 Task: Research Airbnb options in Panagyurishte, Bulgaria from 1st December, 2023 to 3rd December, 2023 for 1 adult.1  bedroom having 1 bed and 1 bathroom. Property type can be hotel. Amenities needed are: wifi. Look for 4 properties as per requirement.
Action: Mouse moved to (506, 108)
Screenshot: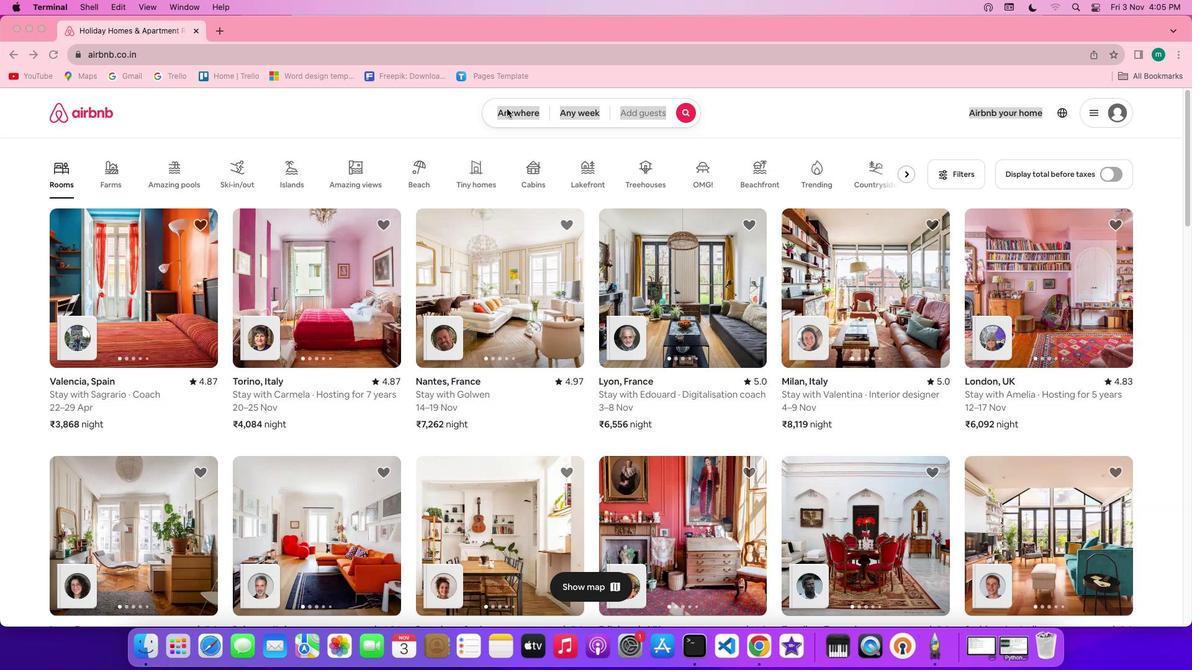 
Action: Mouse pressed left at (506, 108)
Screenshot: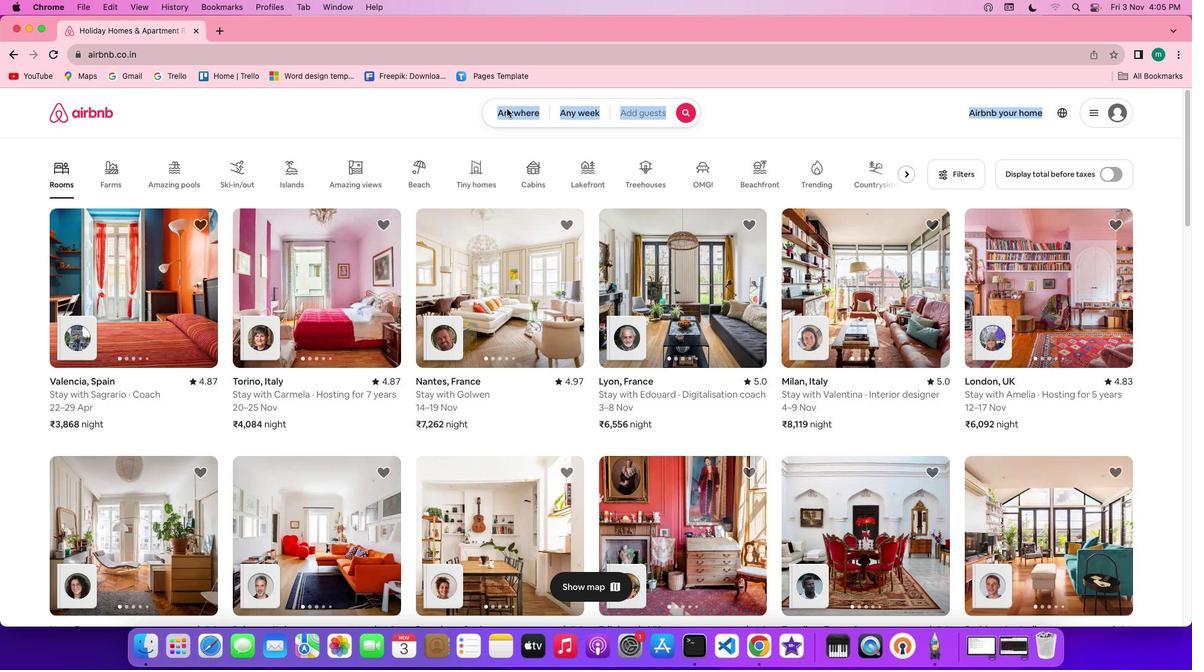 
Action: Mouse pressed left at (506, 108)
Screenshot: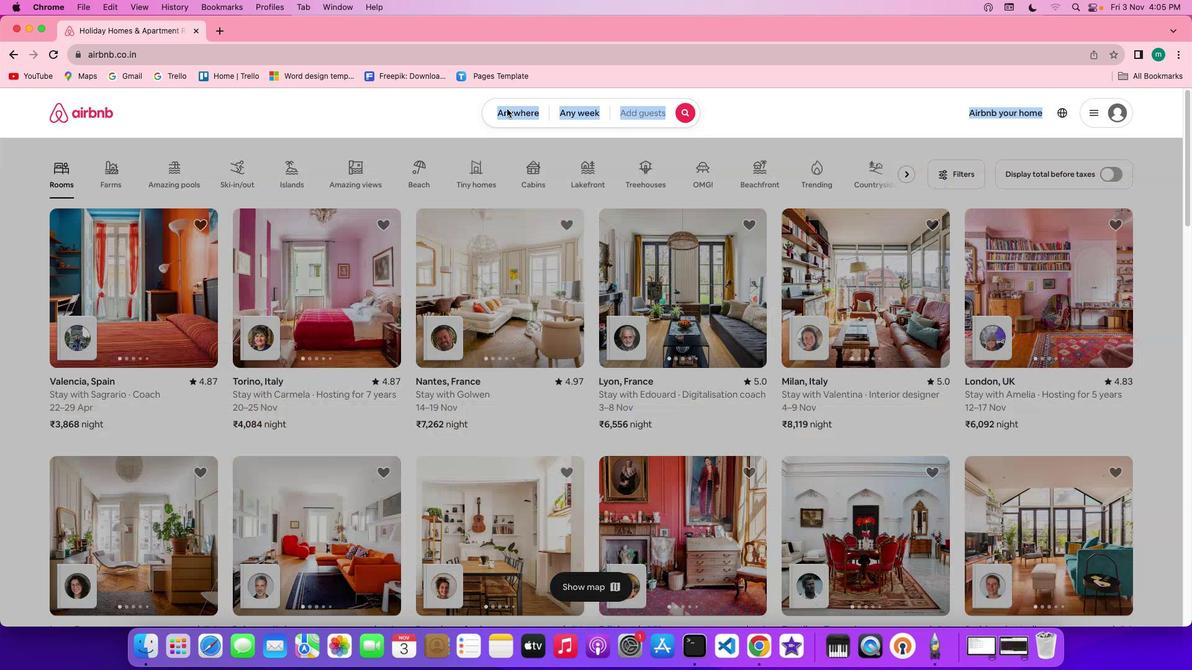 
Action: Mouse moved to (450, 160)
Screenshot: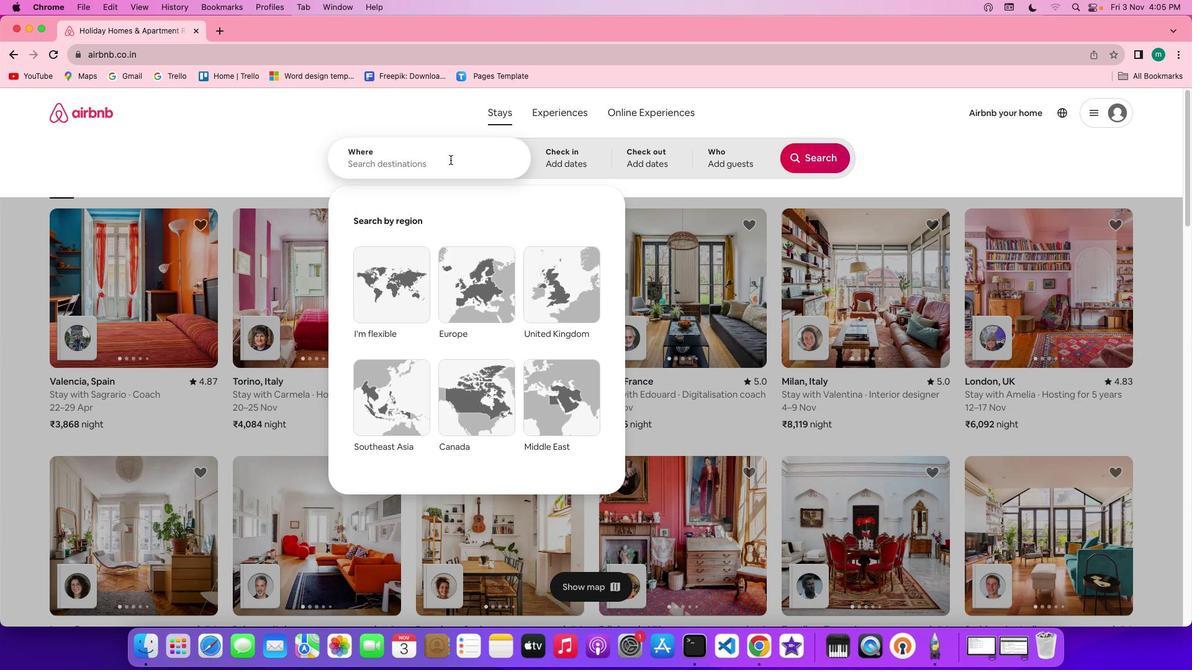 
Action: Key pressed Key.shift'p''a''n''a''g''y''u''r''i''s''h''t''e'','Key.spaceKey.shift'B''u''l''g''a''r''i''a'
Screenshot: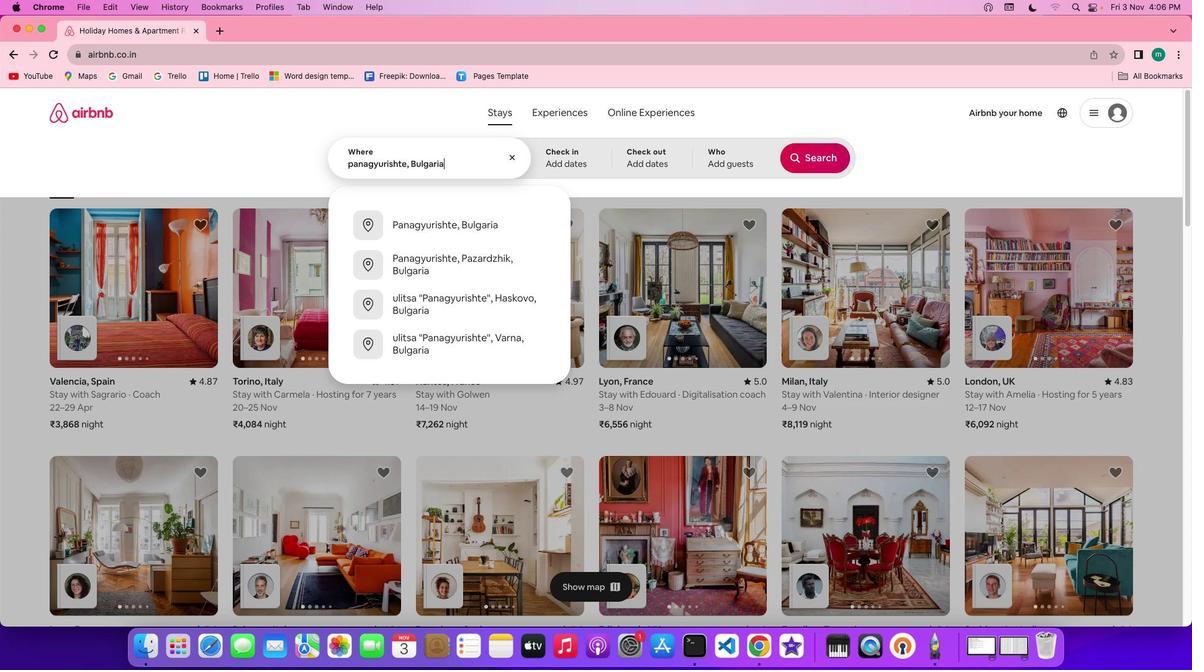 
Action: Mouse moved to (572, 156)
Screenshot: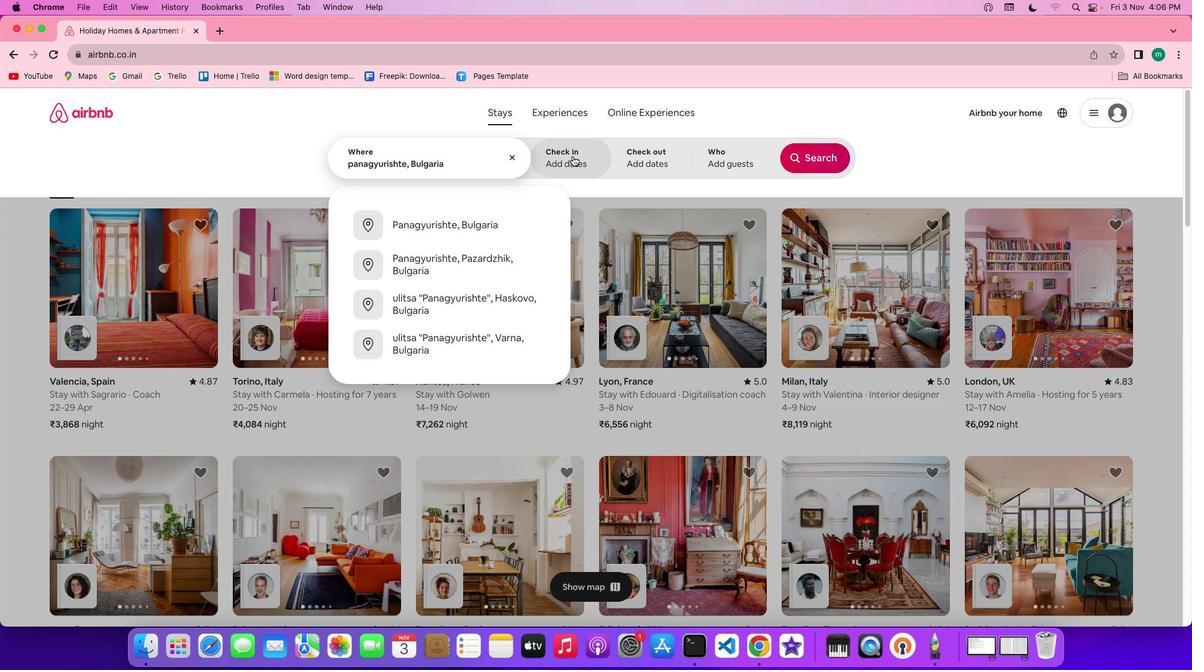 
Action: Mouse pressed left at (572, 156)
Screenshot: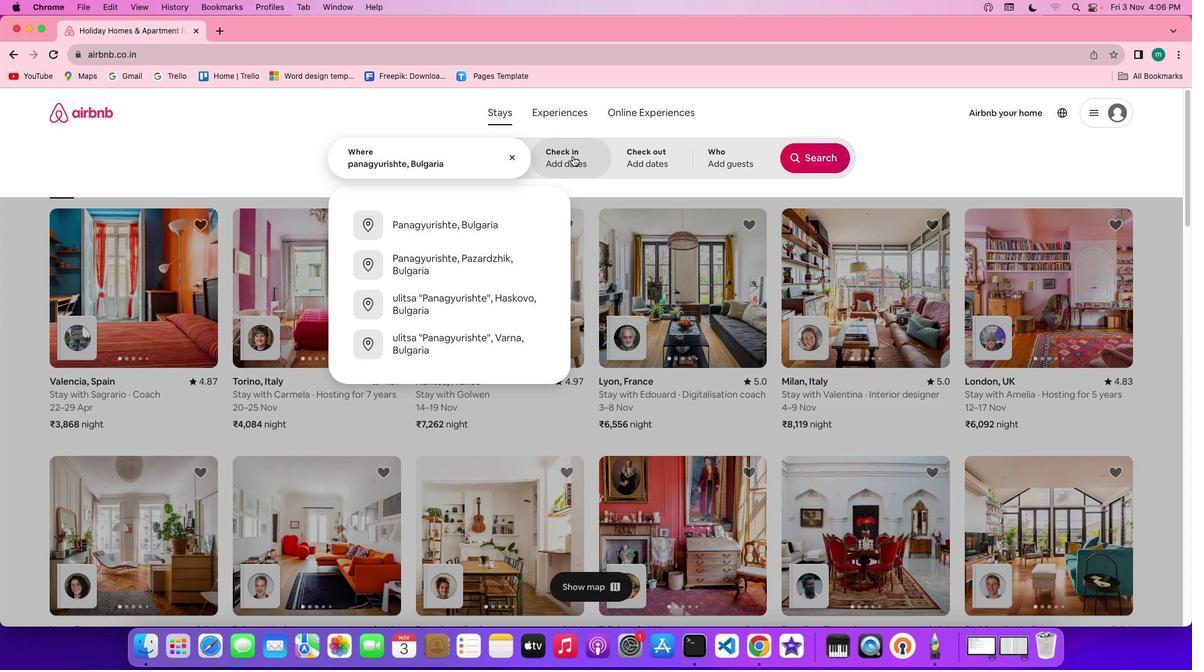 
Action: Mouse moved to (779, 301)
Screenshot: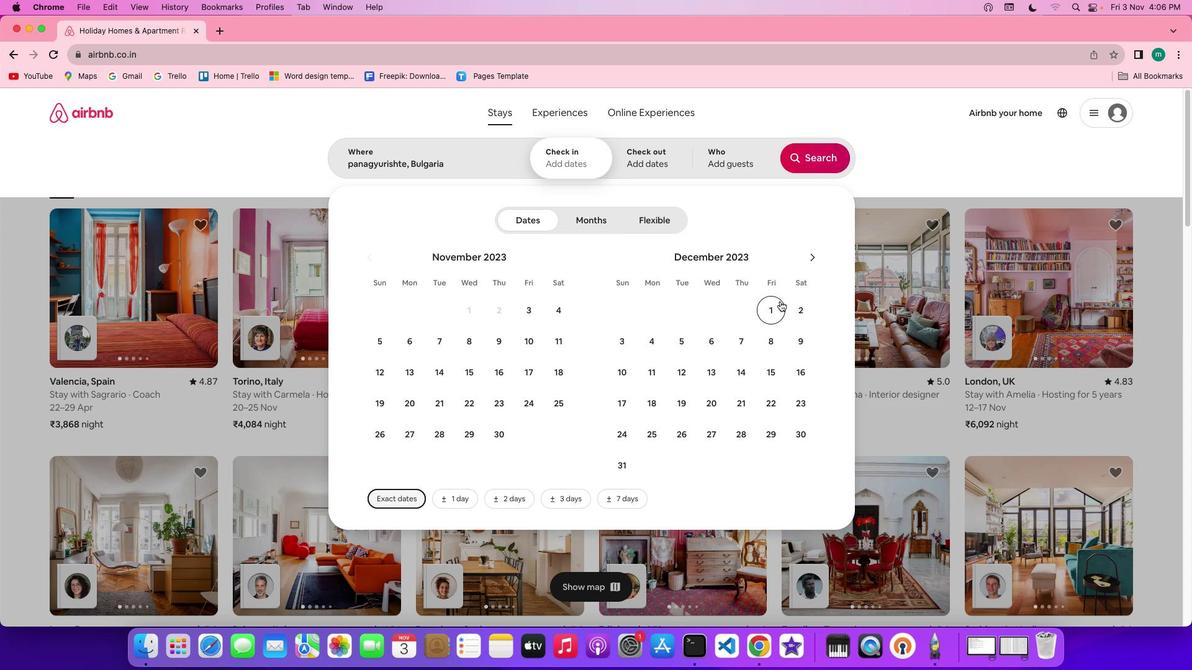 
Action: Mouse pressed left at (779, 301)
Screenshot: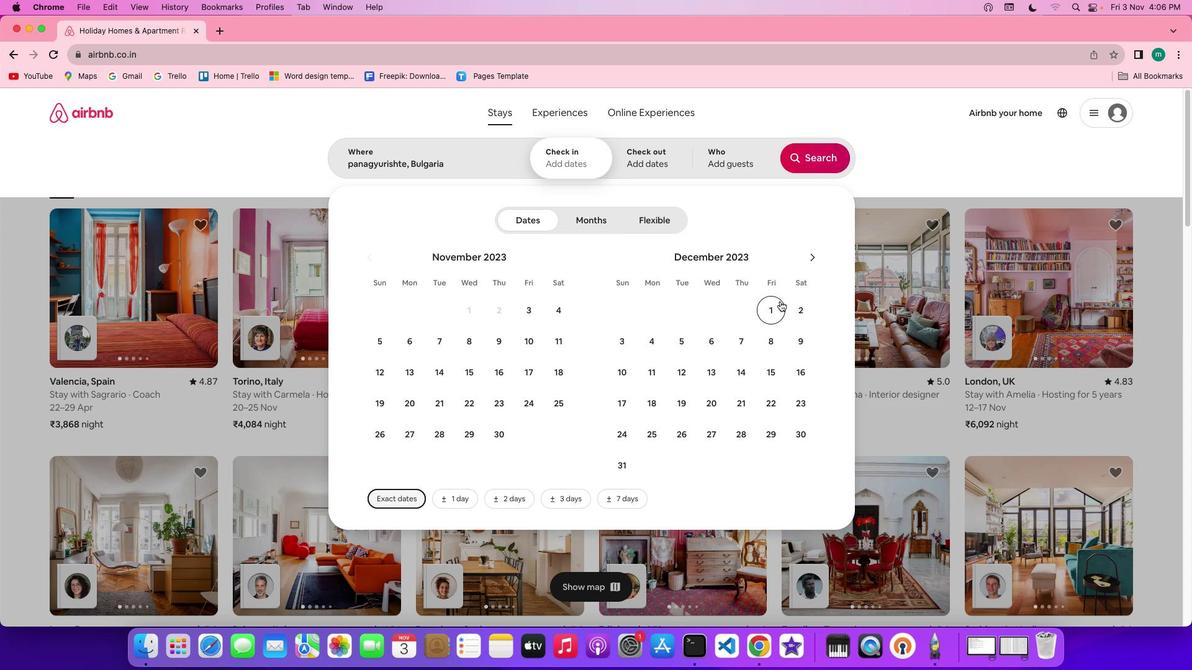 
Action: Mouse moved to (609, 338)
Screenshot: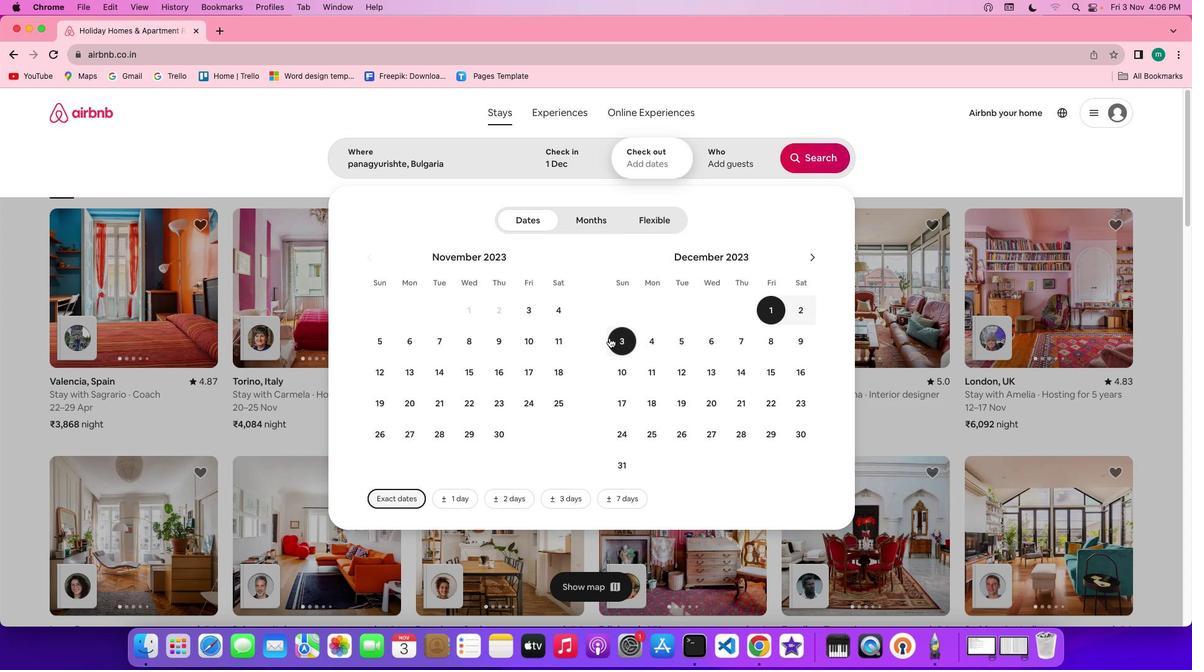 
Action: Mouse pressed left at (609, 338)
Screenshot: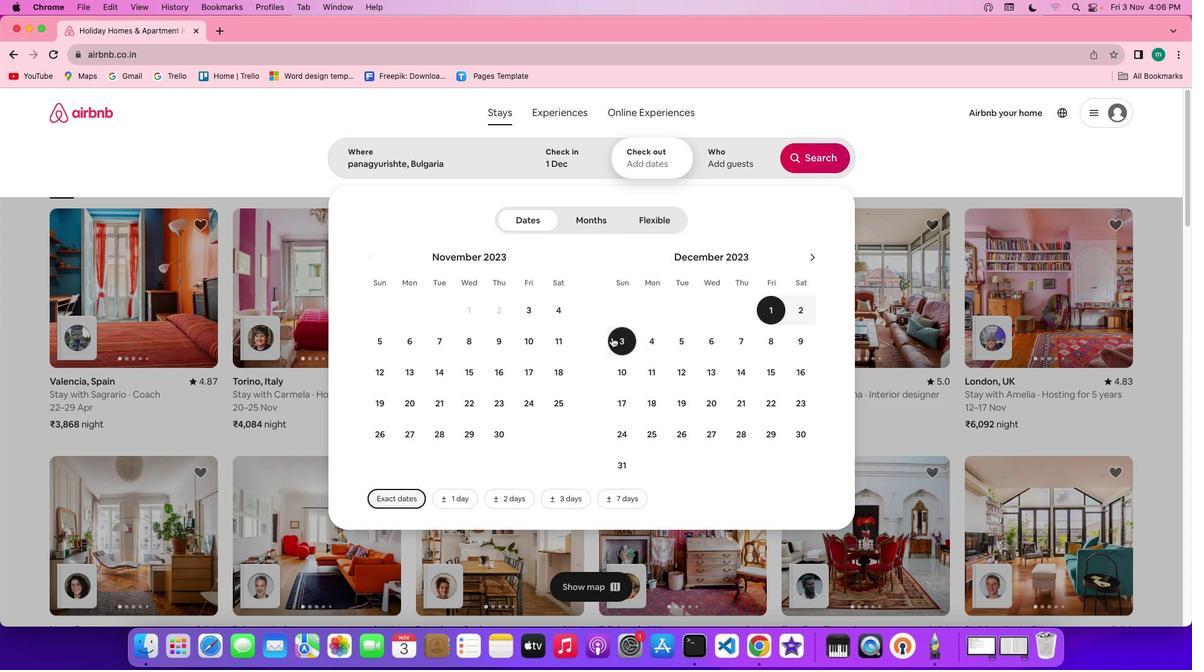 
Action: Mouse moved to (722, 149)
Screenshot: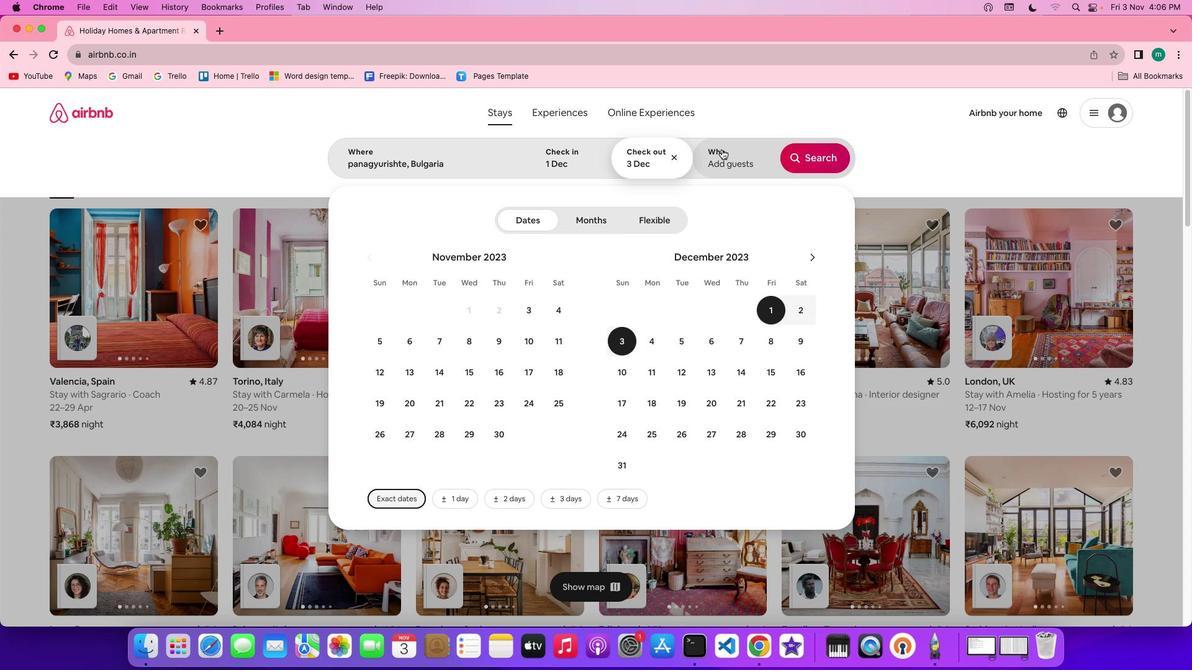 
Action: Mouse pressed left at (722, 149)
Screenshot: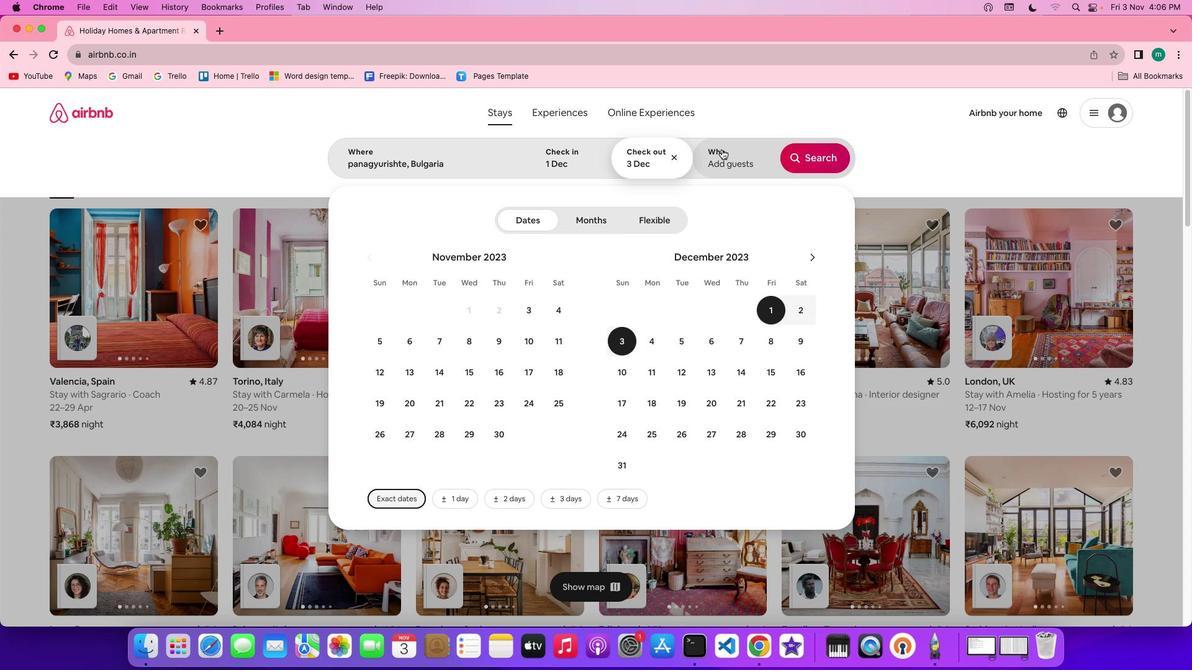 
Action: Mouse moved to (818, 227)
Screenshot: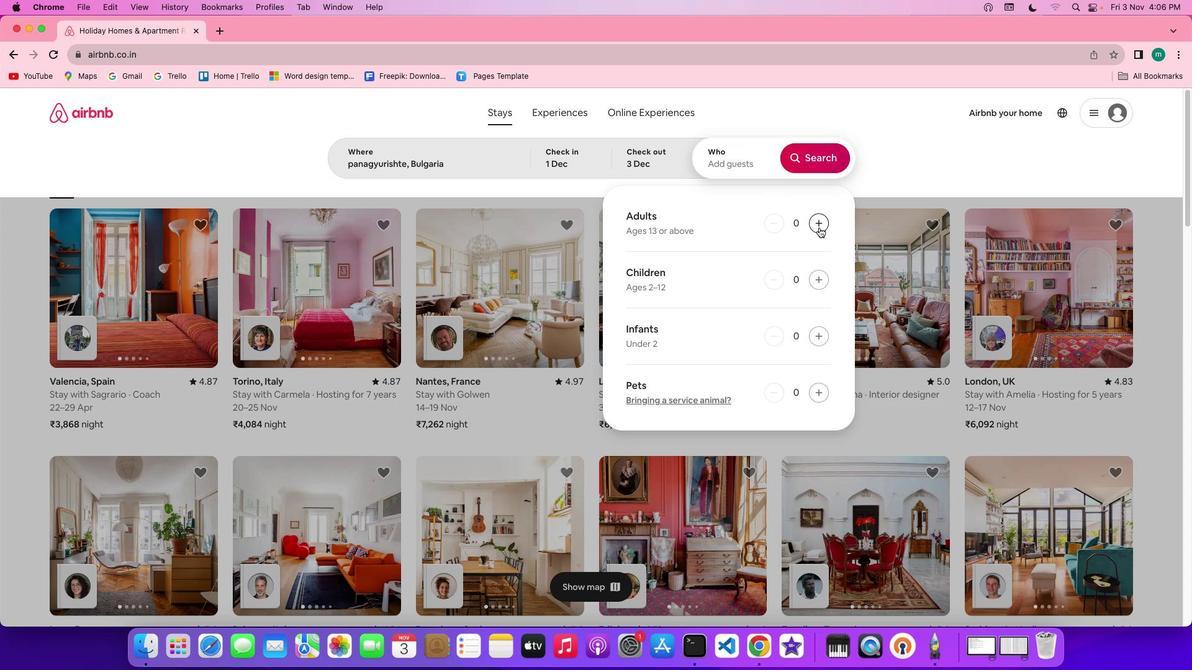 
Action: Mouse pressed left at (818, 227)
Screenshot: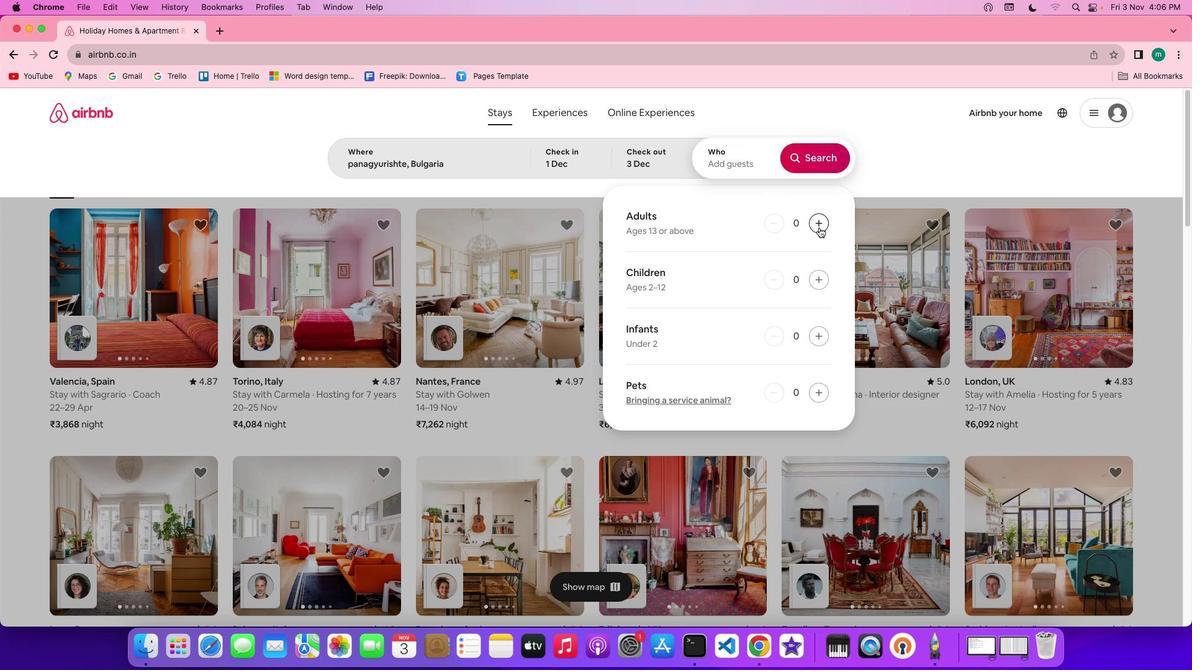
Action: Mouse moved to (826, 147)
Screenshot: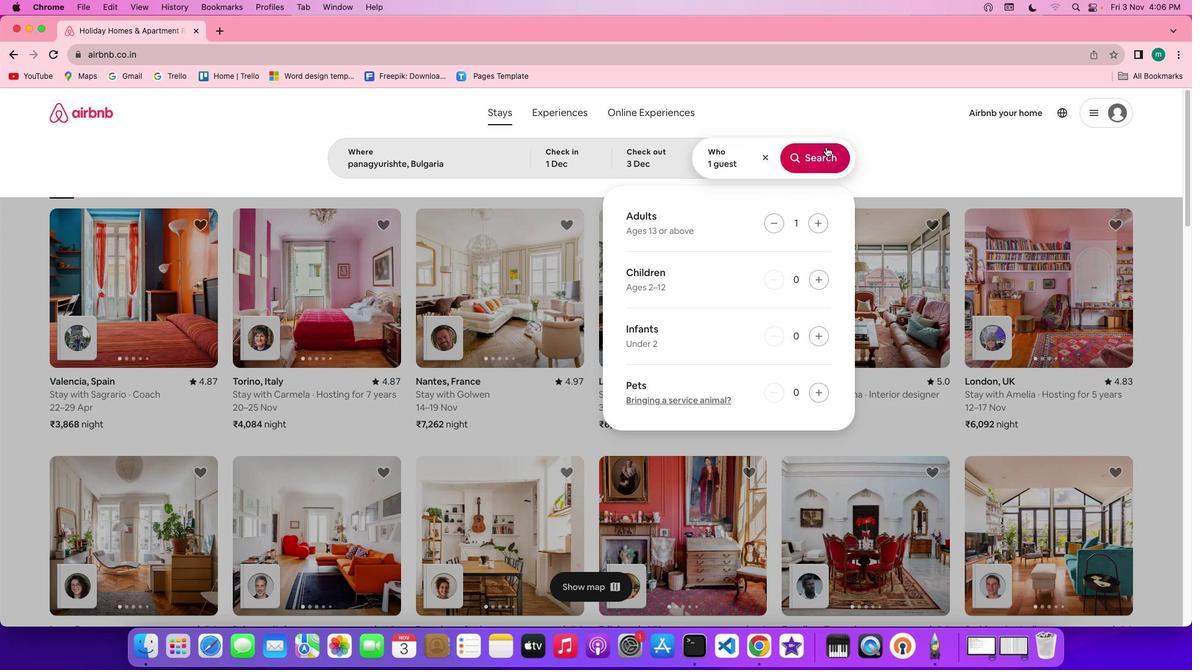 
Action: Mouse pressed left at (826, 147)
Screenshot: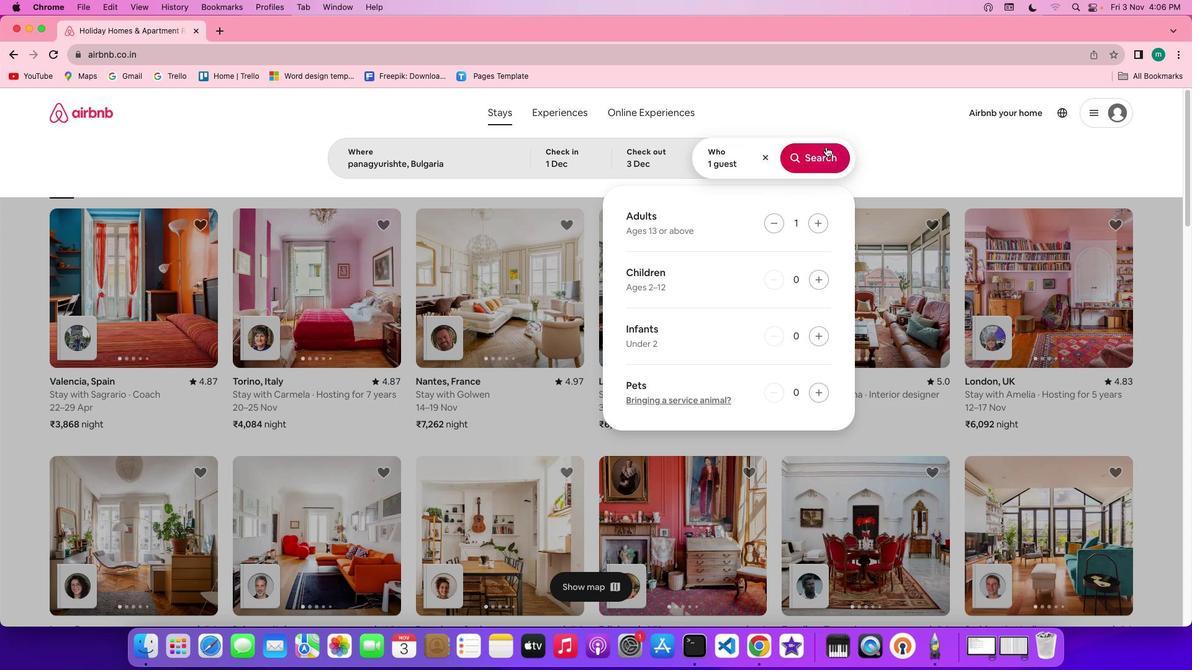 
Action: Mouse moved to (994, 163)
Screenshot: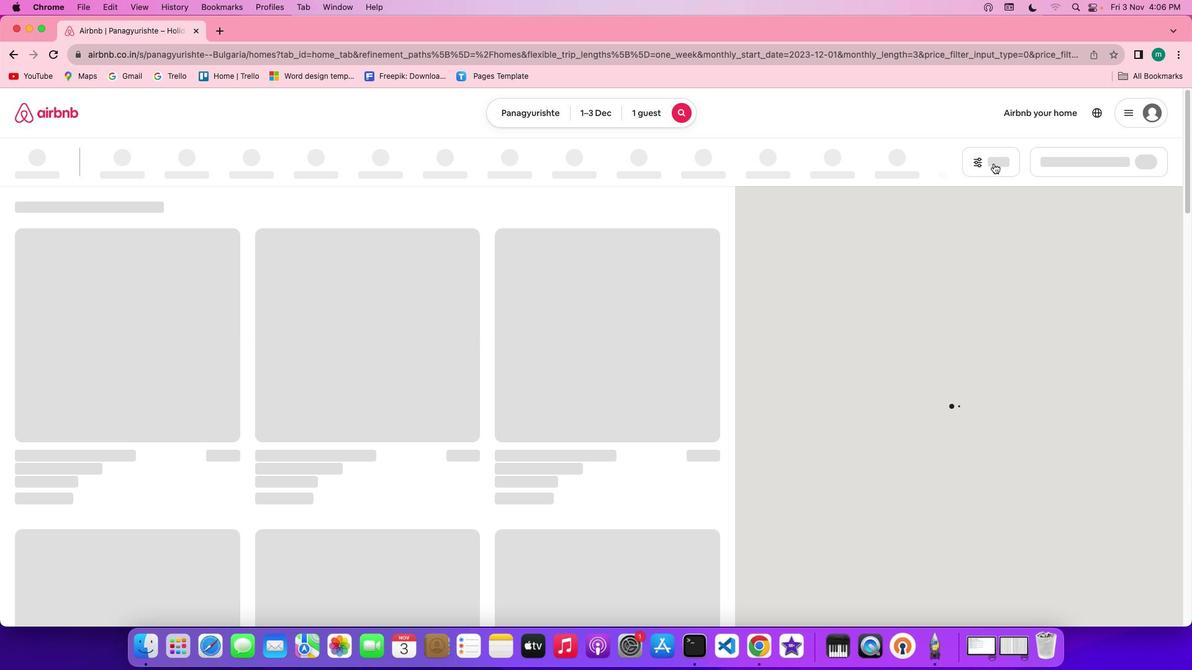 
Action: Mouse pressed left at (994, 163)
Screenshot: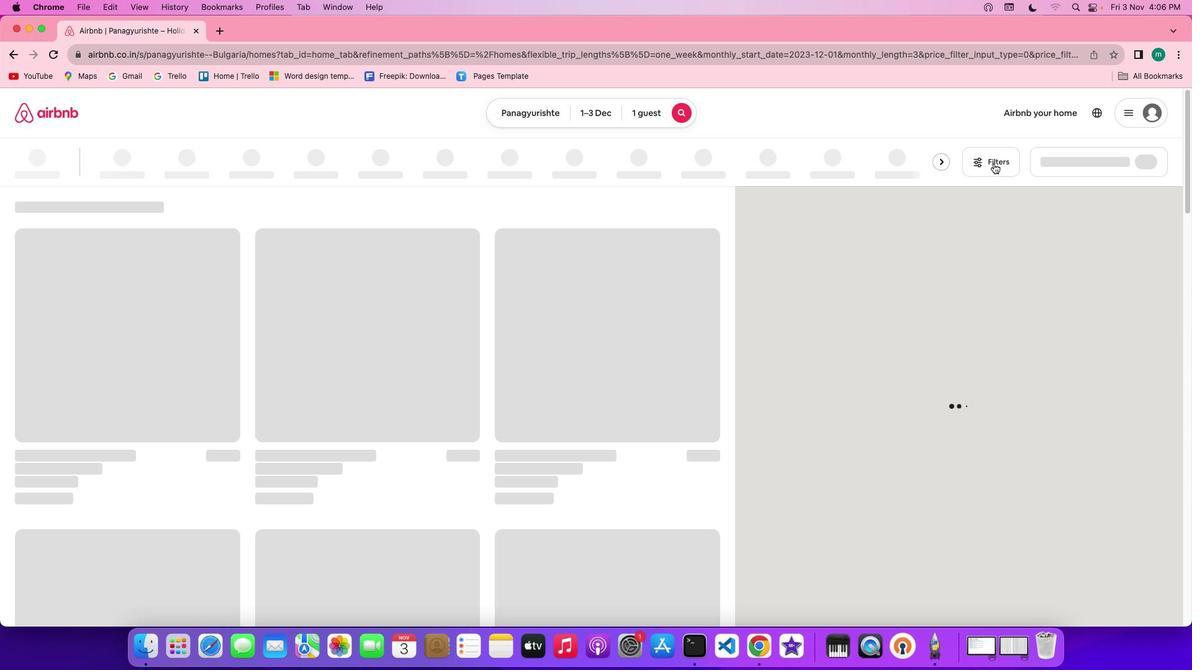 
Action: Mouse moved to (979, 160)
Screenshot: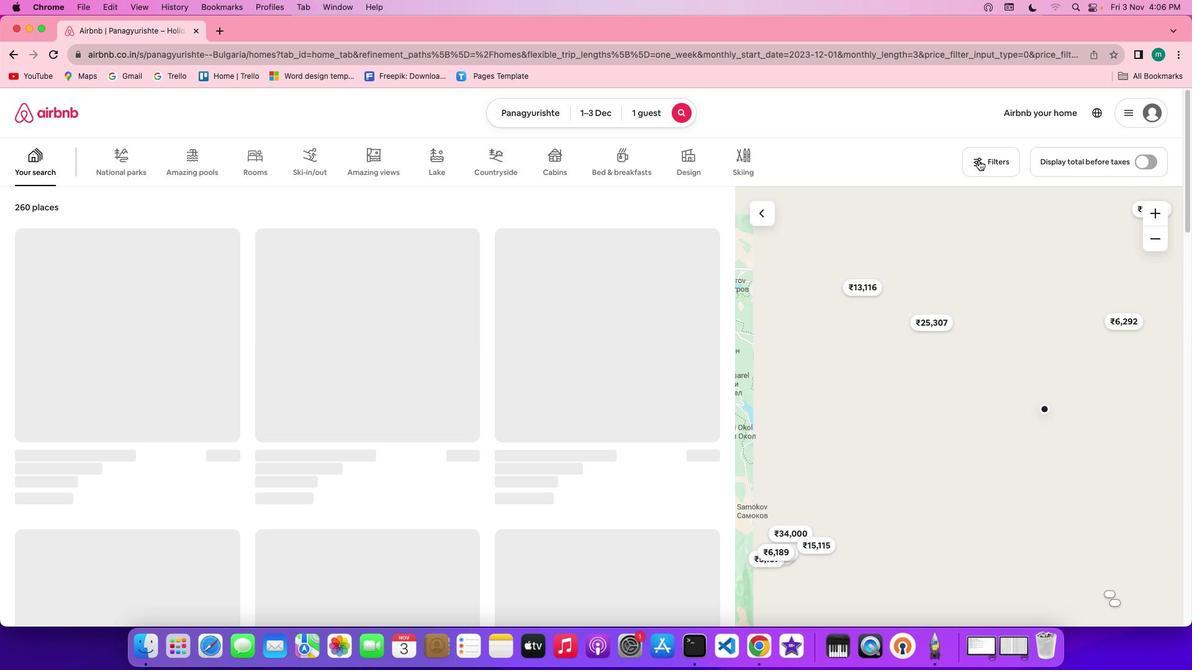 
Action: Mouse pressed left at (979, 160)
Screenshot: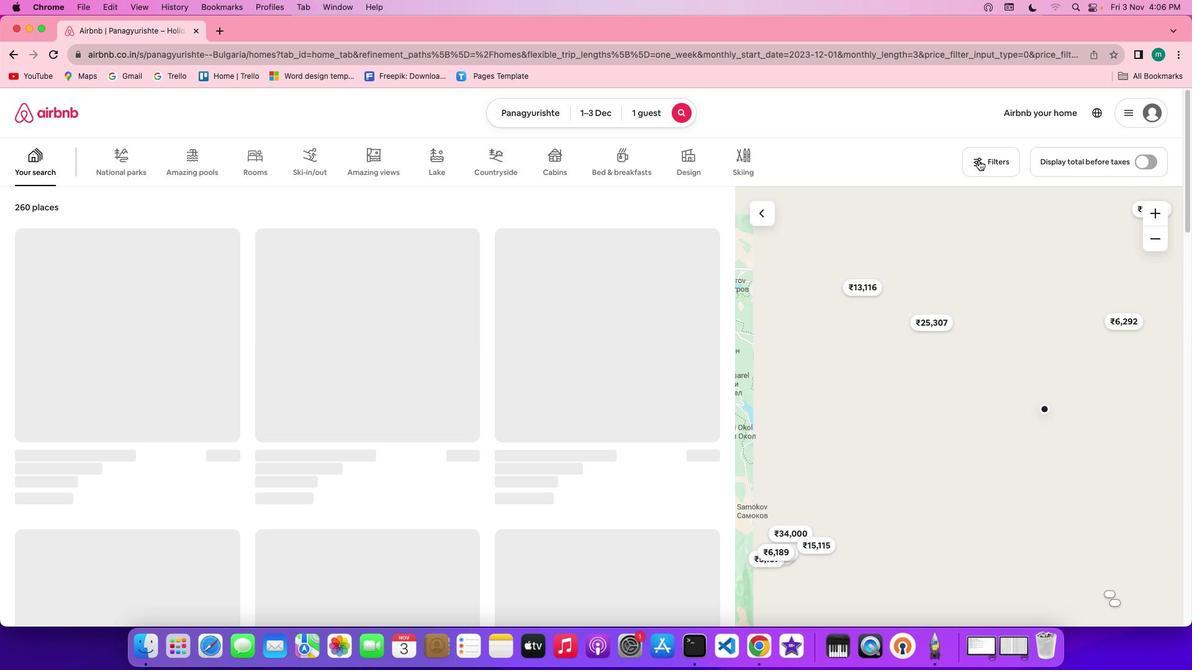 
Action: Mouse moved to (990, 160)
Screenshot: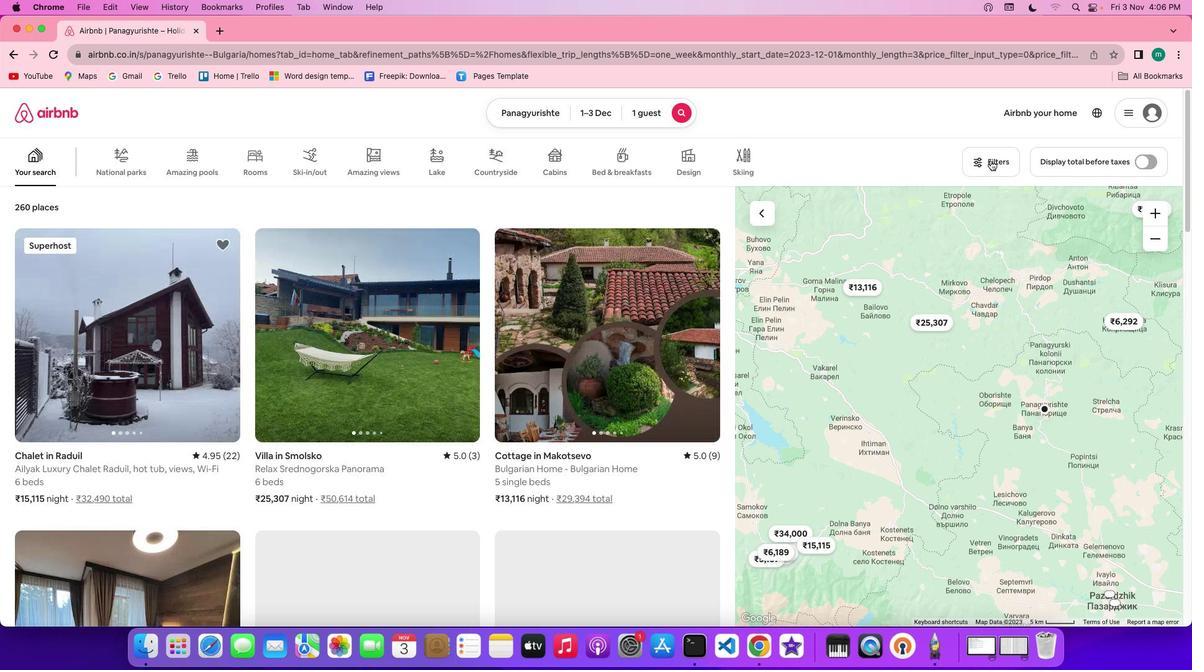 
Action: Mouse pressed left at (990, 160)
Screenshot: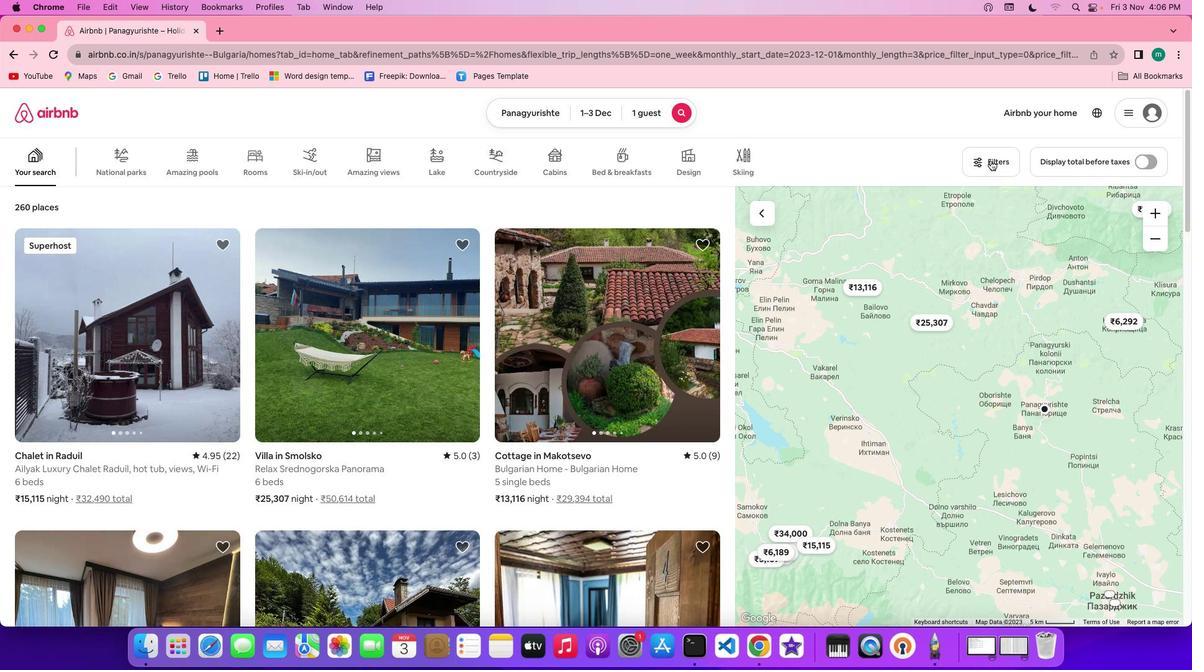 
Action: Mouse moved to (589, 390)
Screenshot: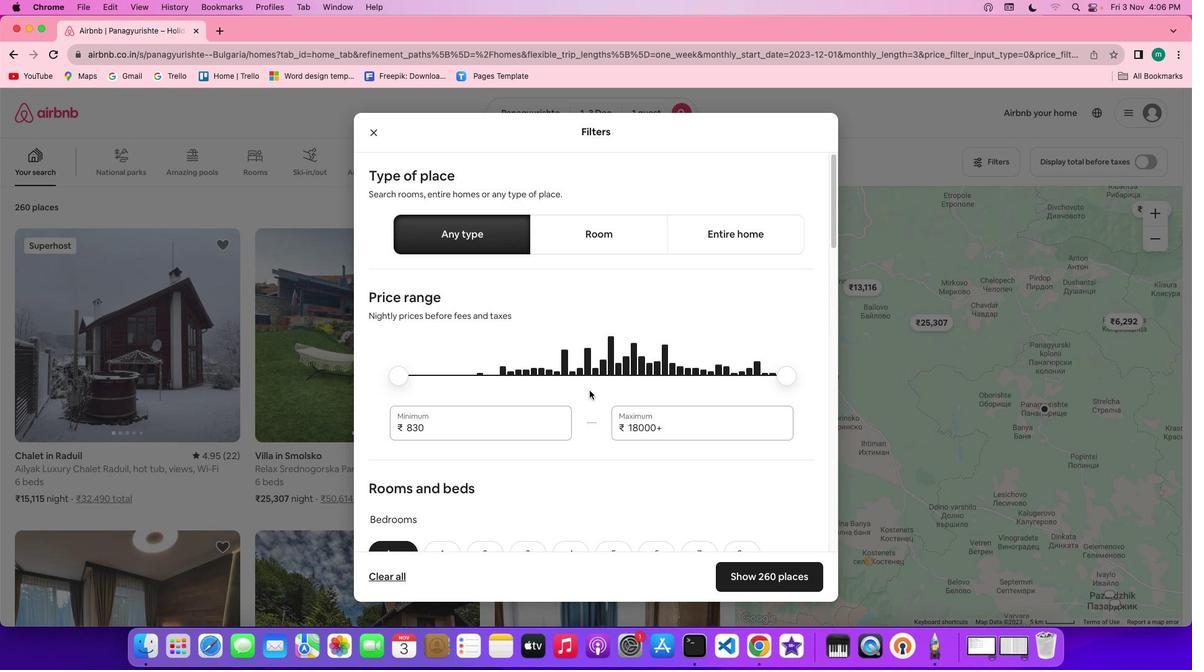 
Action: Mouse scrolled (589, 390) with delta (0, 0)
Screenshot: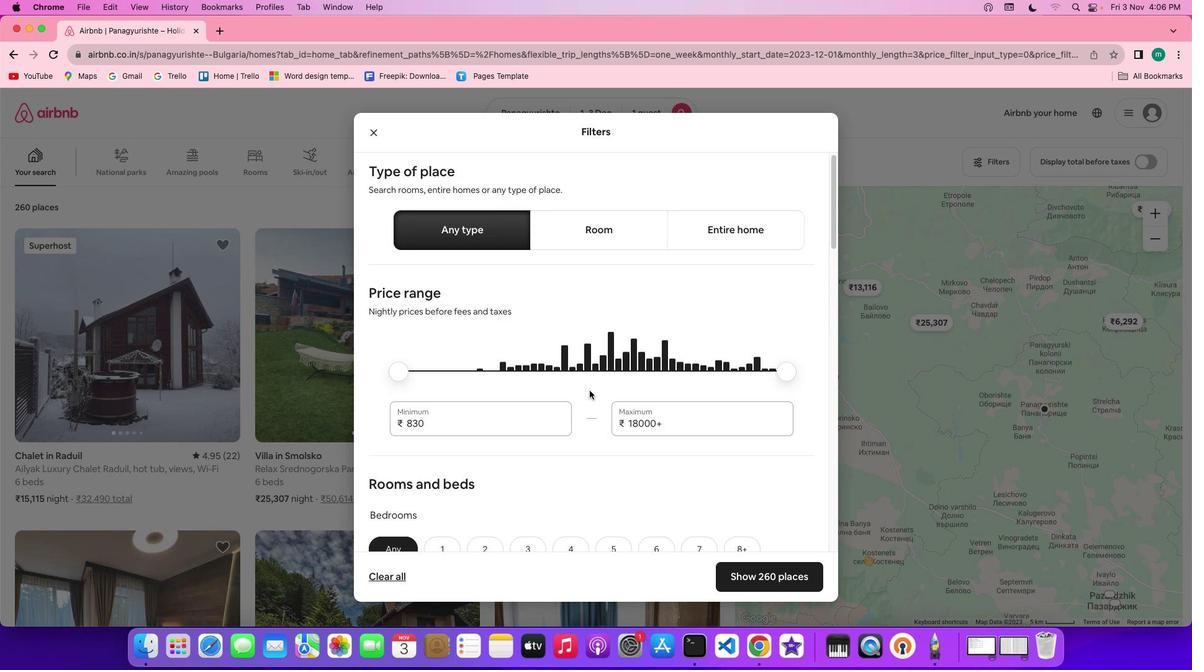 
Action: Mouse scrolled (589, 390) with delta (0, 0)
Screenshot: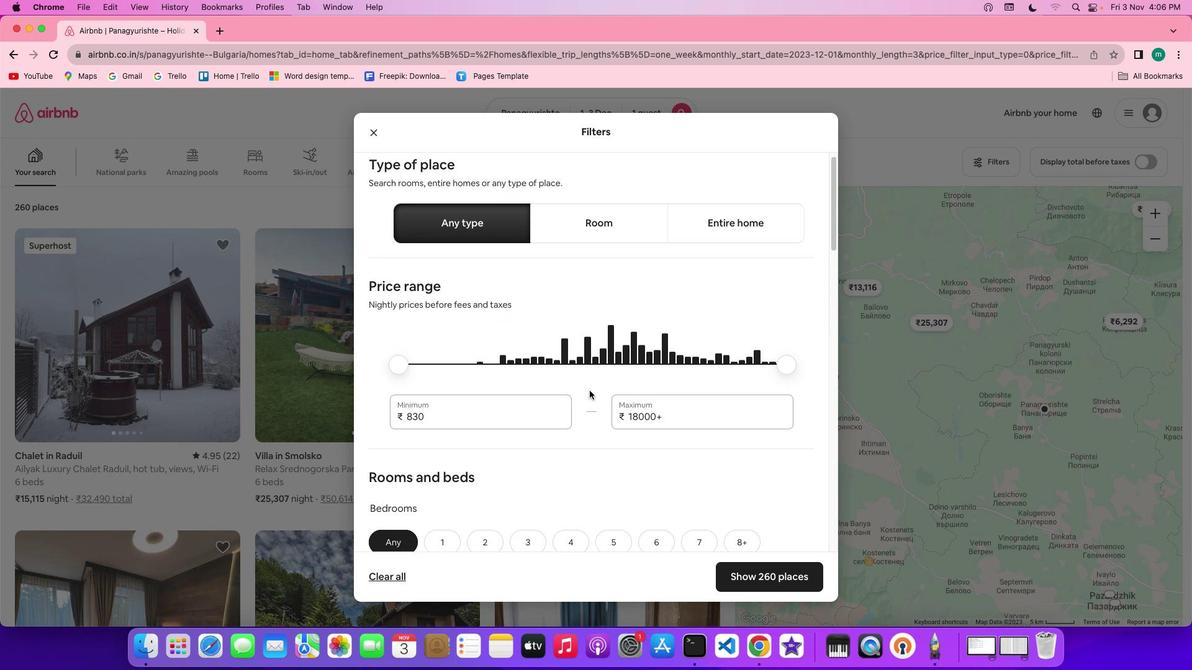 
Action: Mouse scrolled (589, 390) with delta (0, -1)
Screenshot: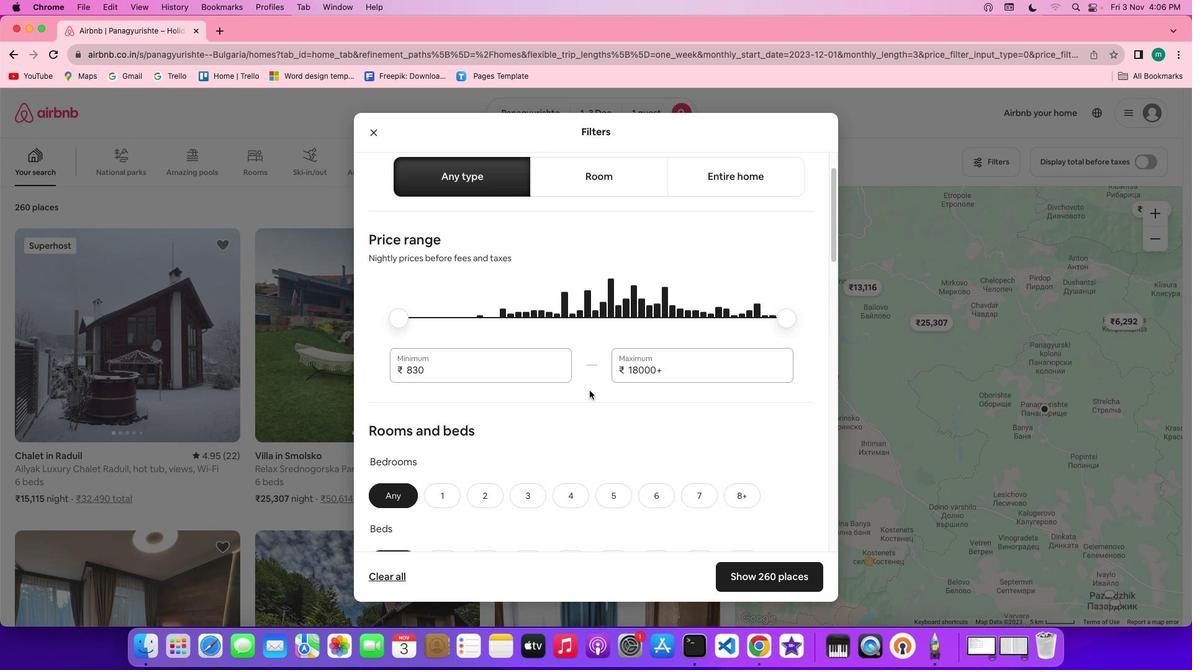 
Action: Mouse scrolled (589, 390) with delta (0, -2)
Screenshot: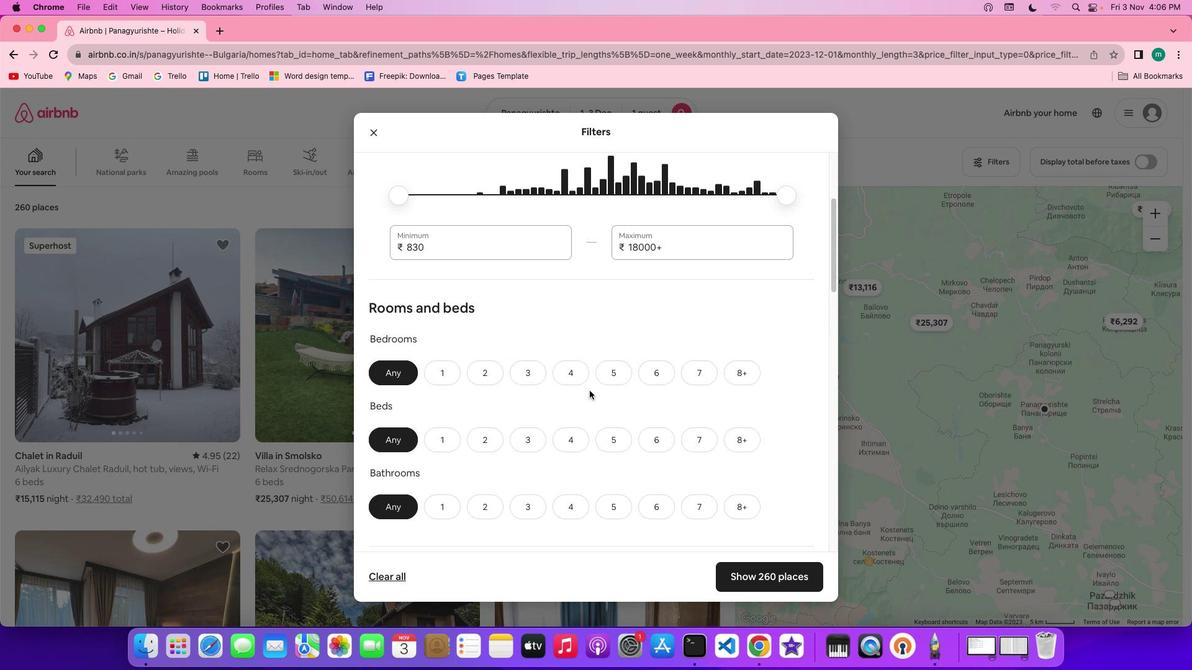 
Action: Mouse scrolled (589, 390) with delta (0, 0)
Screenshot: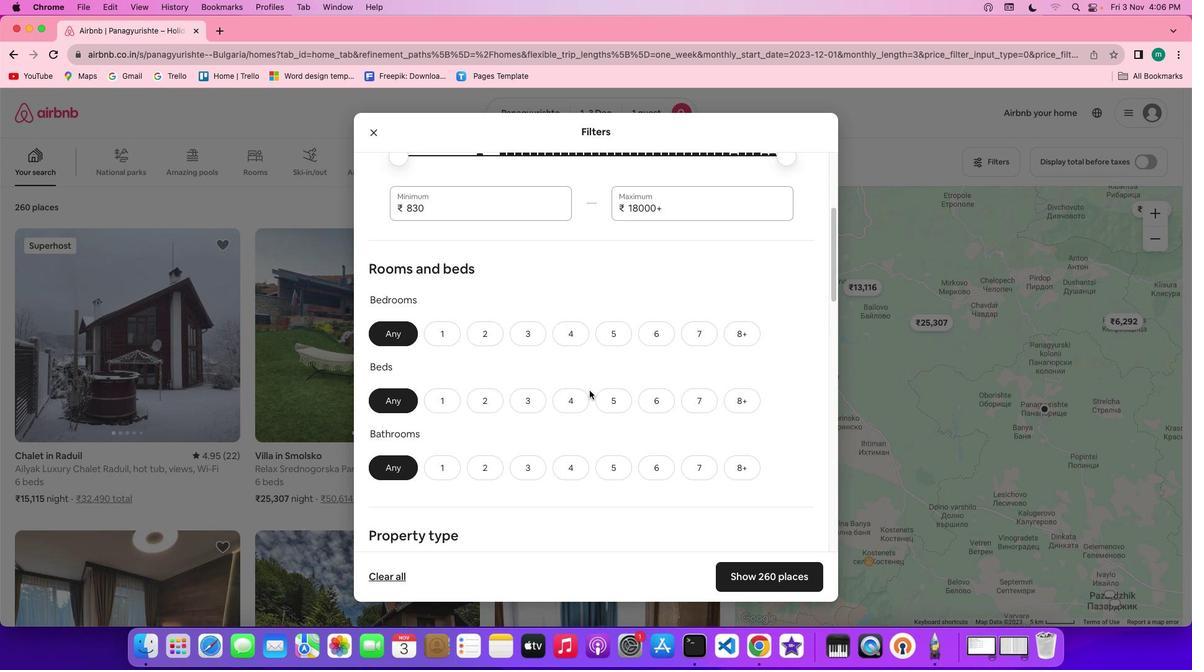 
Action: Mouse scrolled (589, 390) with delta (0, 0)
Screenshot: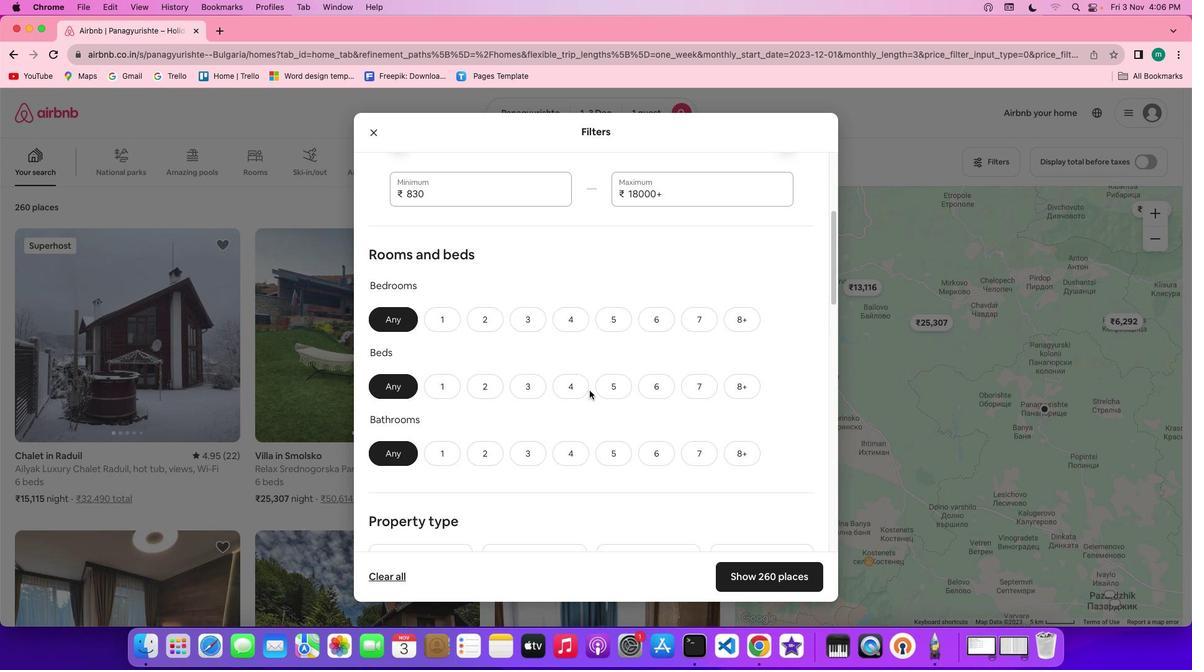 
Action: Mouse scrolled (589, 390) with delta (0, -1)
Screenshot: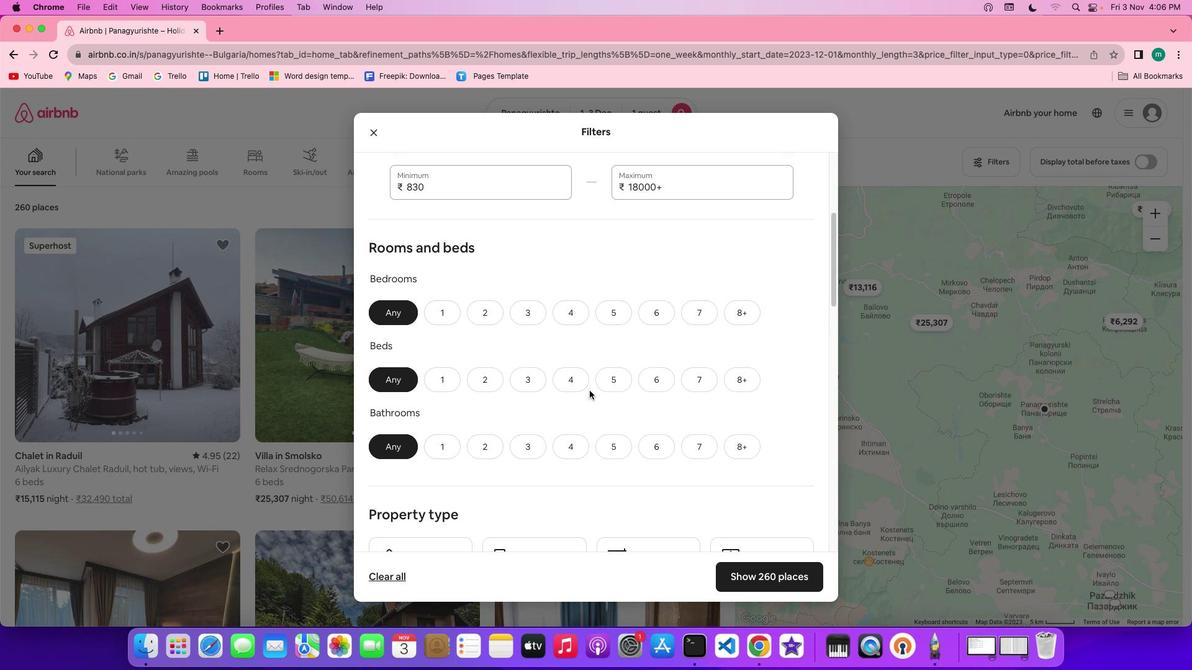 
Action: Mouse scrolled (589, 390) with delta (0, 0)
Screenshot: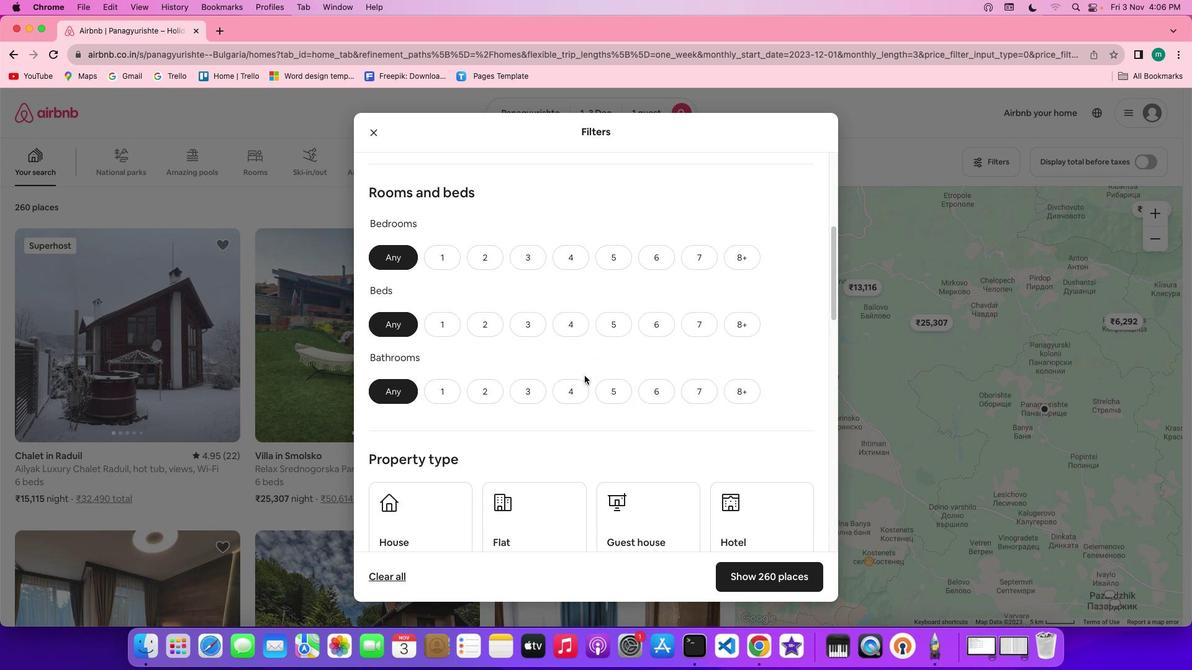 
Action: Mouse moved to (445, 262)
Screenshot: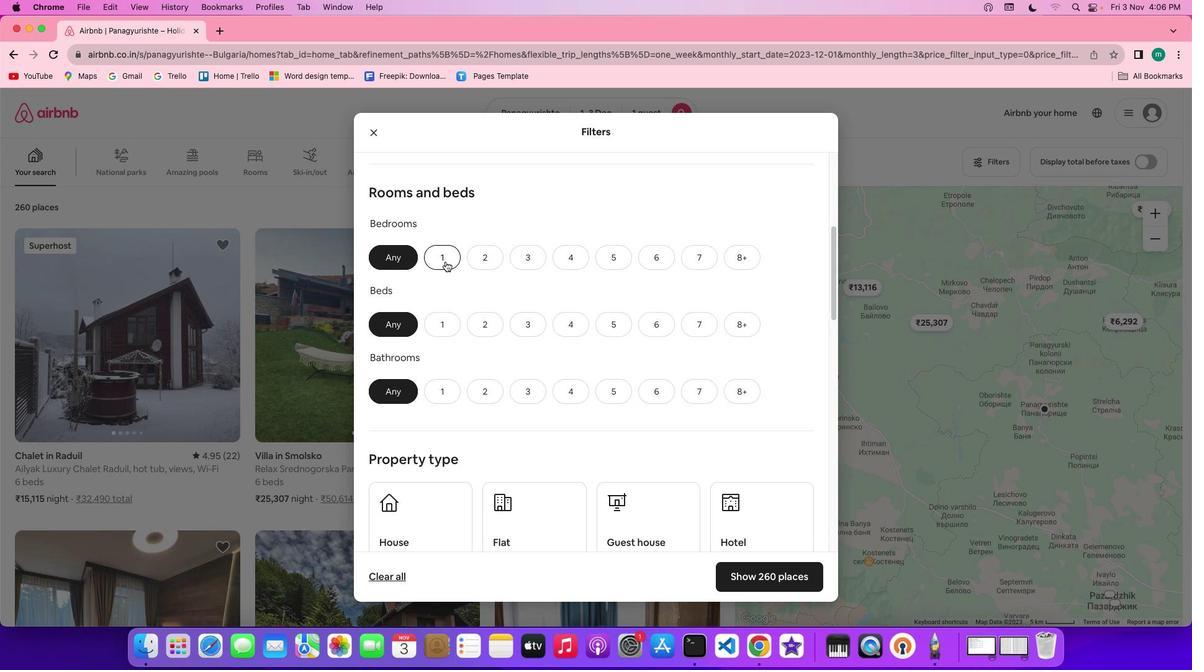 
Action: Mouse pressed left at (445, 262)
Screenshot: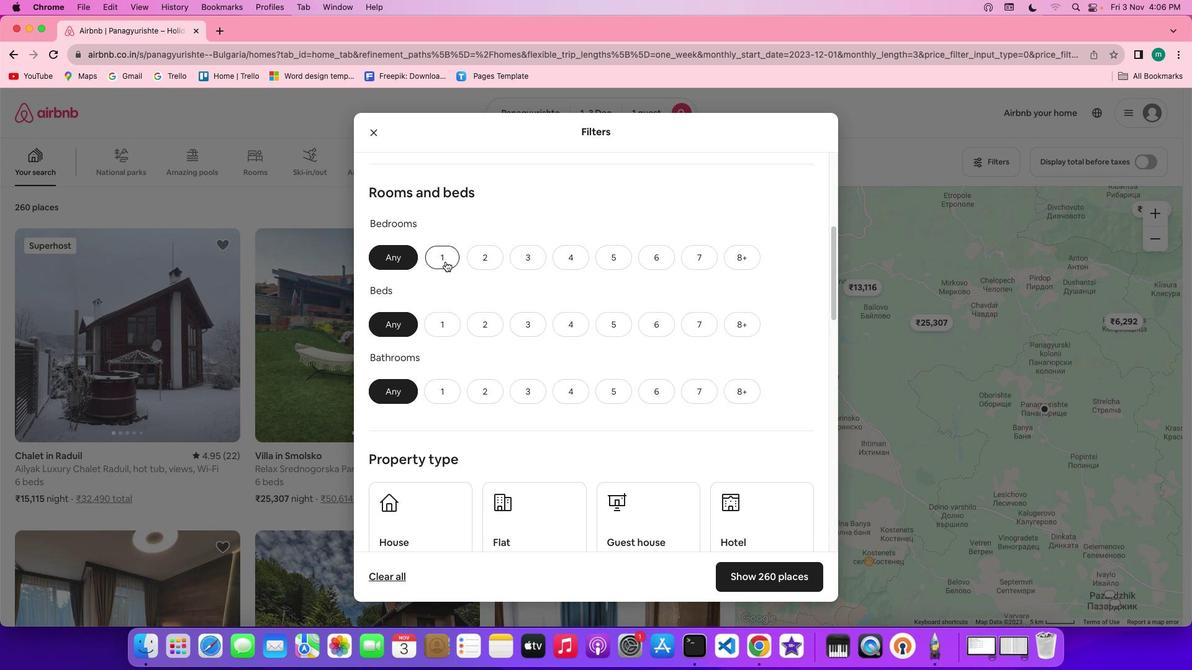 
Action: Mouse moved to (453, 317)
Screenshot: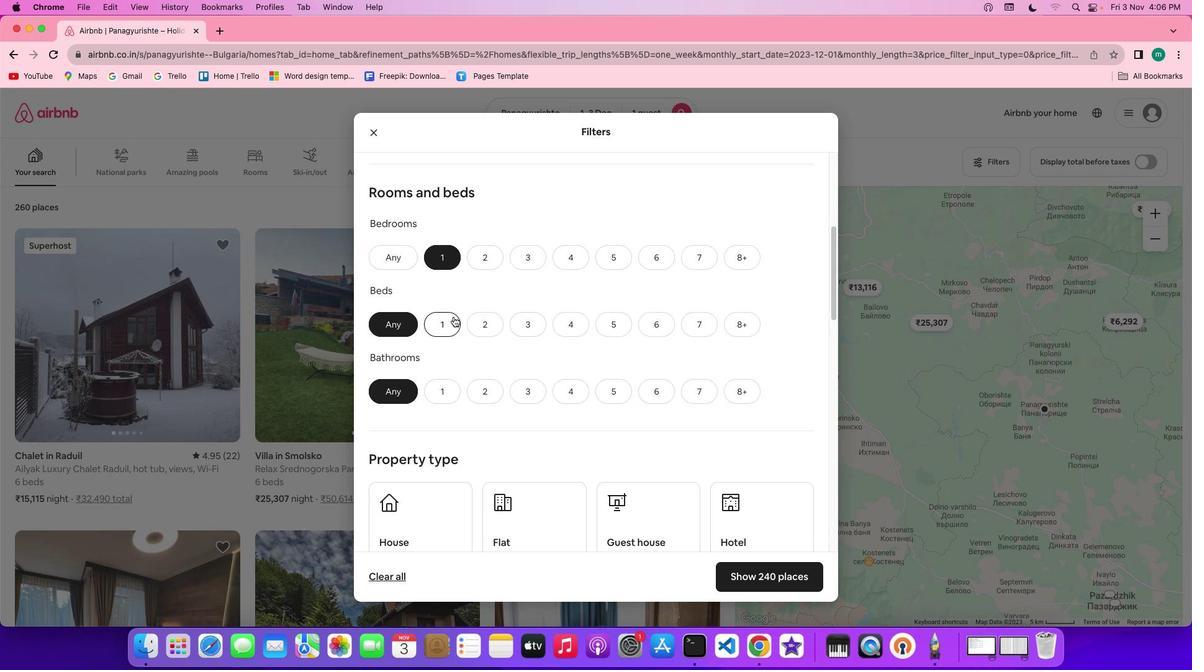 
Action: Mouse pressed left at (453, 317)
Screenshot: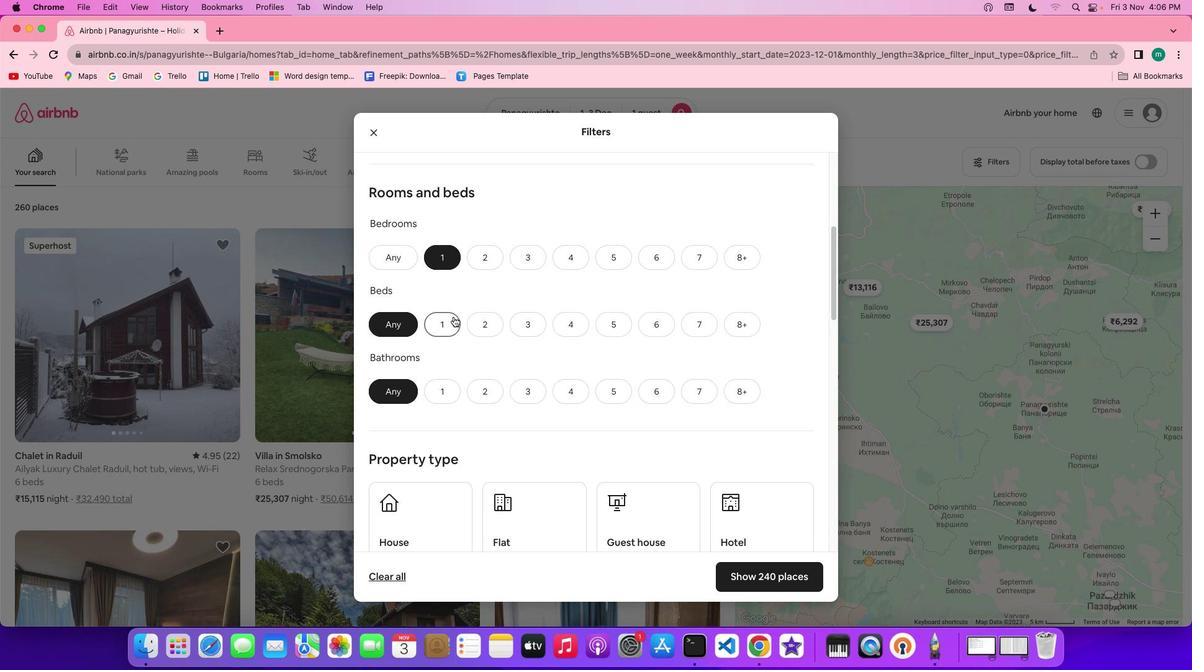 
Action: Mouse moved to (454, 396)
Screenshot: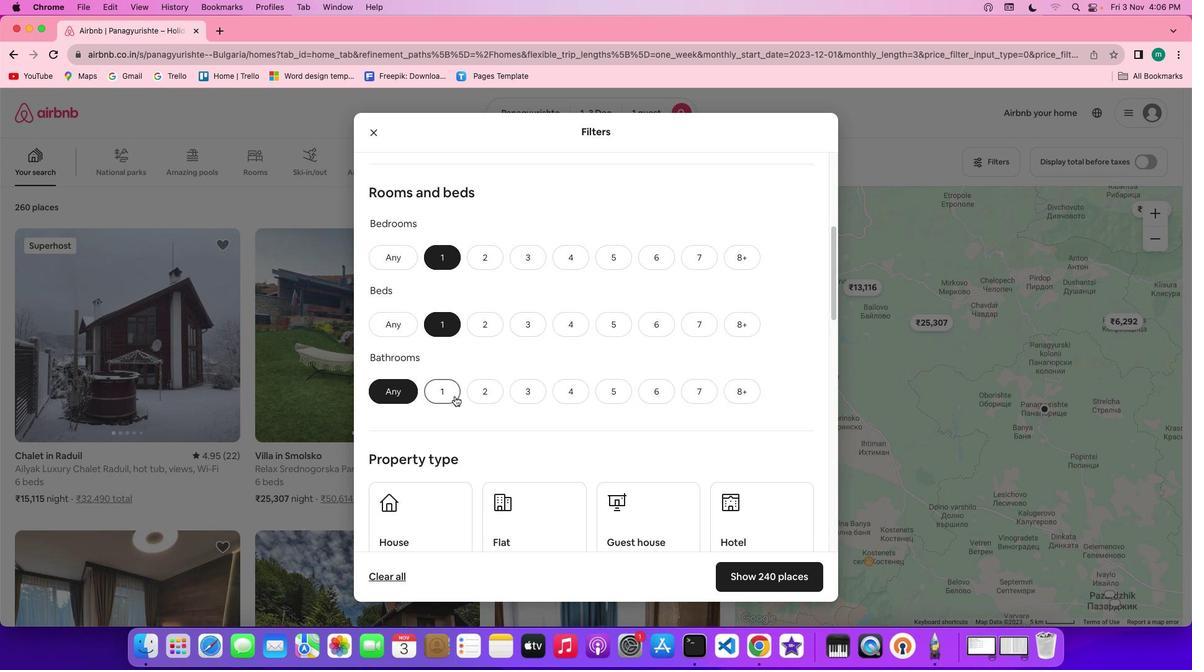 
Action: Mouse pressed left at (454, 396)
Screenshot: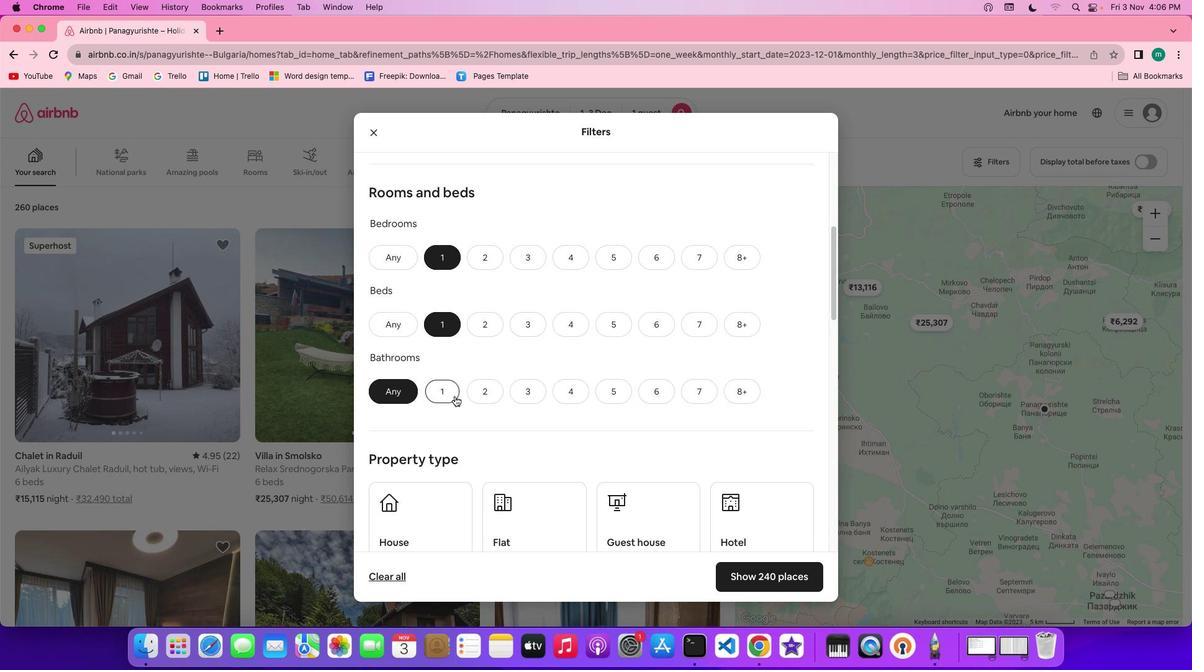 
Action: Mouse moved to (669, 381)
Screenshot: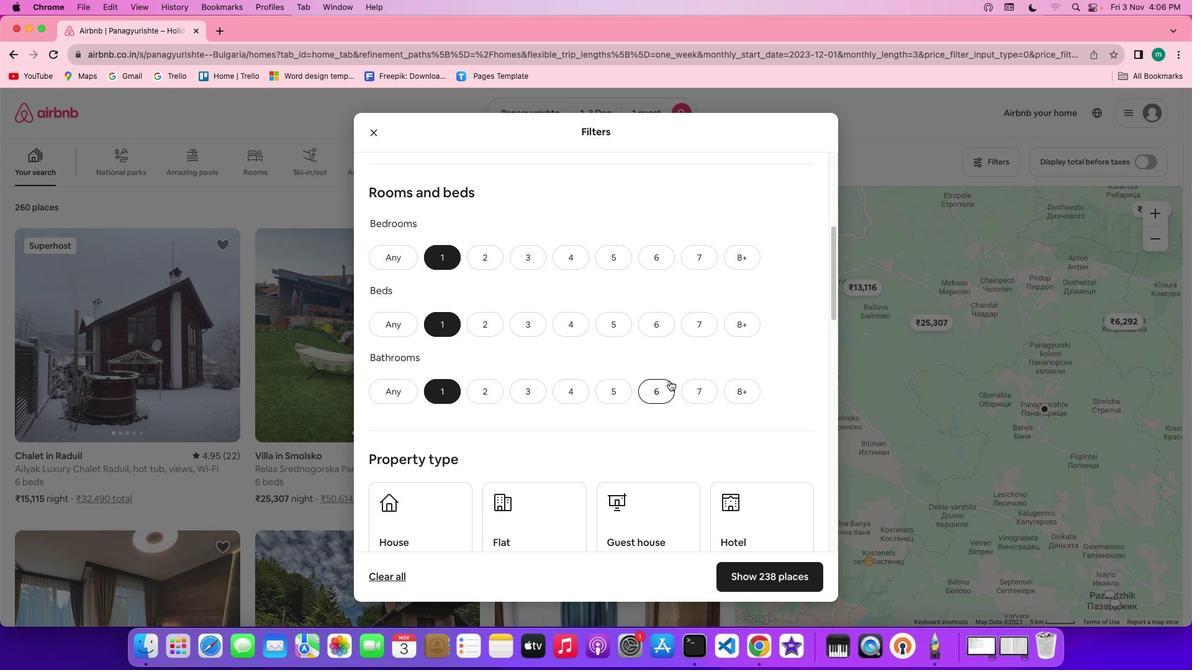 
Action: Mouse scrolled (669, 381) with delta (0, 0)
Screenshot: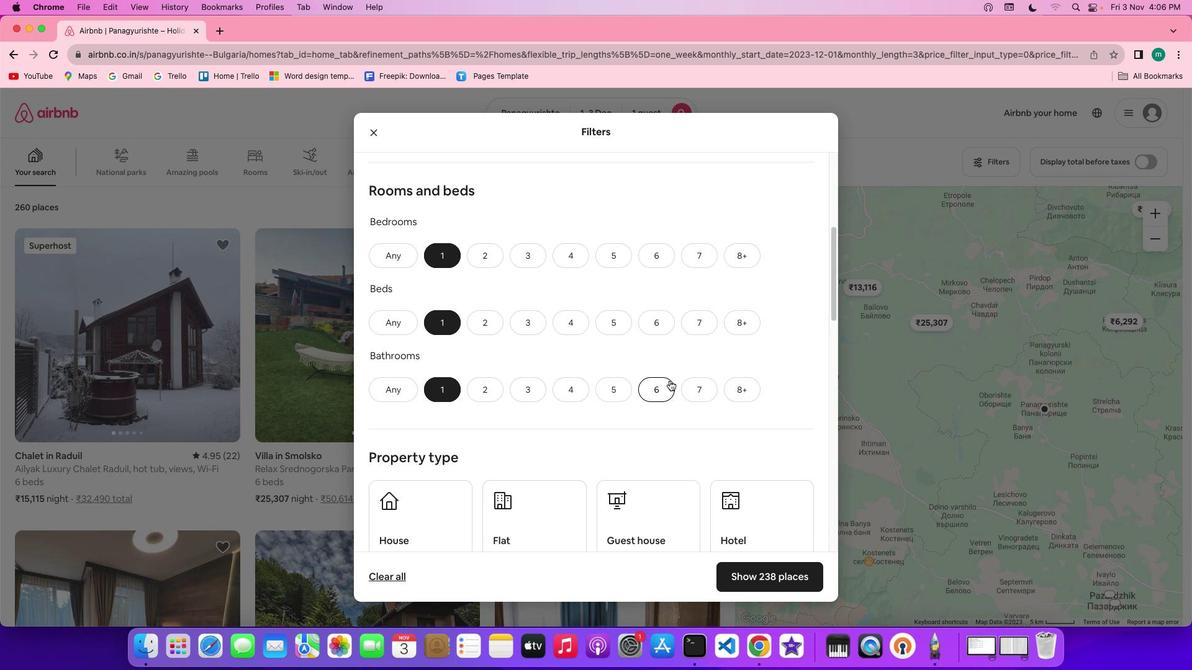 
Action: Mouse scrolled (669, 381) with delta (0, 0)
Screenshot: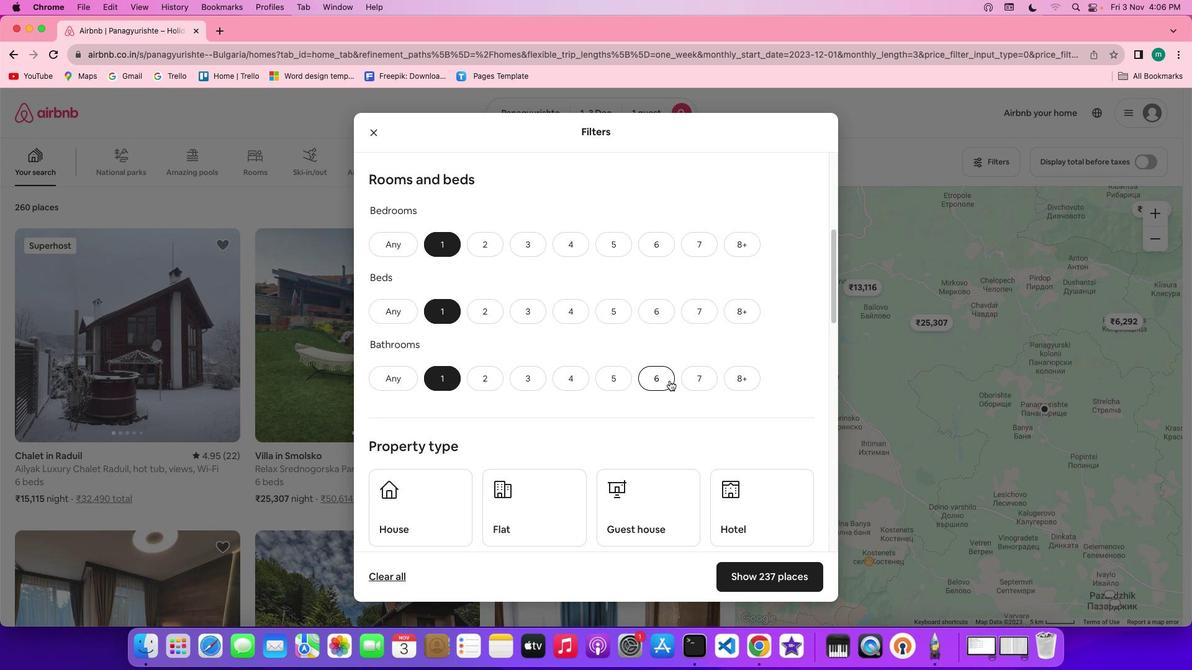 
Action: Mouse scrolled (669, 381) with delta (0, -1)
Screenshot: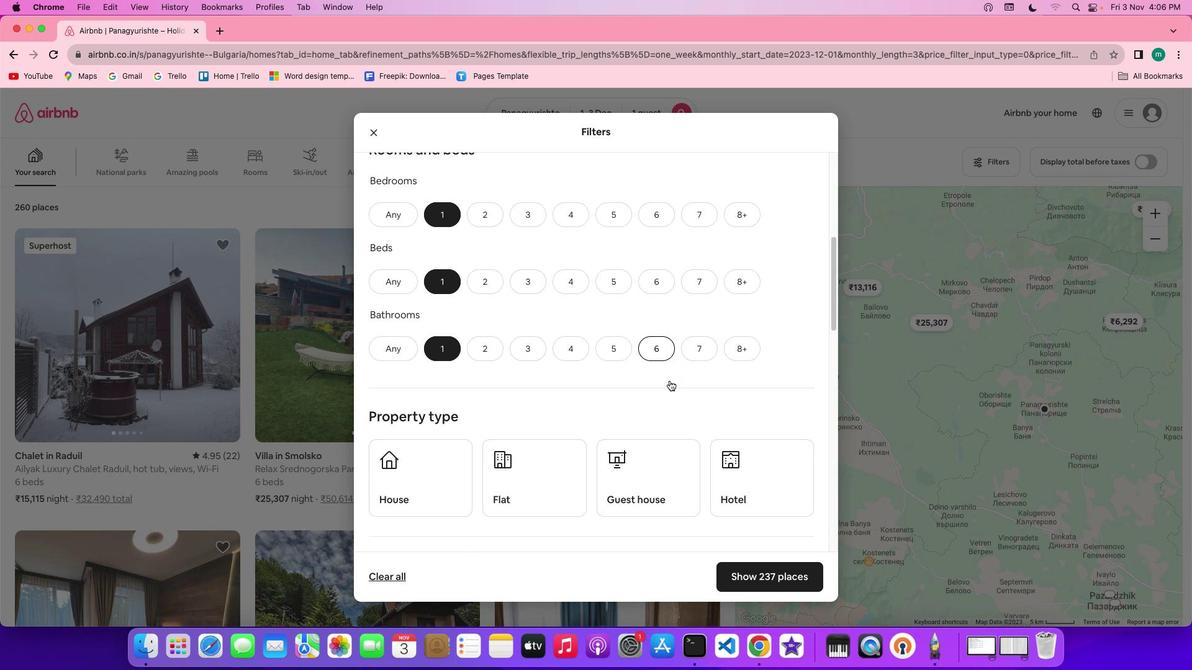 
Action: Mouse scrolled (669, 381) with delta (0, 0)
Screenshot: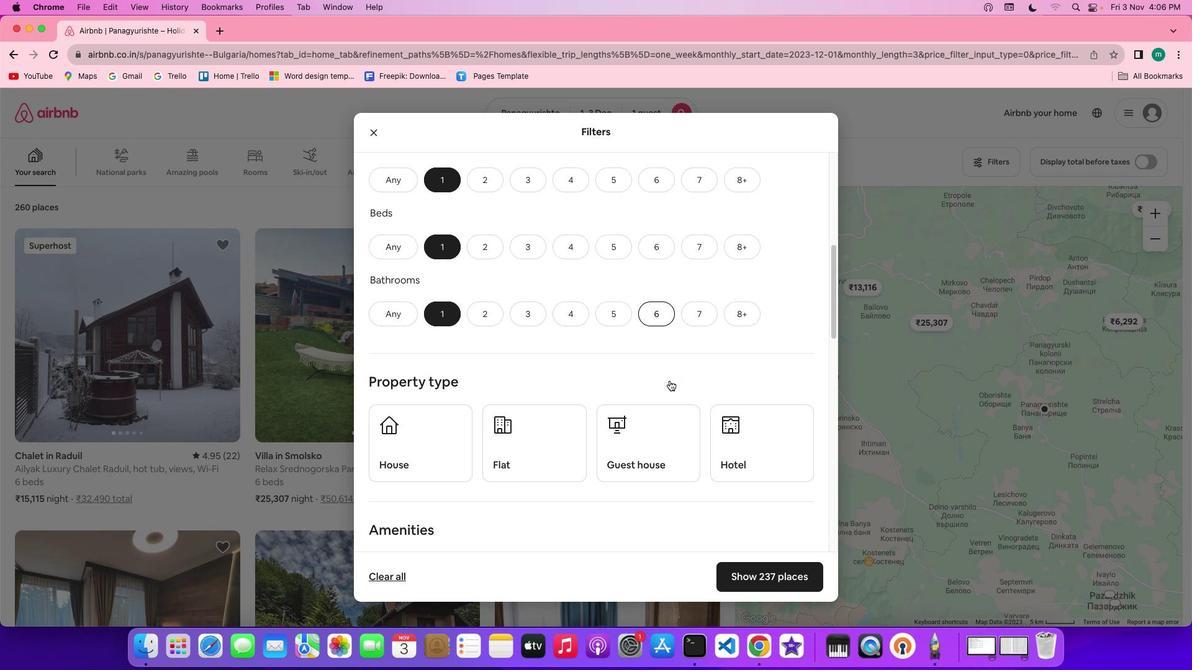 
Action: Mouse scrolled (669, 381) with delta (0, 0)
Screenshot: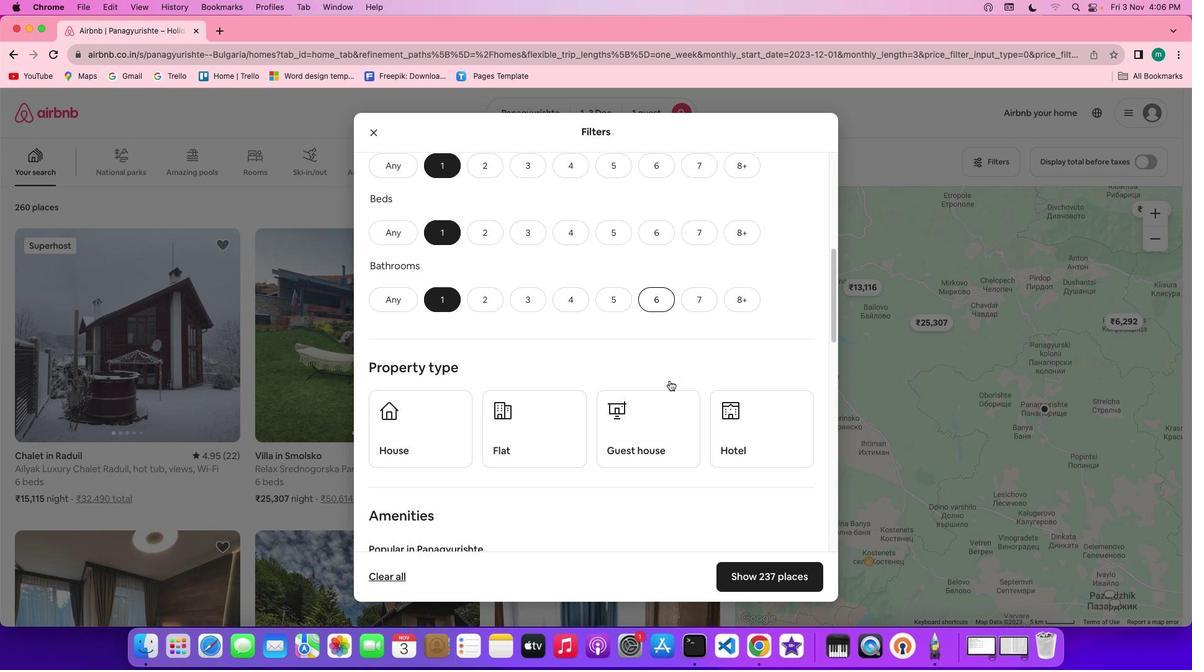 
Action: Mouse scrolled (669, 381) with delta (0, -1)
Screenshot: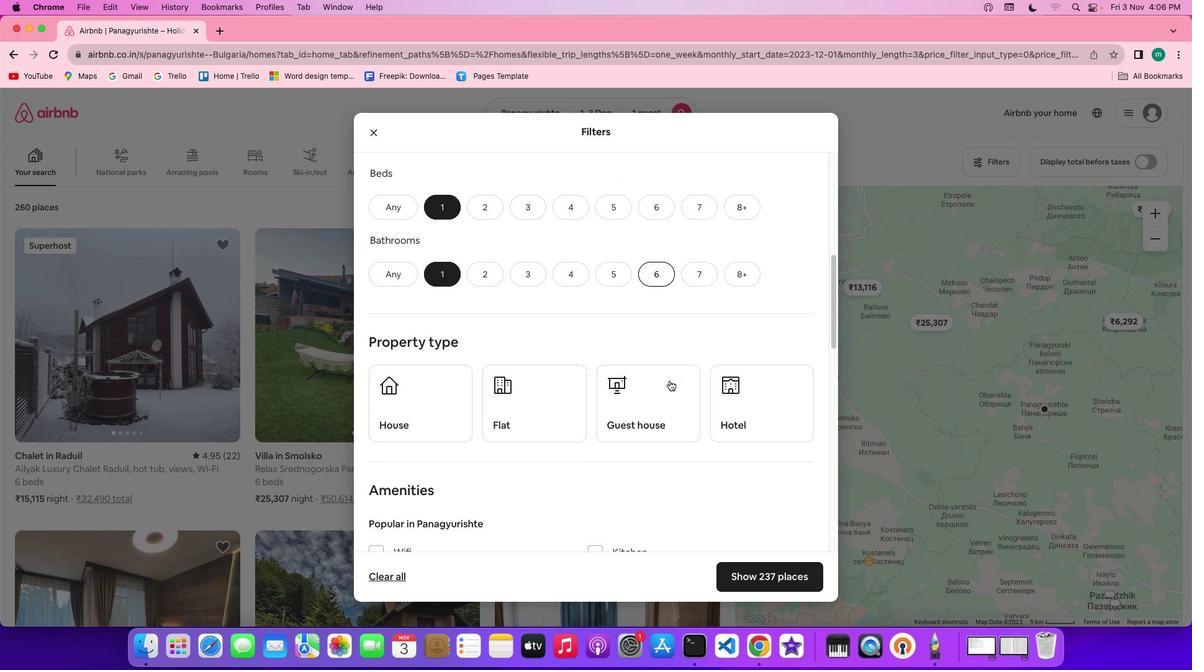 
Action: Mouse scrolled (669, 381) with delta (0, -1)
Screenshot: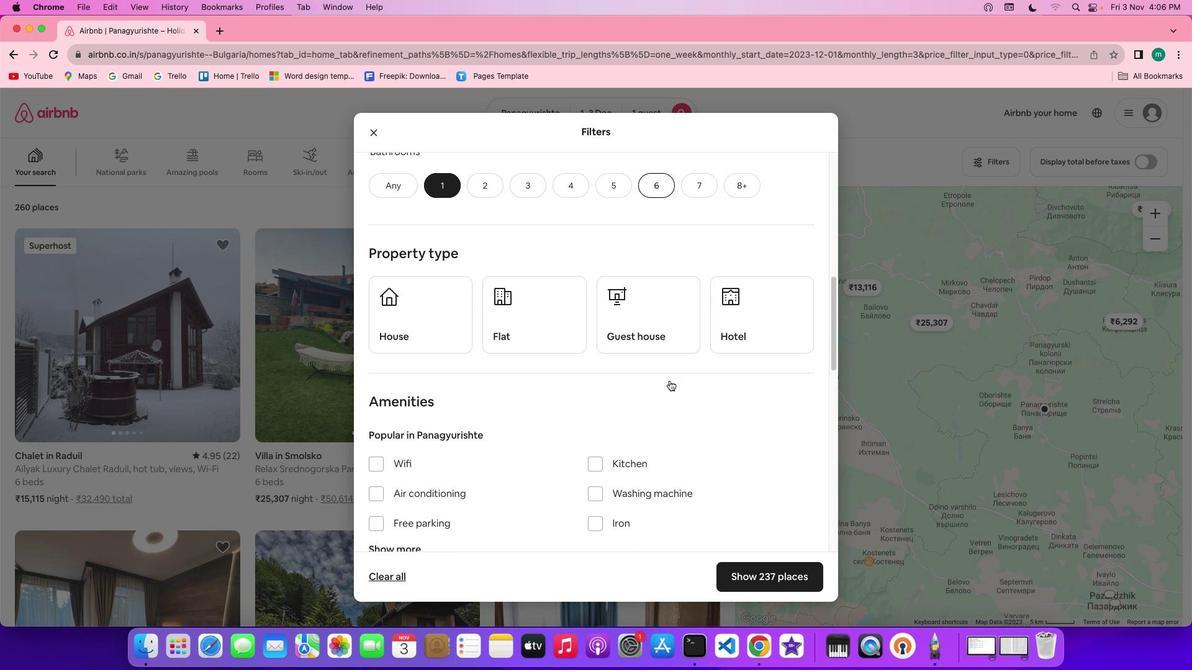 
Action: Mouse moved to (774, 262)
Screenshot: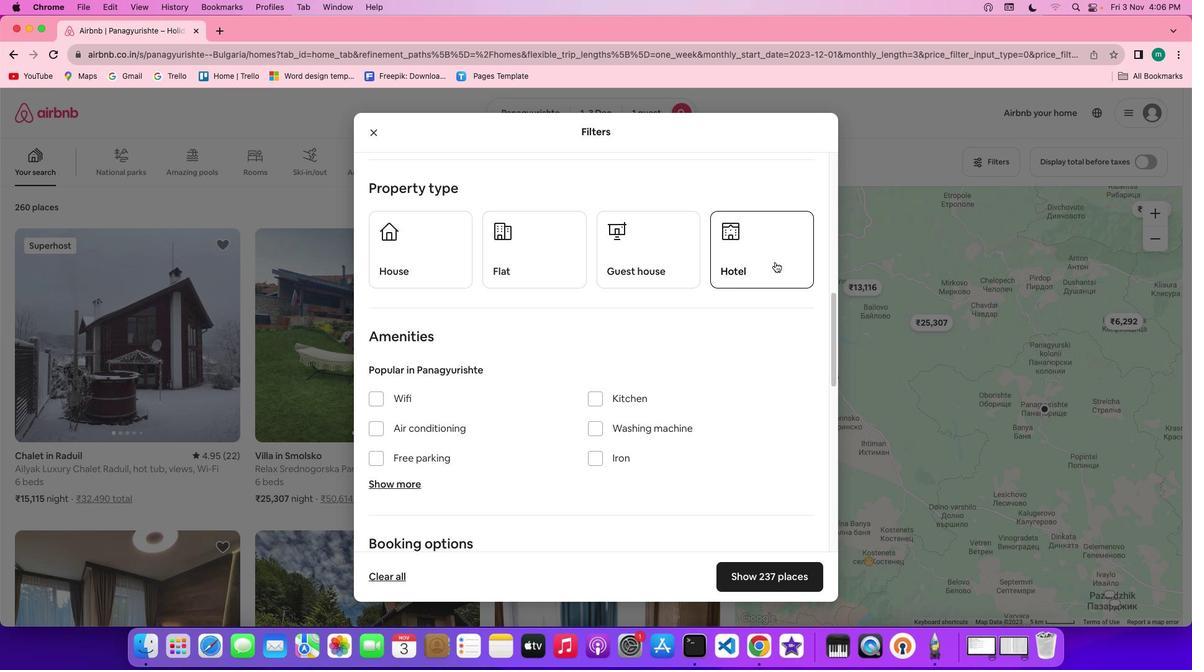 
Action: Mouse pressed left at (774, 262)
Screenshot: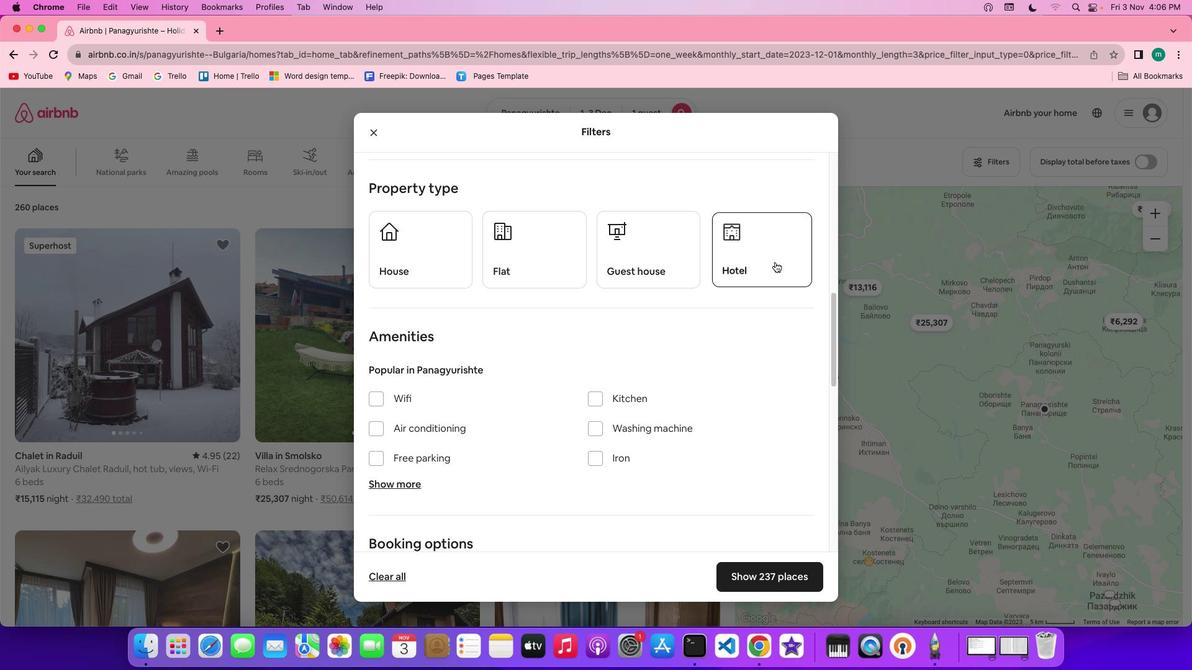 
Action: Mouse moved to (665, 335)
Screenshot: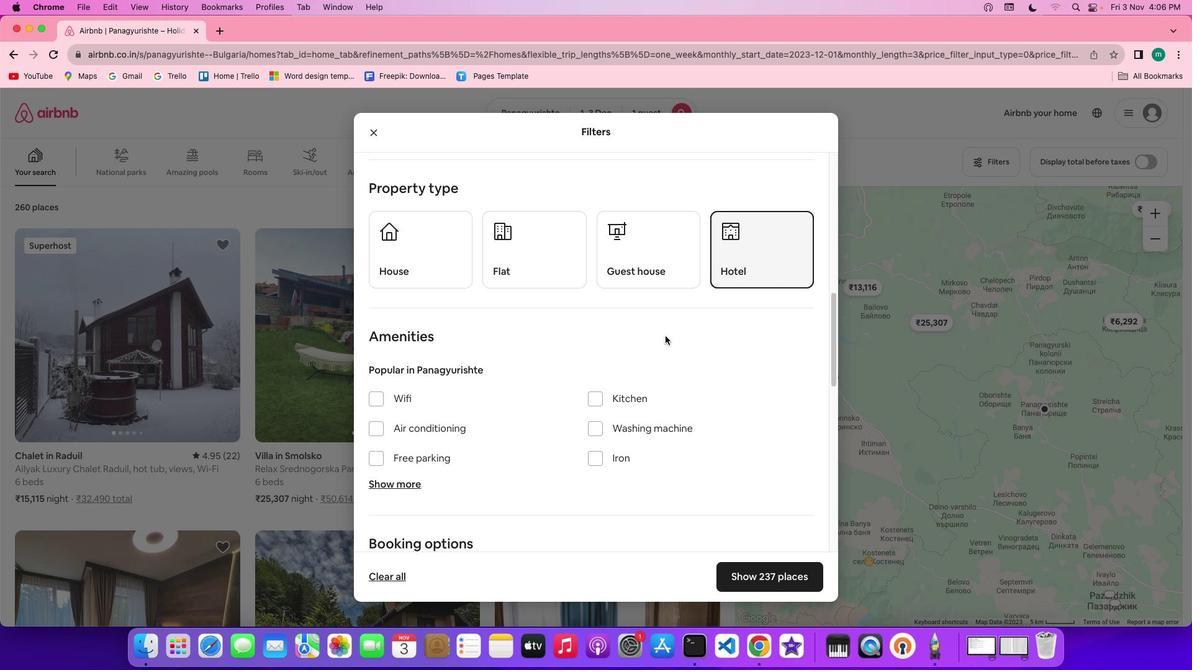 
Action: Mouse scrolled (665, 335) with delta (0, 0)
Screenshot: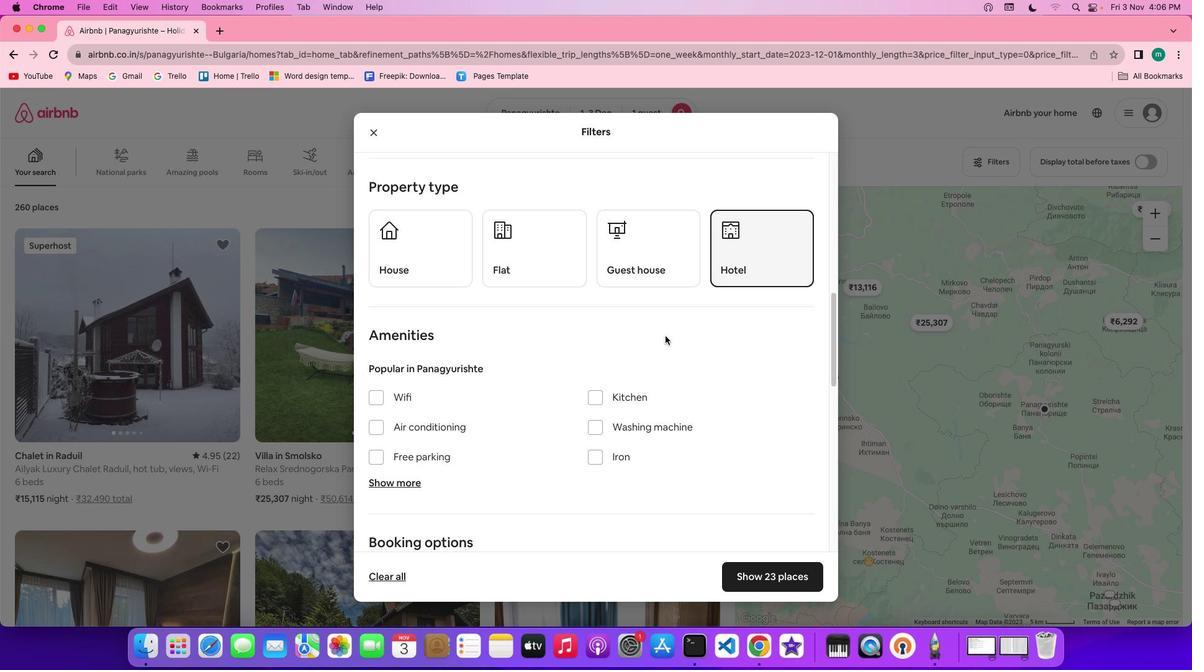 
Action: Mouse scrolled (665, 335) with delta (0, 0)
Screenshot: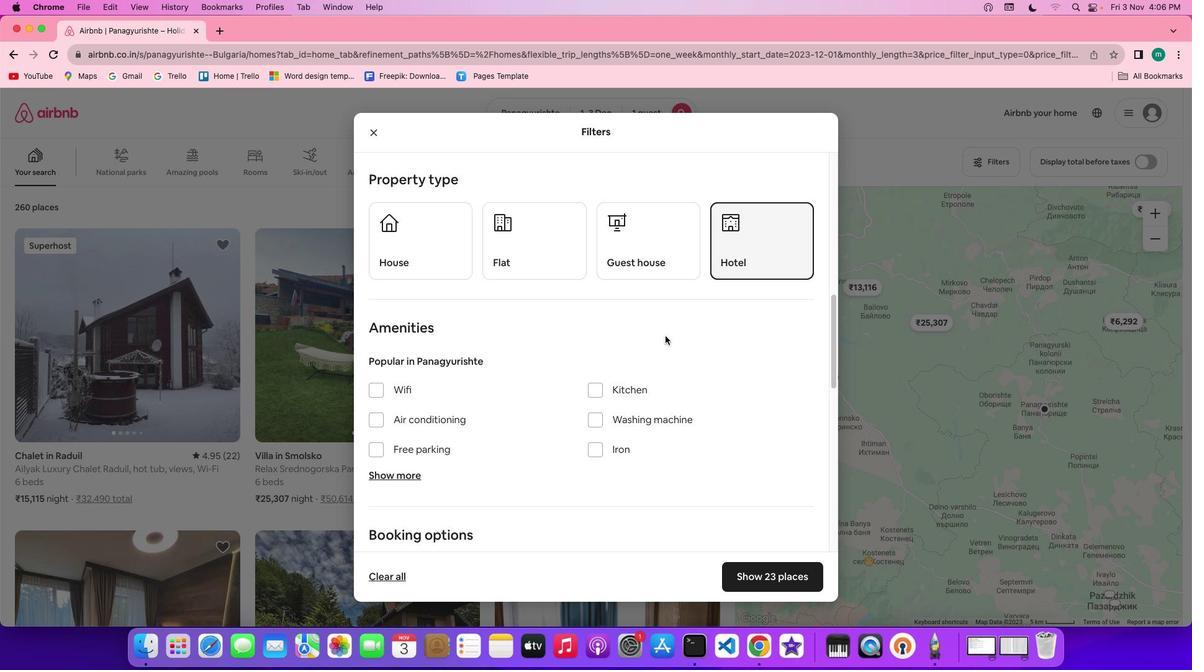 
Action: Mouse scrolled (665, 335) with delta (0, 0)
Screenshot: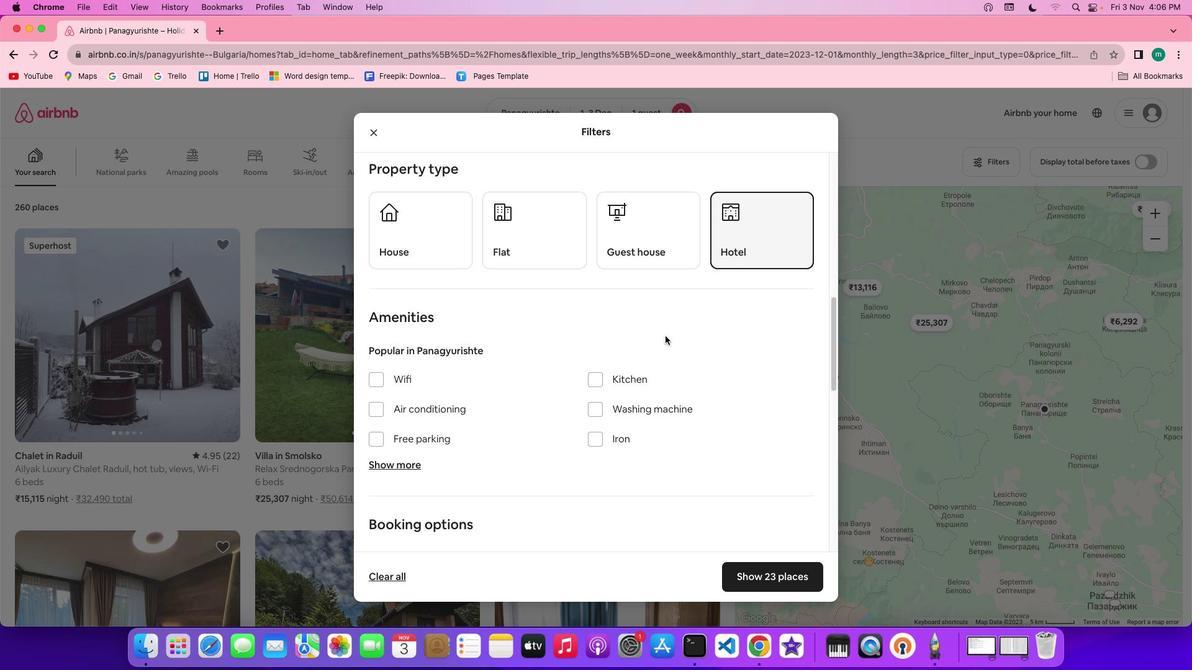 
Action: Mouse scrolled (665, 335) with delta (0, 0)
Screenshot: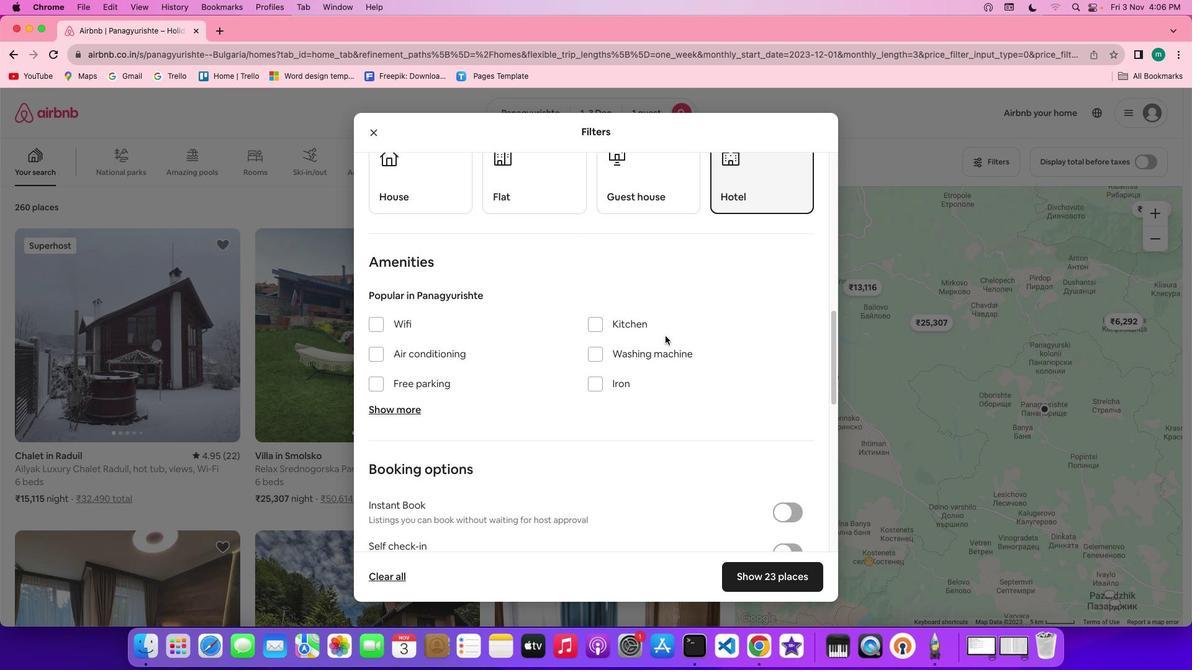 
Action: Mouse scrolled (665, 335) with delta (0, 0)
Screenshot: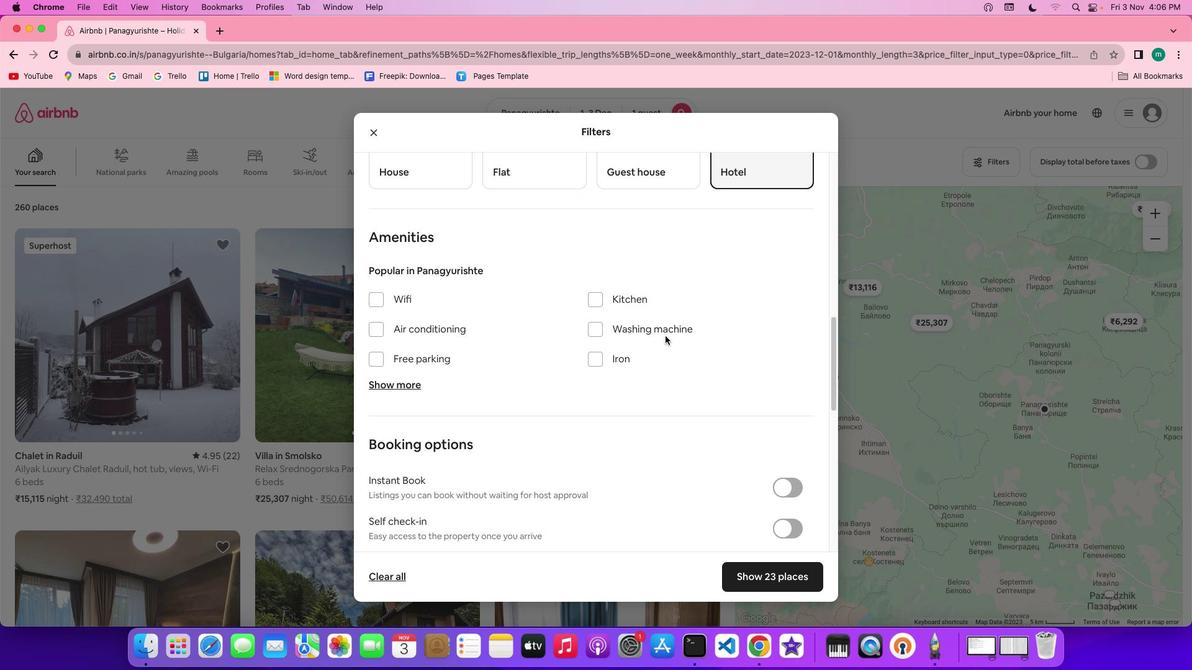 
Action: Mouse scrolled (665, 335) with delta (0, 0)
Screenshot: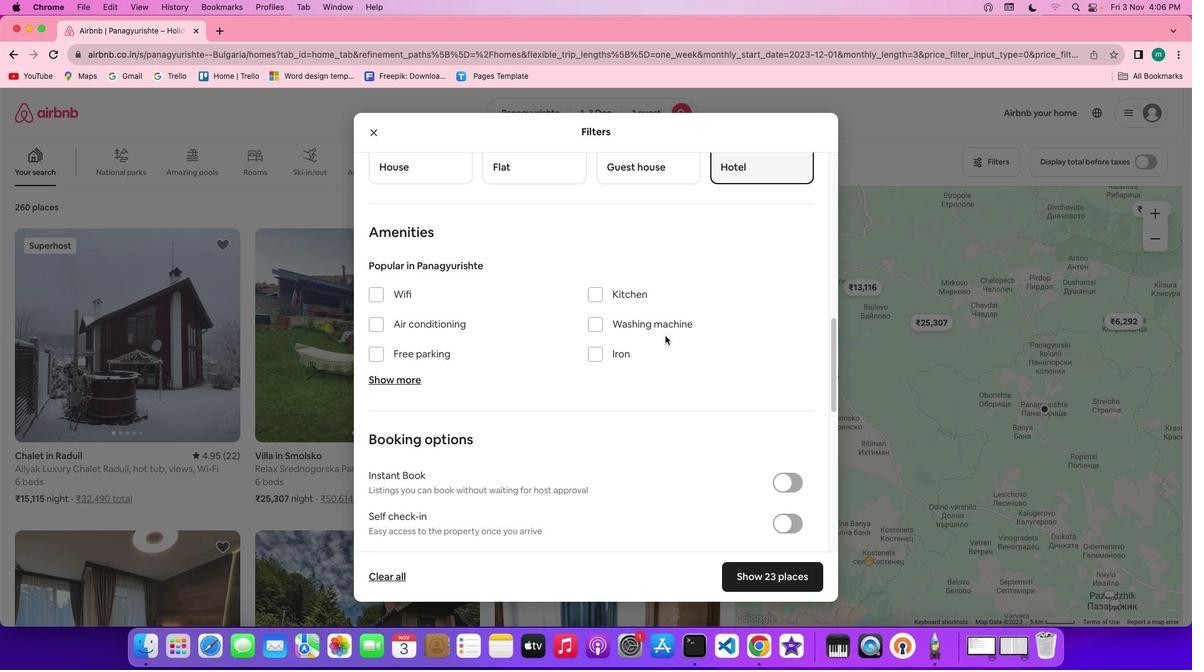 
Action: Mouse scrolled (665, 335) with delta (0, 0)
Screenshot: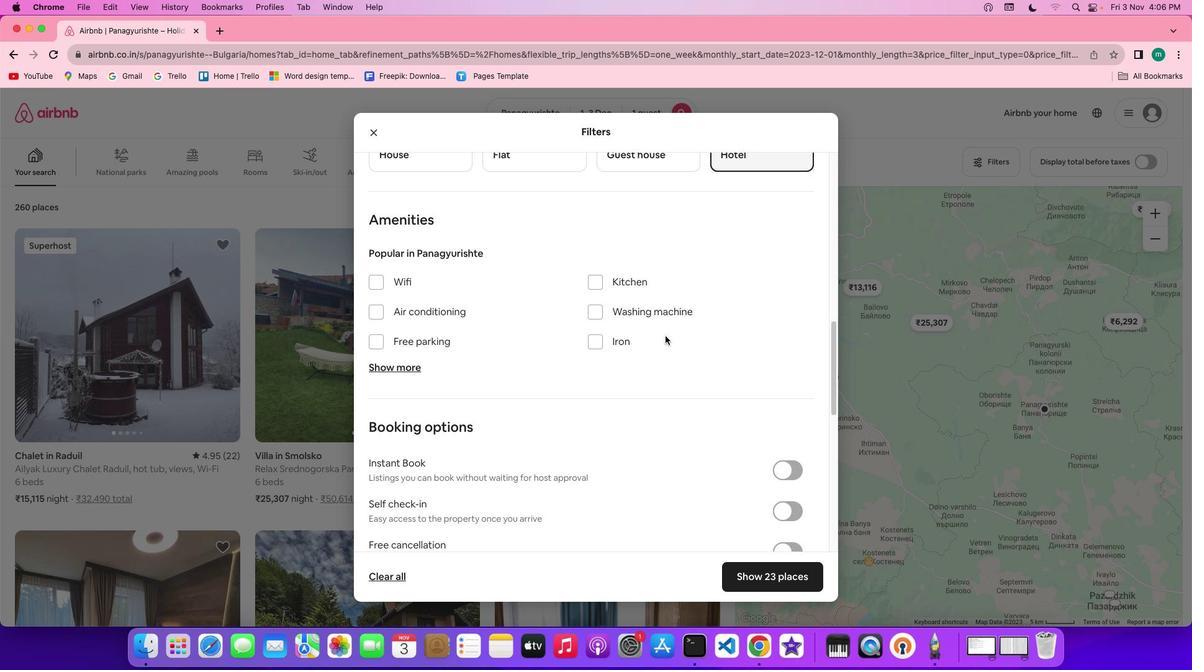
Action: Mouse scrolled (665, 335) with delta (0, 0)
Screenshot: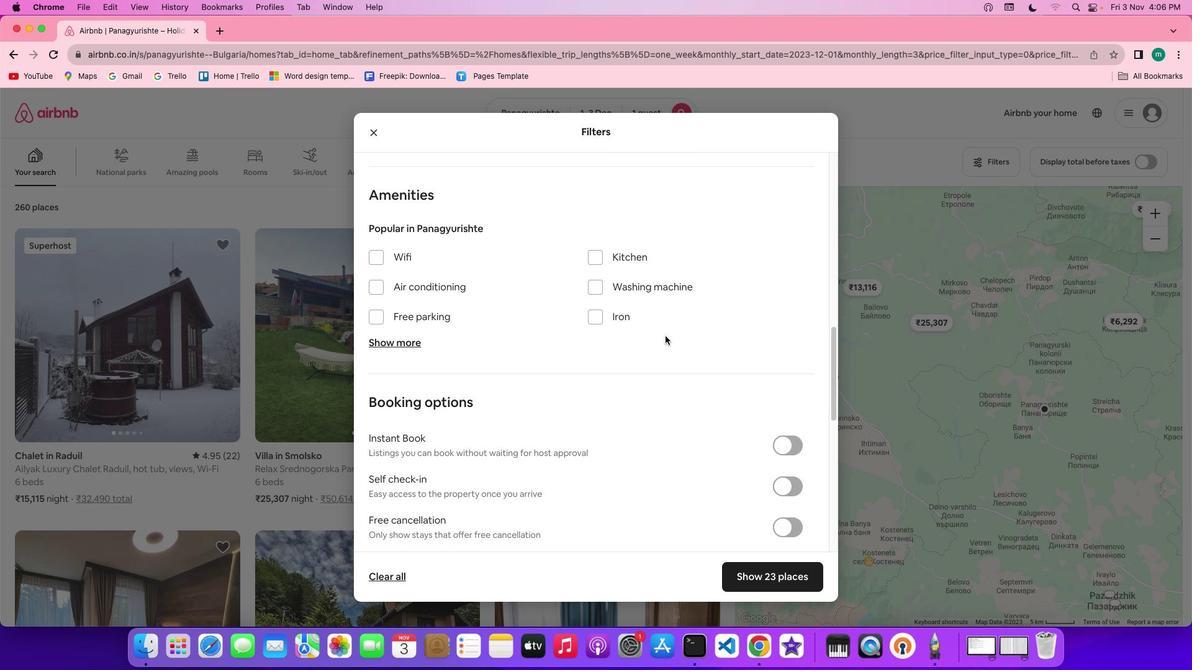 
Action: Mouse scrolled (665, 335) with delta (0, 0)
Screenshot: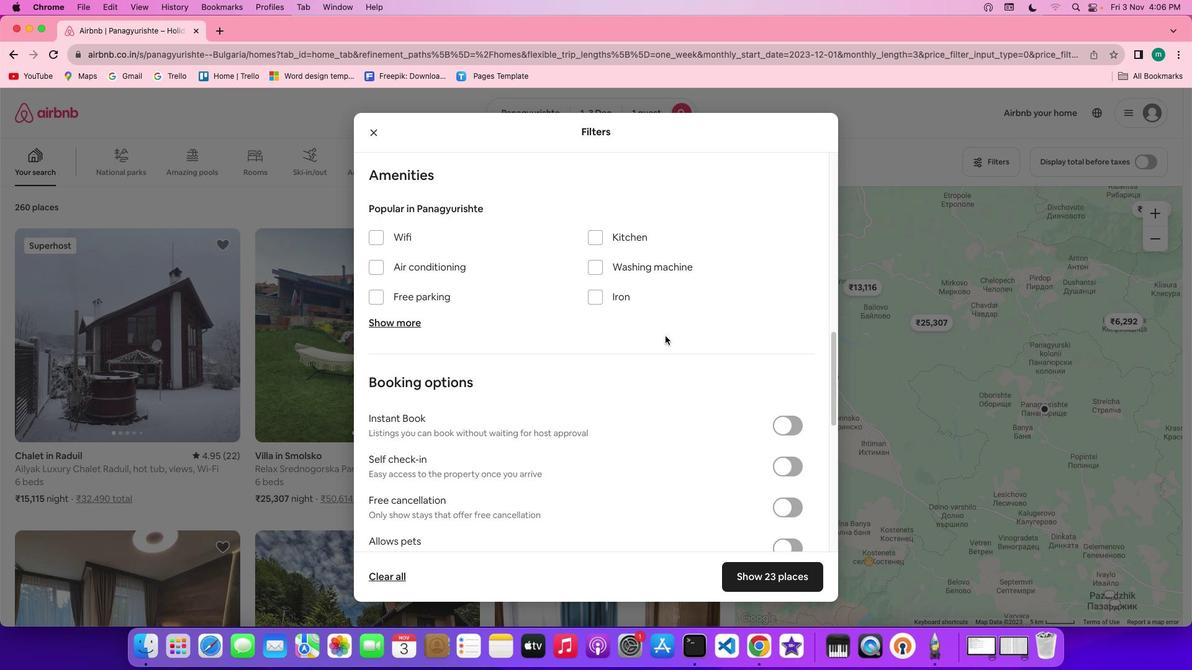 
Action: Mouse scrolled (665, 335) with delta (0, 0)
Screenshot: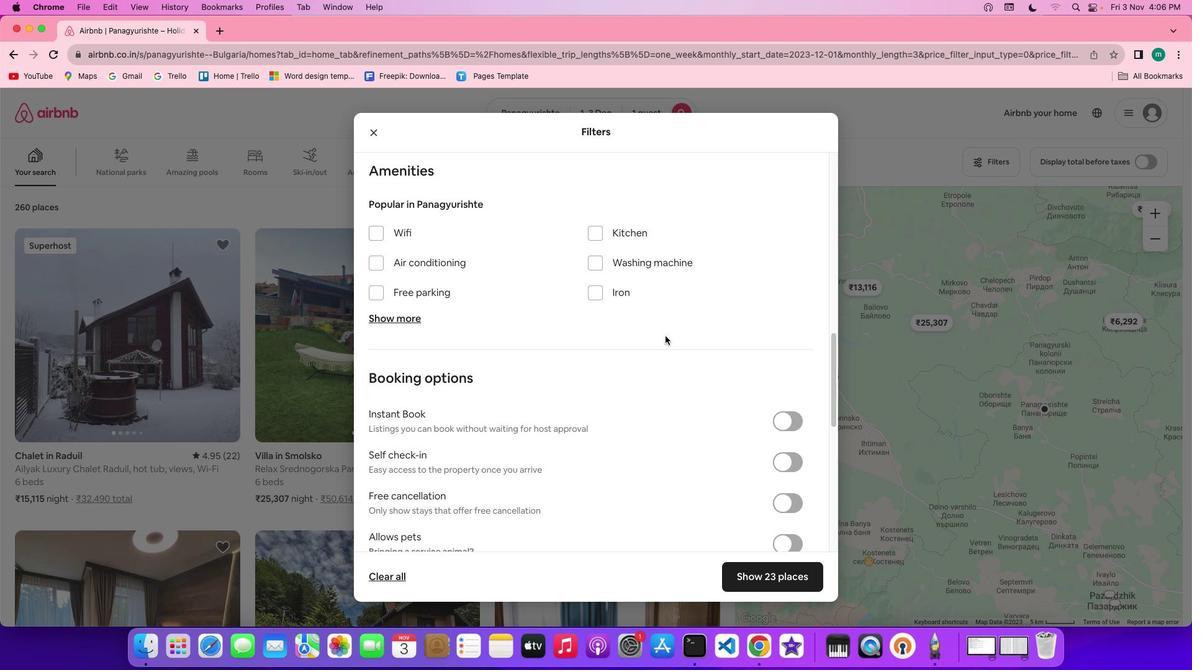
Action: Mouse scrolled (665, 335) with delta (0, 0)
Screenshot: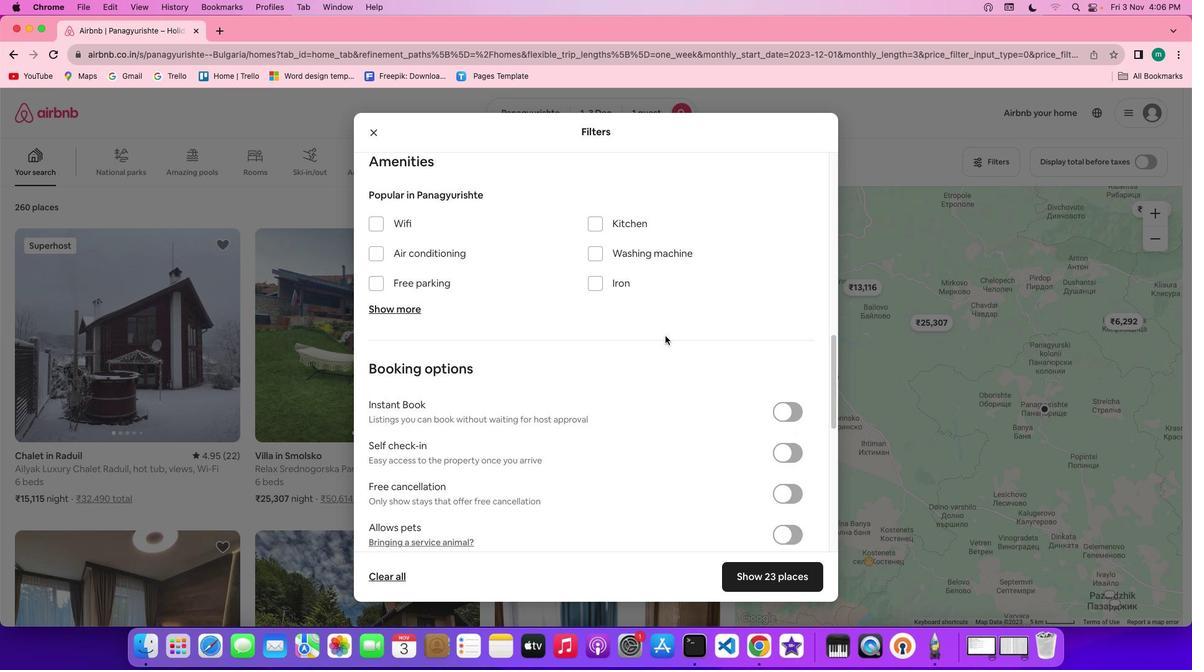 
Action: Mouse moved to (396, 216)
Screenshot: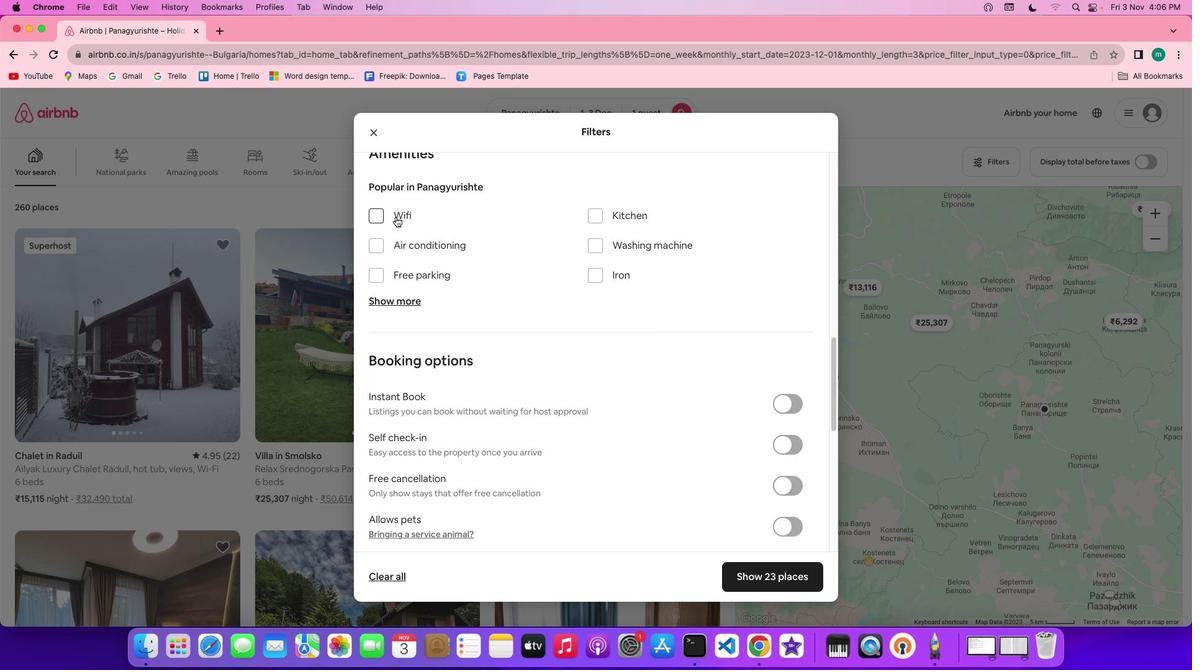 
Action: Mouse pressed left at (396, 216)
Screenshot: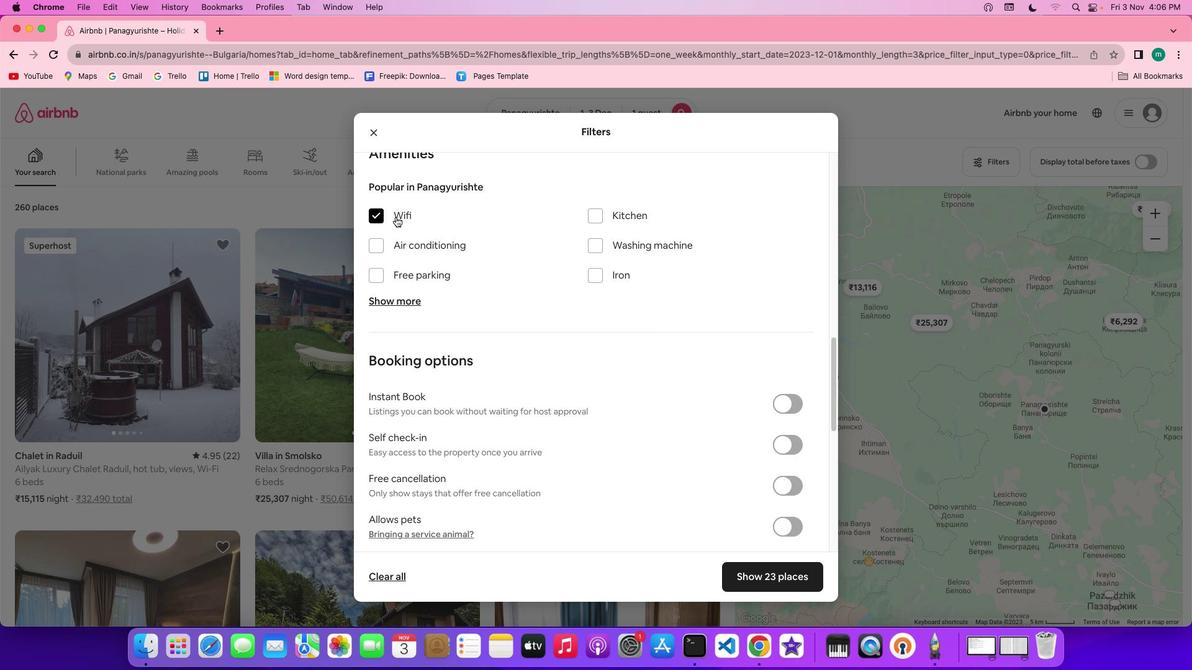 
Action: Mouse moved to (402, 297)
Screenshot: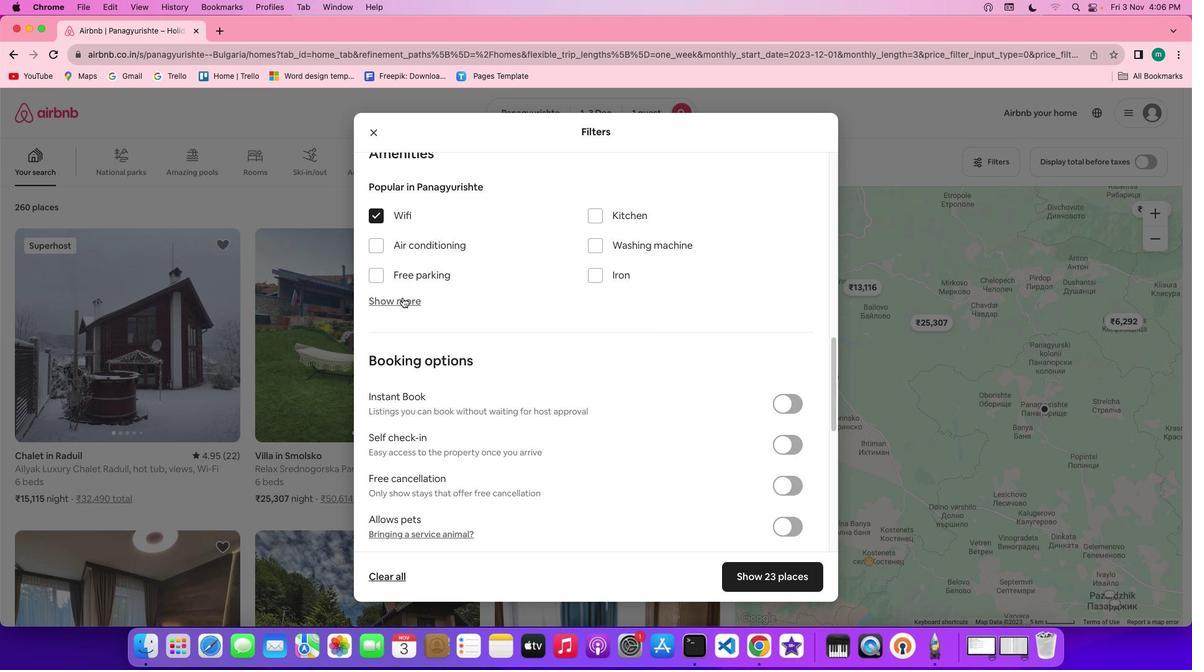 
Action: Mouse pressed left at (402, 297)
Screenshot: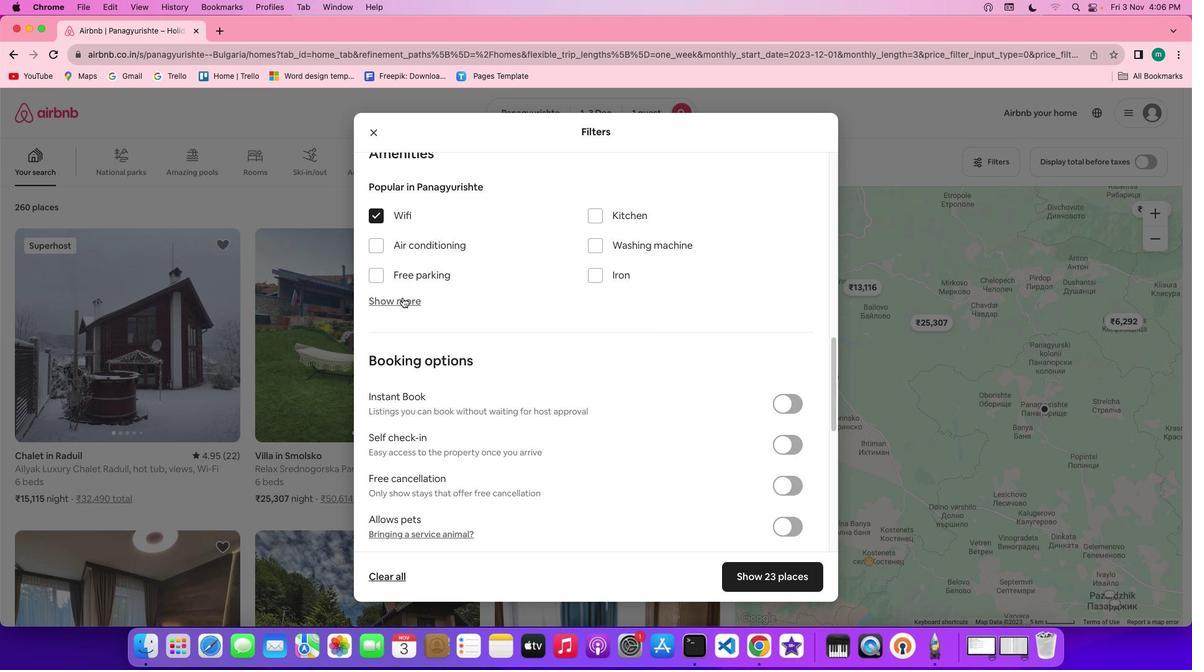 
Action: Mouse moved to (645, 364)
Screenshot: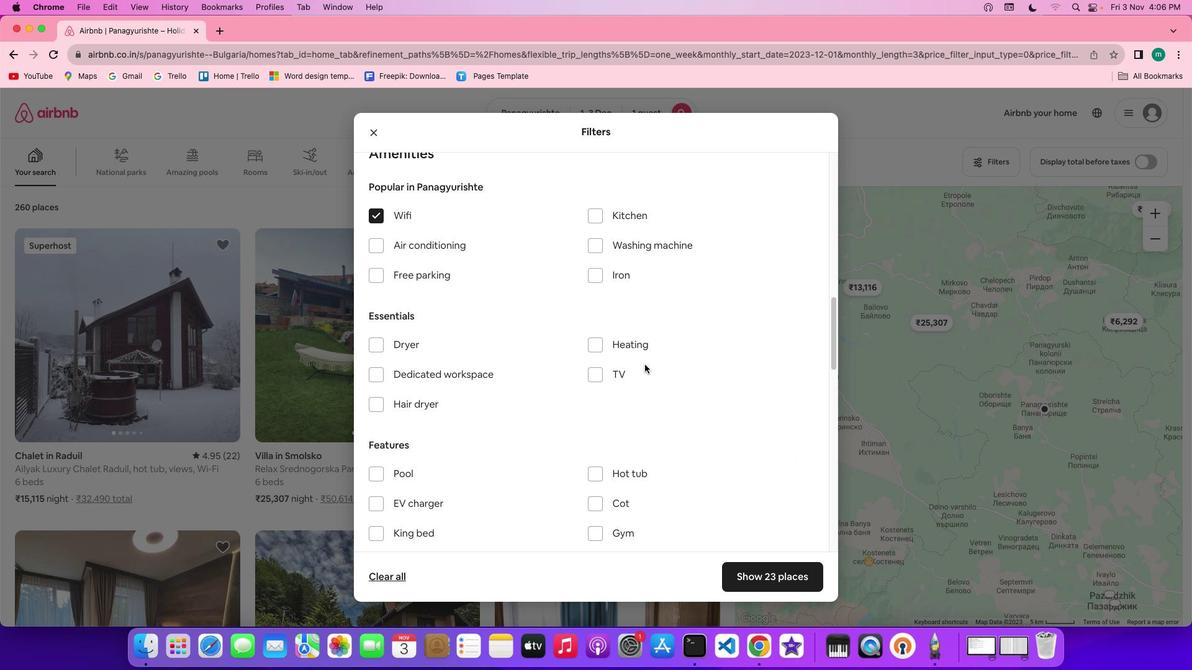 
Action: Mouse scrolled (645, 364) with delta (0, 0)
Screenshot: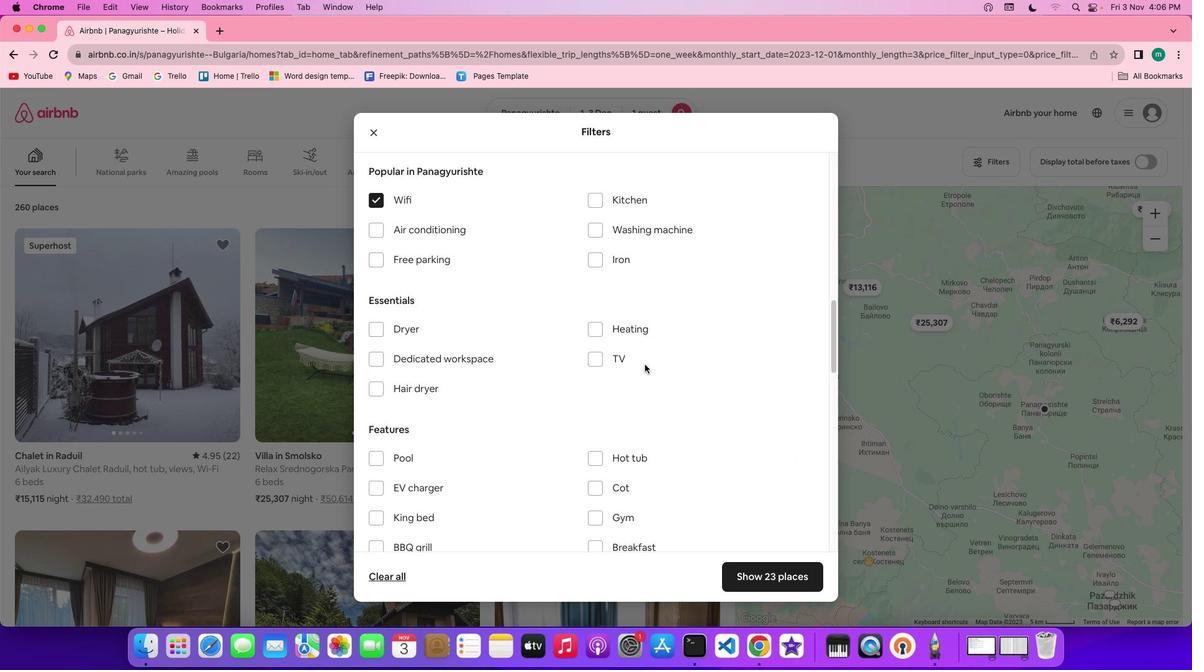 
Action: Mouse scrolled (645, 364) with delta (0, 0)
Screenshot: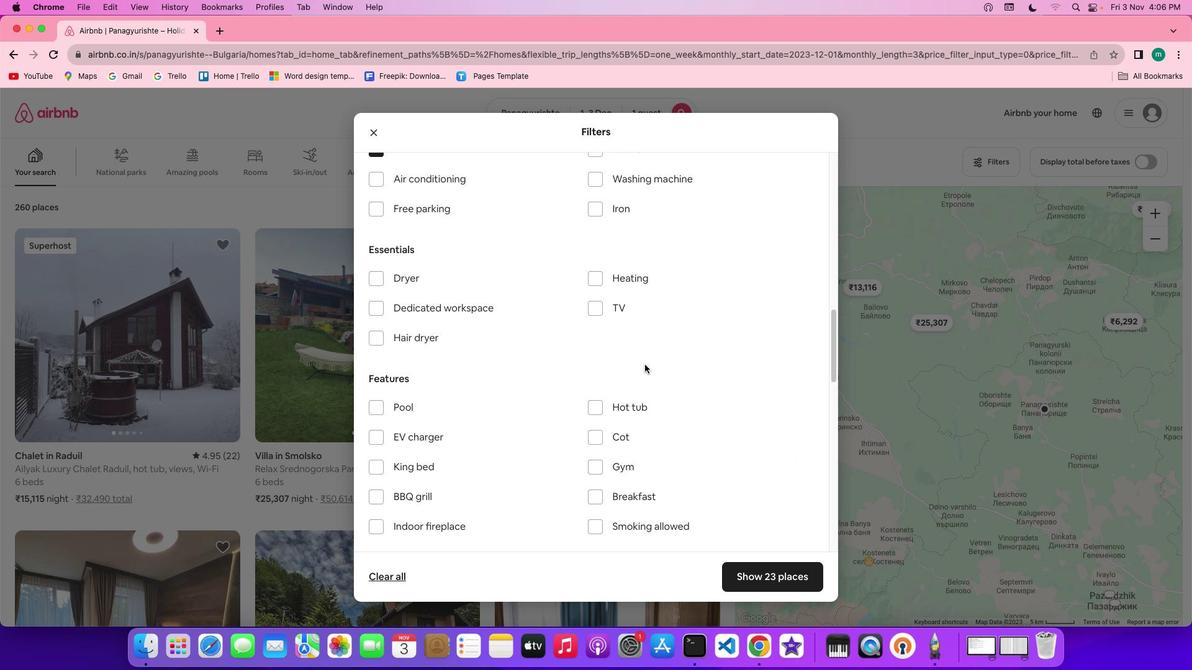 
Action: Mouse scrolled (645, 364) with delta (0, -1)
Screenshot: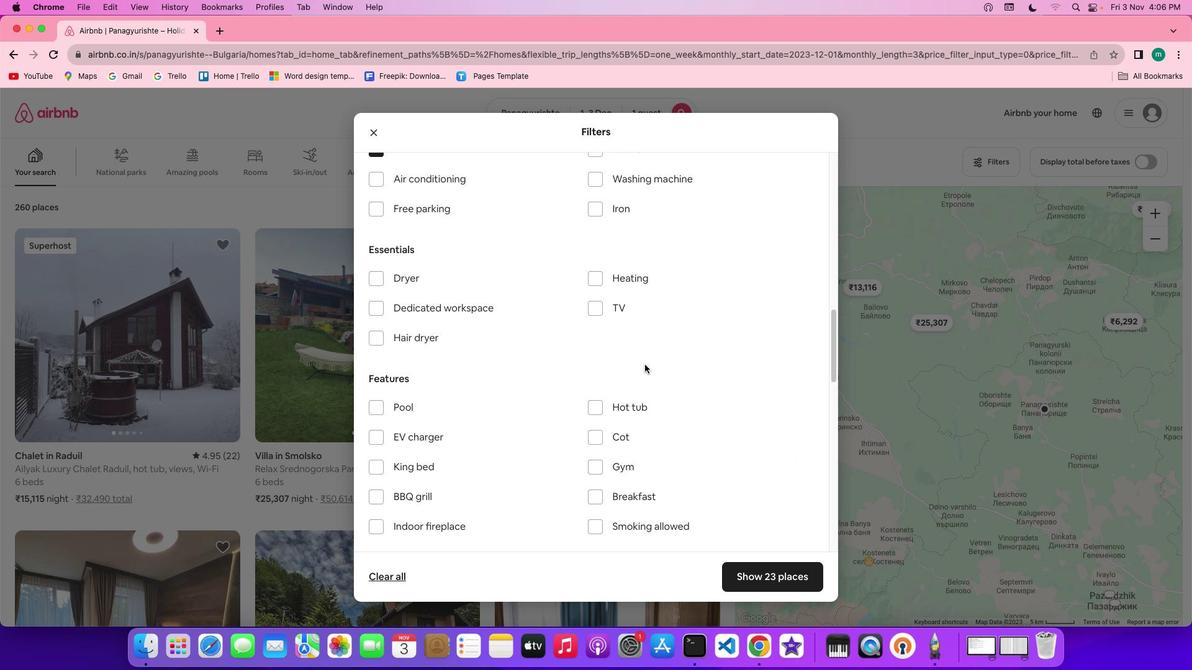 
Action: Mouse scrolled (645, 364) with delta (0, -2)
Screenshot: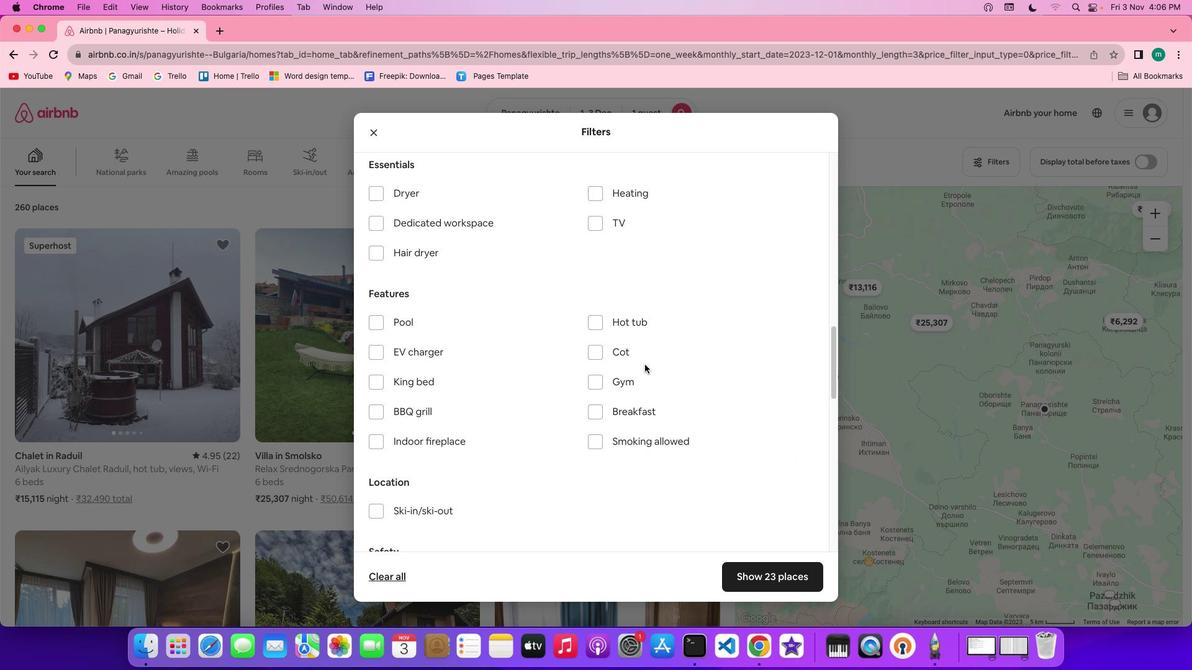 
Action: Mouse scrolled (645, 364) with delta (0, -3)
Screenshot: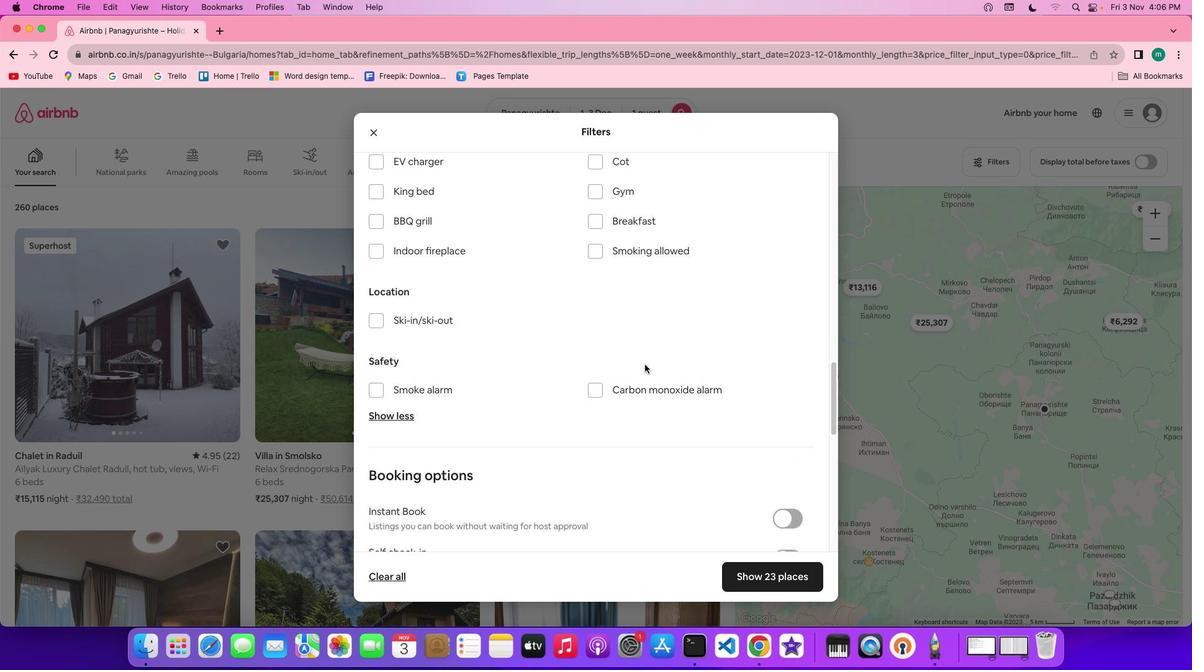 
Action: Mouse scrolled (645, 364) with delta (0, 0)
Screenshot: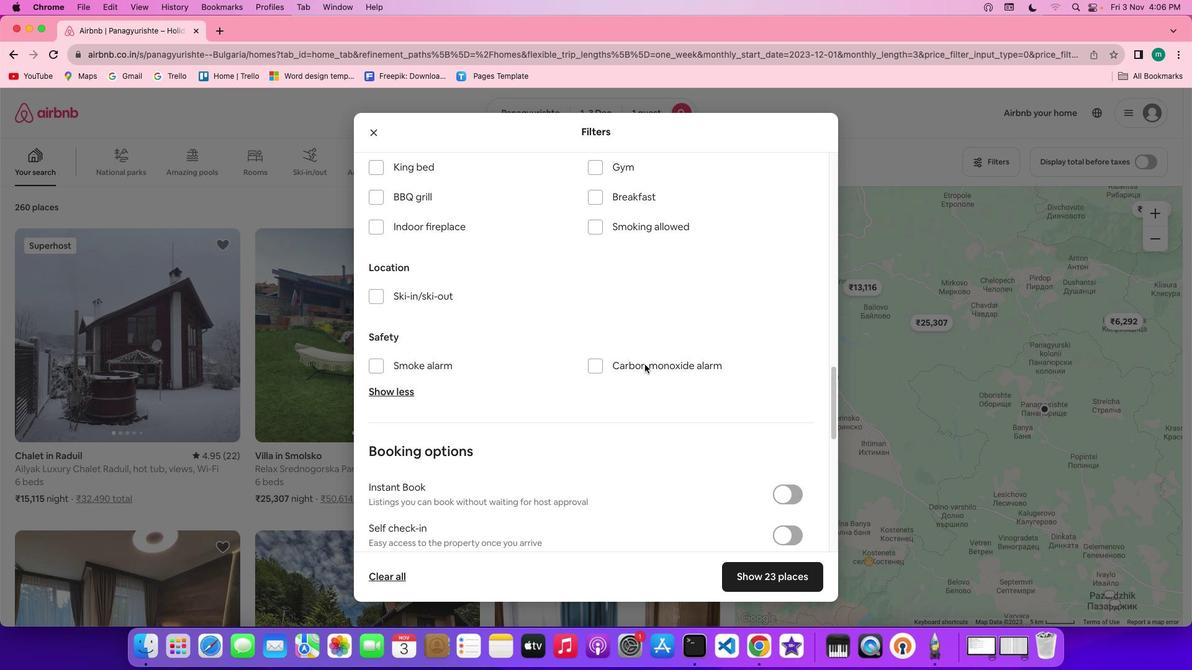 
Action: Mouse scrolled (645, 364) with delta (0, 0)
Screenshot: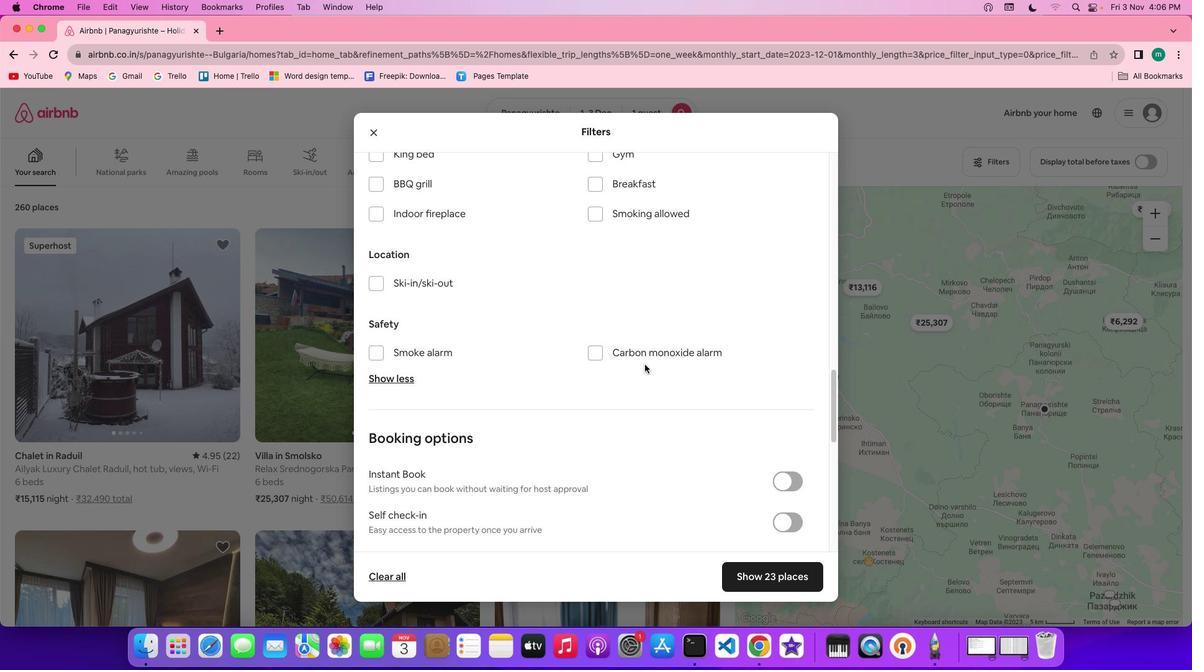 
Action: Mouse scrolled (645, 364) with delta (0, -1)
Screenshot: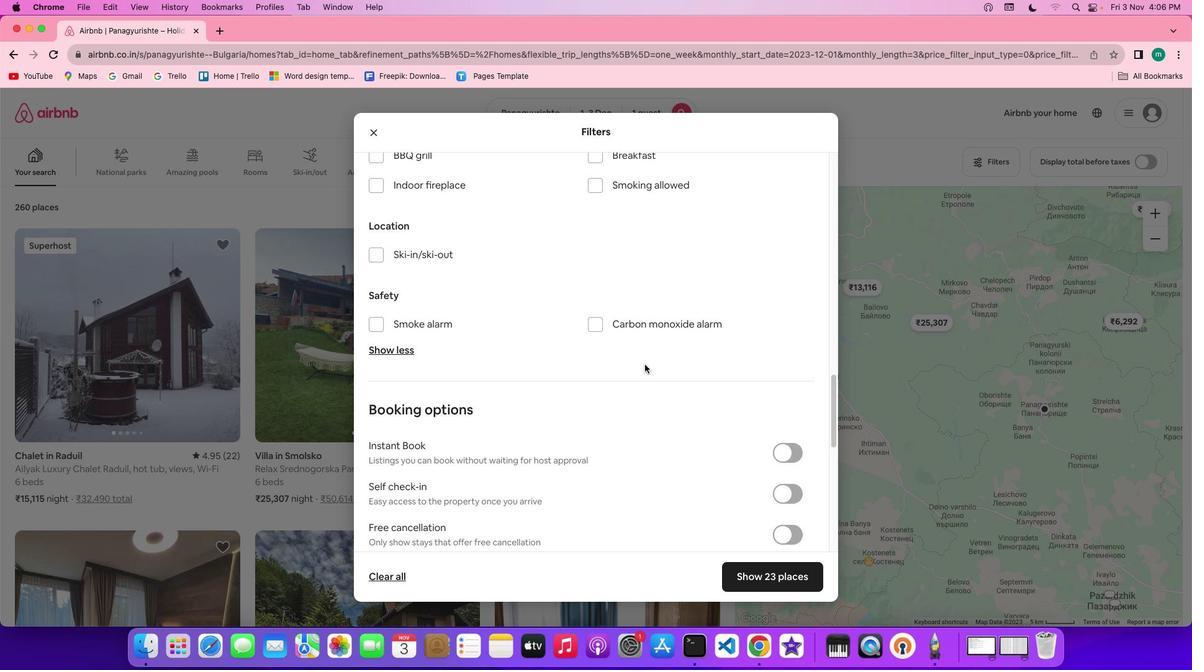 
Action: Mouse scrolled (645, 364) with delta (0, -2)
Screenshot: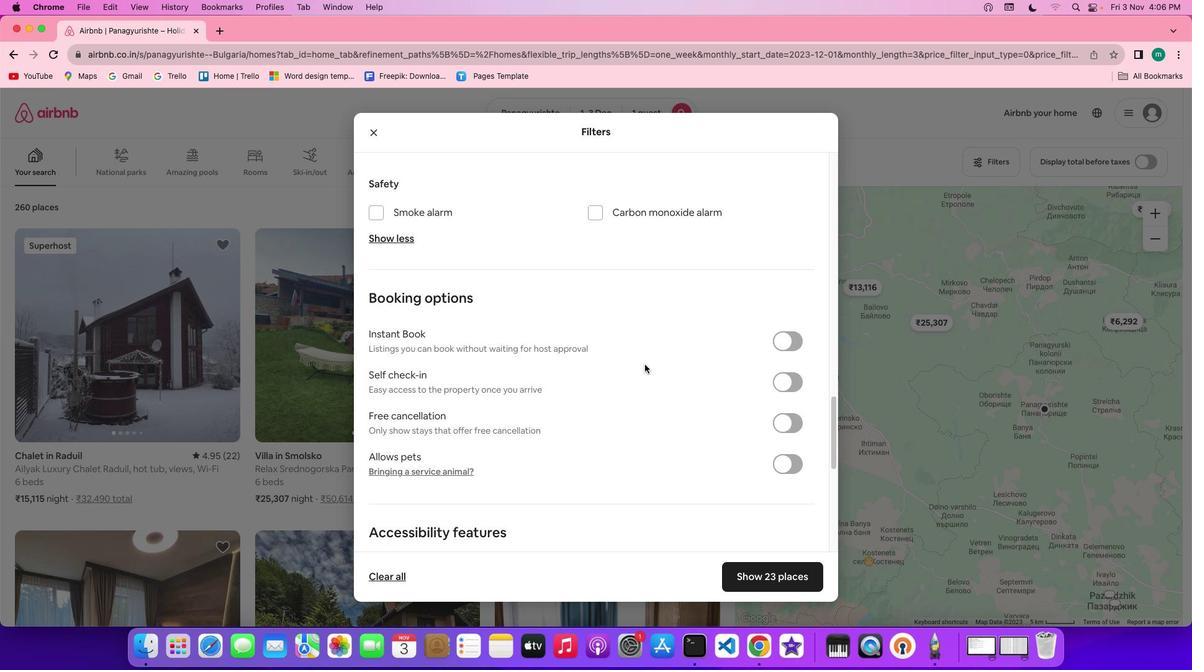 
Action: Mouse scrolled (645, 364) with delta (0, 0)
Screenshot: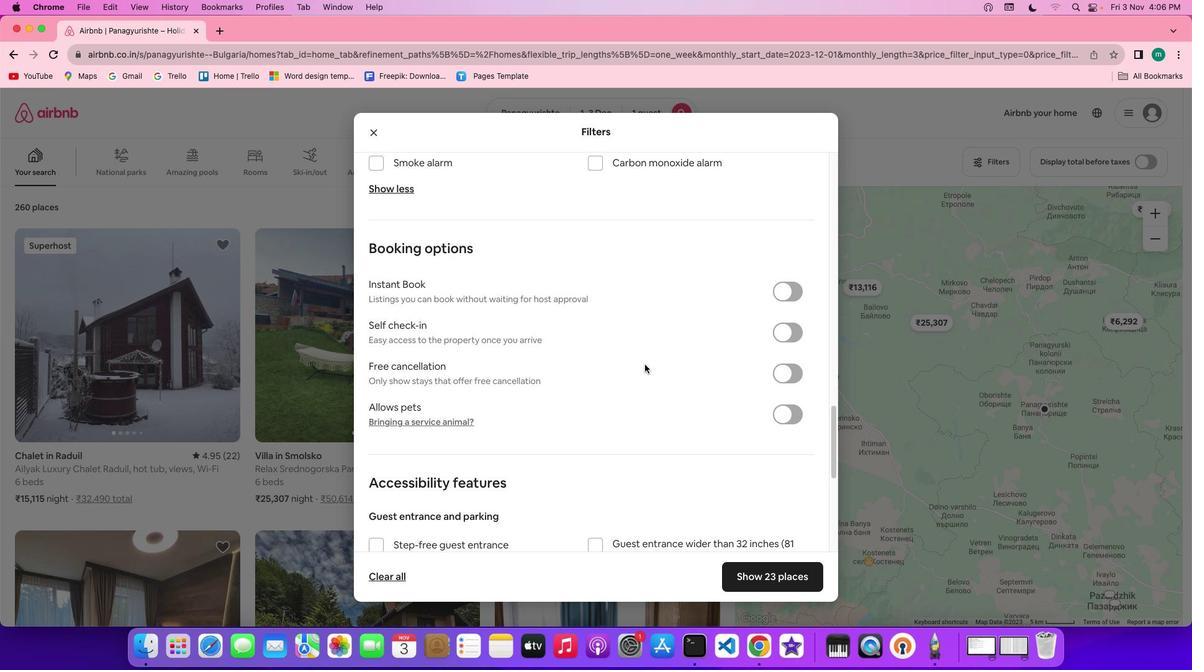 
Action: Mouse scrolled (645, 364) with delta (0, 0)
Screenshot: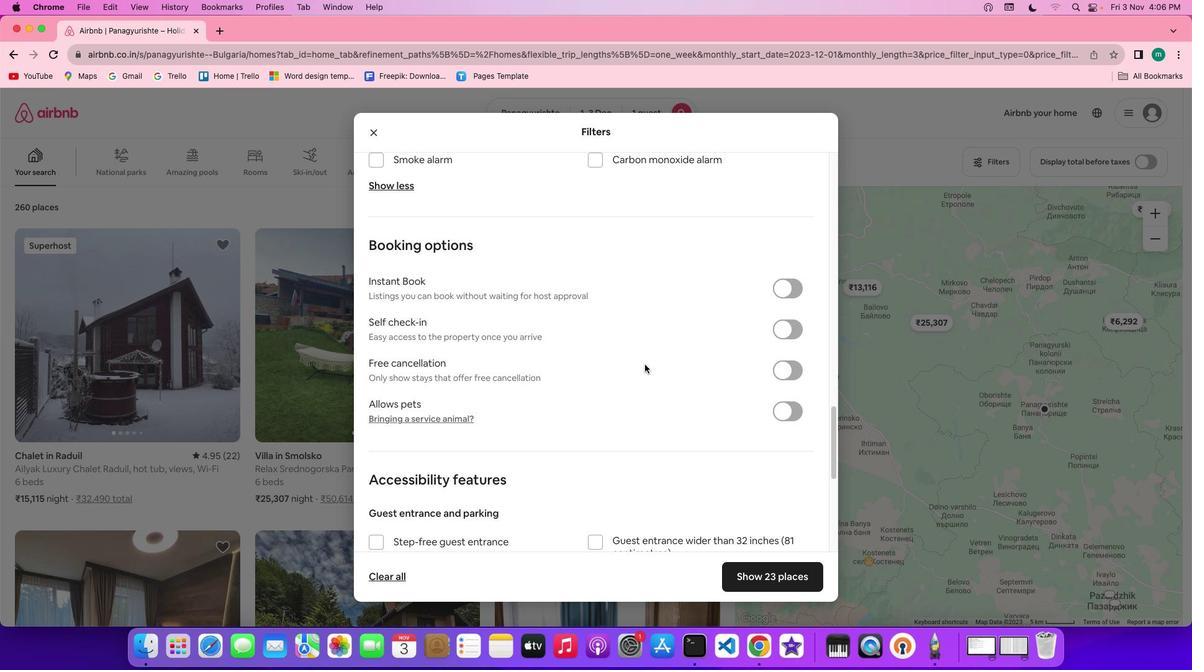 
Action: Mouse scrolled (645, 364) with delta (0, 0)
Screenshot: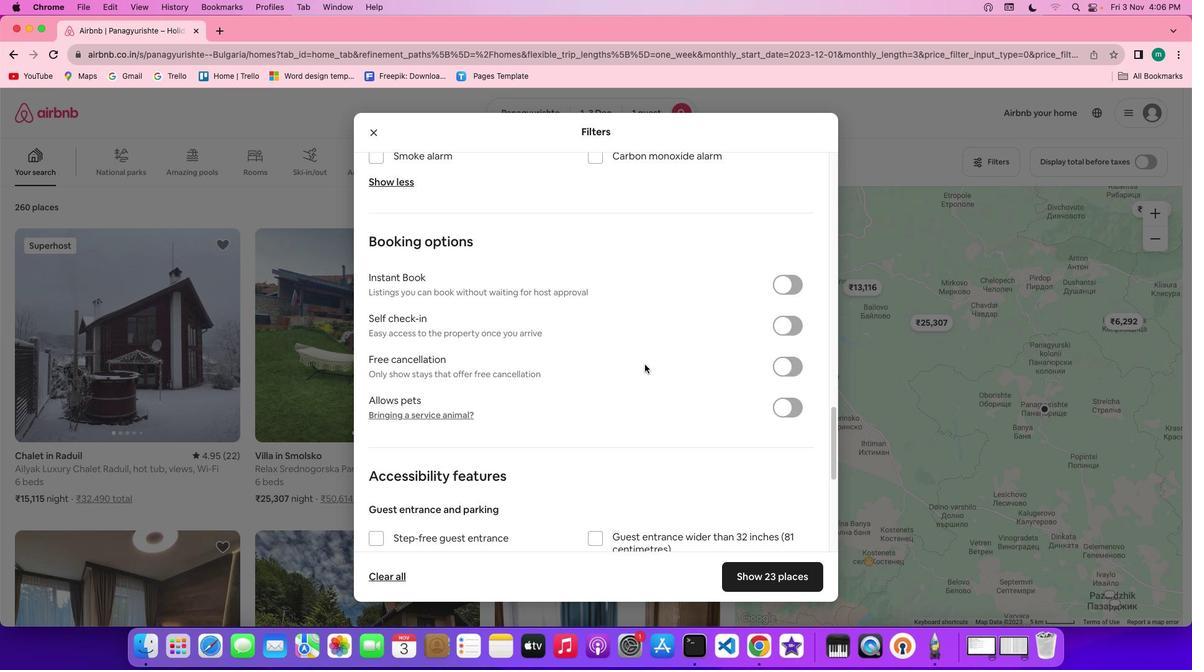 
Action: Mouse scrolled (645, 364) with delta (0, 0)
Screenshot: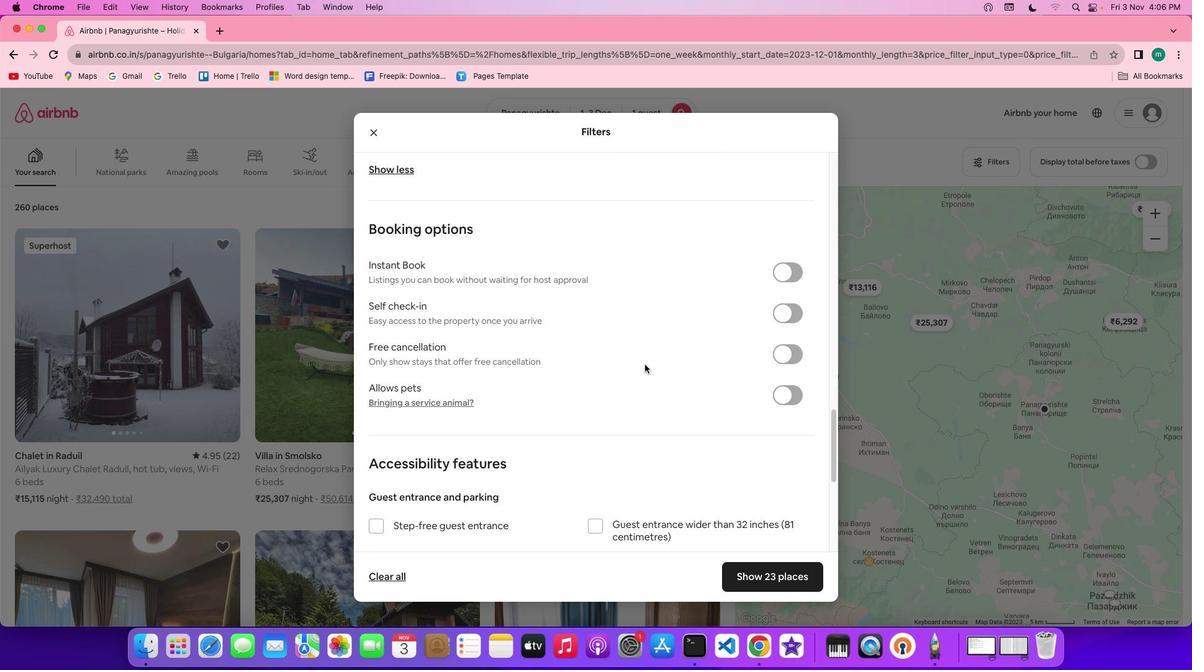 
Action: Mouse scrolled (645, 364) with delta (0, 0)
Screenshot: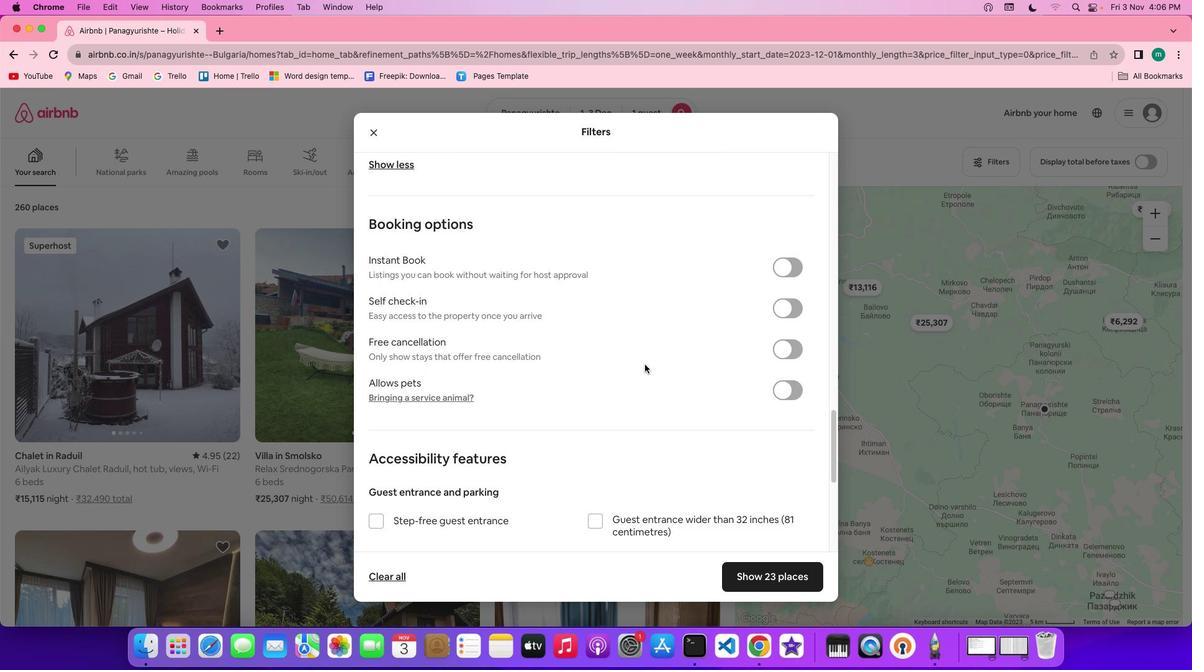 
Action: Mouse scrolled (645, 364) with delta (0, 0)
Screenshot: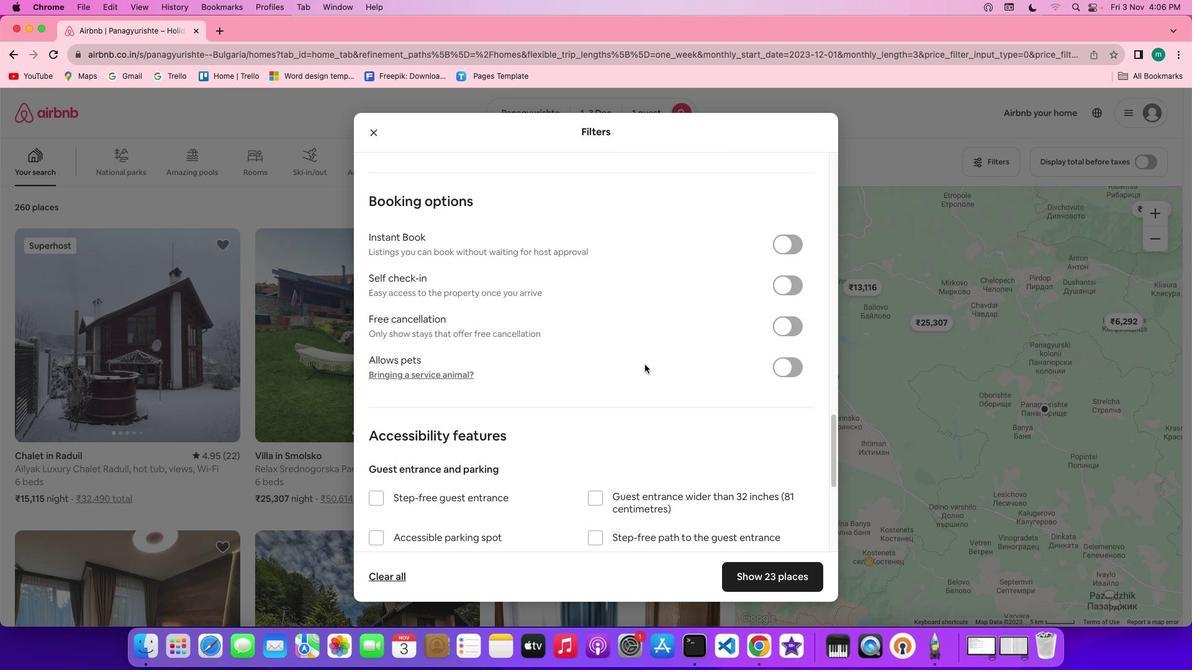 
Action: Mouse scrolled (645, 364) with delta (0, 0)
Screenshot: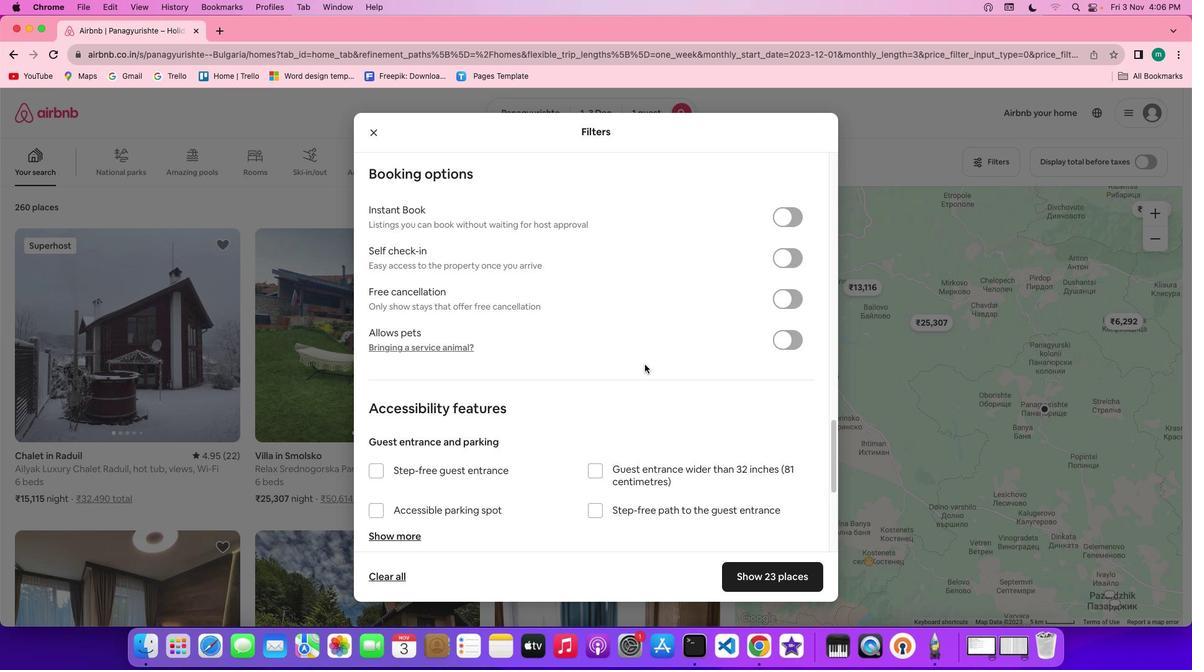 
Action: Mouse scrolled (645, 364) with delta (0, 0)
Screenshot: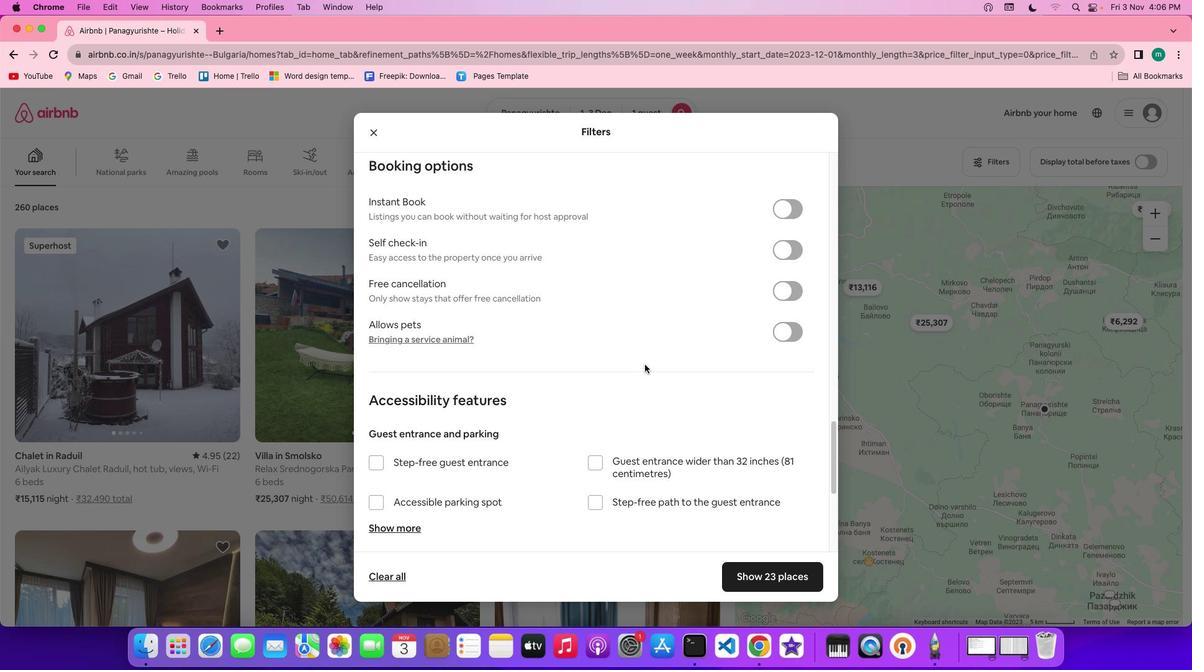 
Action: Mouse scrolled (645, 364) with delta (0, 0)
Screenshot: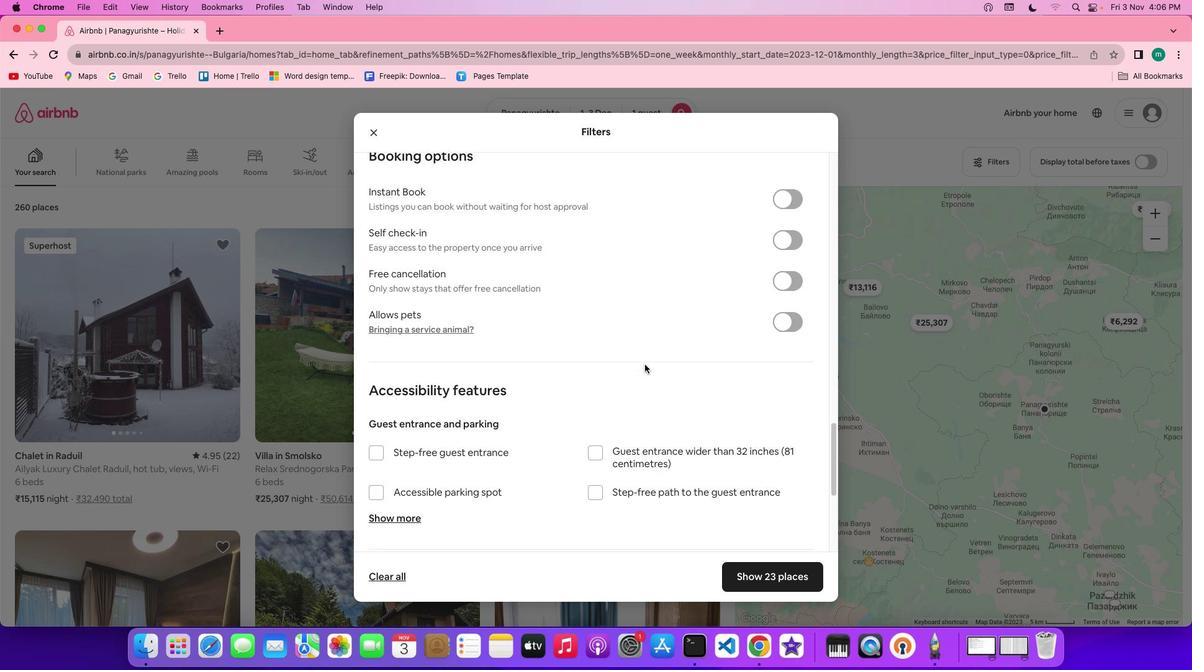 
Action: Mouse scrolled (645, 364) with delta (0, -1)
Screenshot: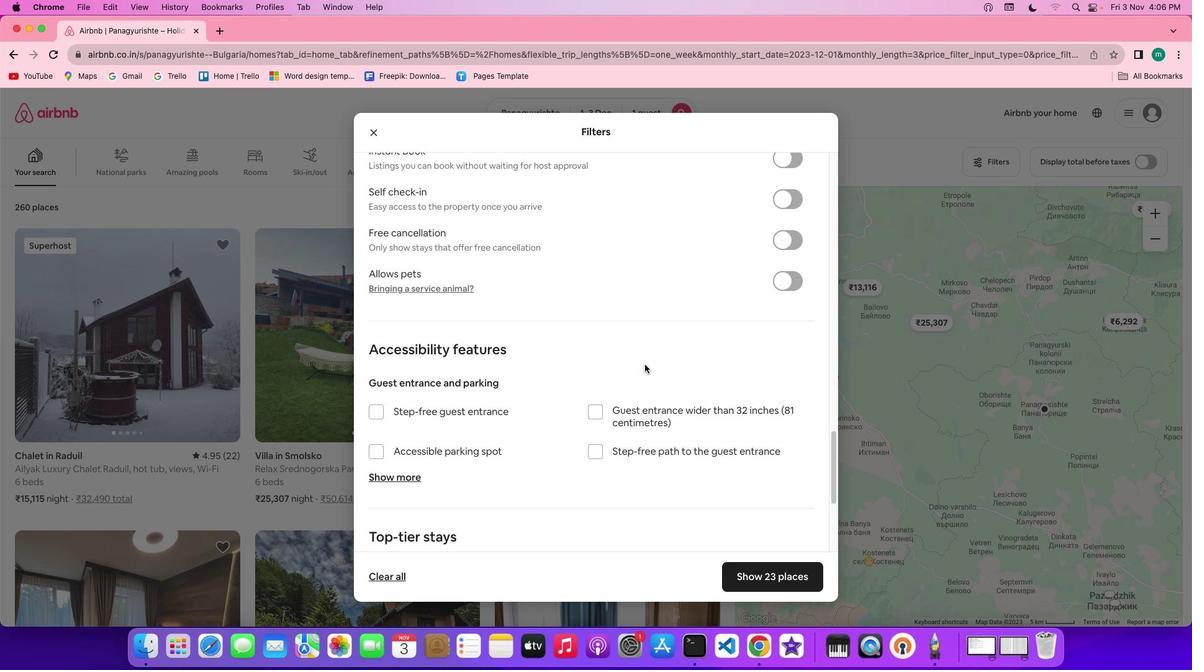
Action: Mouse scrolled (645, 364) with delta (0, 0)
Screenshot: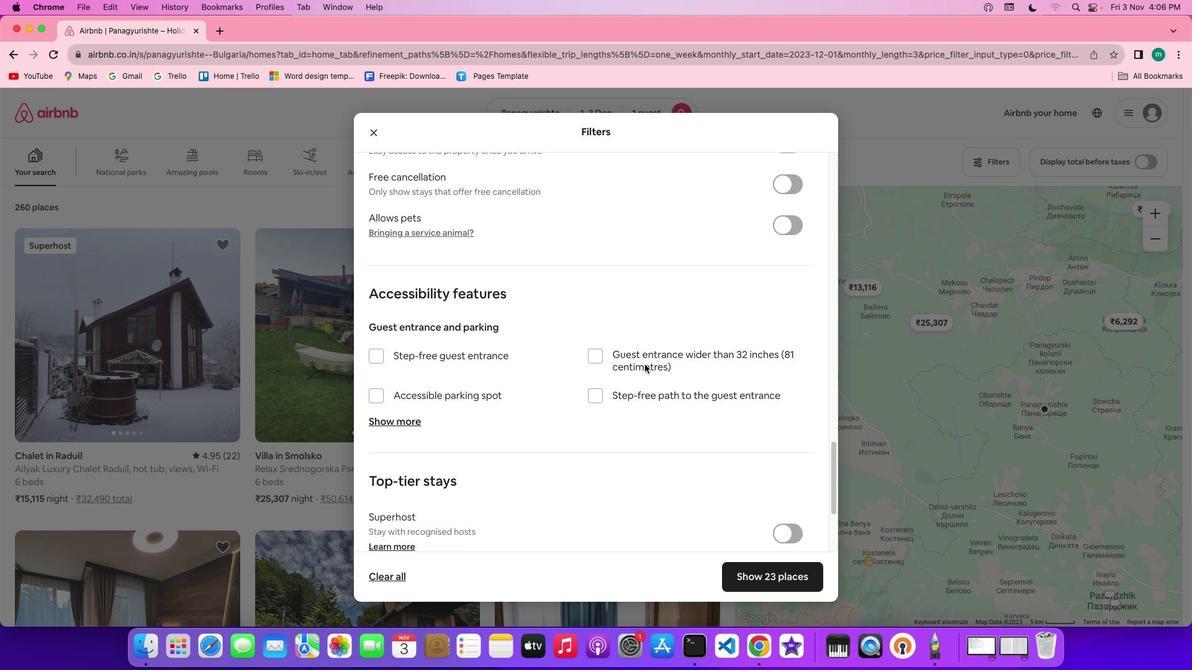 
Action: Mouse scrolled (645, 364) with delta (0, 0)
Screenshot: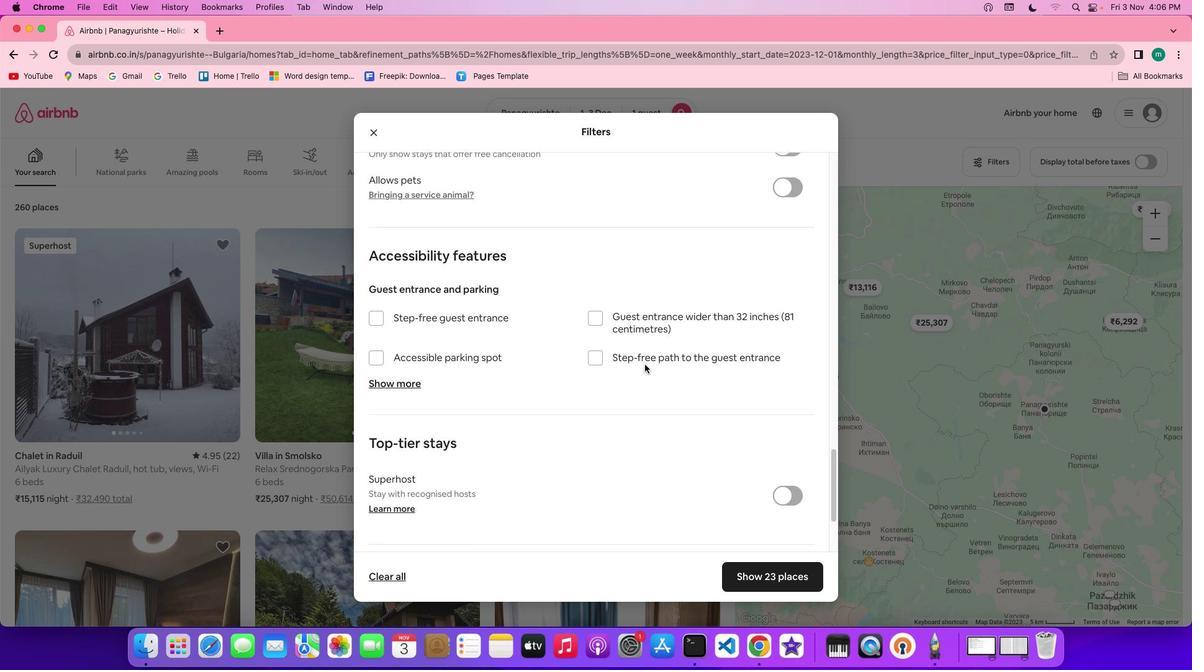 
Action: Mouse scrolled (645, 364) with delta (0, -1)
Screenshot: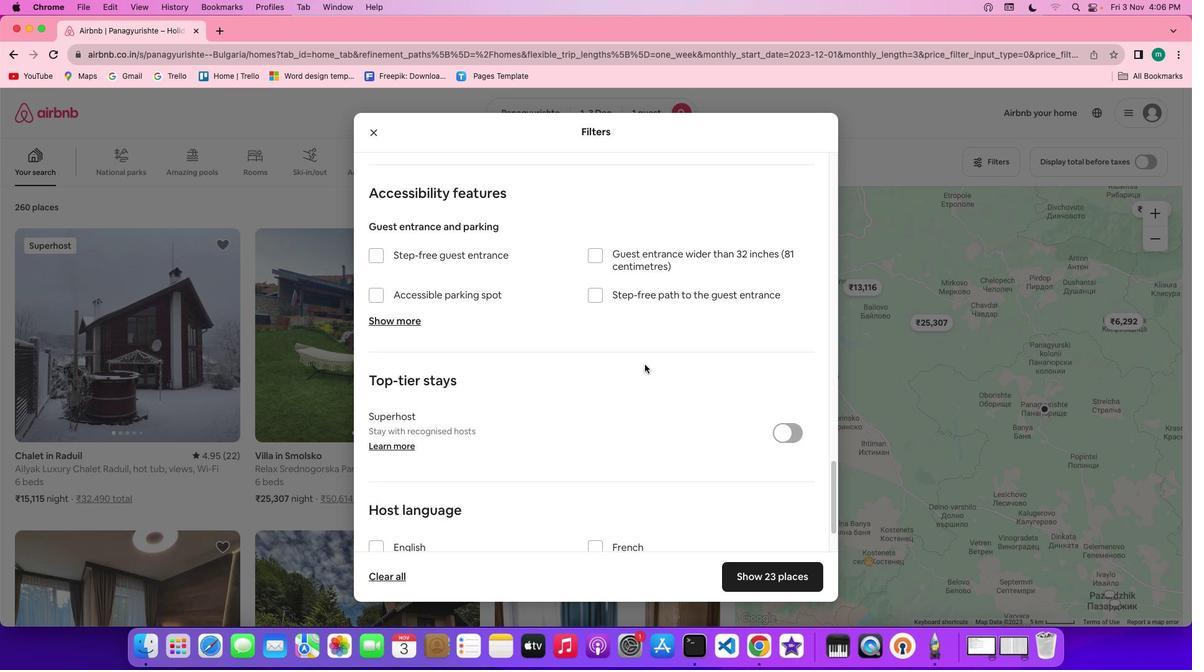 
Action: Mouse scrolled (645, 364) with delta (0, -2)
Screenshot: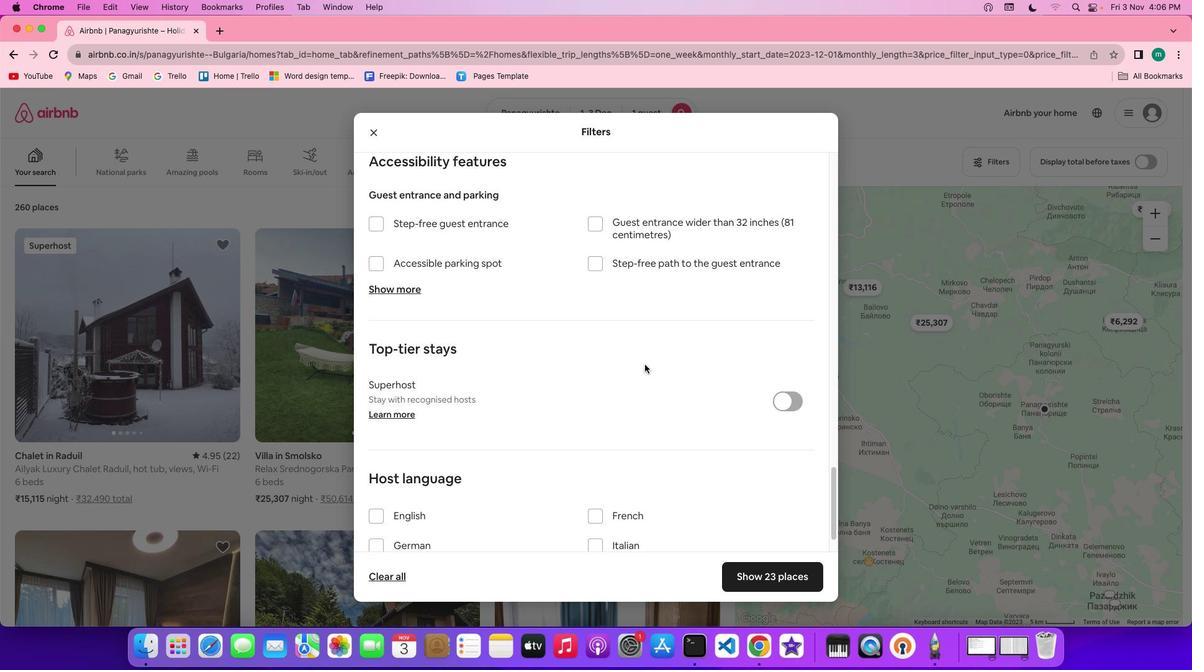 
Action: Mouse scrolled (645, 364) with delta (0, -1)
Screenshot: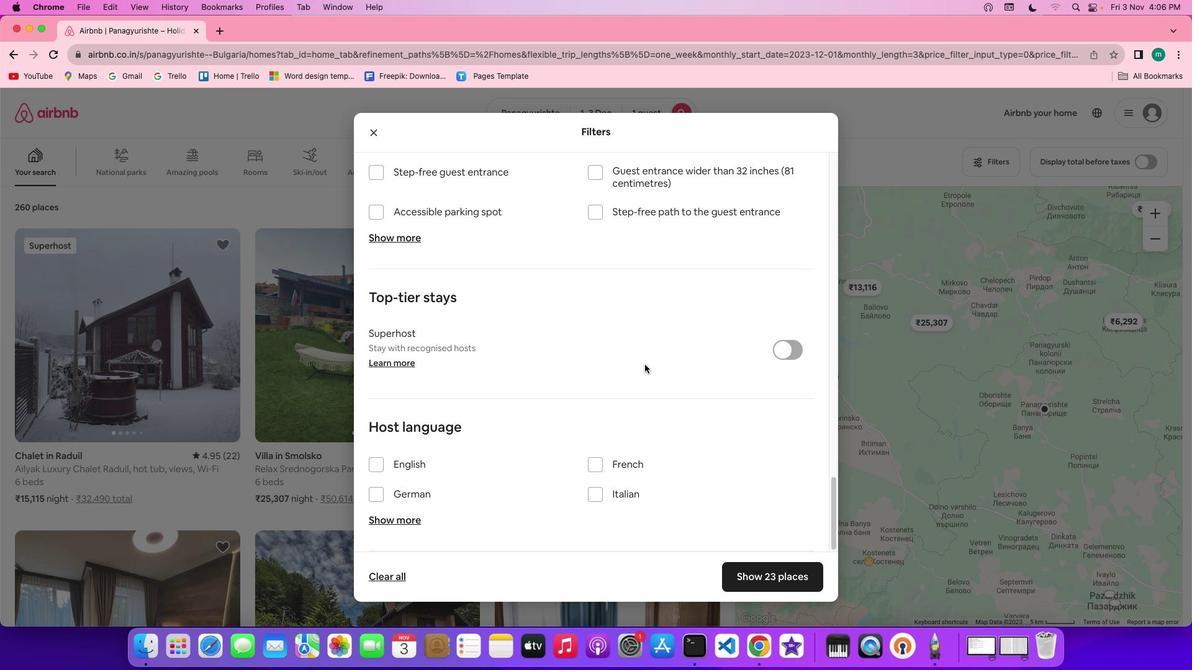 
Action: Mouse scrolled (645, 364) with delta (0, 0)
Screenshot: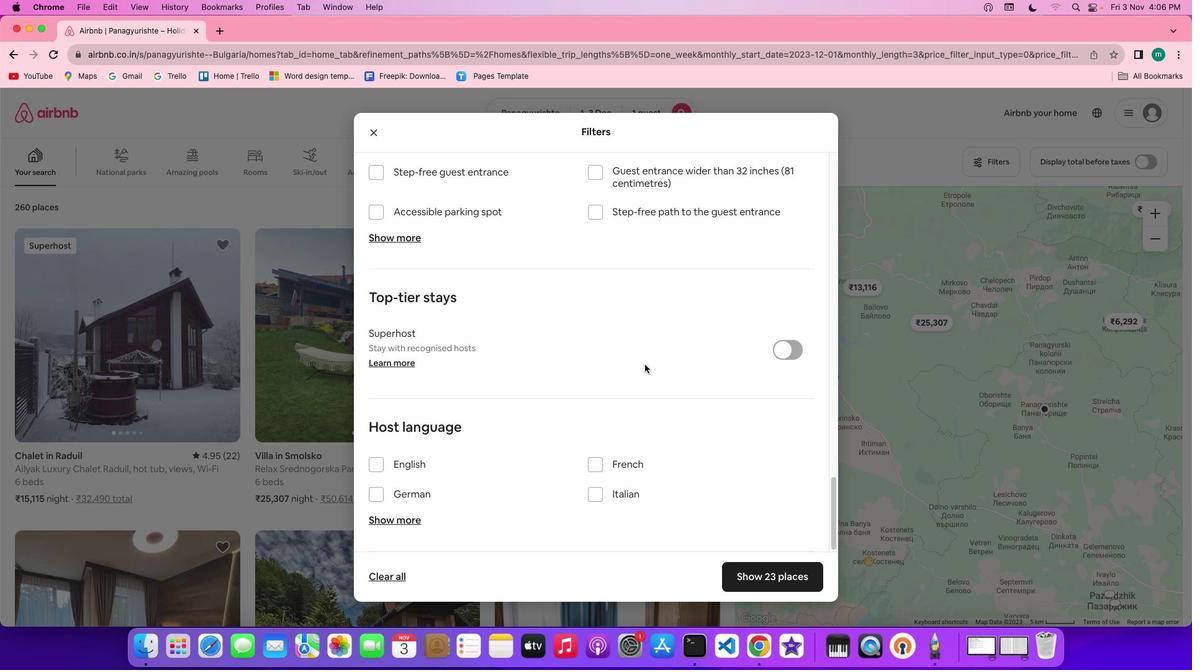 
Action: Mouse scrolled (645, 364) with delta (0, 0)
Screenshot: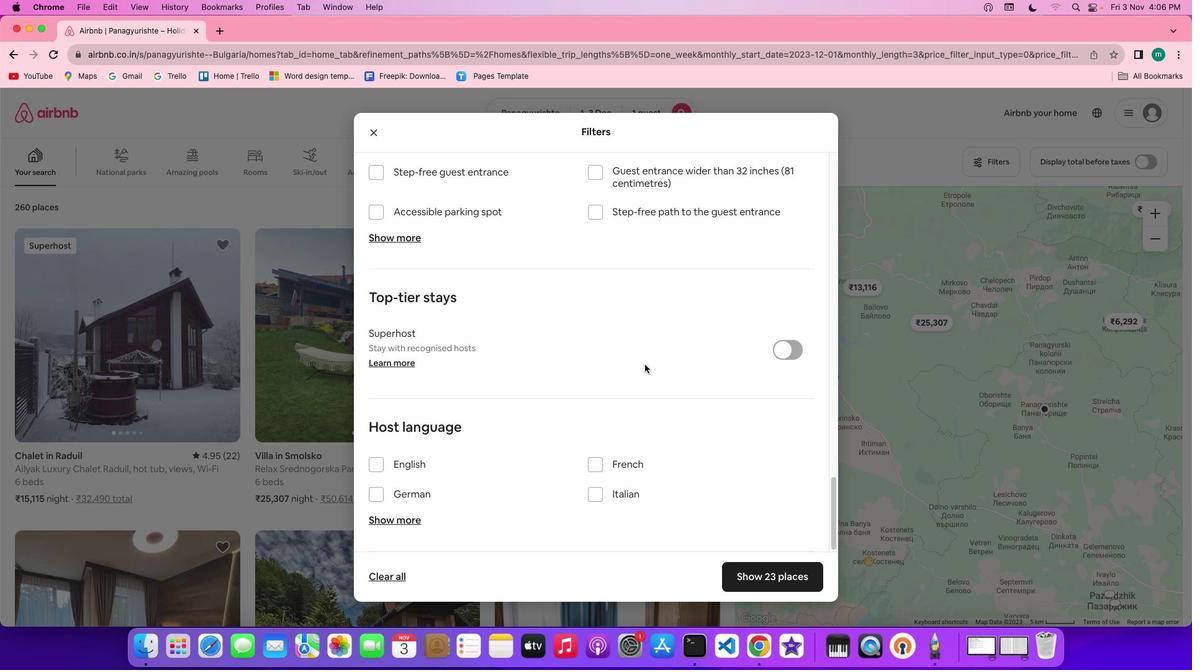 
Action: Mouse scrolled (645, 364) with delta (0, -1)
Screenshot: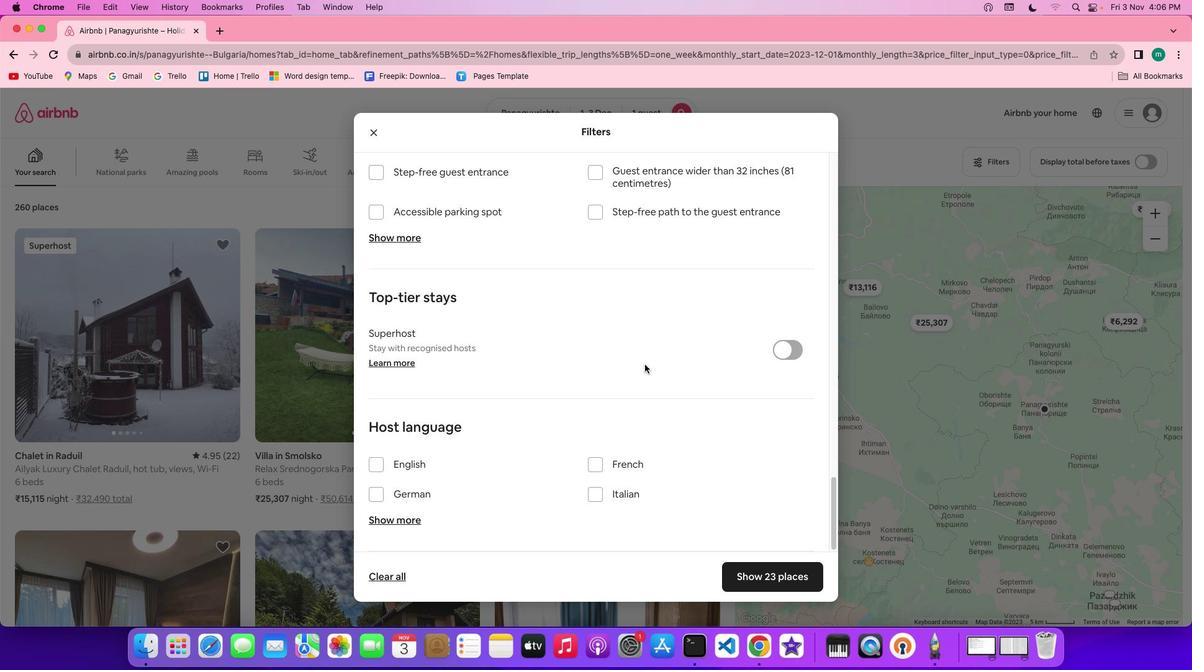 
Action: Mouse scrolled (645, 364) with delta (0, -3)
Screenshot: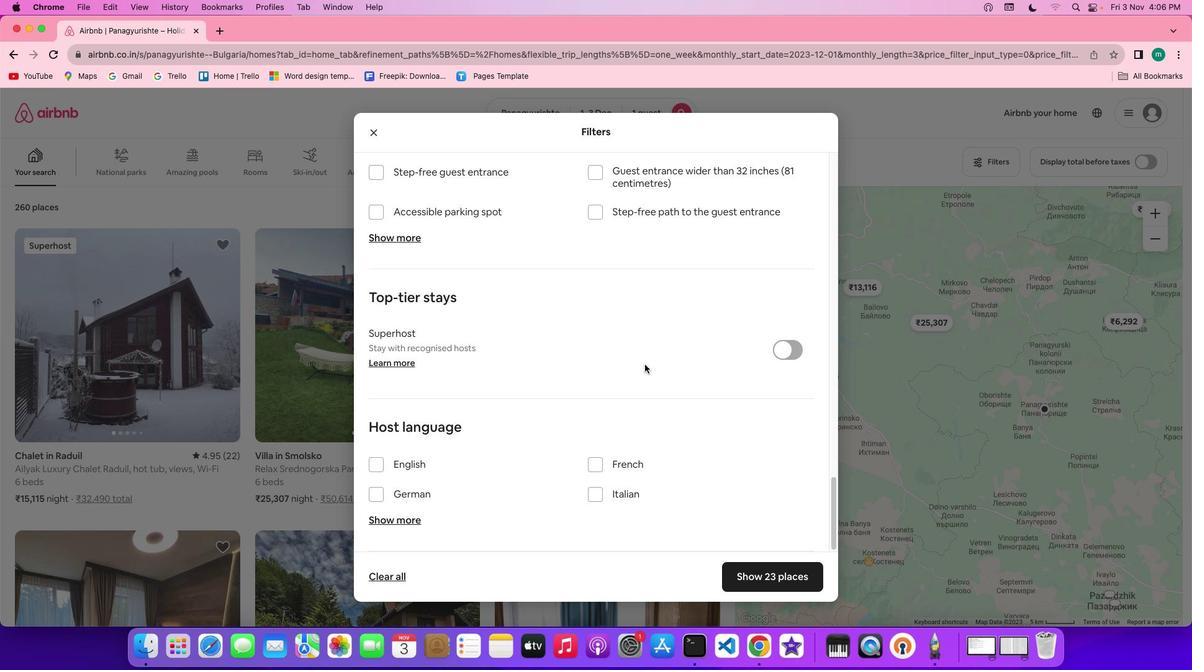 
Action: Mouse scrolled (645, 364) with delta (0, -3)
Screenshot: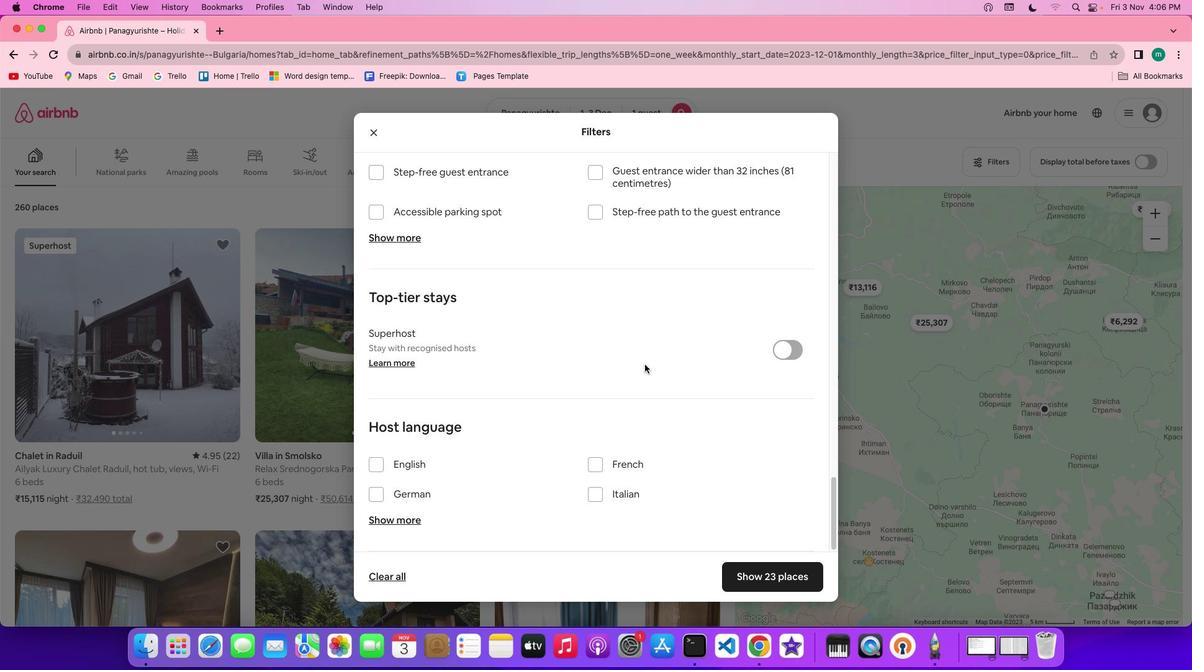 
Action: Mouse scrolled (645, 364) with delta (0, -3)
Screenshot: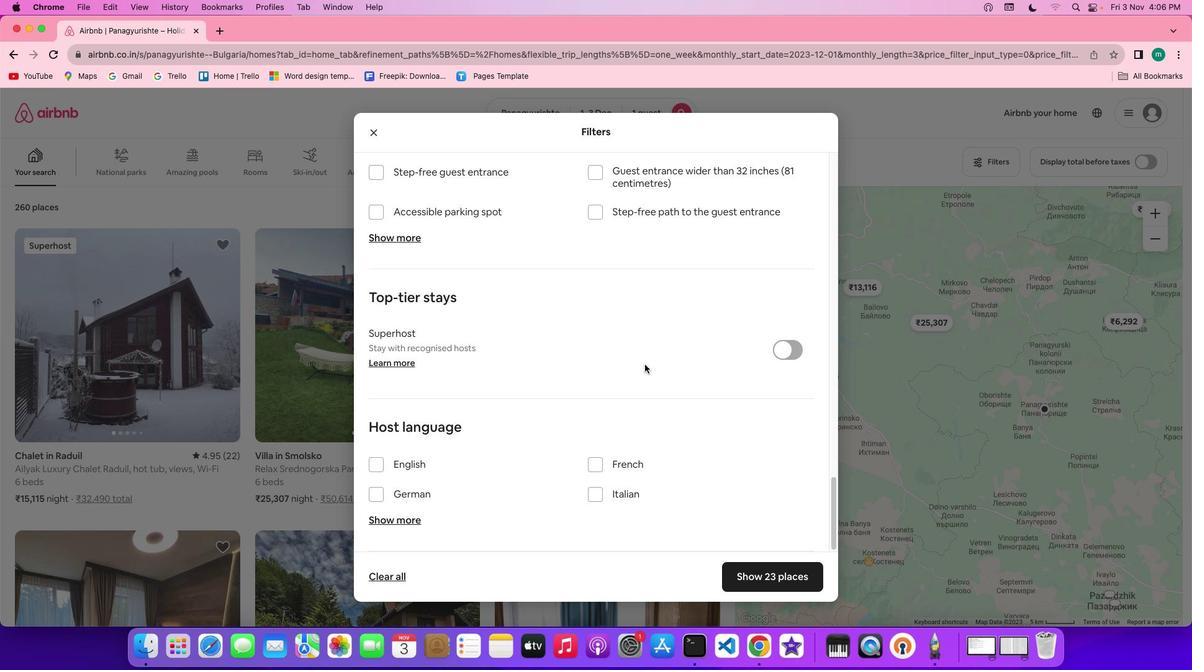 
Action: Mouse moved to (785, 572)
Screenshot: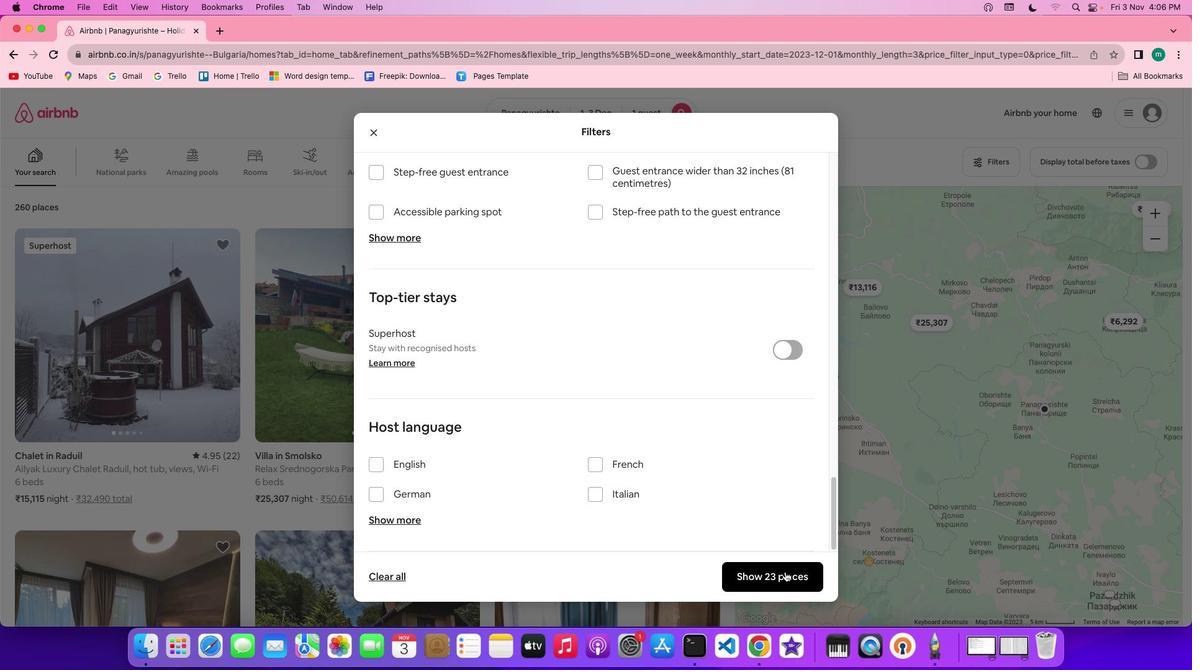 
Action: Mouse pressed left at (785, 572)
Screenshot: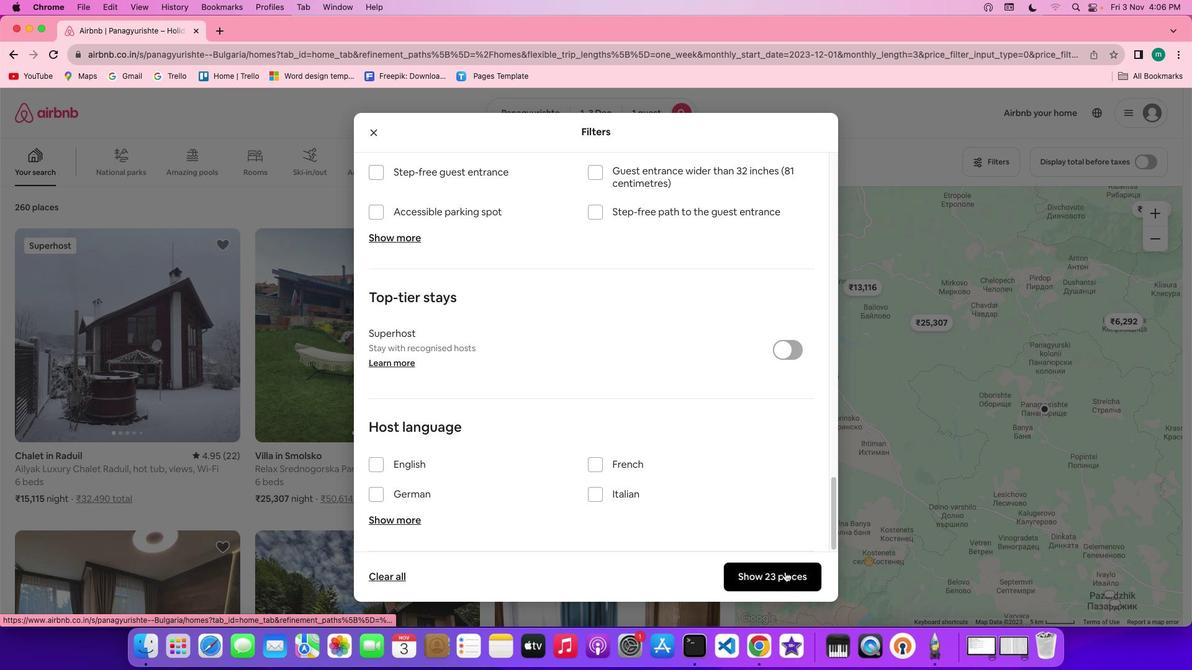 
Action: Mouse moved to (108, 336)
Screenshot: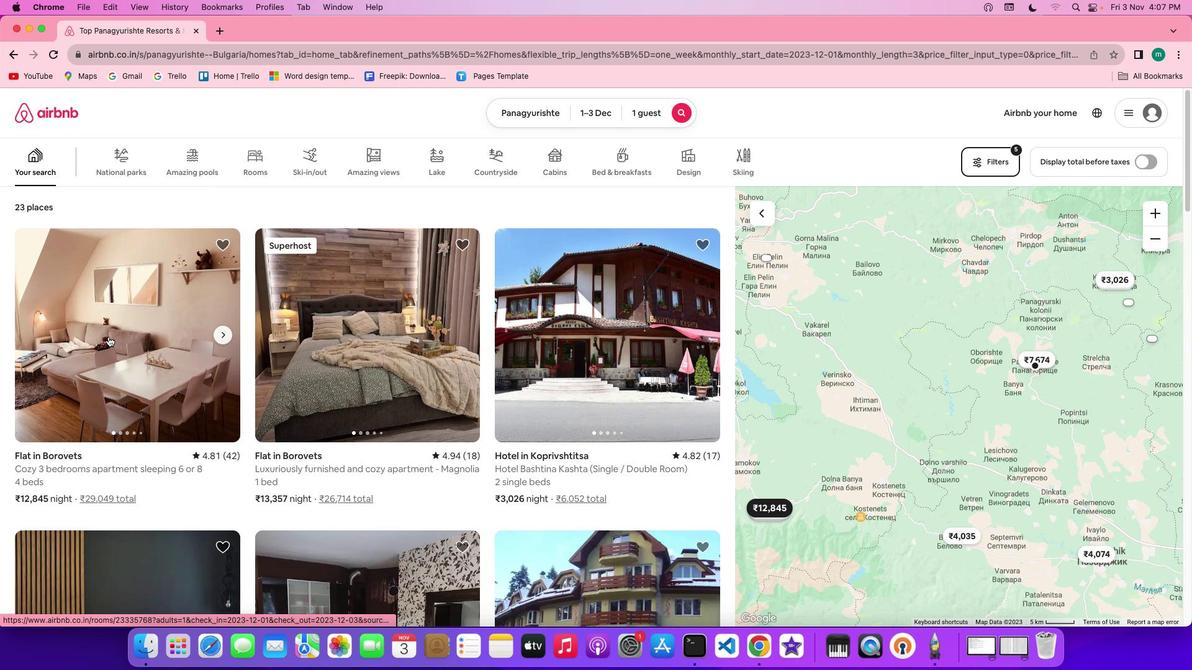 
Action: Mouse pressed left at (108, 336)
Screenshot: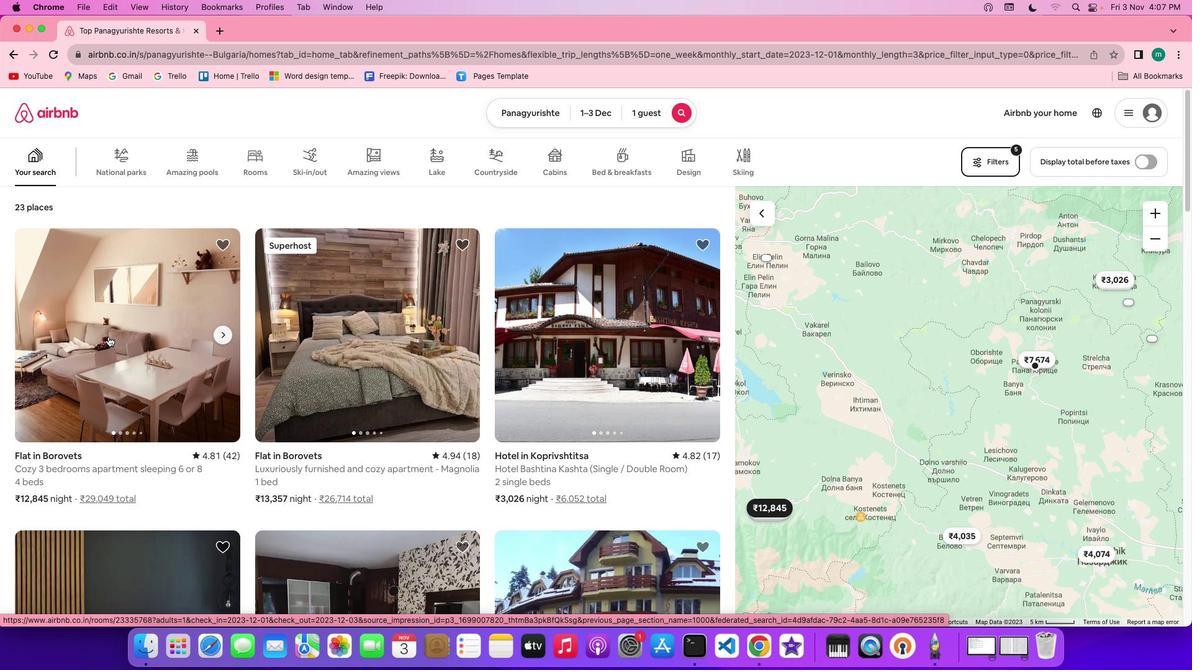 
Action: Mouse moved to (870, 468)
Screenshot: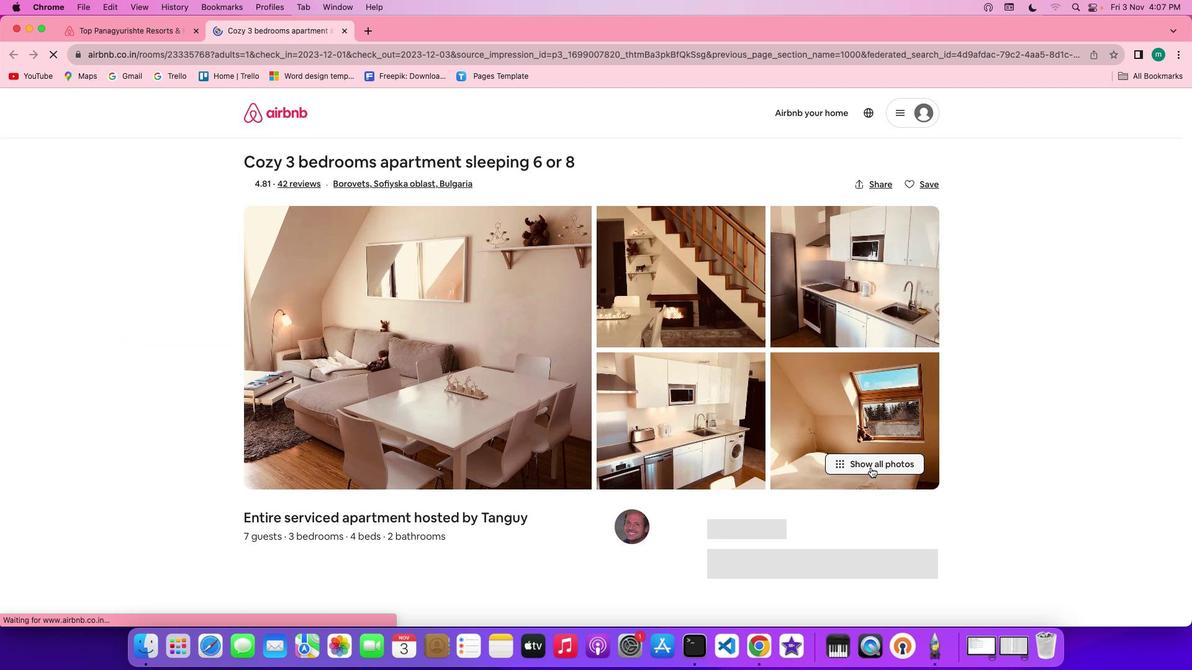 
Action: Mouse pressed left at (870, 468)
Screenshot: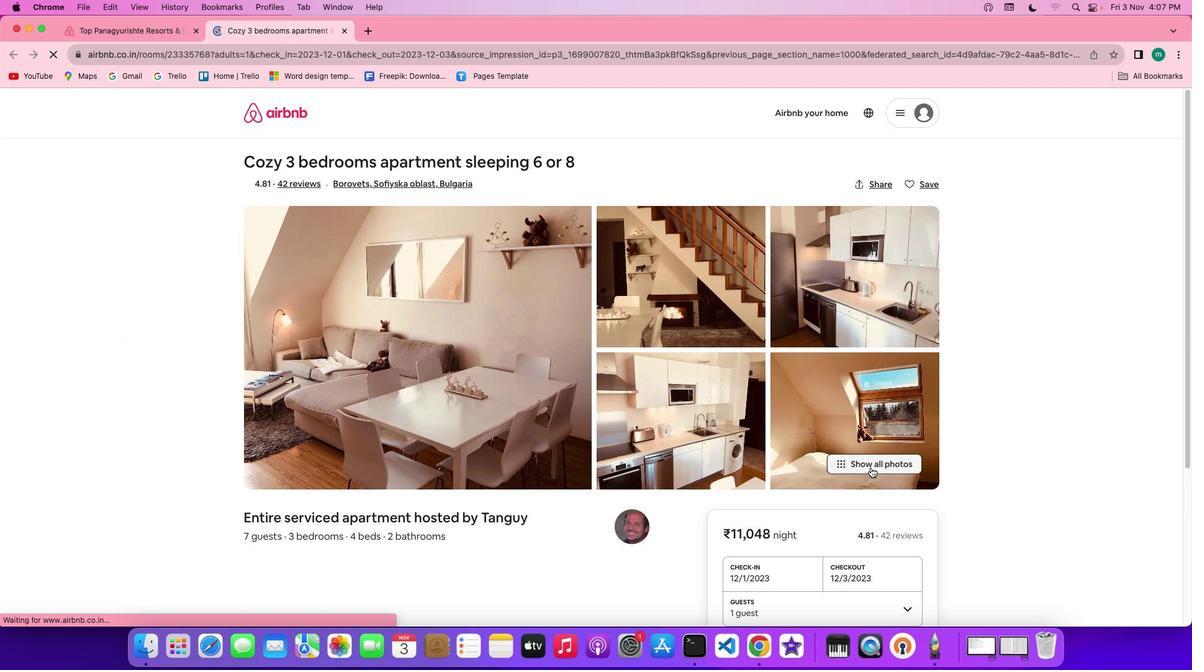 
Action: Mouse moved to (478, 519)
Screenshot: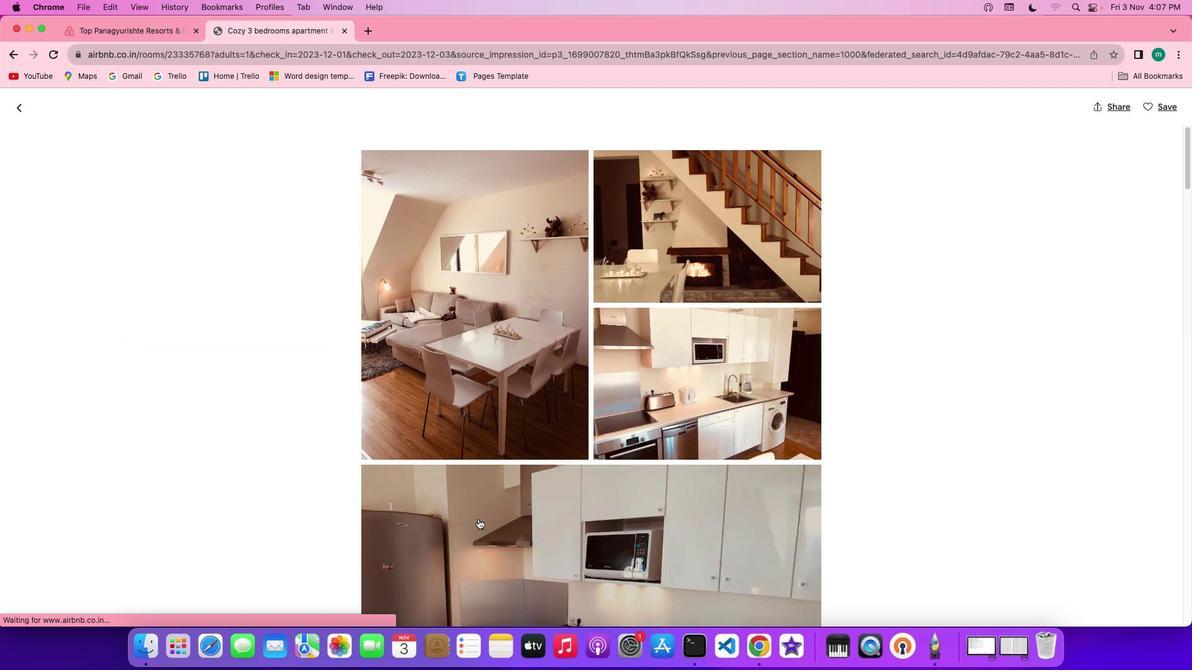 
Action: Mouse scrolled (478, 519) with delta (0, 0)
Screenshot: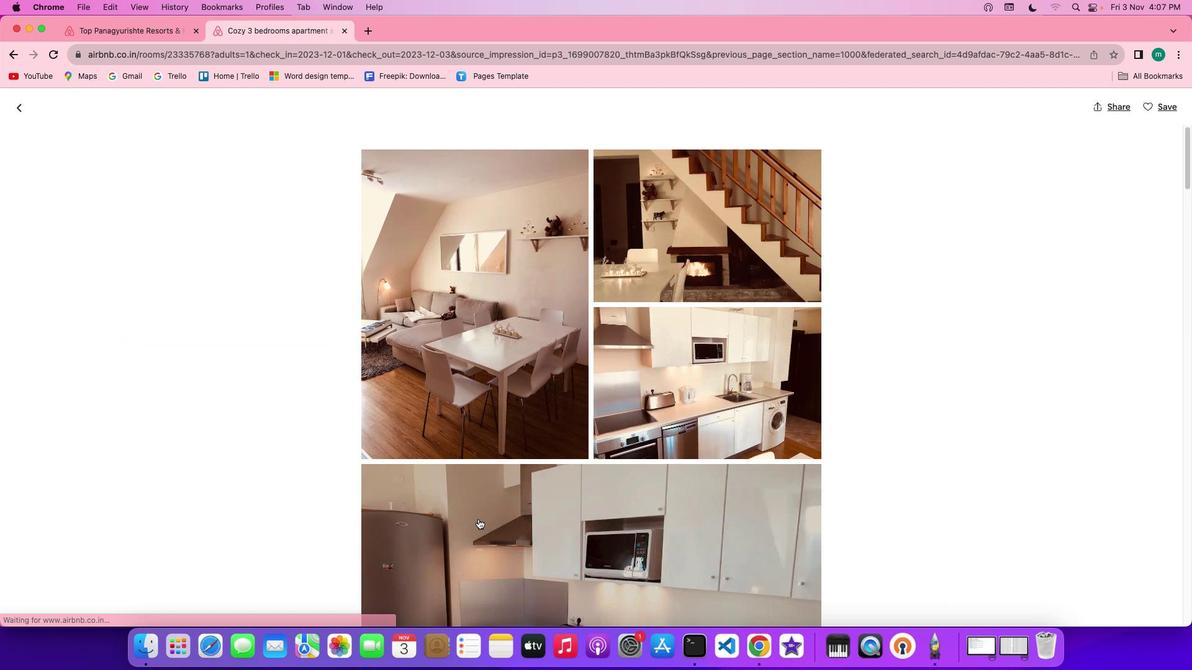 
Action: Mouse scrolled (478, 519) with delta (0, 0)
Screenshot: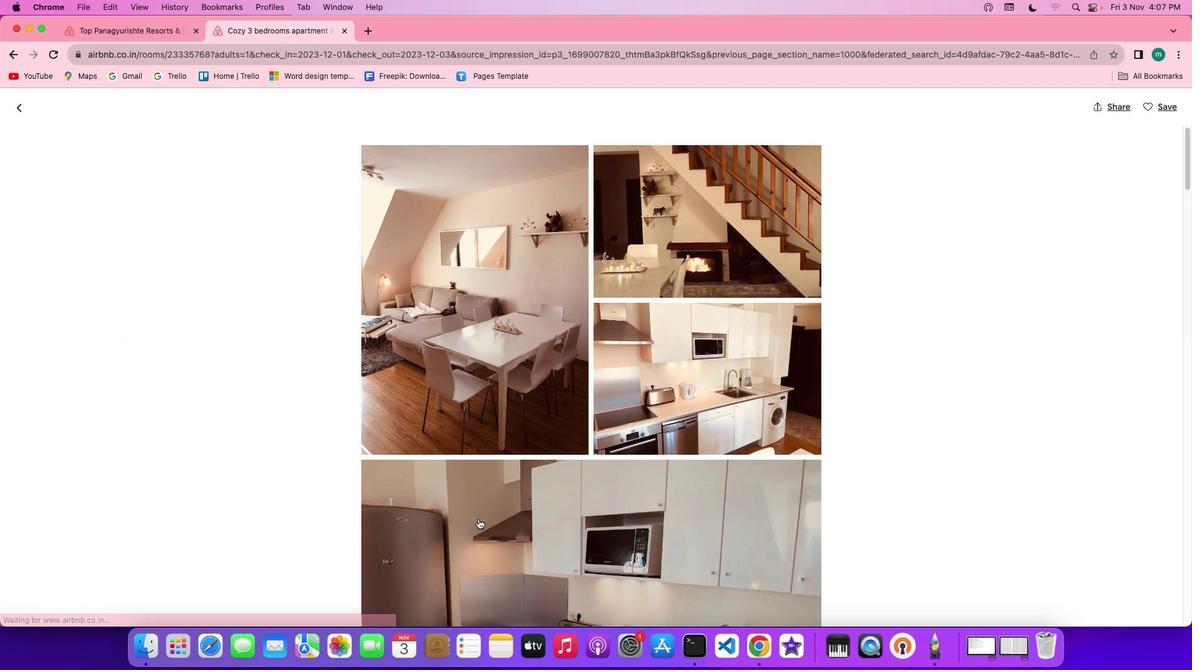 
Action: Mouse scrolled (478, 519) with delta (0, -1)
Screenshot: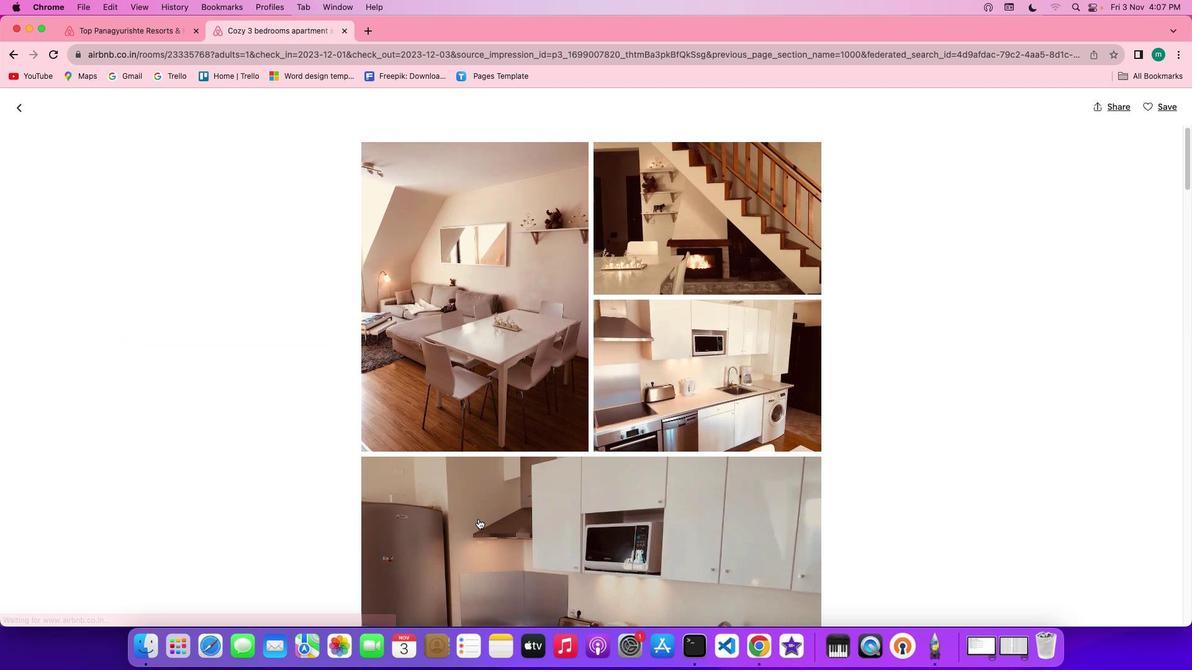 
Action: Mouse scrolled (478, 519) with delta (0, 0)
Screenshot: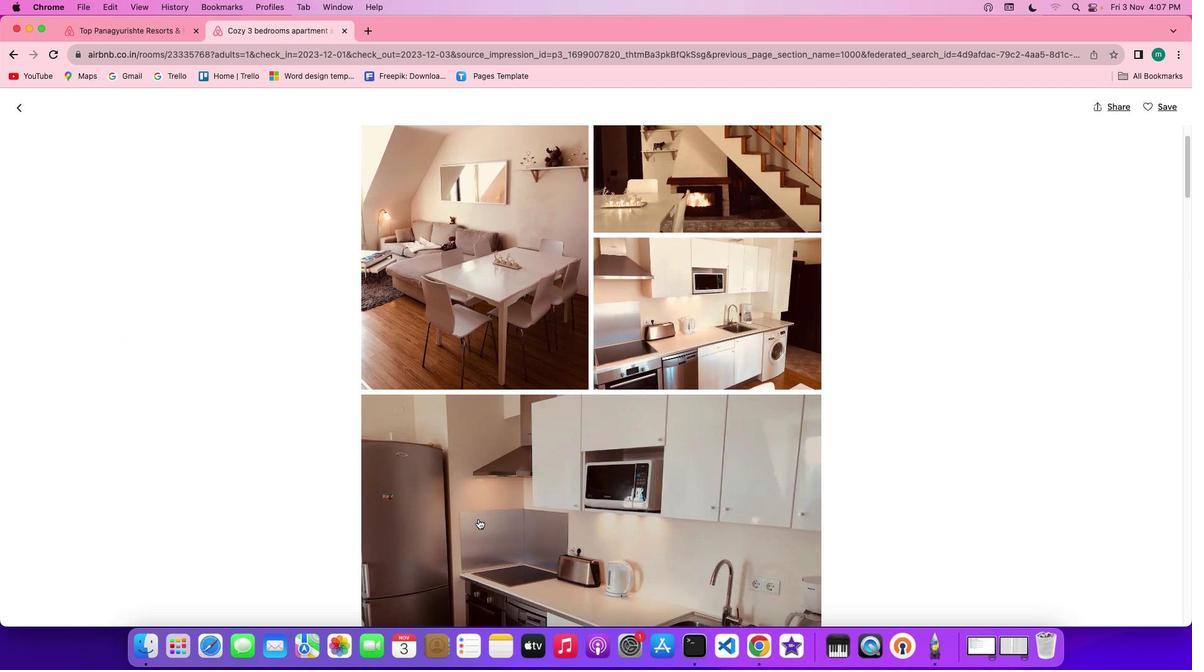 
Action: Mouse scrolled (478, 519) with delta (0, 0)
Screenshot: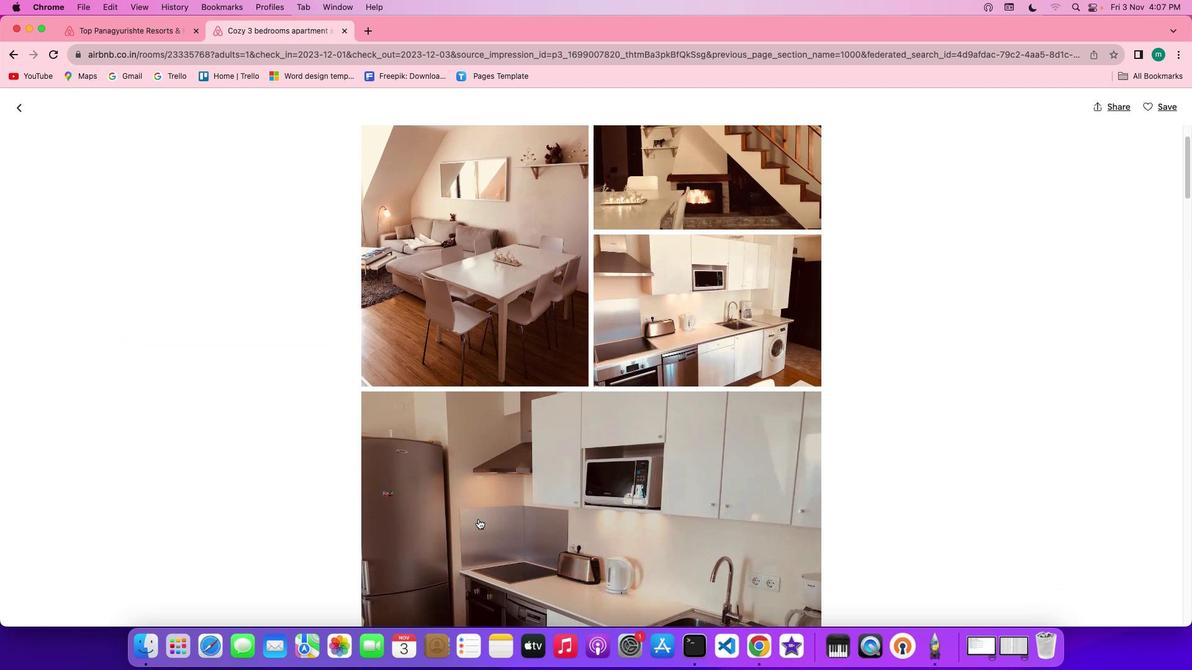 
Action: Mouse scrolled (478, 519) with delta (0, 0)
Screenshot: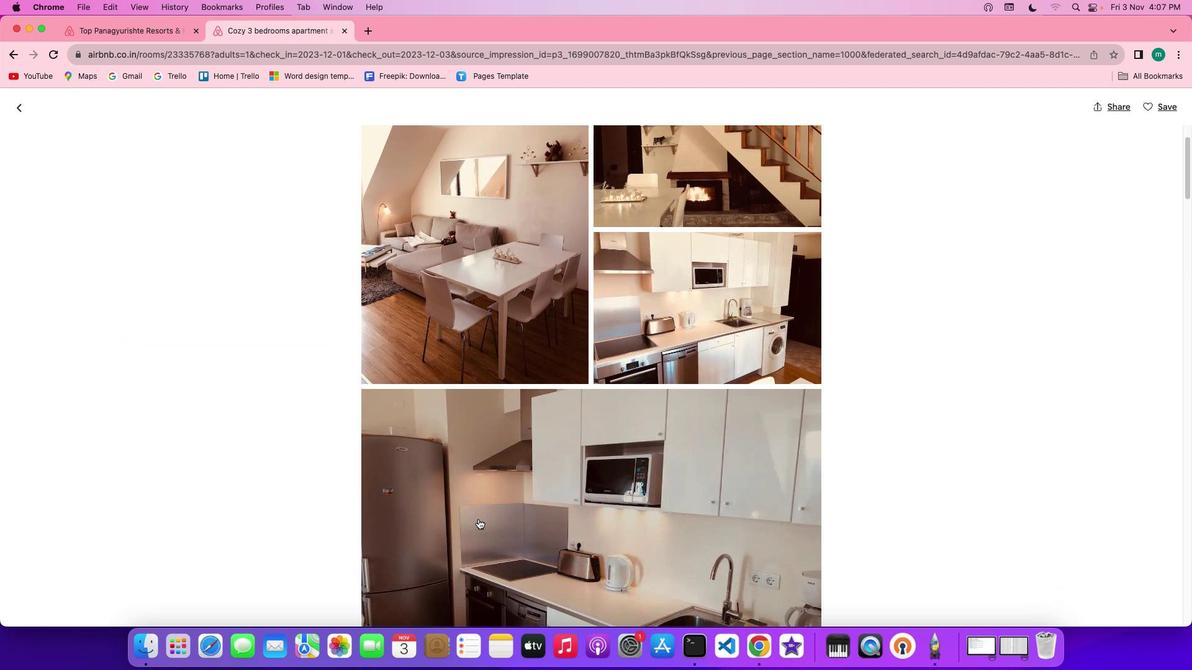 
Action: Mouse scrolled (478, 519) with delta (0, -1)
Screenshot: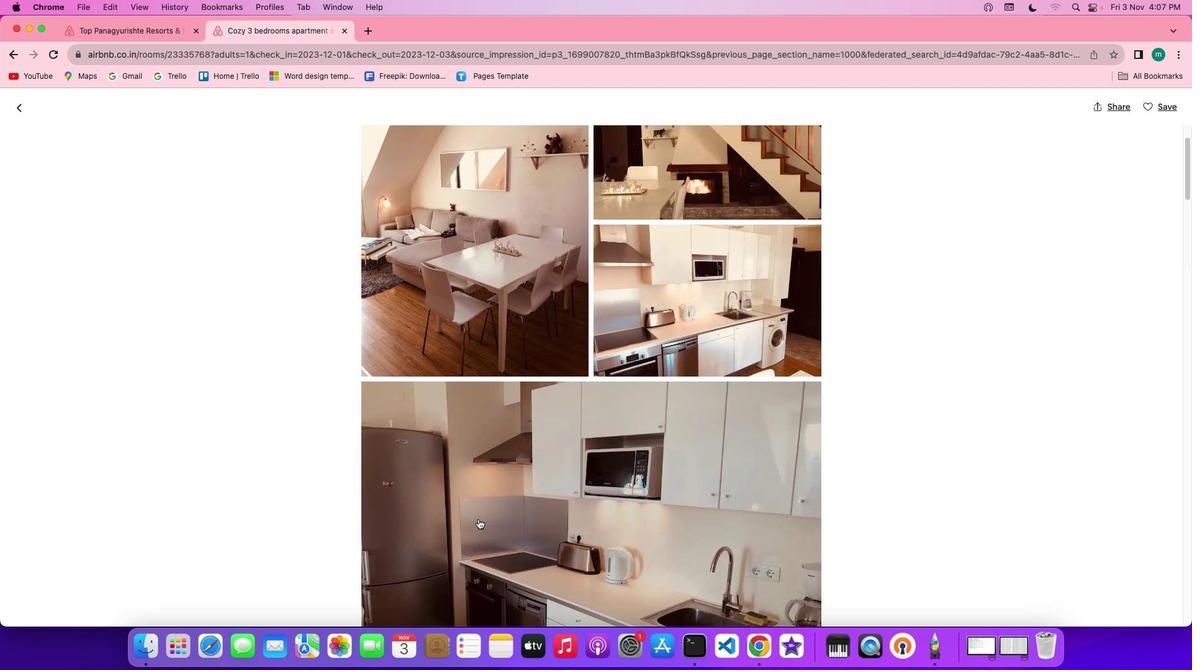 
Action: Mouse scrolled (478, 519) with delta (0, -1)
Screenshot: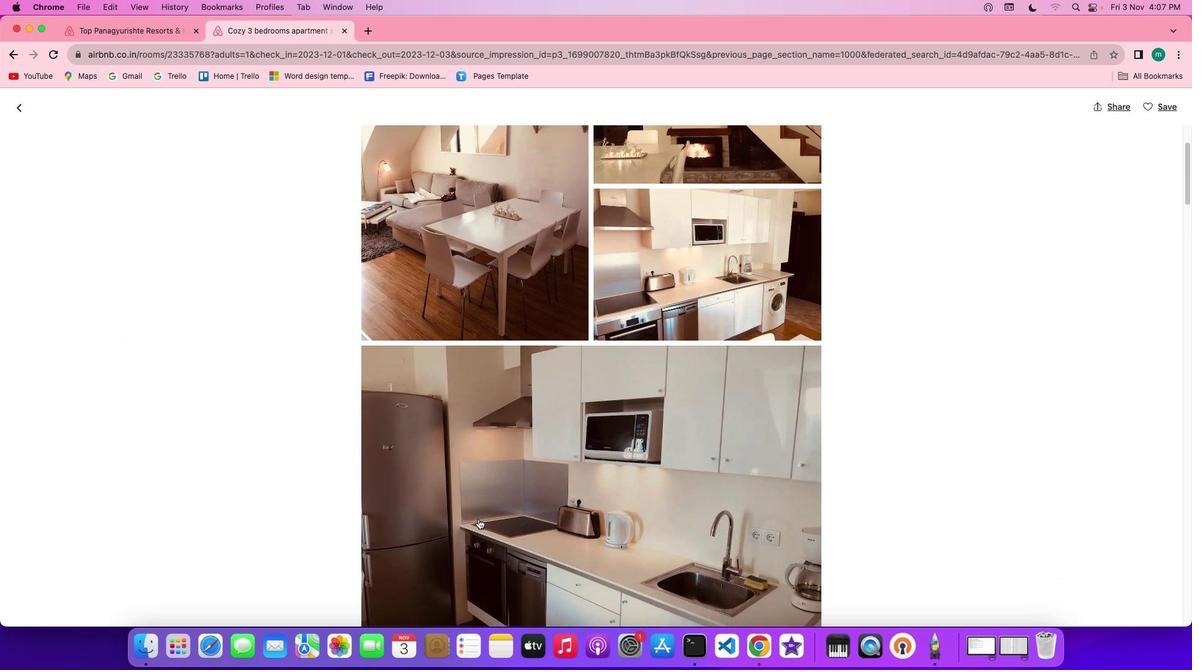 
Action: Mouse scrolled (478, 519) with delta (0, 0)
Screenshot: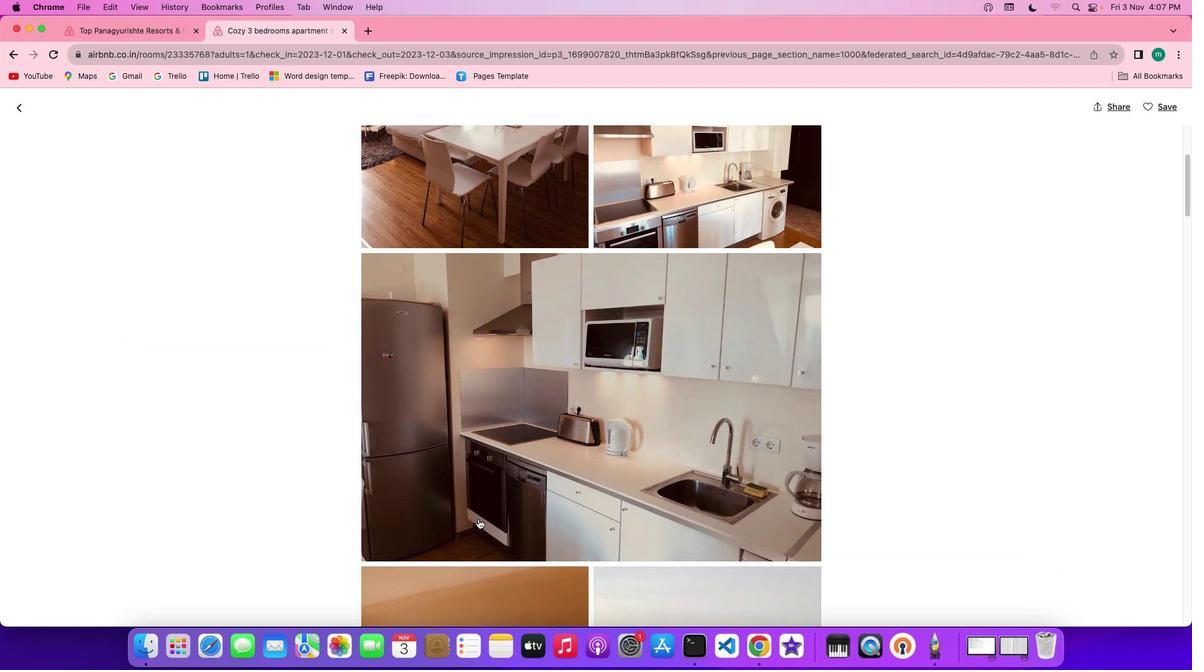 
Action: Mouse scrolled (478, 519) with delta (0, 0)
Screenshot: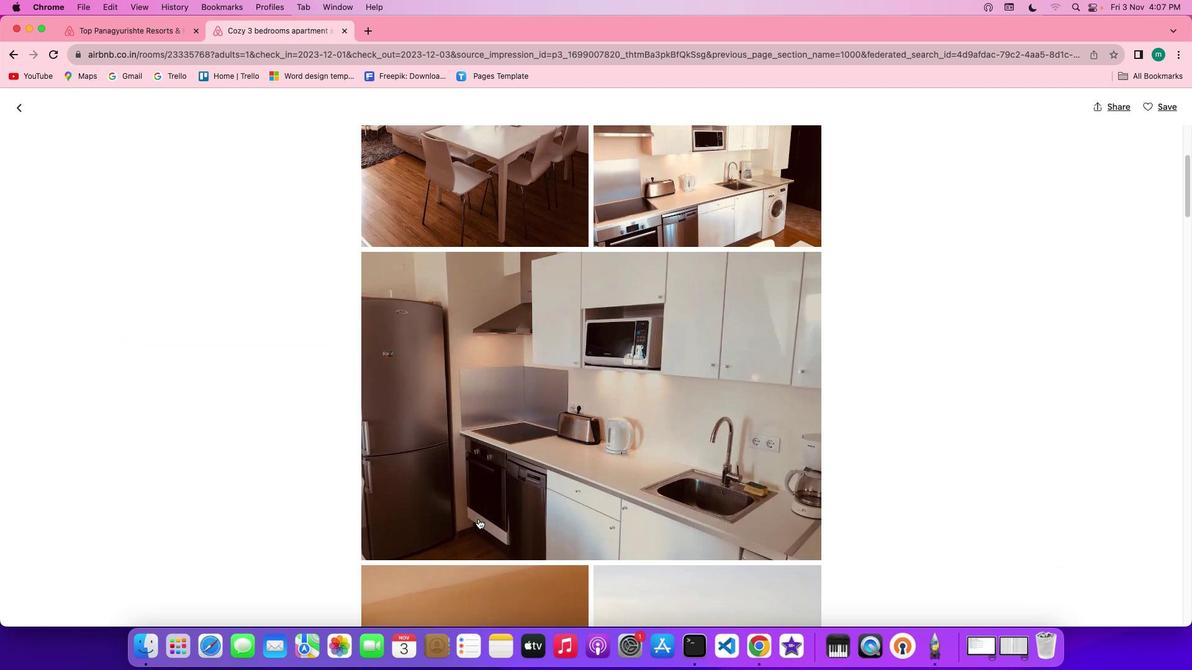 
Action: Mouse scrolled (478, 519) with delta (0, 0)
Screenshot: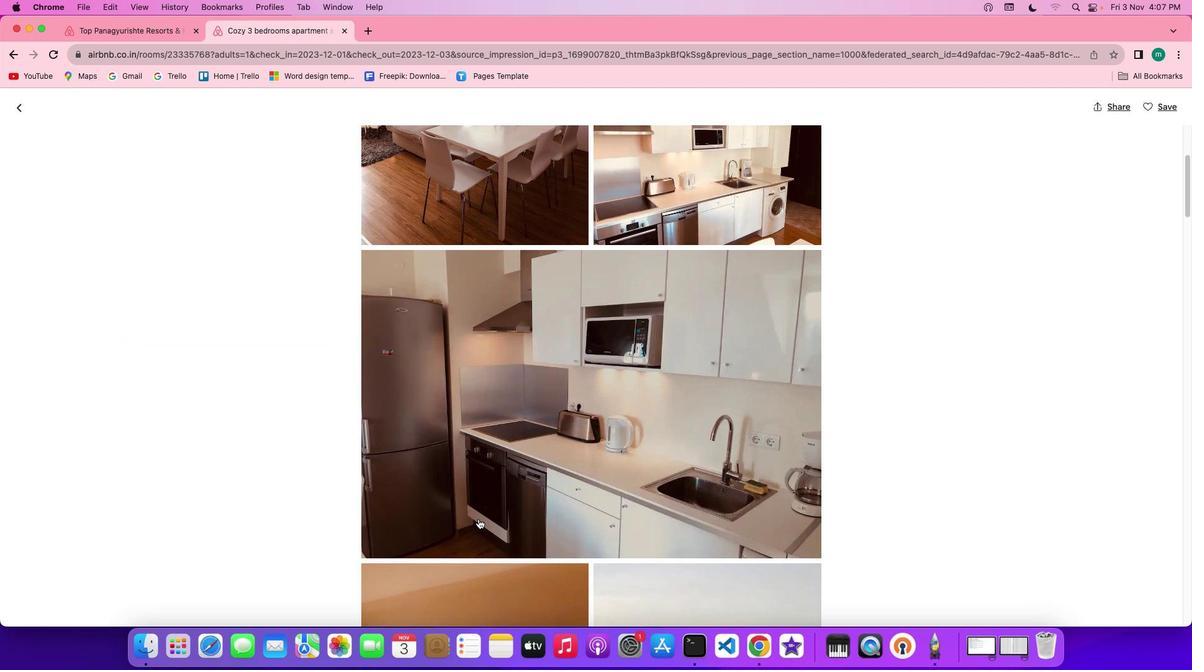 
Action: Mouse scrolled (478, 519) with delta (0, 0)
Screenshot: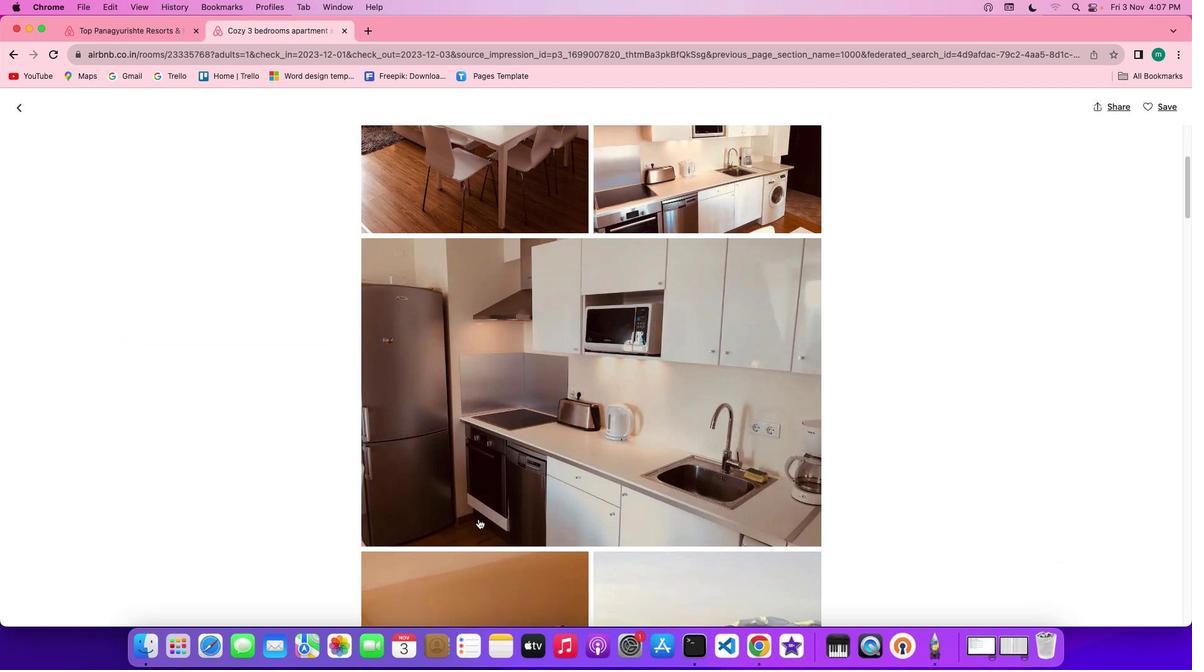 
Action: Mouse scrolled (478, 519) with delta (0, -1)
Screenshot: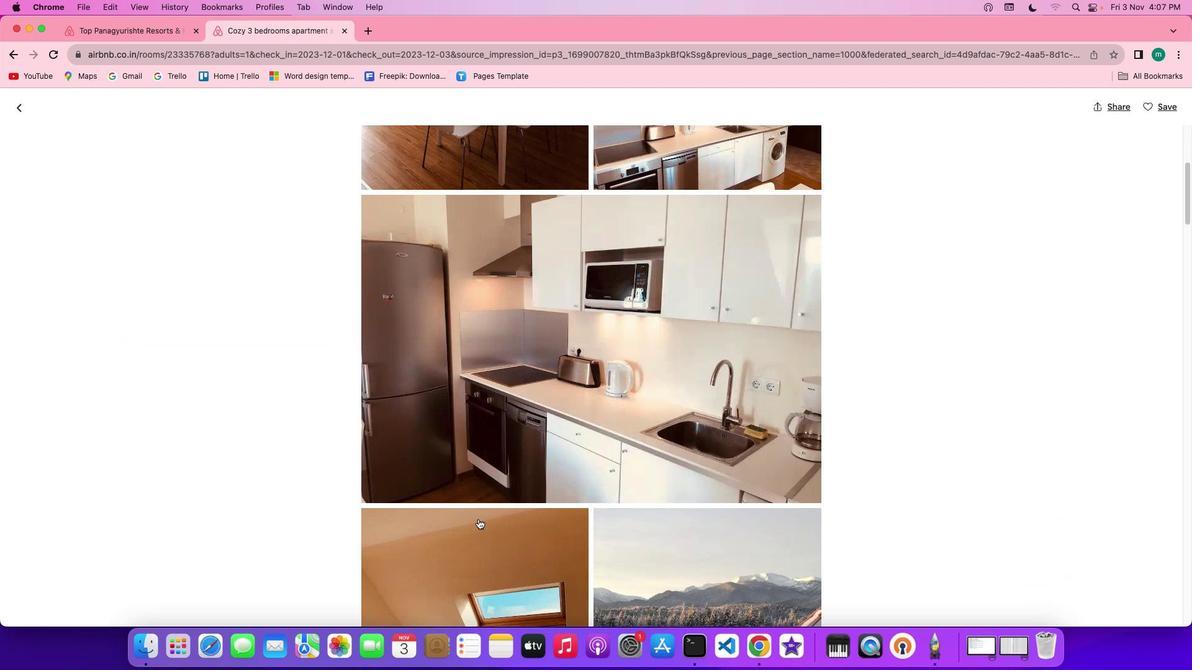 
Action: Mouse scrolled (478, 519) with delta (0, 0)
Screenshot: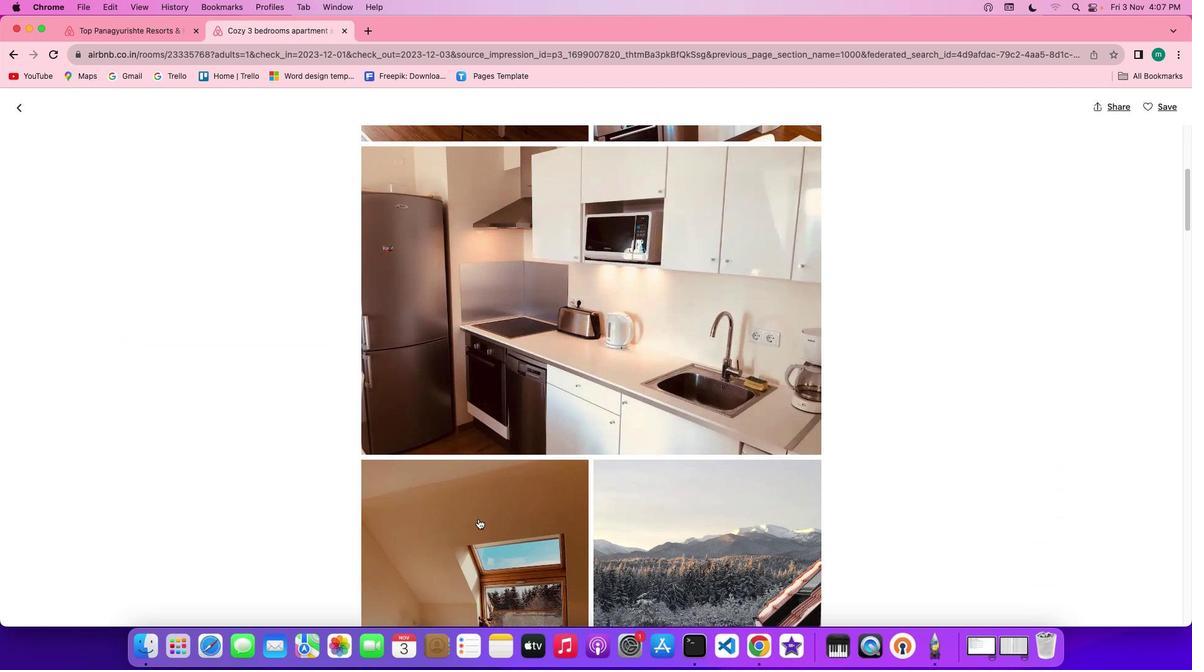 
Action: Mouse scrolled (478, 519) with delta (0, 0)
Screenshot: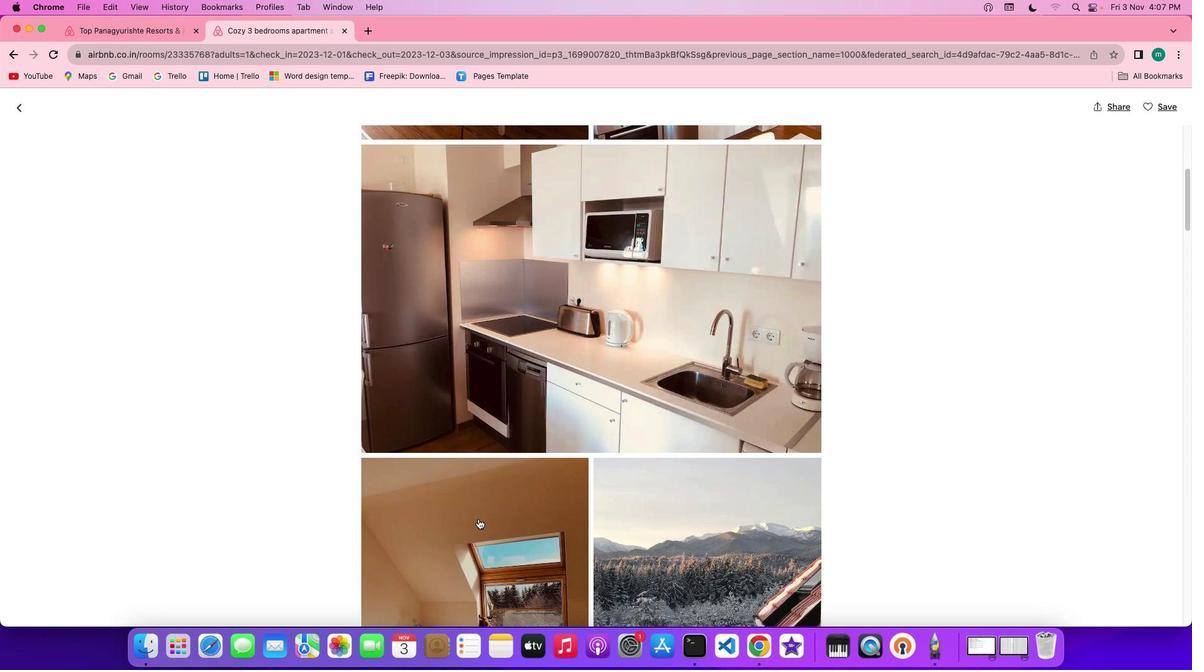 
Action: Mouse scrolled (478, 519) with delta (0, 0)
Screenshot: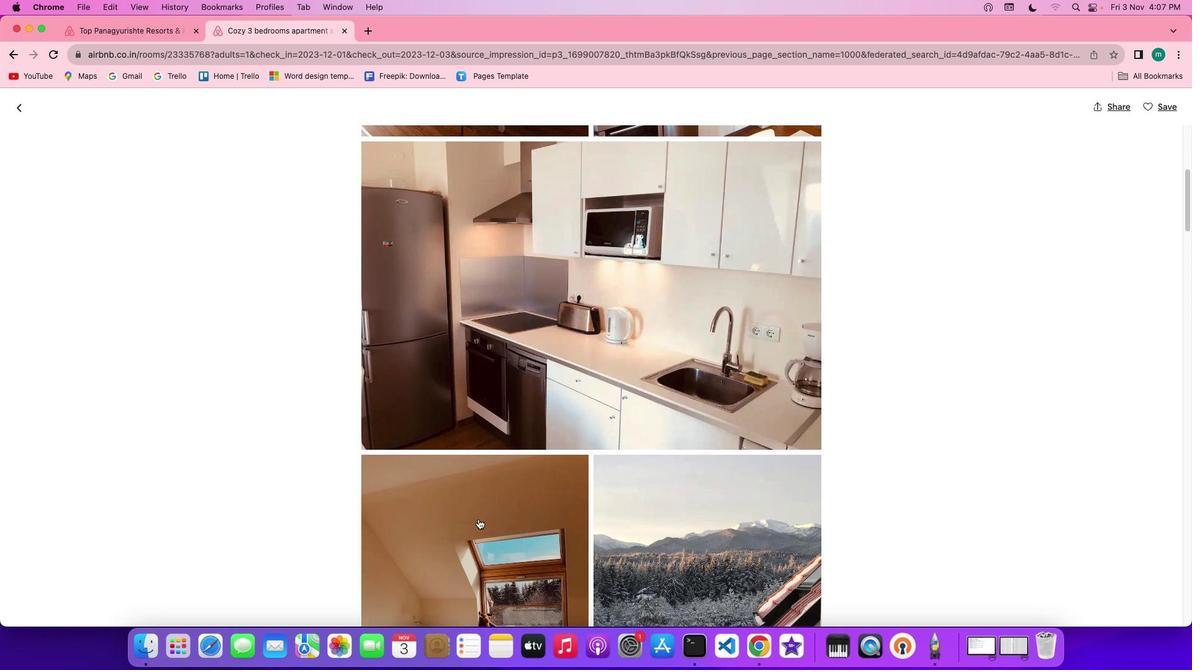 
Action: Mouse scrolled (478, 519) with delta (0, 0)
Screenshot: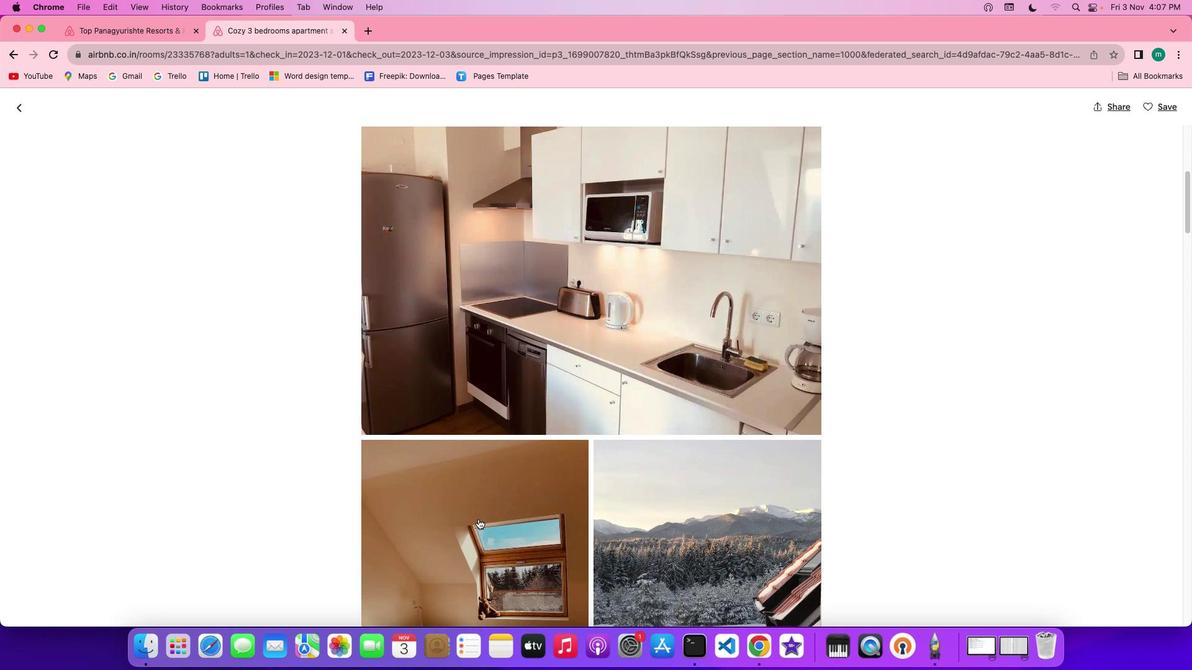 
Action: Mouse scrolled (478, 519) with delta (0, 0)
Screenshot: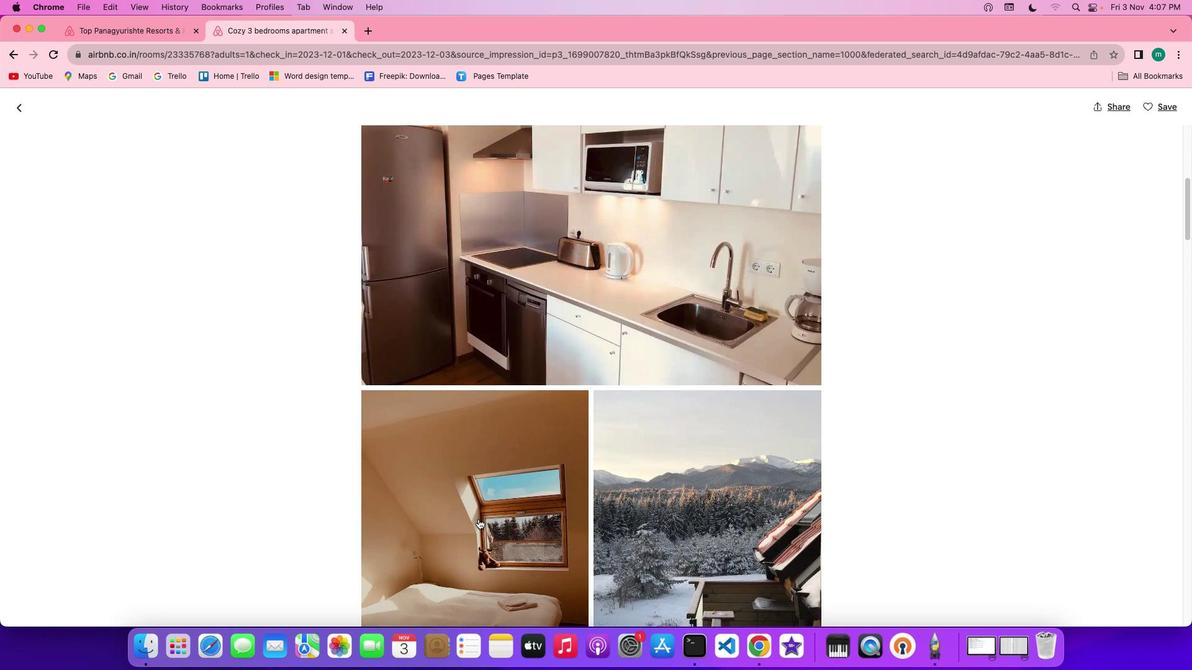 
Action: Mouse scrolled (478, 519) with delta (0, 0)
Screenshot: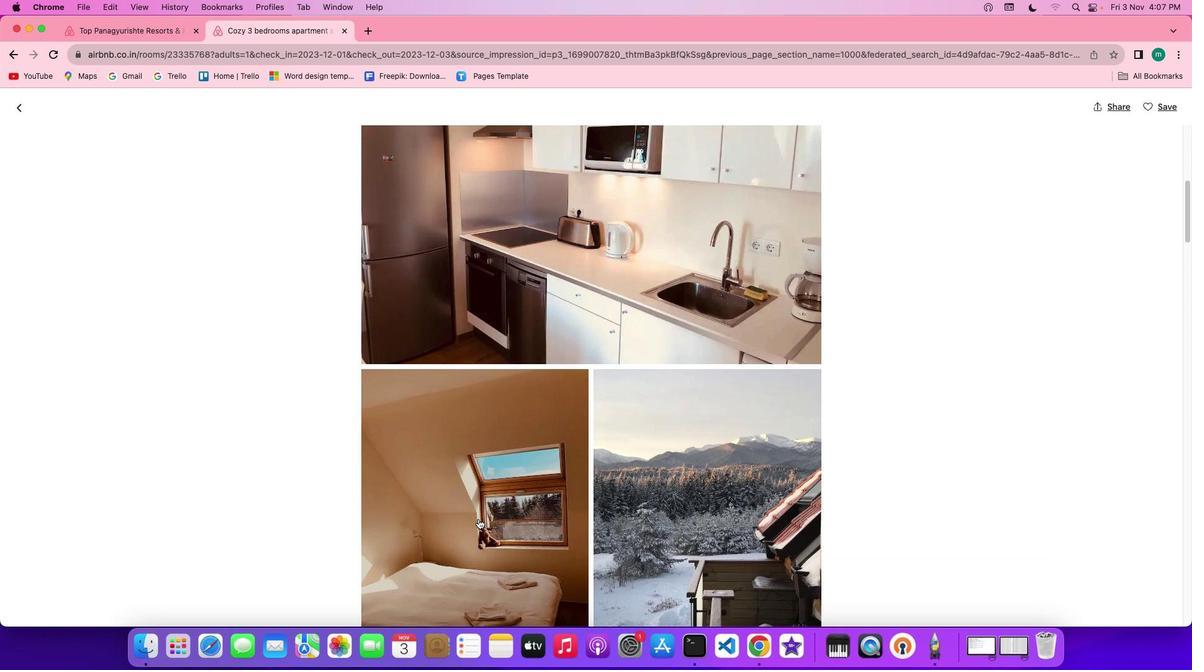 
Action: Mouse scrolled (478, 519) with delta (0, 0)
Screenshot: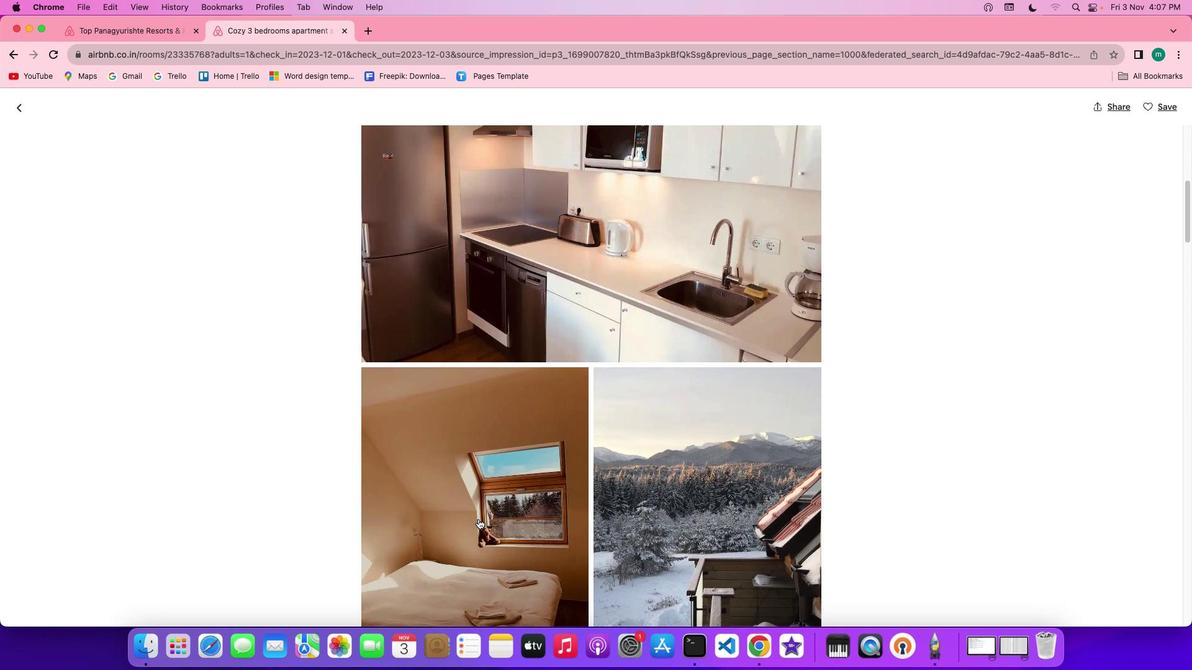 
Action: Mouse scrolled (478, 519) with delta (0, 0)
Screenshot: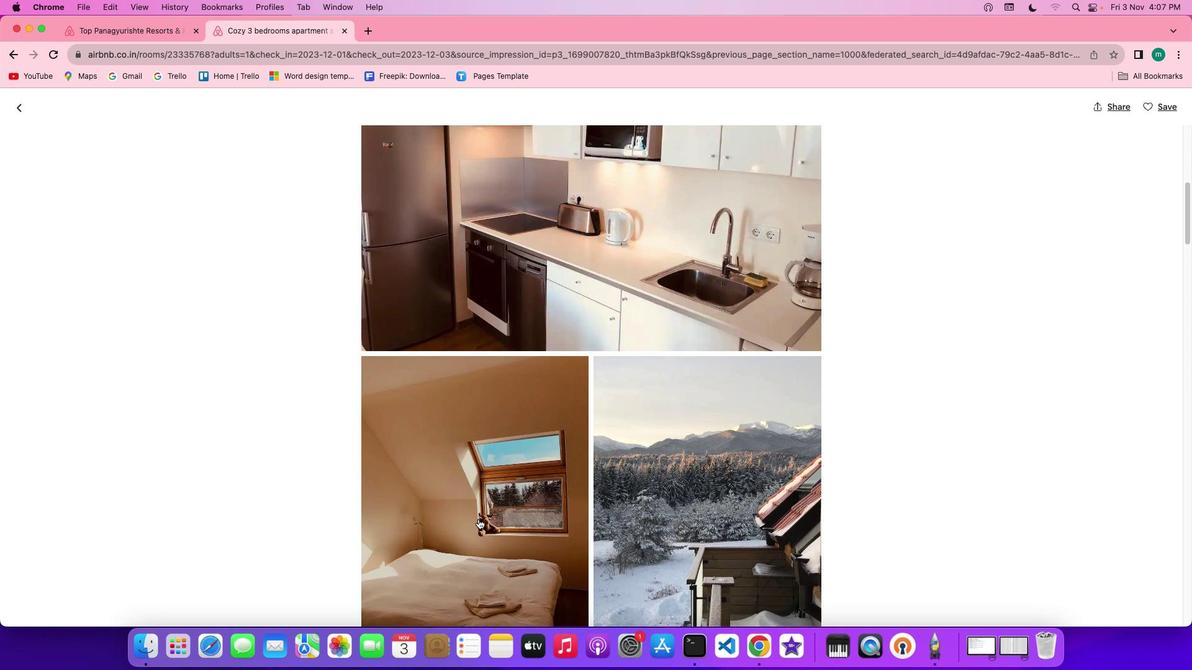 
Action: Mouse scrolled (478, 519) with delta (0, 0)
Screenshot: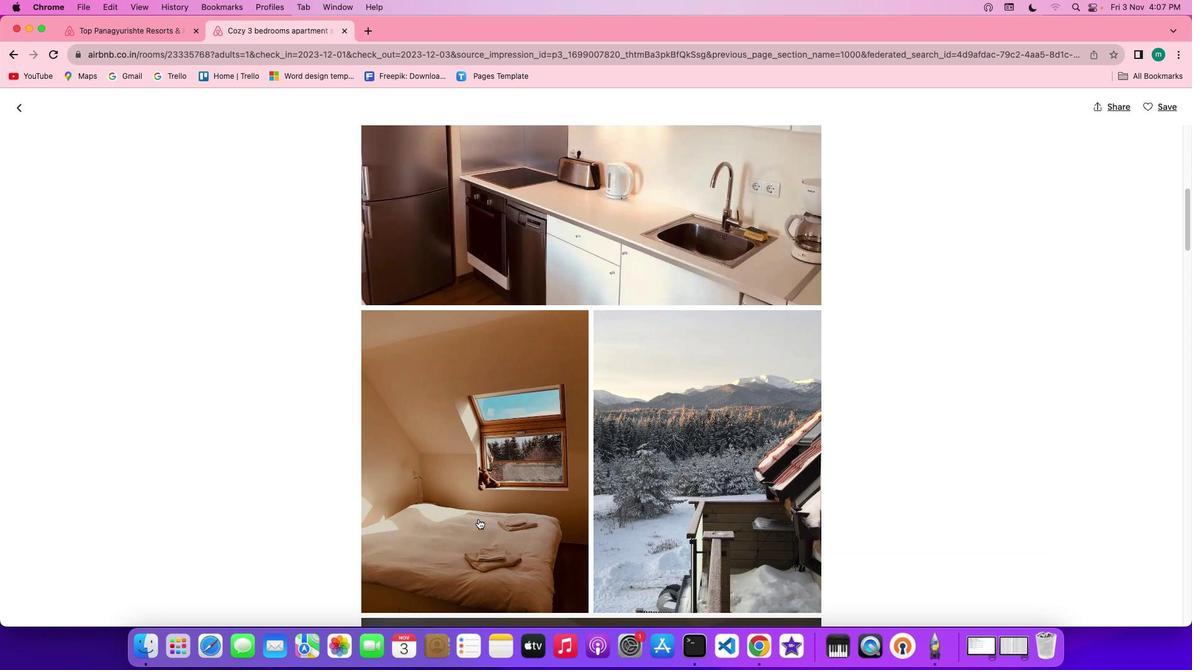 
Action: Mouse scrolled (478, 519) with delta (0, 0)
Screenshot: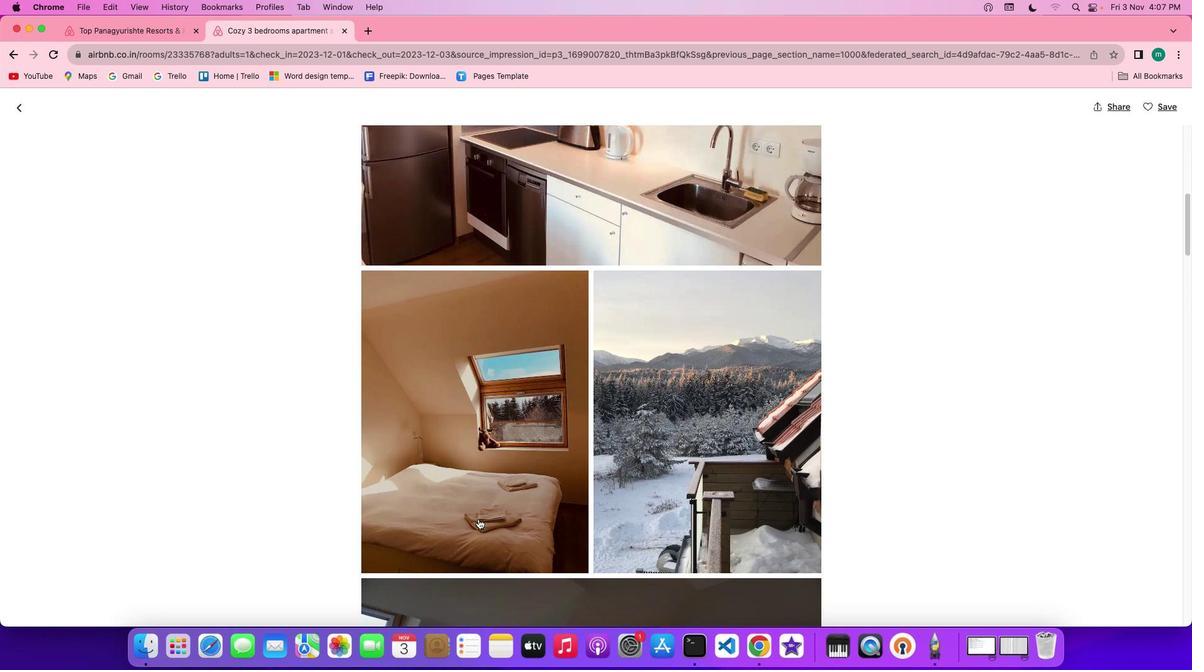 
Action: Mouse scrolled (478, 519) with delta (0, 0)
Screenshot: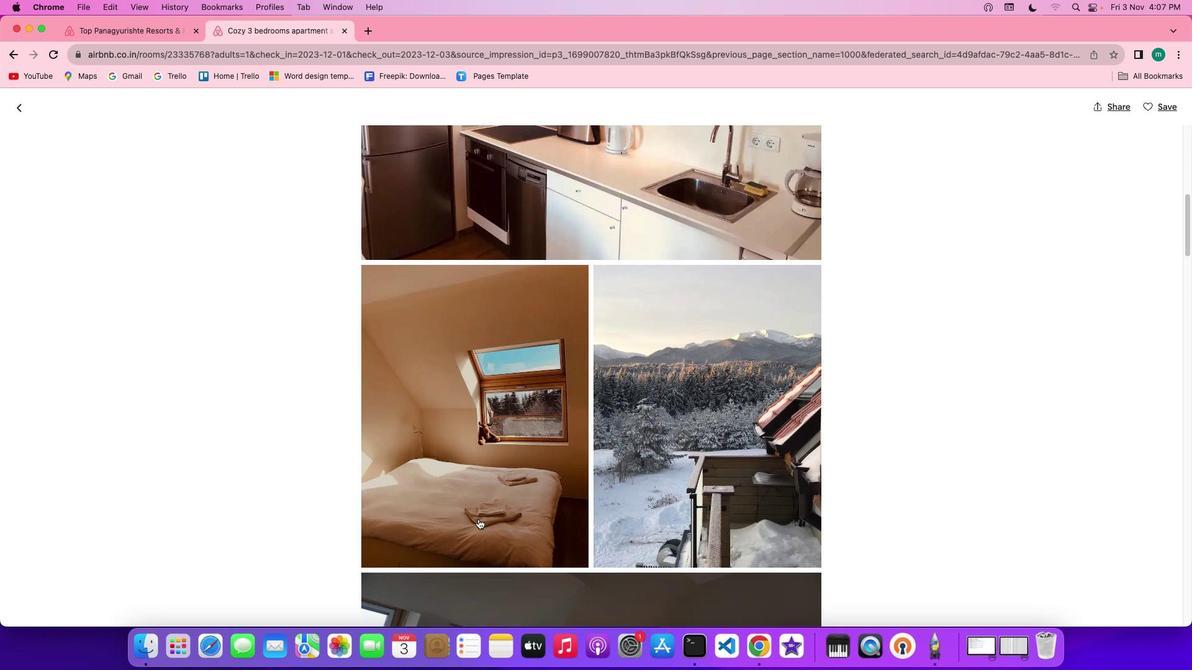 
Action: Mouse scrolled (478, 519) with delta (0, 0)
Screenshot: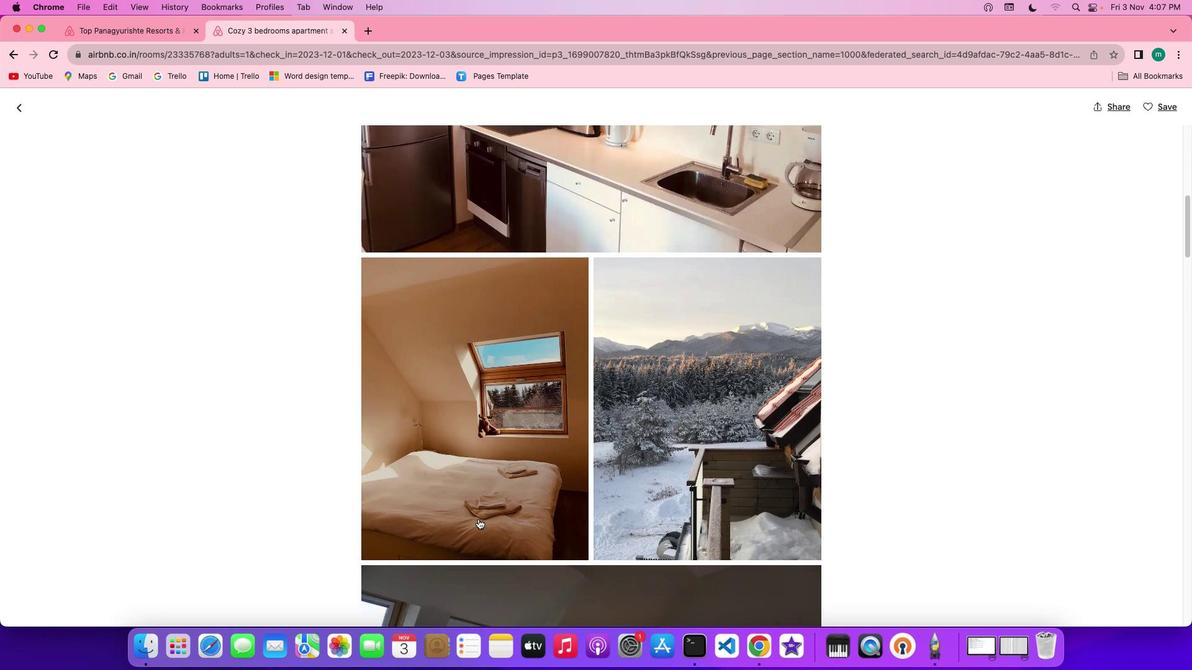 
Action: Mouse scrolled (478, 519) with delta (0, -1)
Screenshot: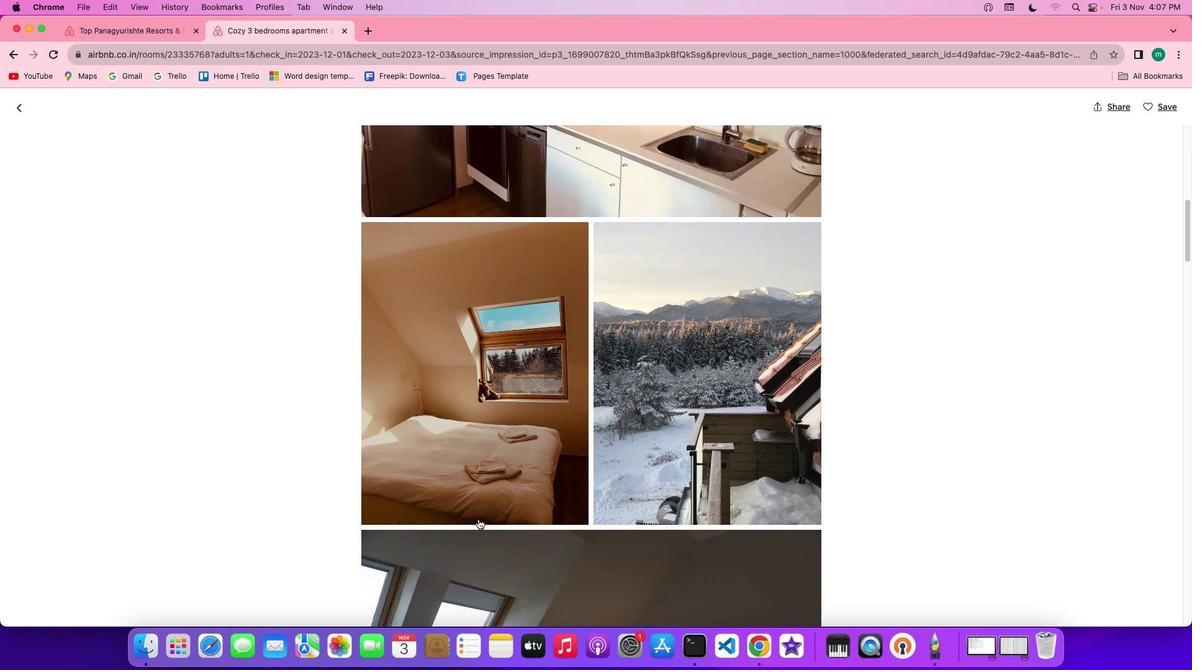 
Action: Mouse scrolled (478, 519) with delta (0, 0)
Screenshot: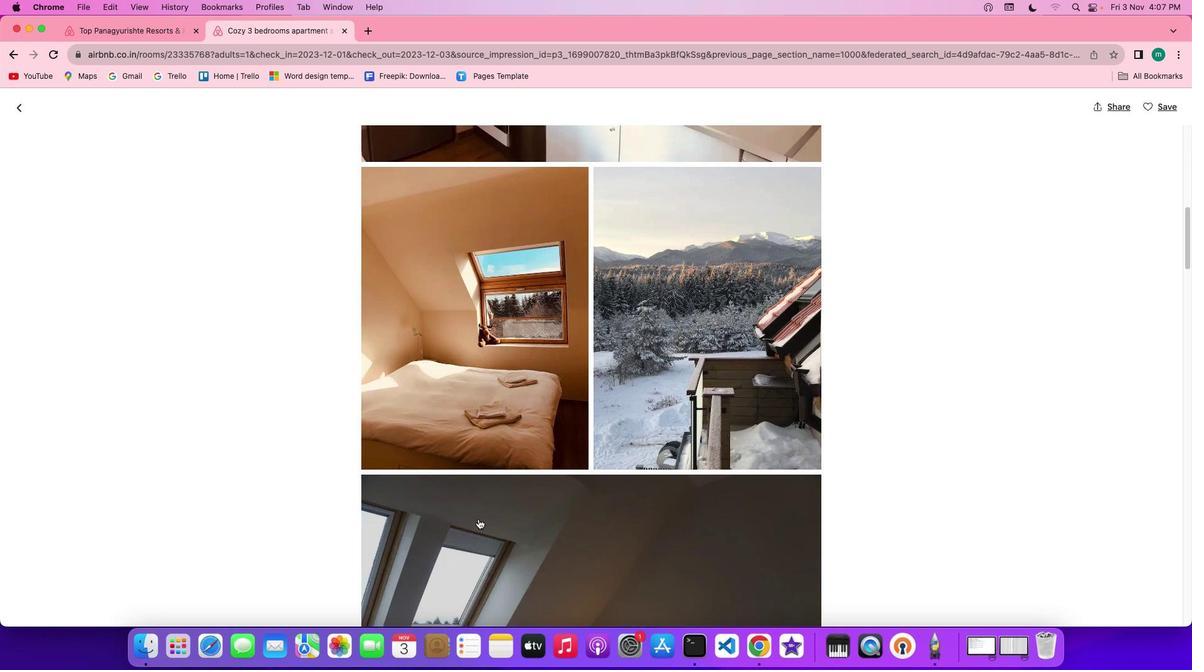 
Action: Mouse scrolled (478, 519) with delta (0, 0)
Screenshot: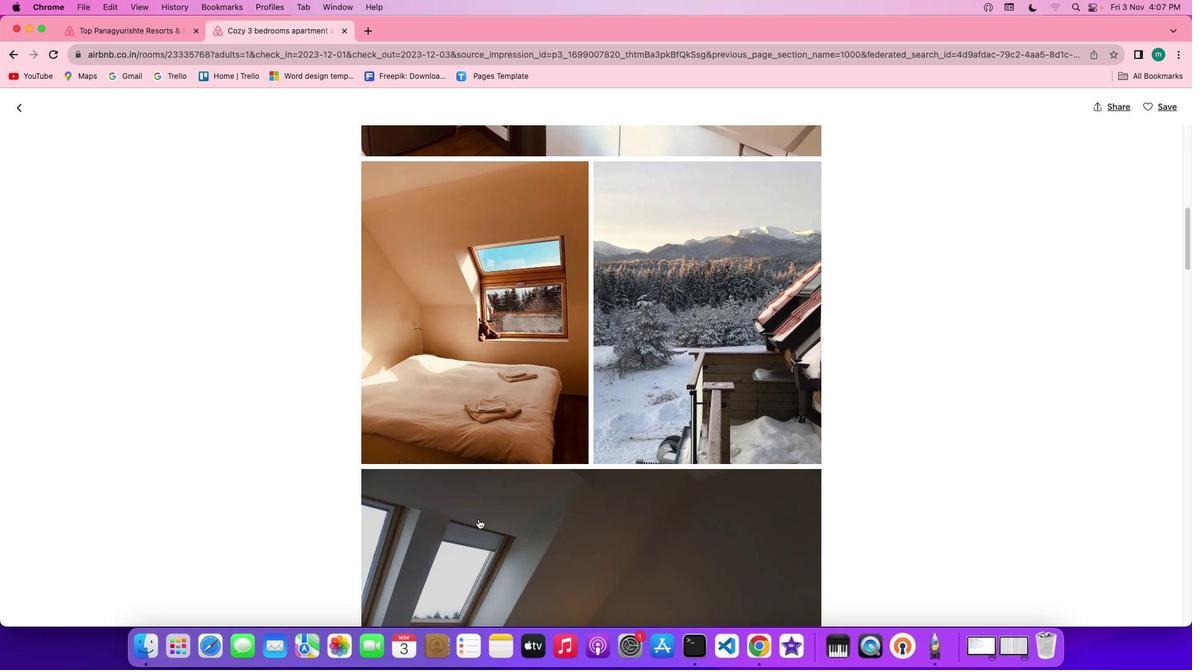 
Action: Mouse scrolled (478, 519) with delta (0, 0)
Screenshot: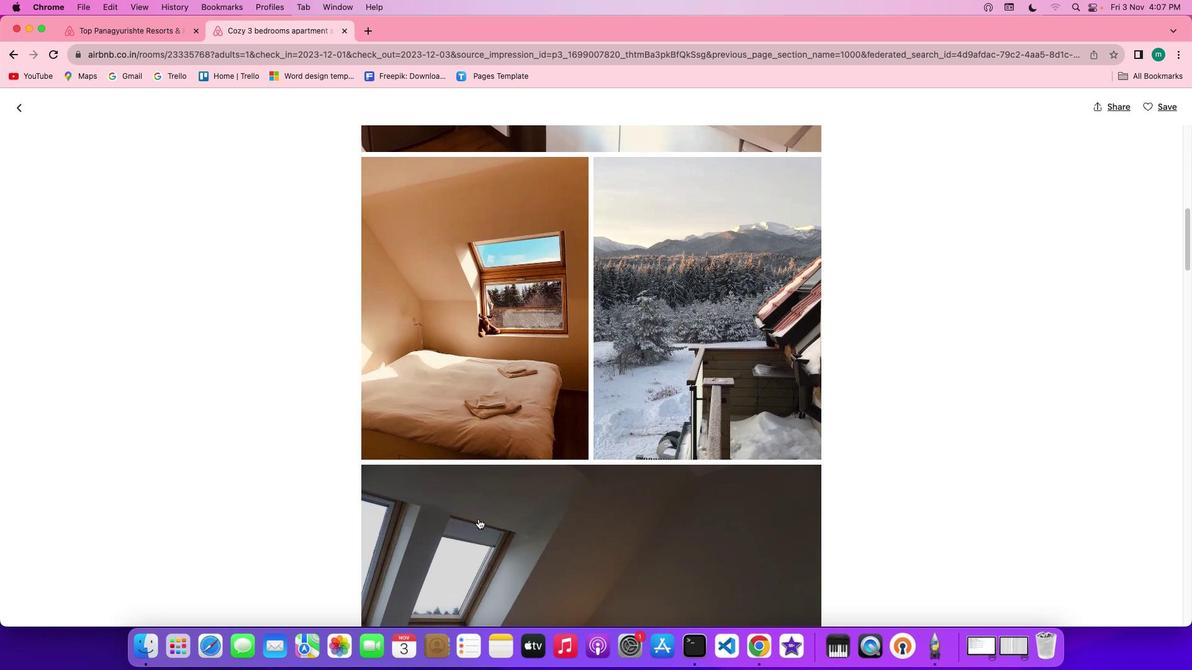
Action: Mouse scrolled (478, 519) with delta (0, -1)
Screenshot: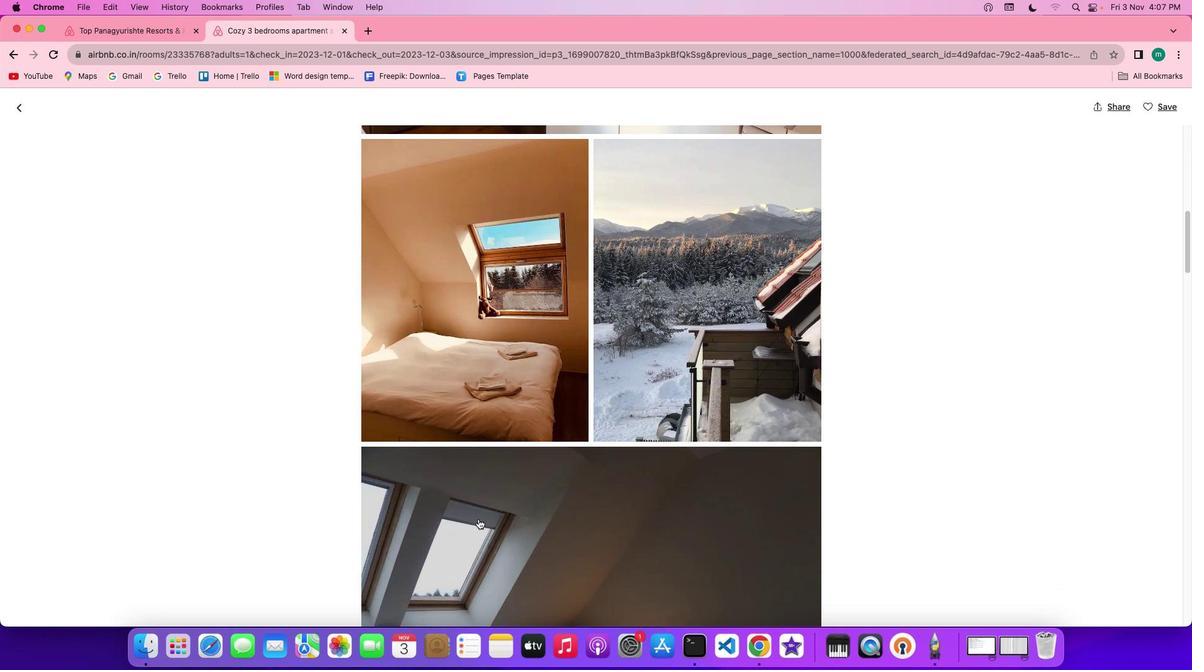 
Action: Mouse scrolled (478, 519) with delta (0, -1)
Screenshot: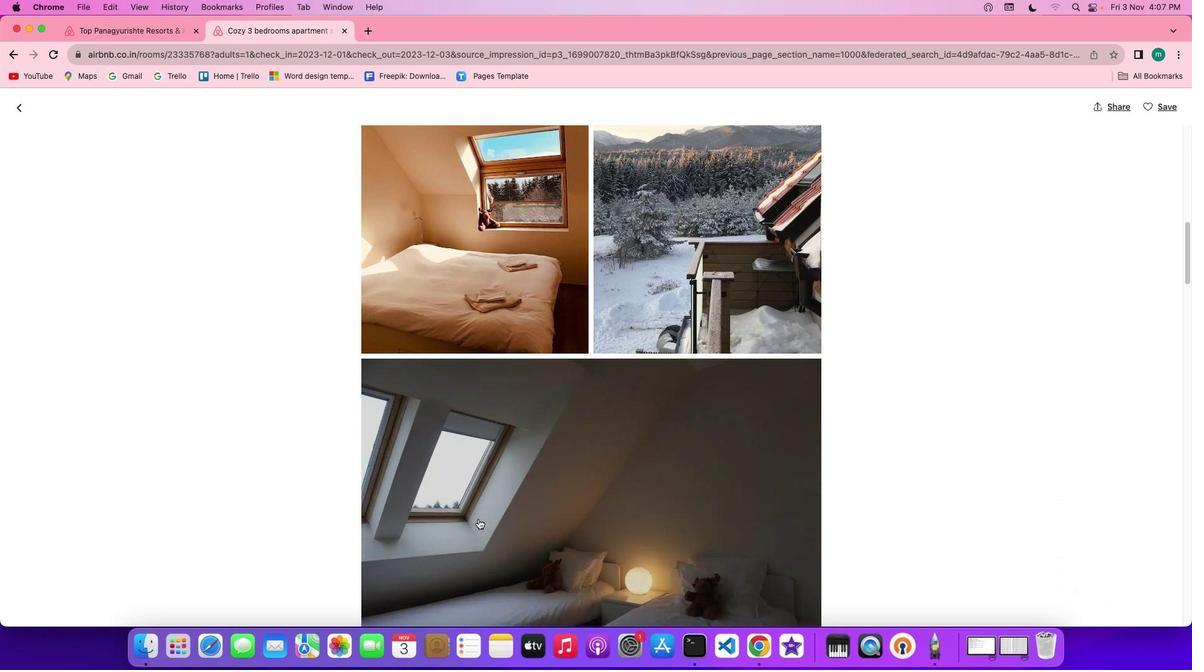 
Action: Mouse scrolled (478, 519) with delta (0, 0)
Screenshot: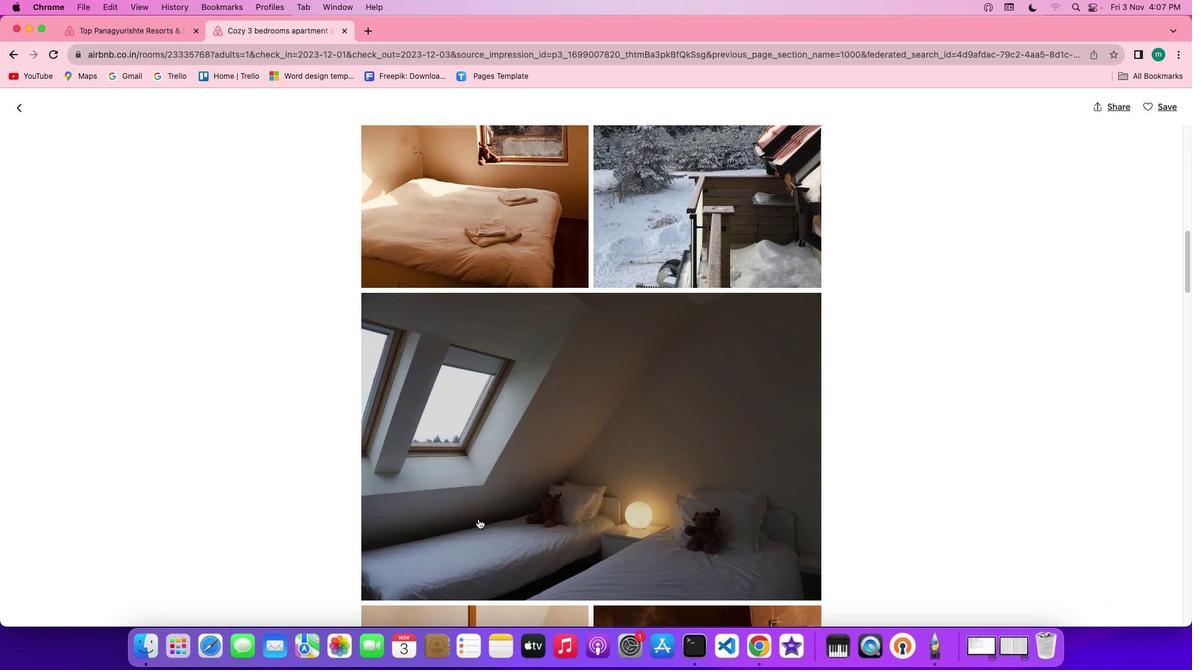 
Action: Mouse scrolled (478, 519) with delta (0, 0)
Screenshot: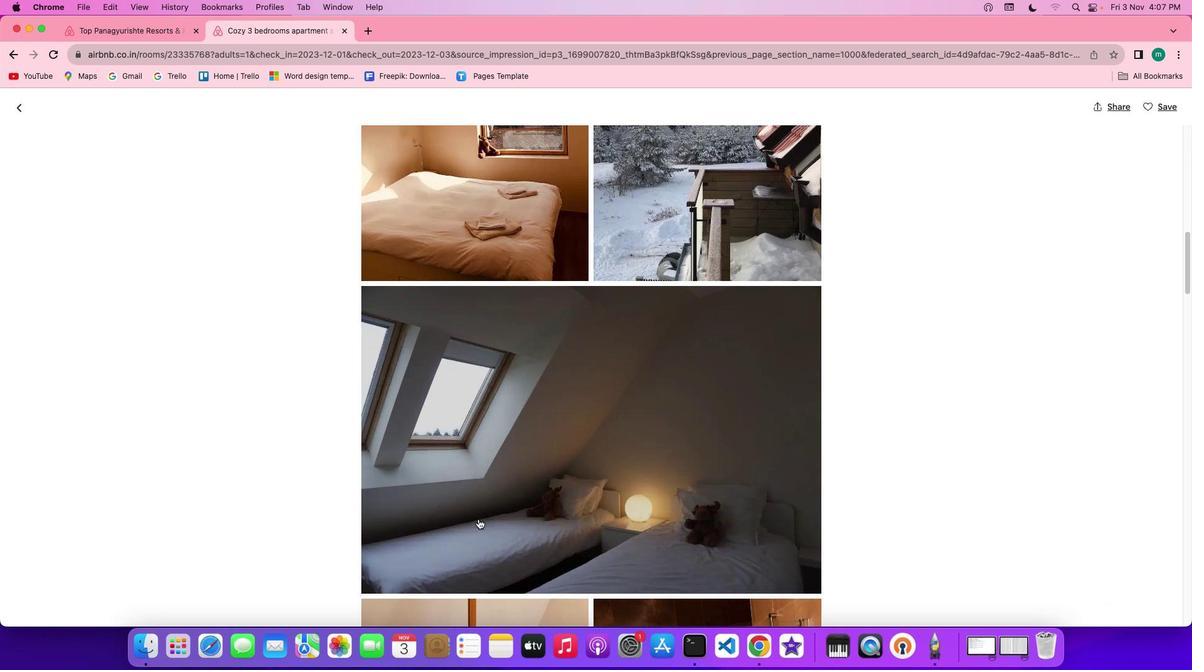 
Action: Mouse scrolled (478, 519) with delta (0, -1)
Screenshot: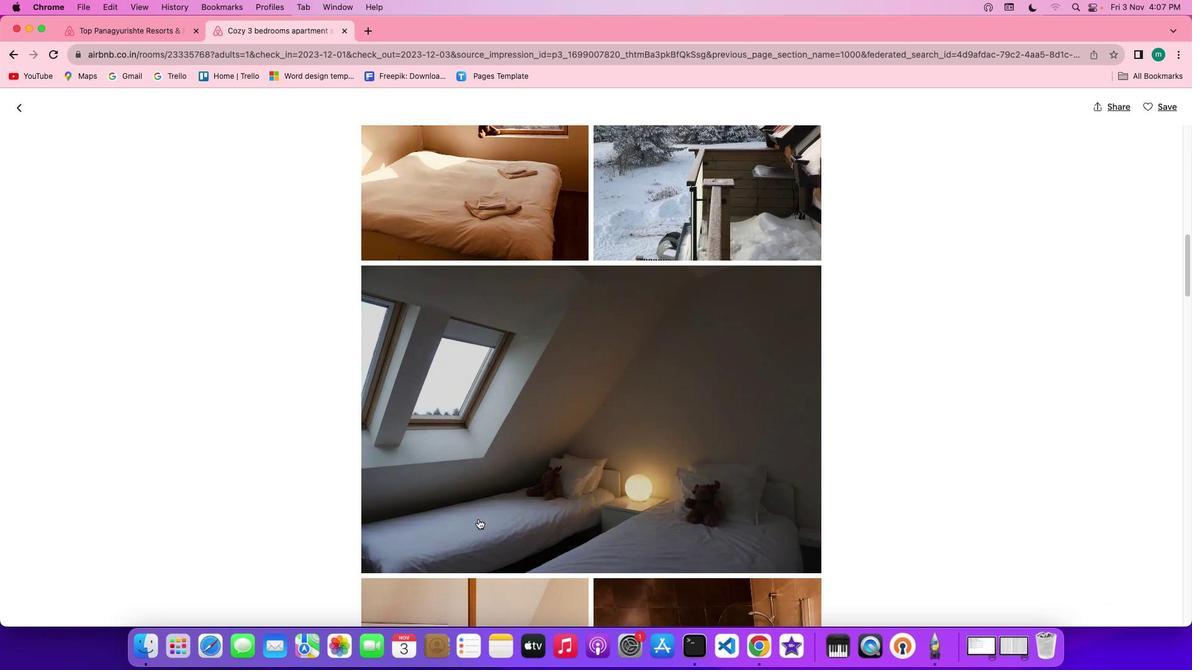 
Action: Mouse scrolled (478, 519) with delta (0, 0)
Screenshot: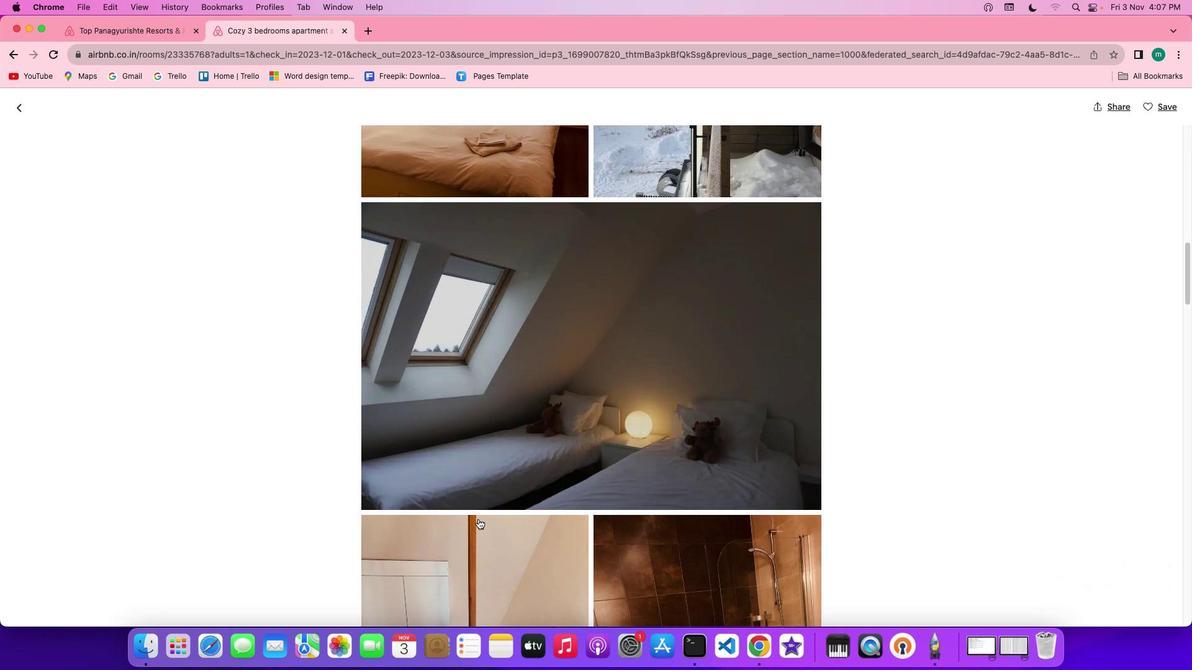 
Action: Mouse moved to (478, 519)
Screenshot: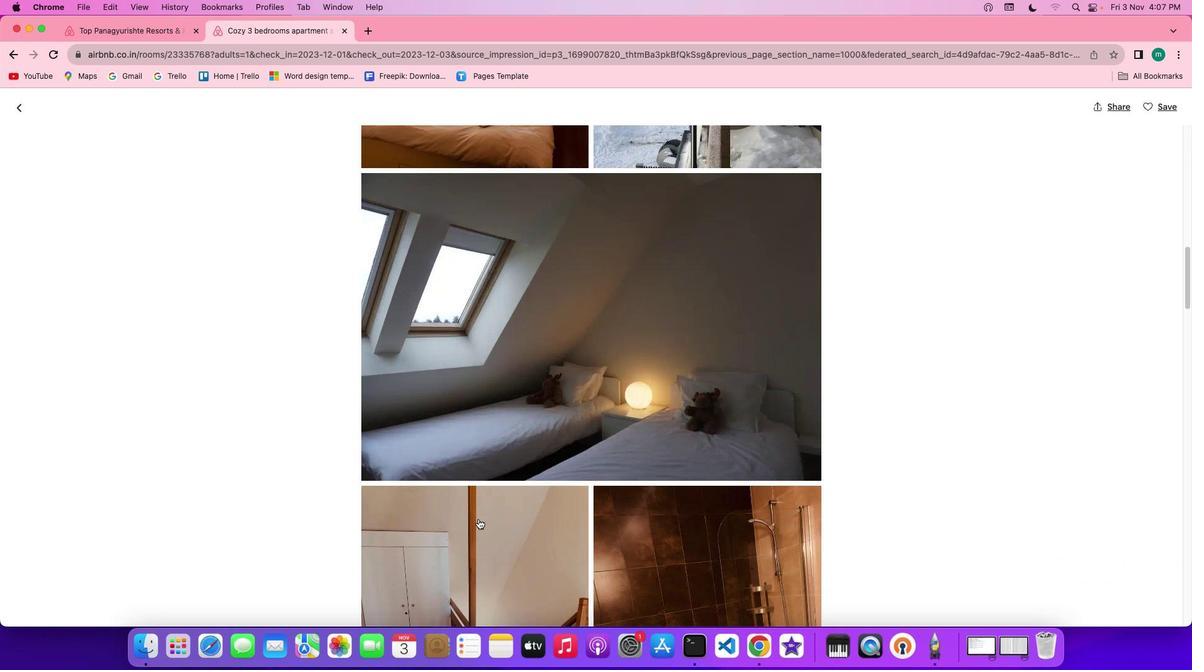 
Action: Mouse scrolled (478, 519) with delta (0, 0)
Screenshot: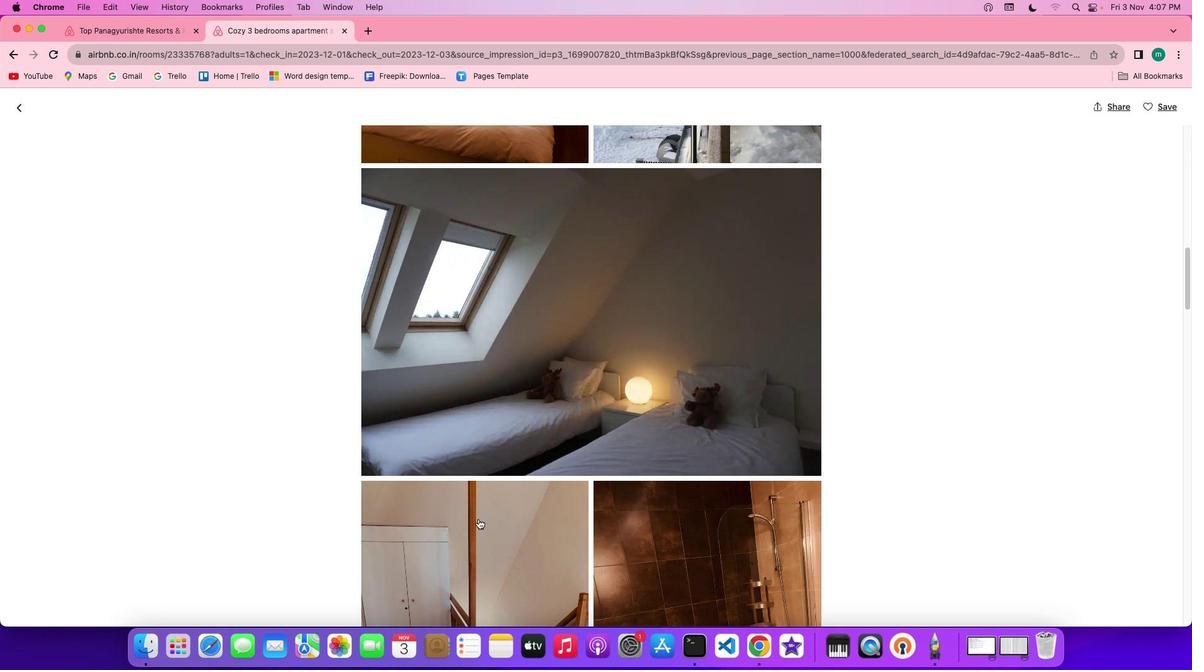 
Action: Mouse scrolled (478, 519) with delta (0, 0)
Screenshot: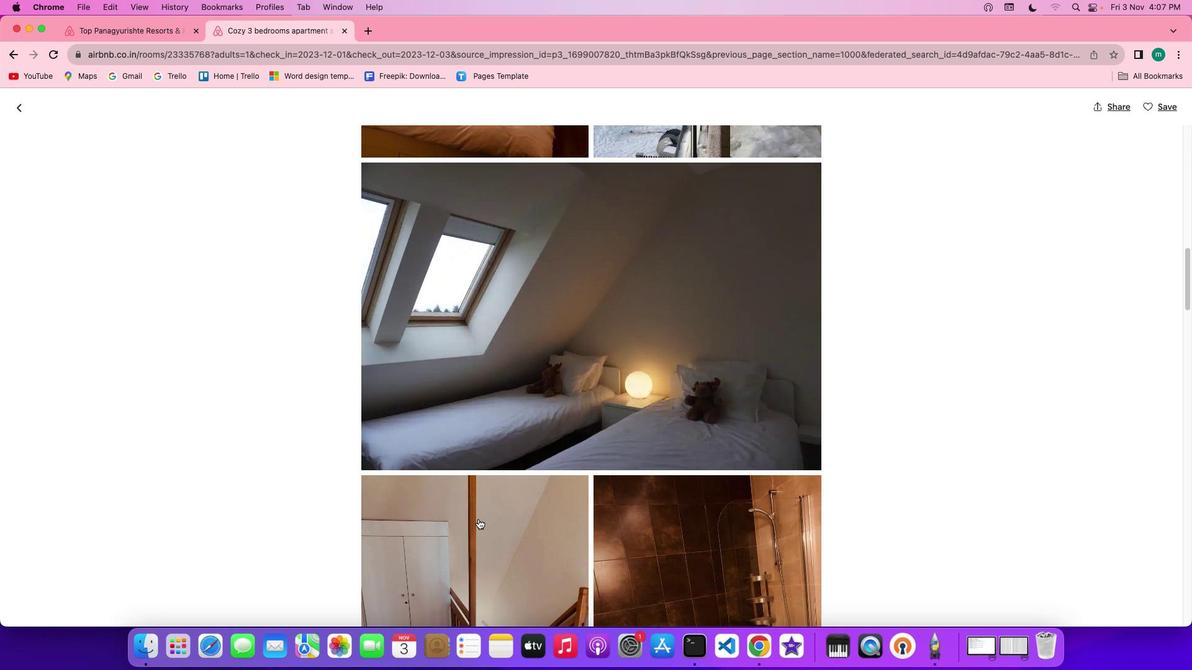 
Action: Mouse scrolled (478, 519) with delta (0, 0)
Screenshot: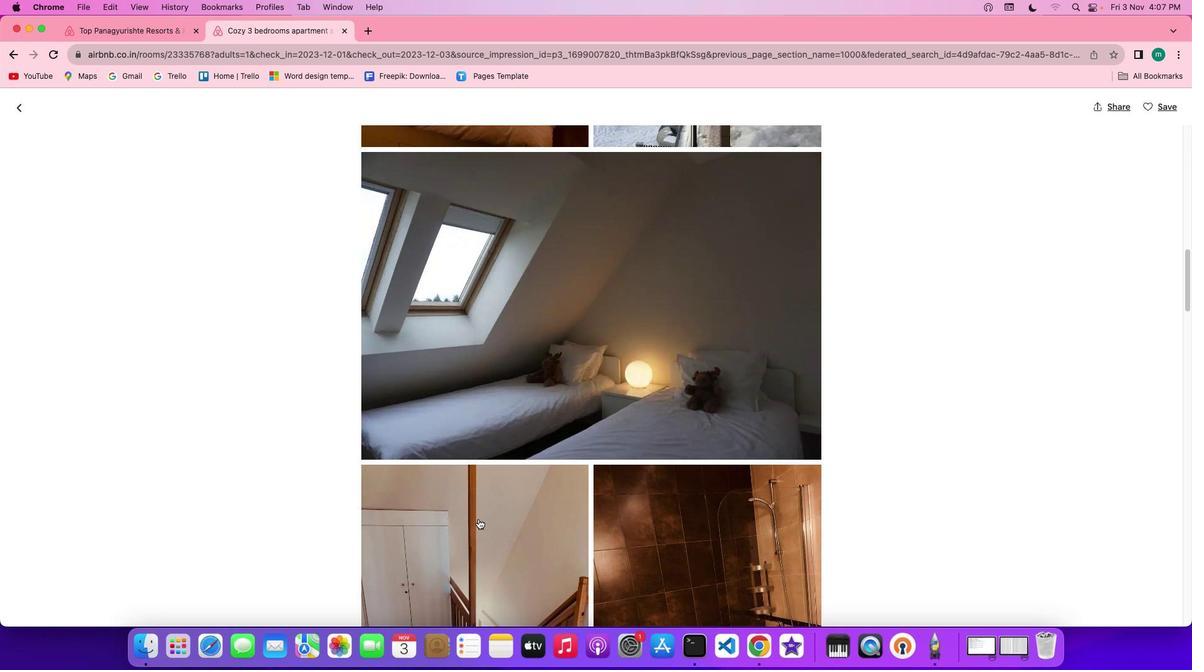
Action: Mouse scrolled (478, 519) with delta (0, -1)
Screenshot: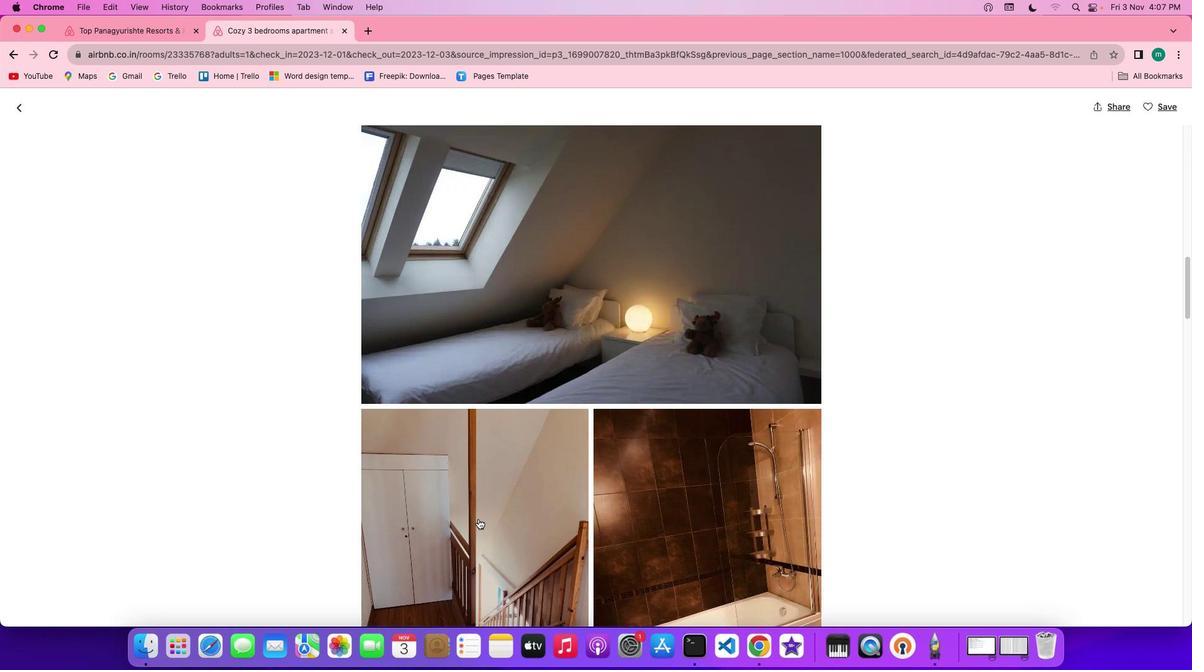
Action: Mouse scrolled (478, 519) with delta (0, 0)
Screenshot: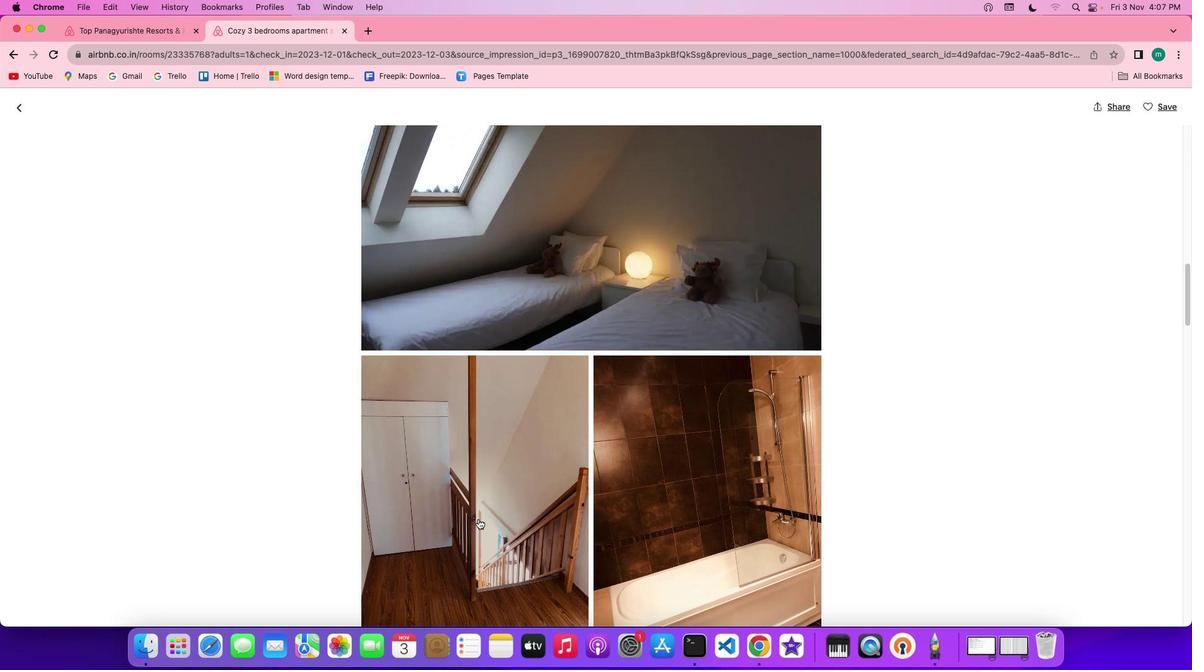 
Action: Mouse scrolled (478, 519) with delta (0, 0)
Screenshot: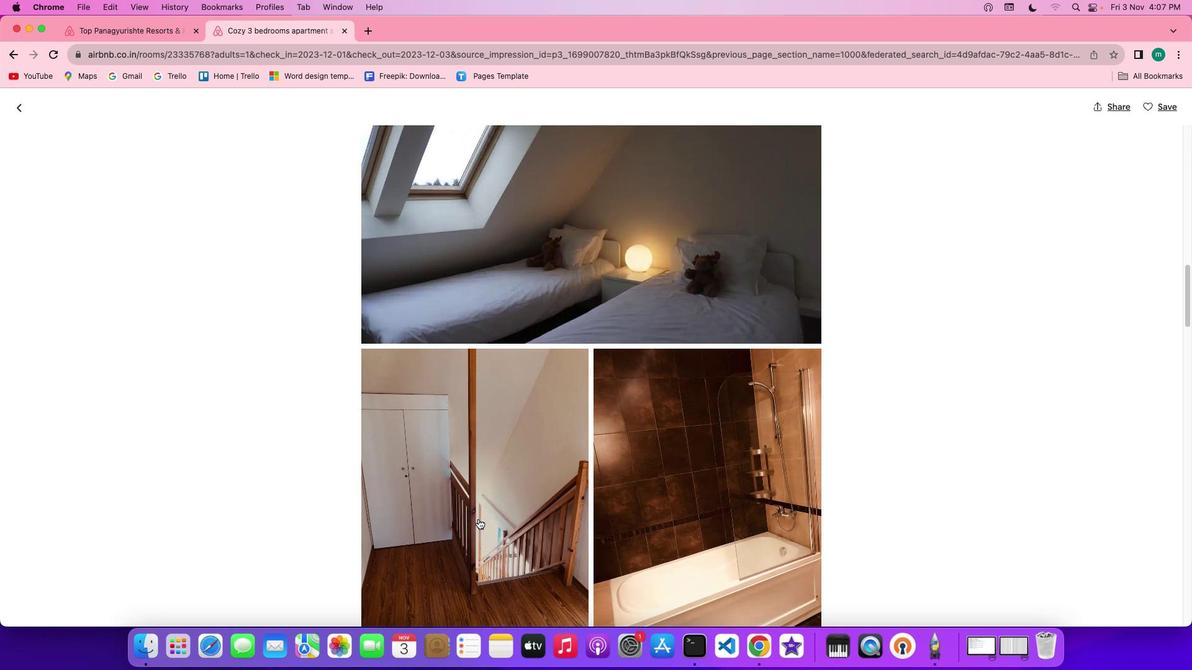 
Action: Mouse scrolled (478, 519) with delta (0, -1)
Screenshot: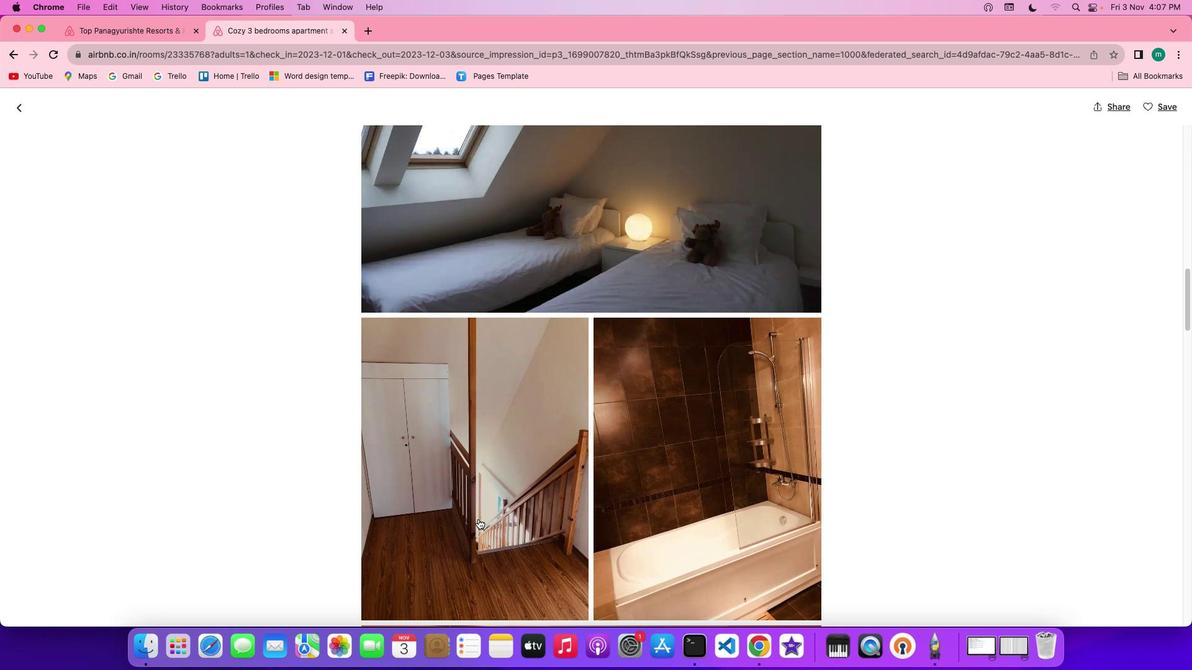 
Action: Mouse scrolled (478, 519) with delta (0, -1)
Screenshot: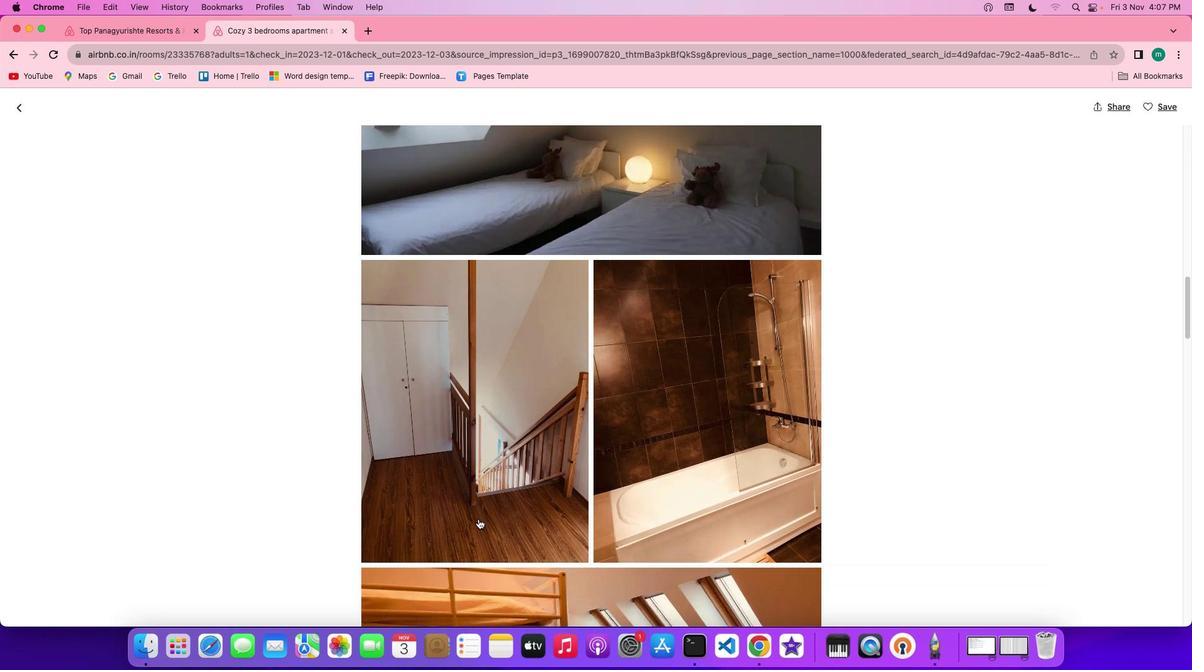 
Action: Mouse scrolled (478, 519) with delta (0, 0)
Screenshot: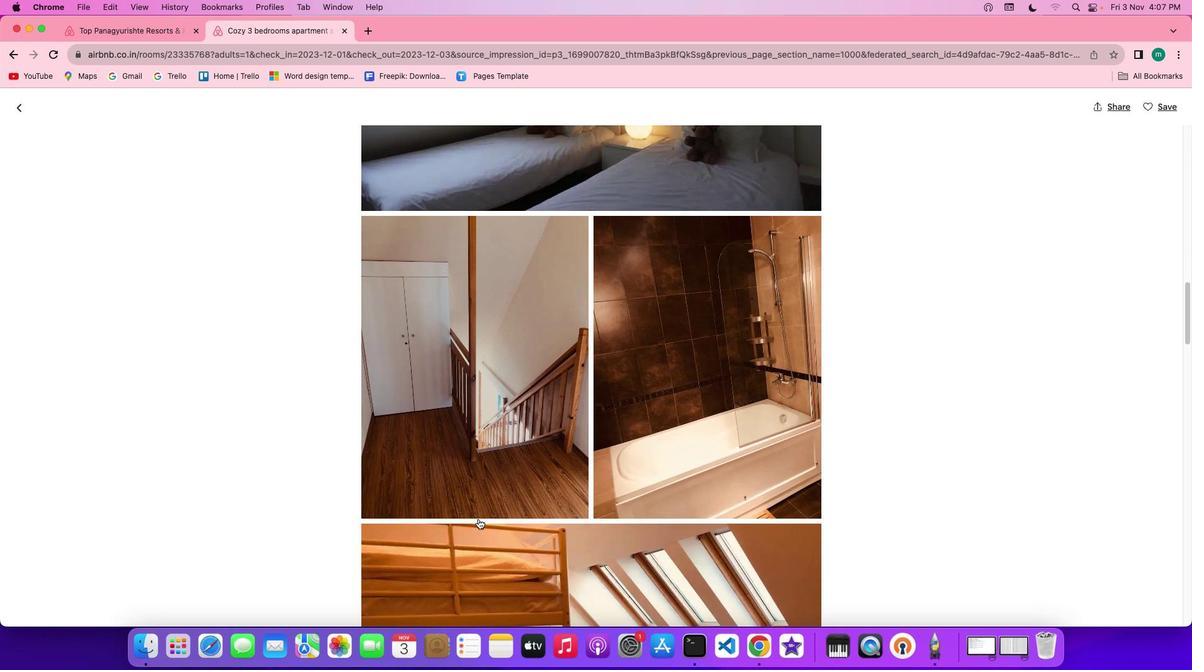 
Action: Mouse scrolled (478, 519) with delta (0, 0)
Screenshot: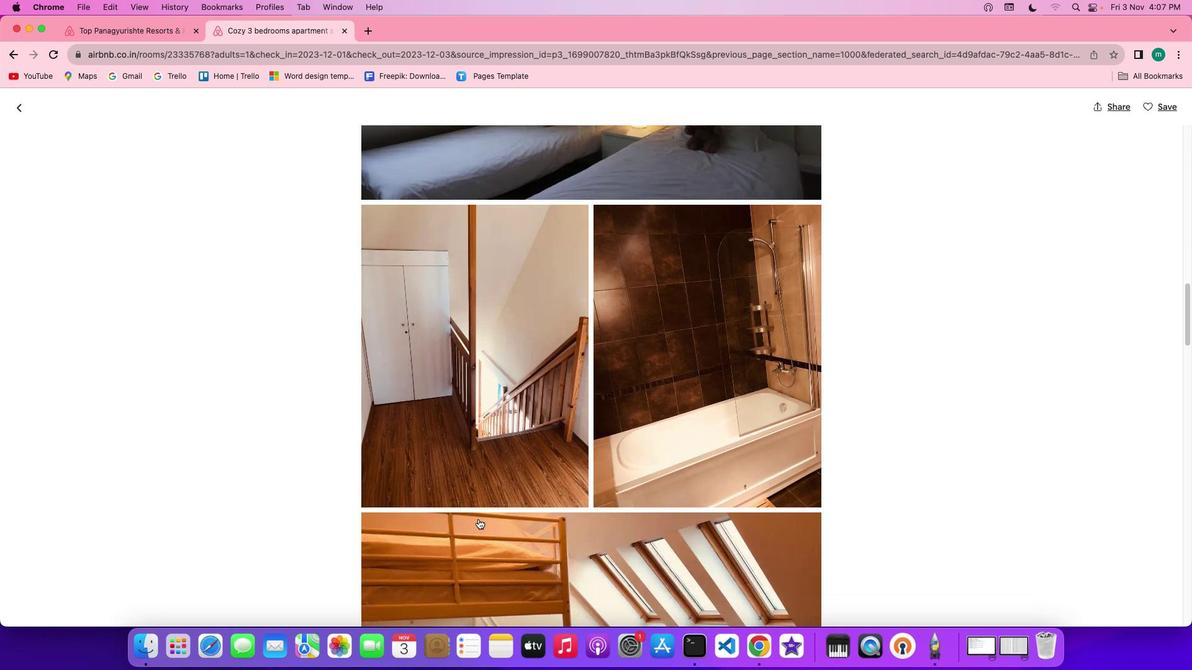 
Action: Mouse scrolled (478, 519) with delta (0, -1)
Screenshot: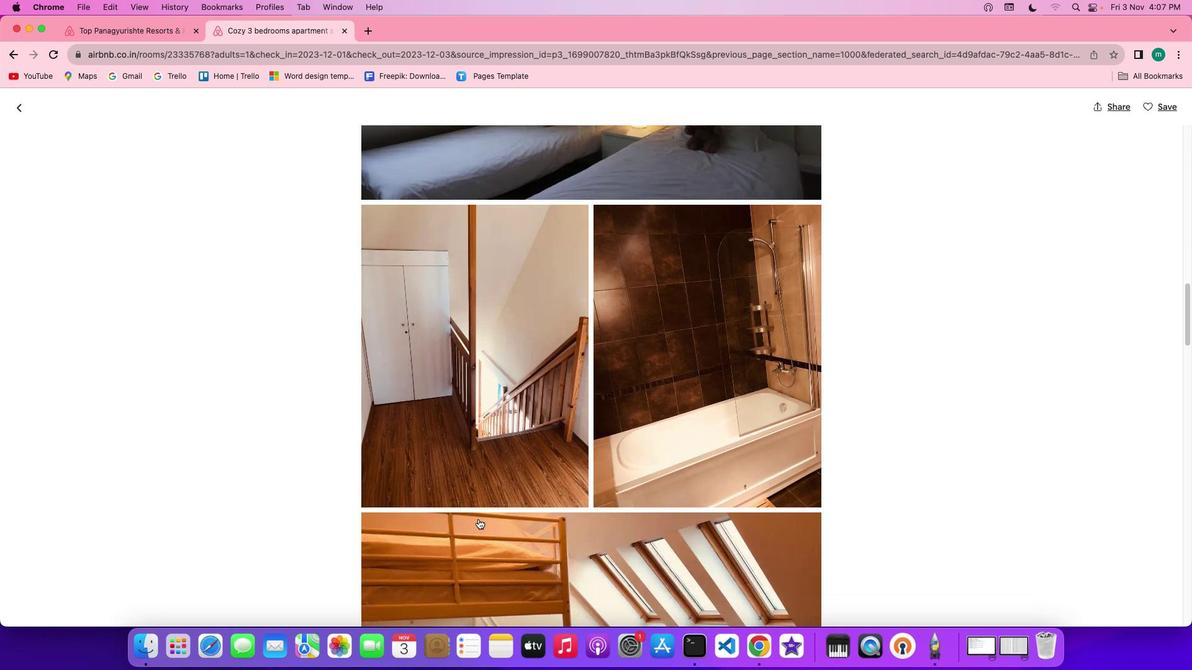
Action: Mouse scrolled (478, 519) with delta (0, -2)
Screenshot: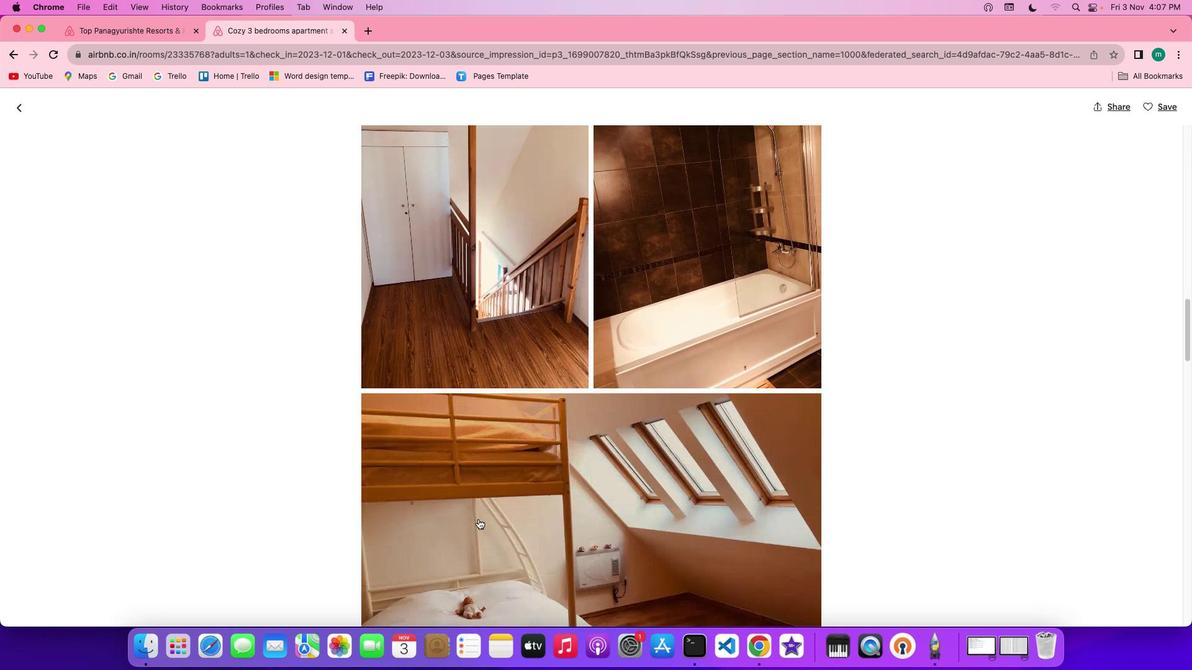 
Action: Mouse scrolled (478, 519) with delta (0, -2)
Screenshot: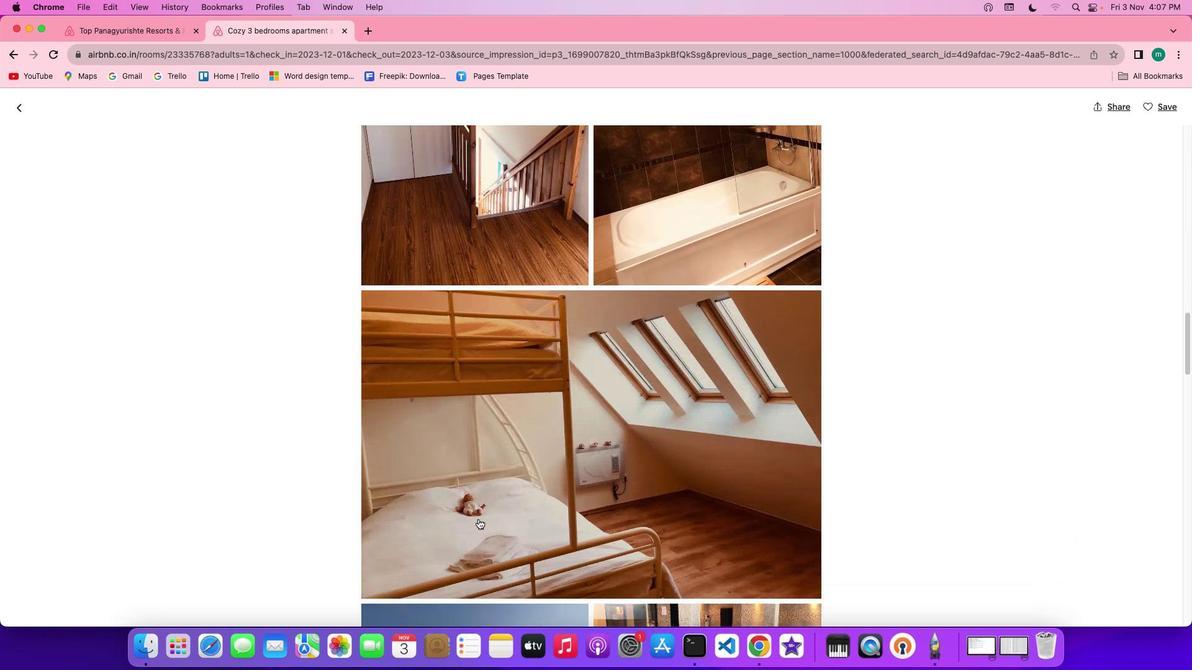 
Action: Mouse scrolled (478, 519) with delta (0, 0)
Screenshot: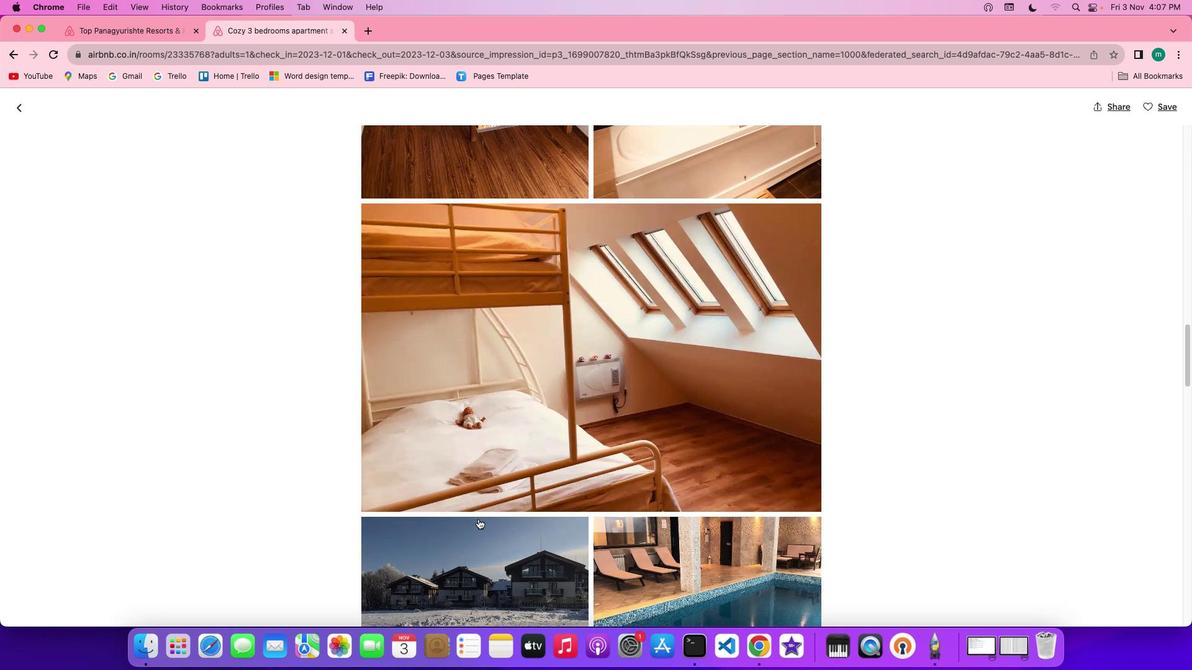 
Action: Mouse scrolled (478, 519) with delta (0, 0)
Screenshot: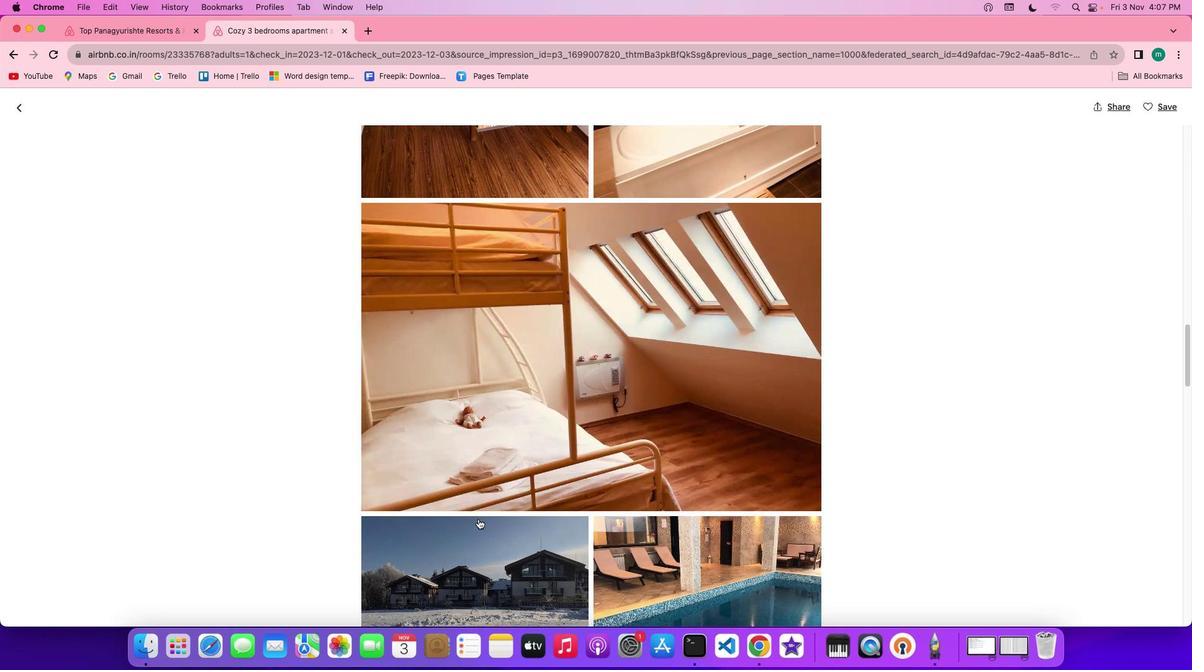 
Action: Mouse scrolled (478, 519) with delta (0, 0)
Screenshot: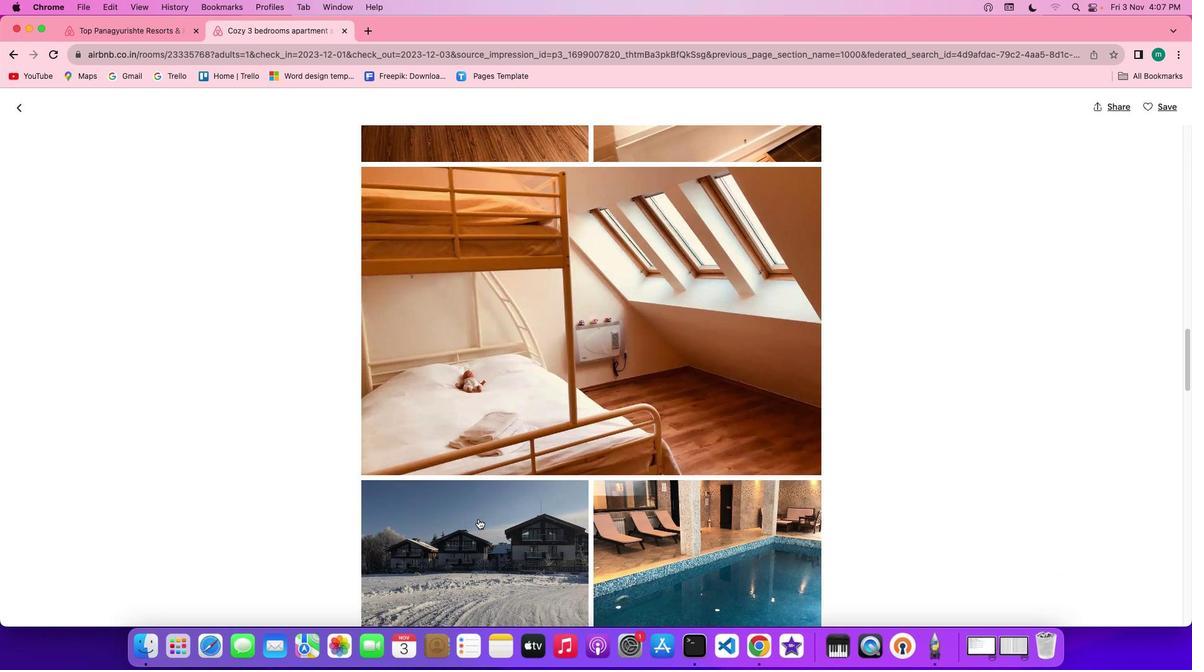 
Action: Mouse scrolled (478, 519) with delta (0, -1)
Screenshot: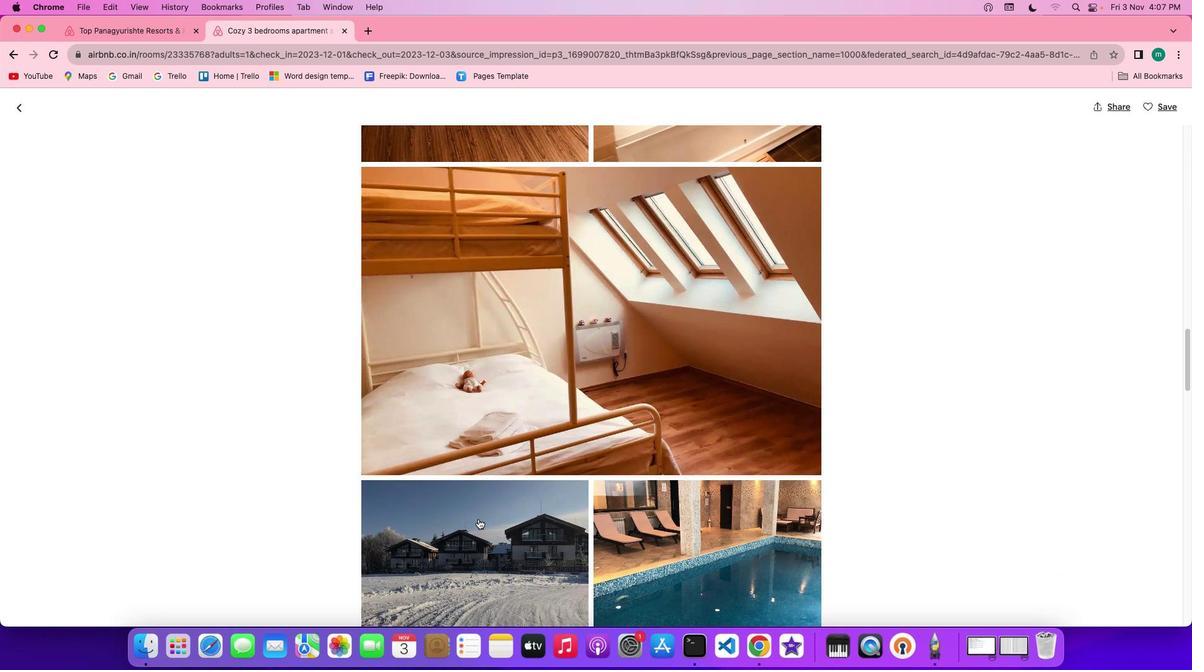 
Action: Mouse scrolled (478, 519) with delta (0, -1)
Screenshot: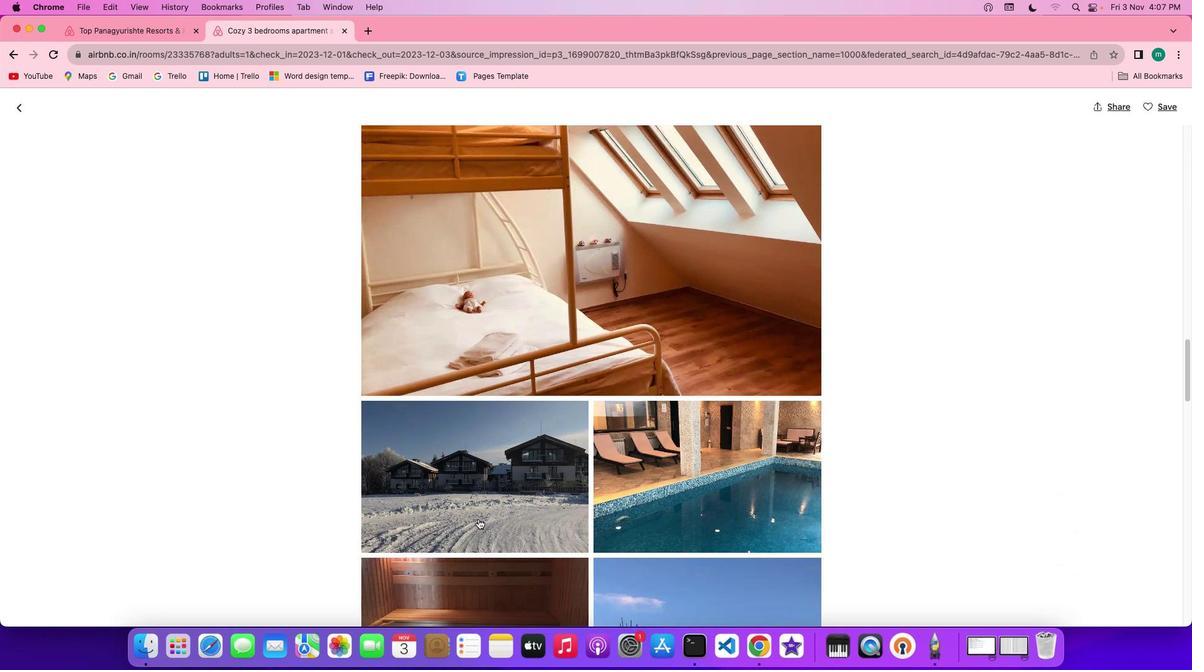 
Action: Mouse scrolled (478, 519) with delta (0, 0)
Screenshot: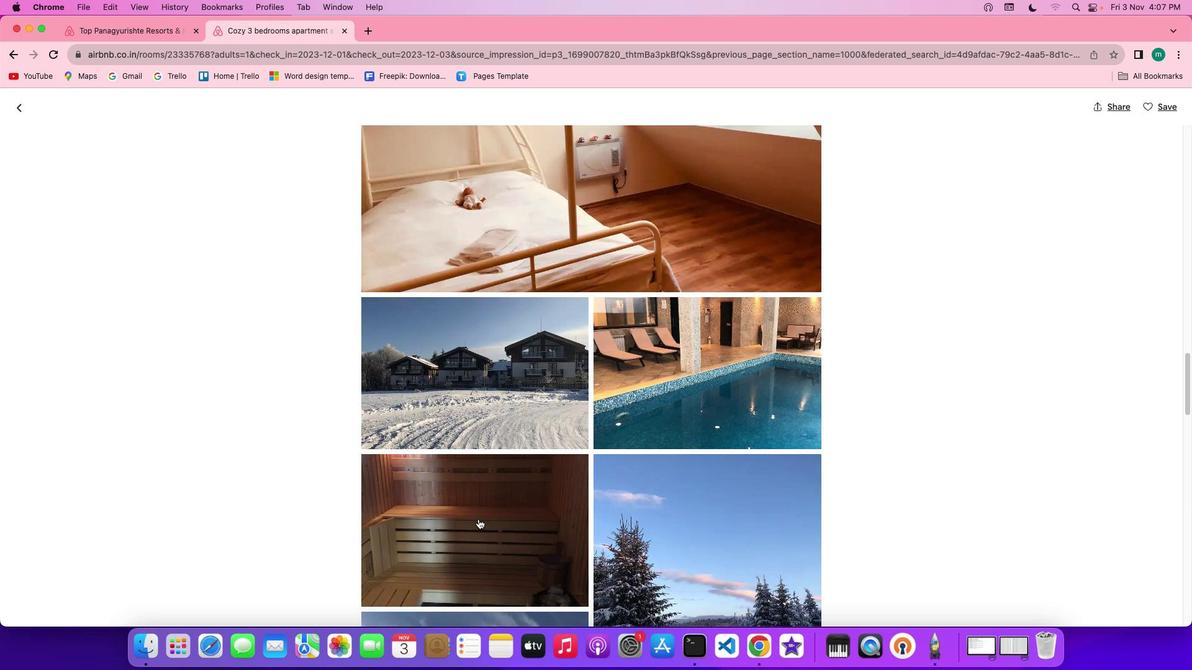 
Action: Mouse scrolled (478, 519) with delta (0, 0)
Screenshot: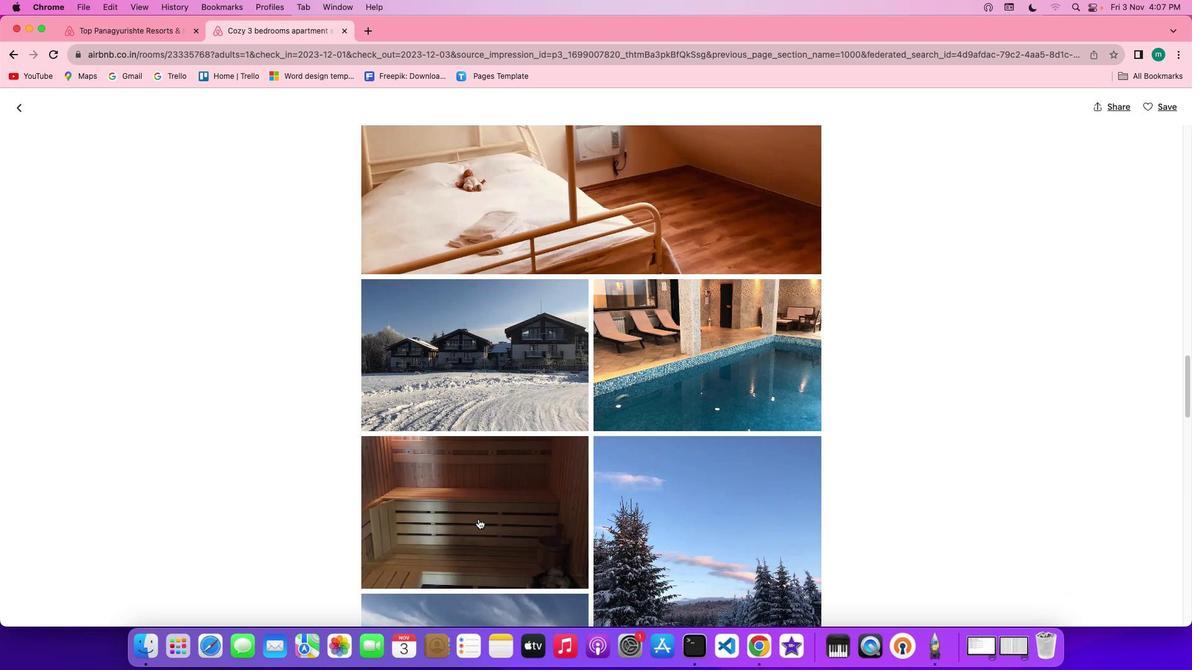 
Action: Mouse scrolled (478, 519) with delta (0, -1)
Screenshot: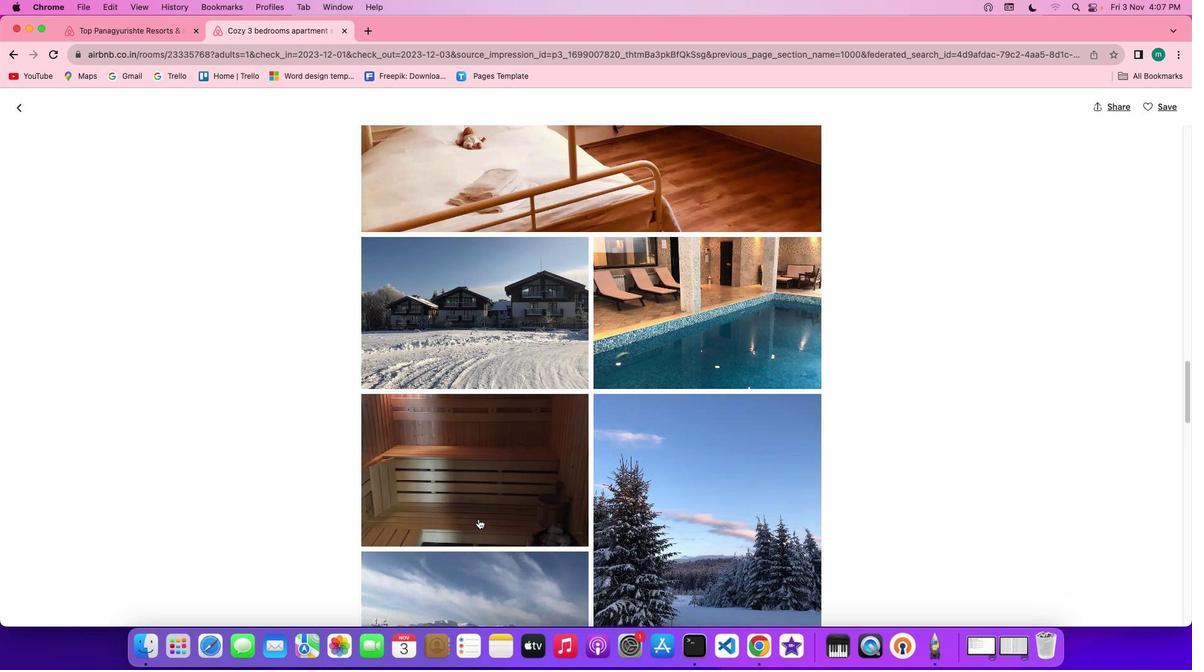 
Action: Mouse scrolled (478, 519) with delta (0, -2)
Screenshot: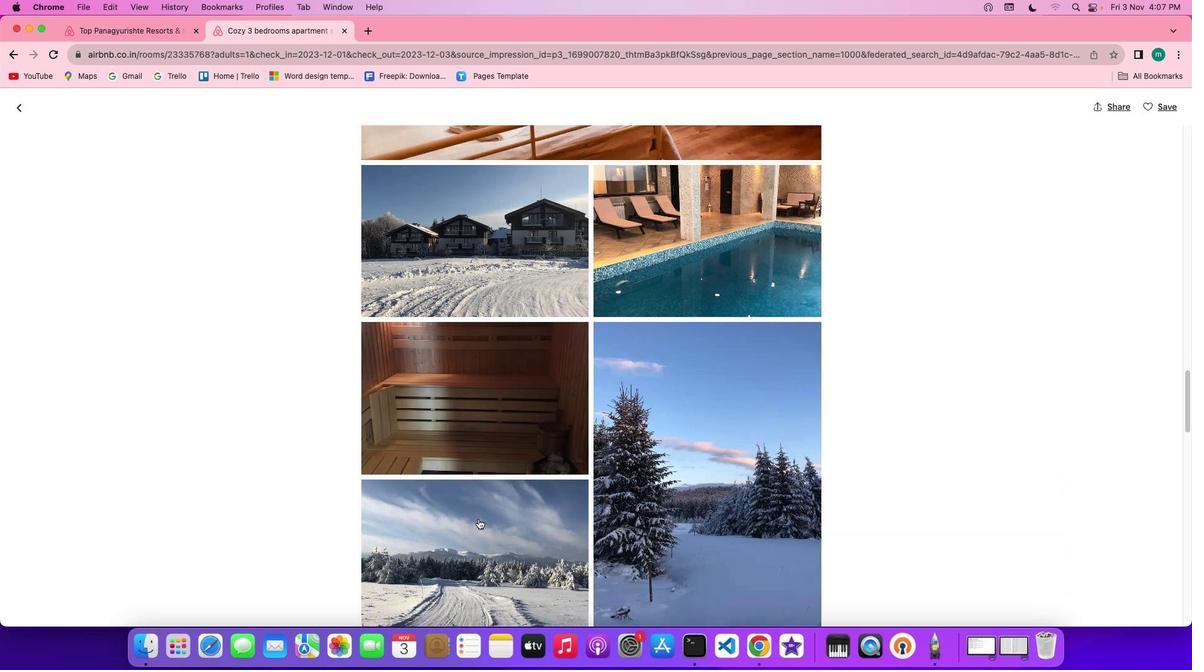 
Action: Mouse scrolled (478, 519) with delta (0, -3)
Screenshot: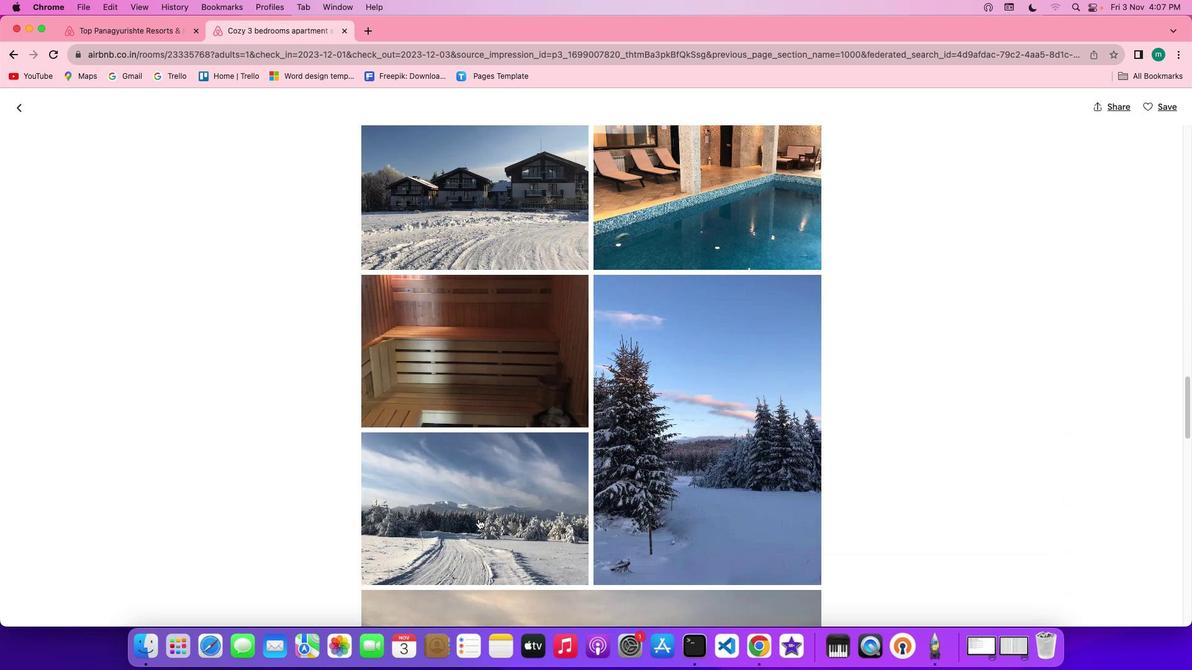 
Action: Mouse scrolled (478, 519) with delta (0, -3)
Screenshot: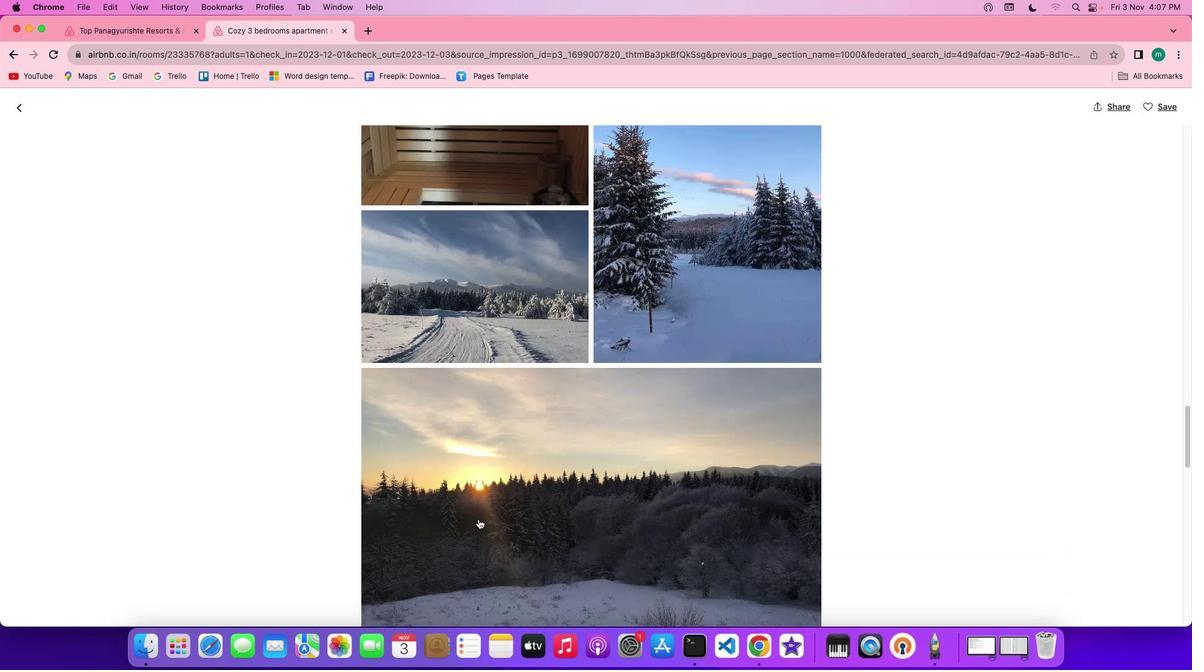 
Action: Mouse scrolled (478, 519) with delta (0, 0)
Screenshot: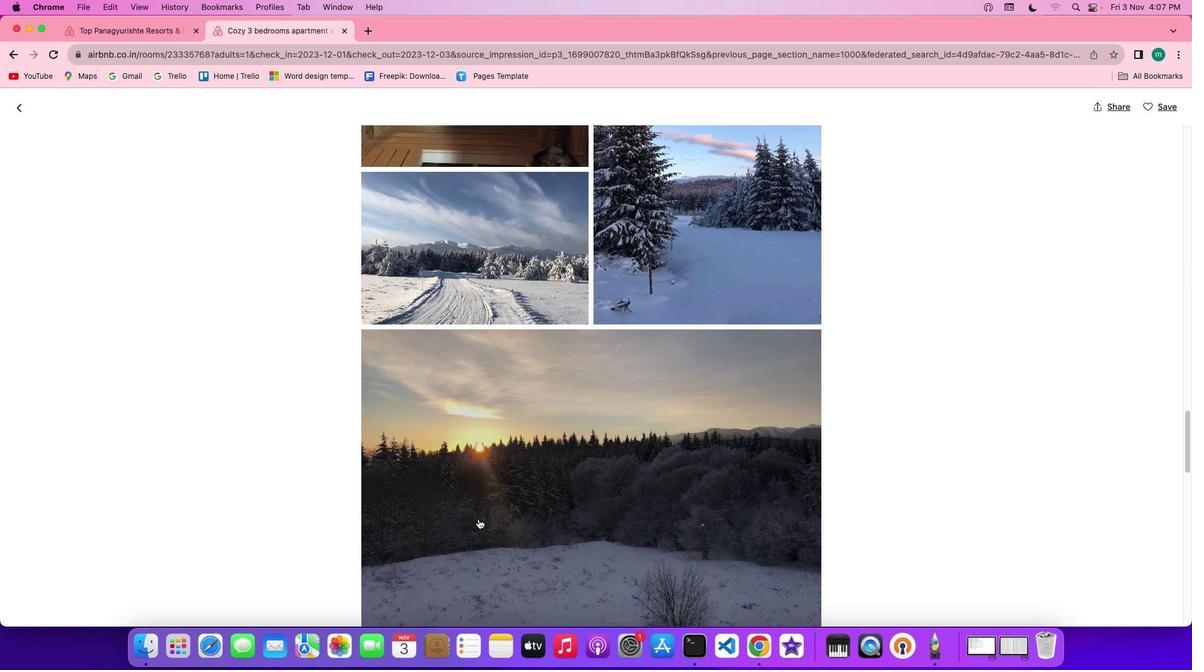 
Action: Mouse scrolled (478, 519) with delta (0, 0)
Screenshot: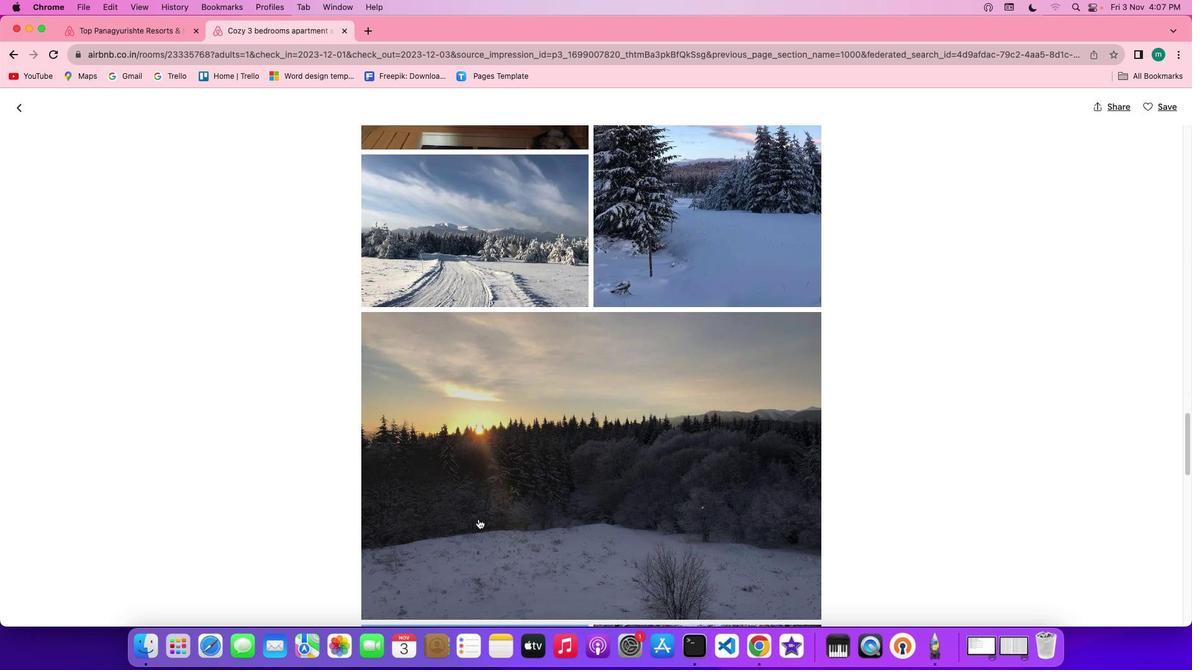 
Action: Mouse scrolled (478, 519) with delta (0, -1)
Screenshot: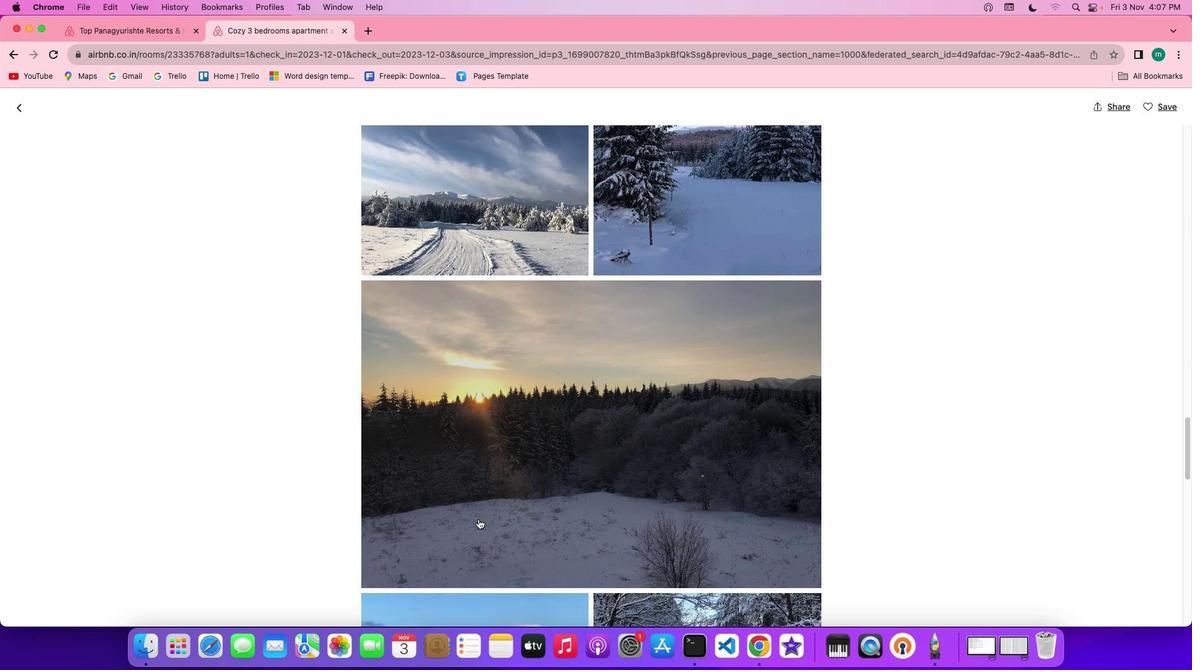 
Action: Mouse scrolled (478, 519) with delta (0, -1)
Screenshot: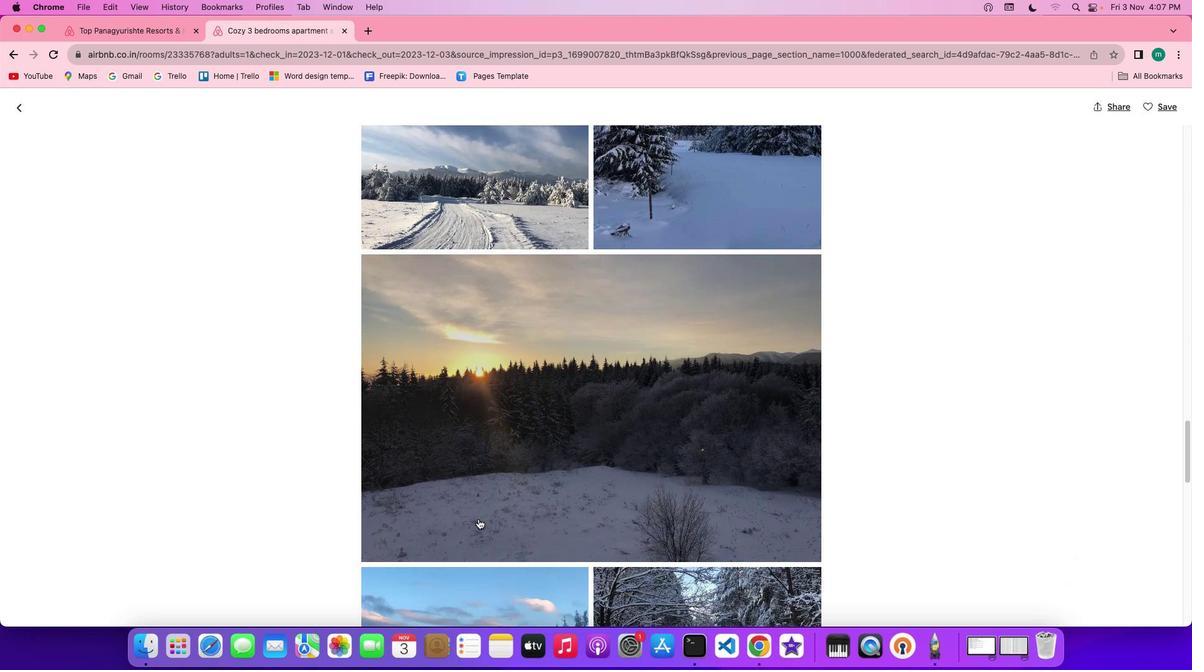 
Action: Mouse scrolled (478, 519) with delta (0, -2)
Screenshot: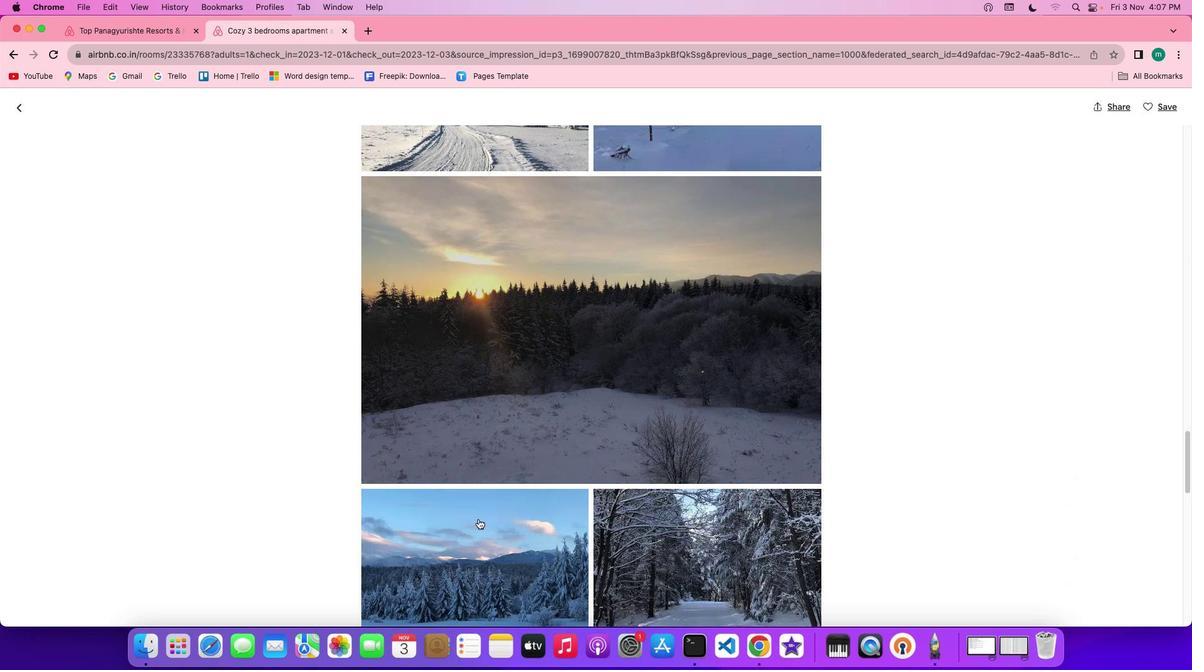 
Action: Mouse scrolled (478, 519) with delta (0, -2)
Screenshot: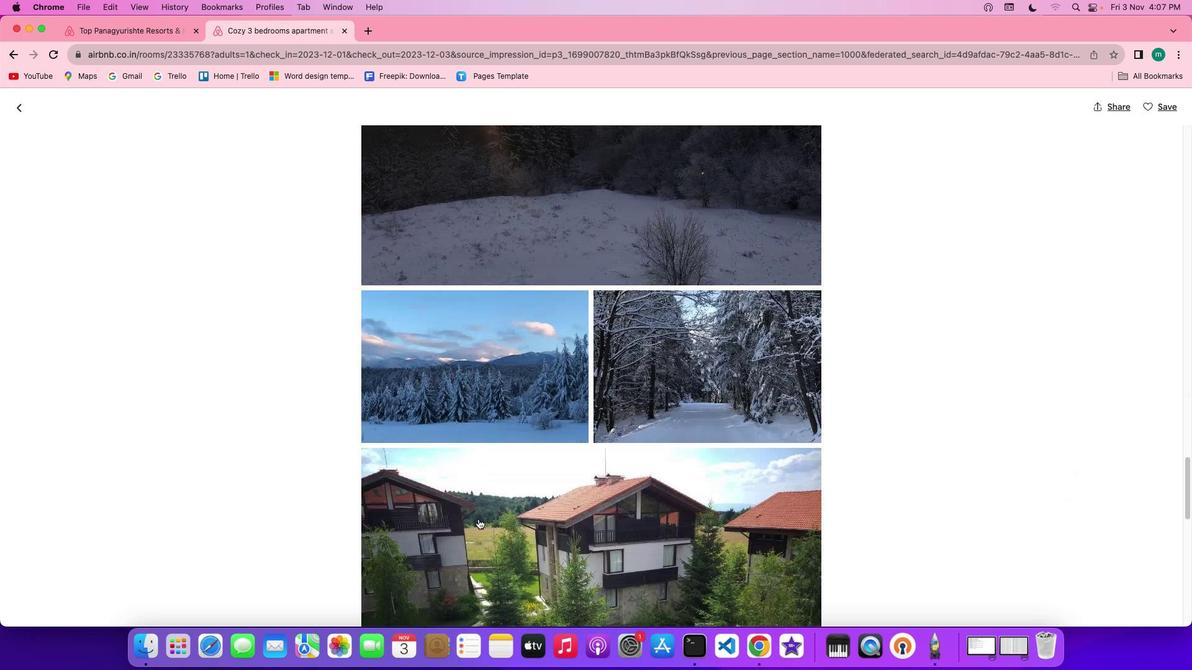 
Action: Mouse scrolled (478, 519) with delta (0, 0)
Screenshot: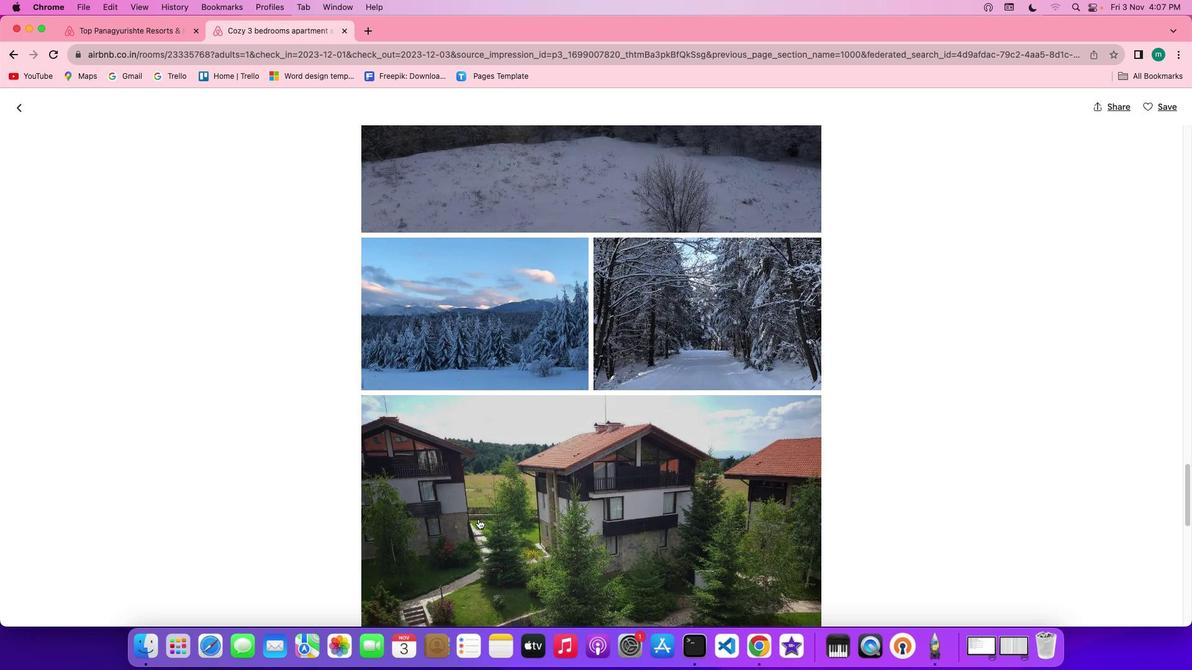 
Action: Mouse scrolled (478, 519) with delta (0, 0)
Screenshot: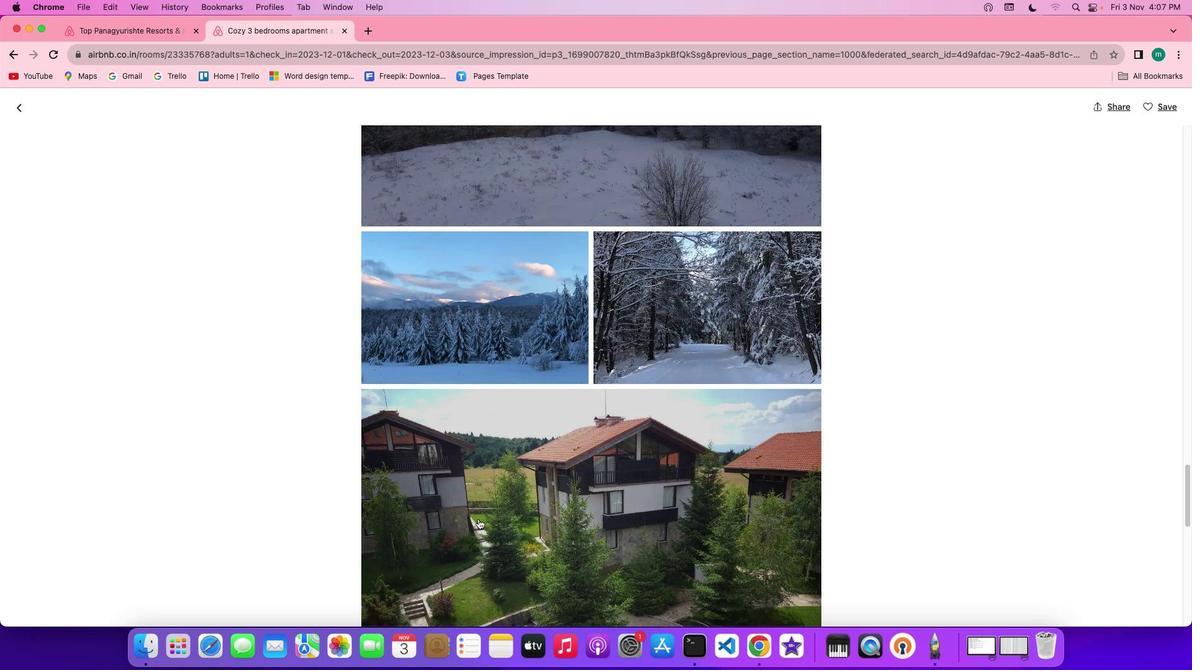 
Action: Mouse scrolled (478, 519) with delta (0, -1)
Screenshot: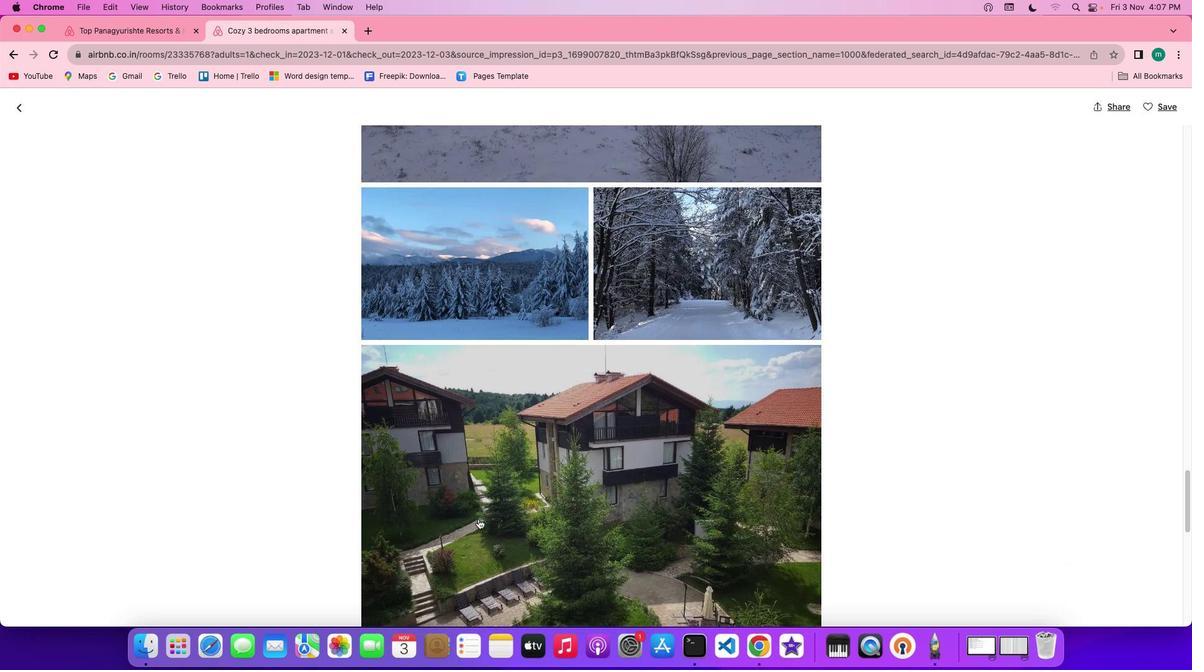 
Action: Mouse scrolled (478, 519) with delta (0, -2)
Screenshot: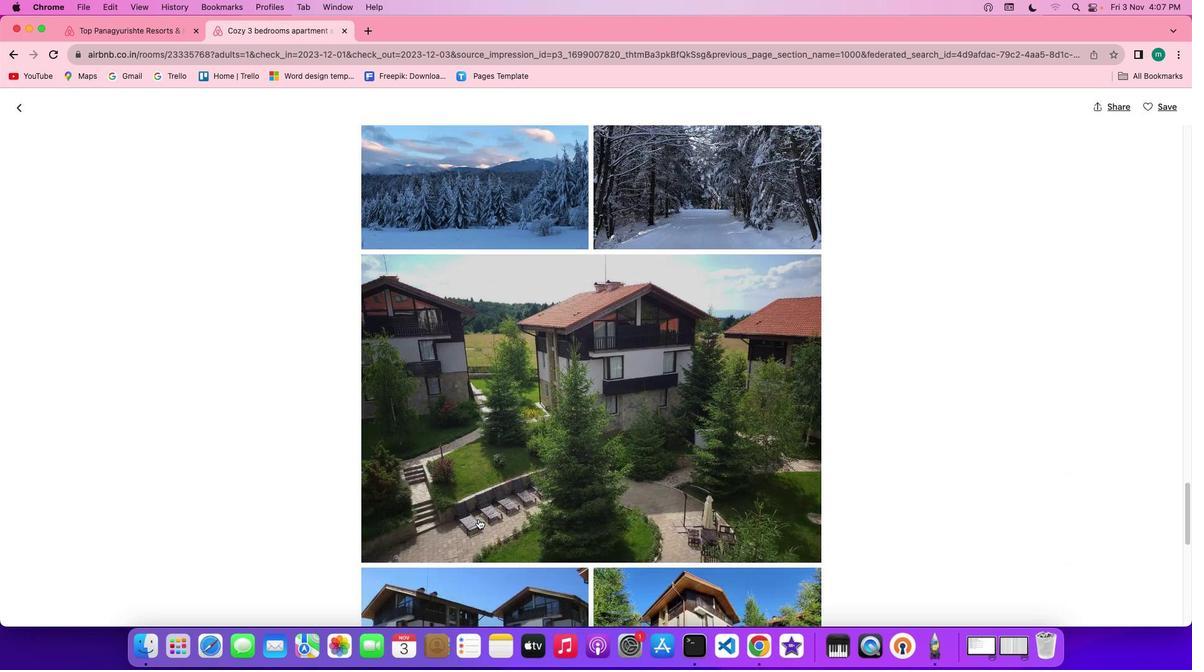 
Action: Mouse scrolled (478, 519) with delta (0, -3)
Screenshot: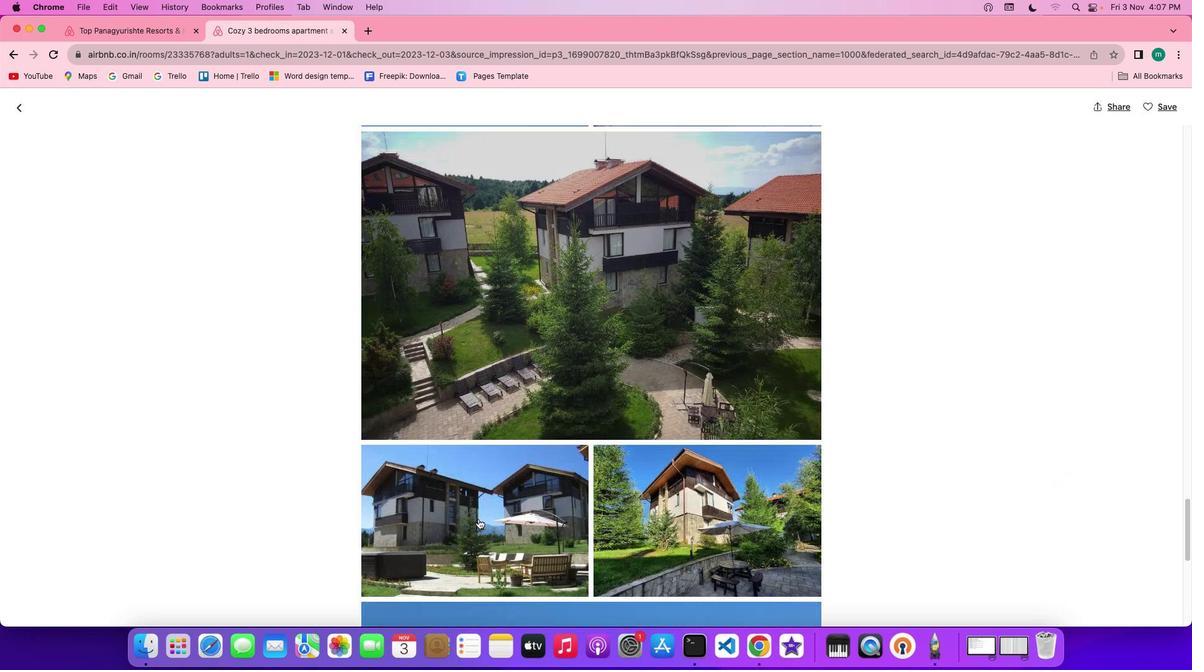 
Action: Mouse scrolled (478, 519) with delta (0, -3)
Screenshot: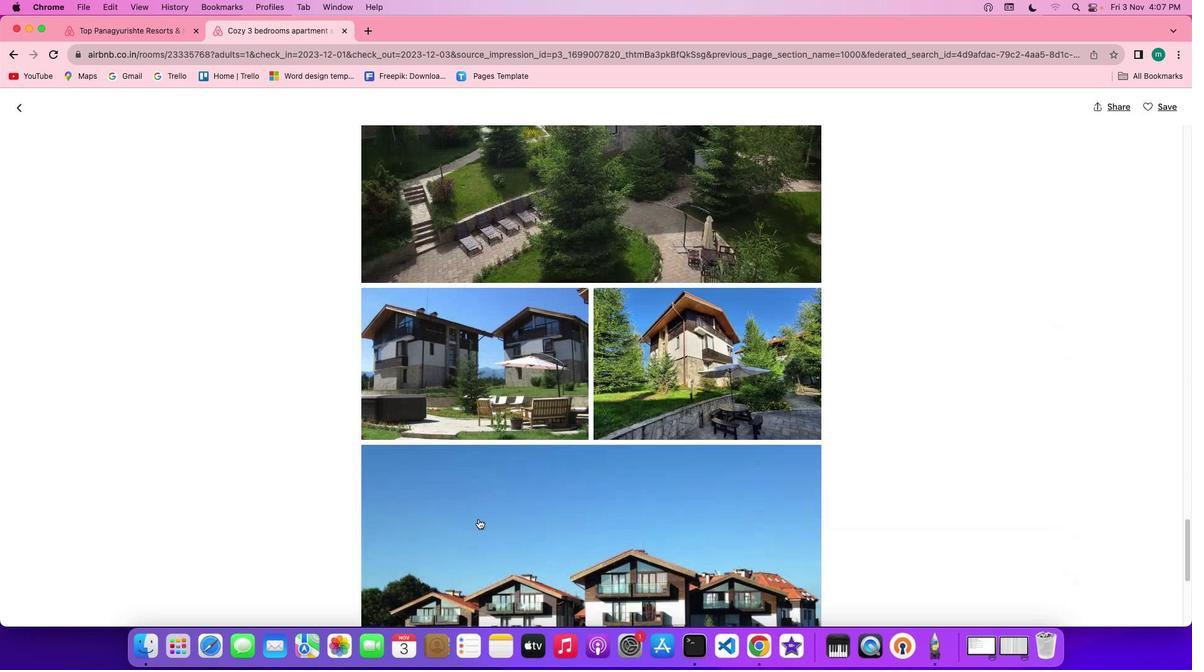 
Action: Mouse scrolled (478, 519) with delta (0, 0)
Screenshot: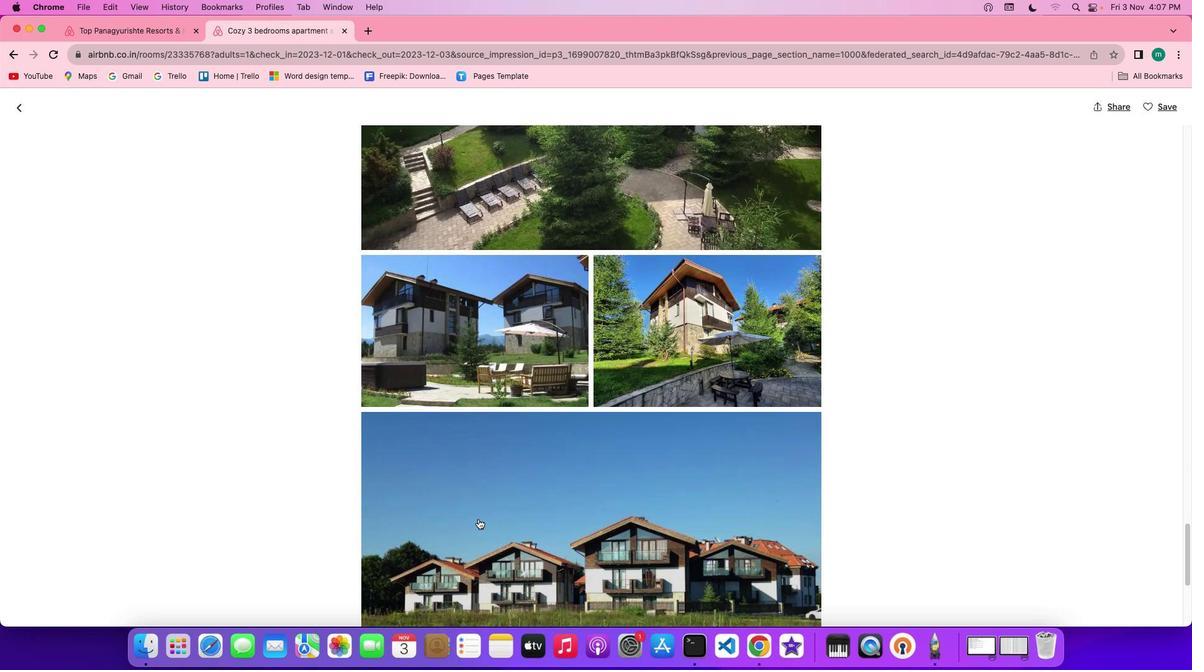 
Action: Mouse scrolled (478, 519) with delta (0, 0)
Screenshot: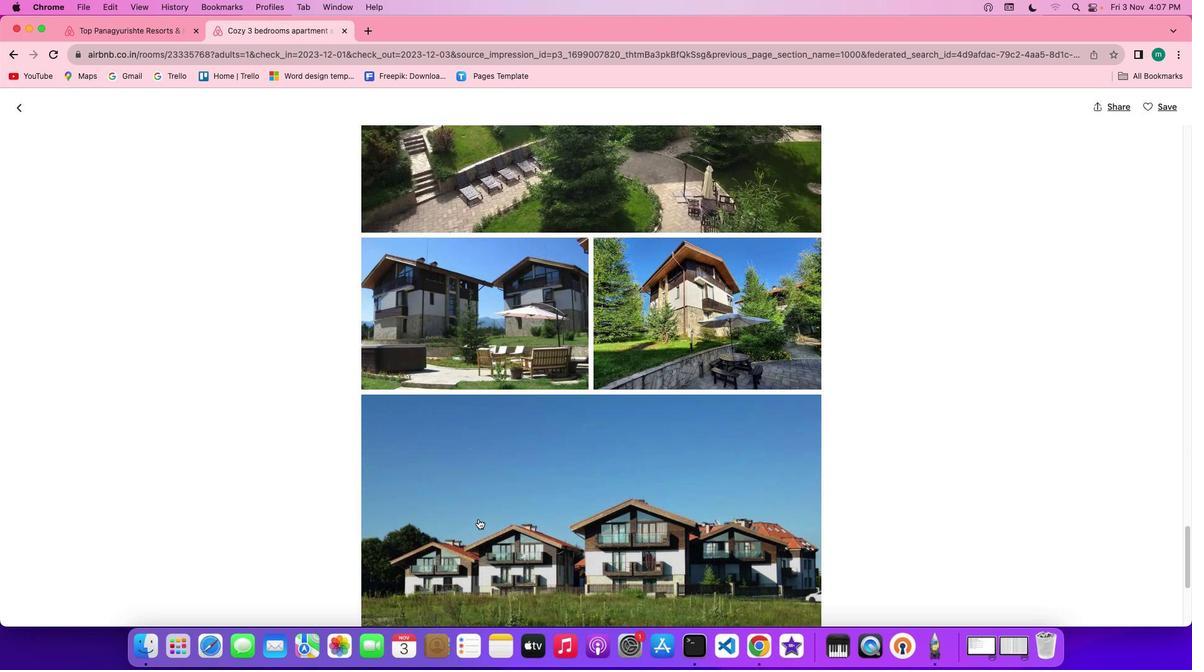 
Action: Mouse scrolled (478, 519) with delta (0, -1)
Screenshot: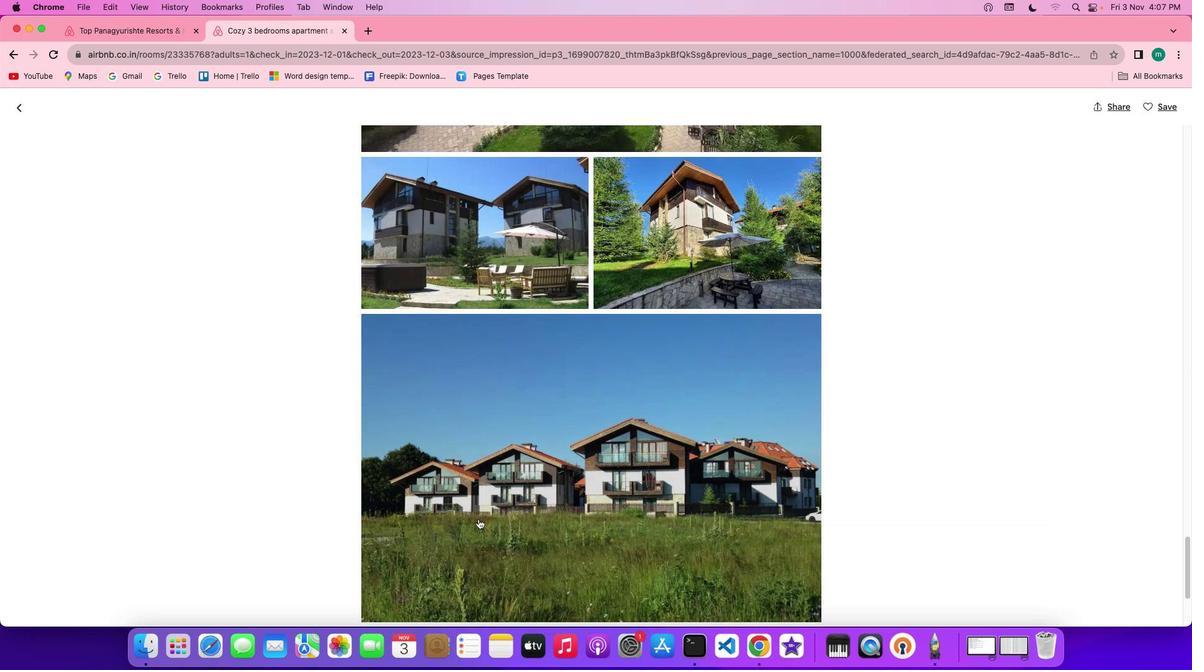 
Action: Mouse scrolled (478, 519) with delta (0, -2)
Screenshot: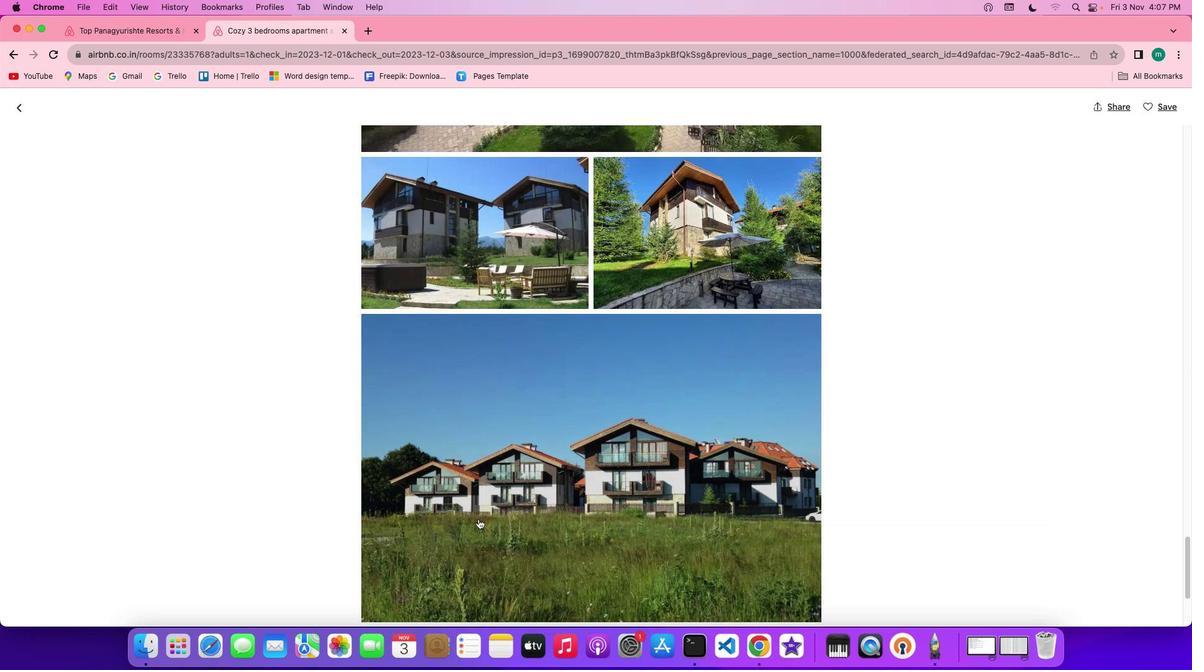 
Action: Mouse scrolled (478, 519) with delta (0, -3)
Screenshot: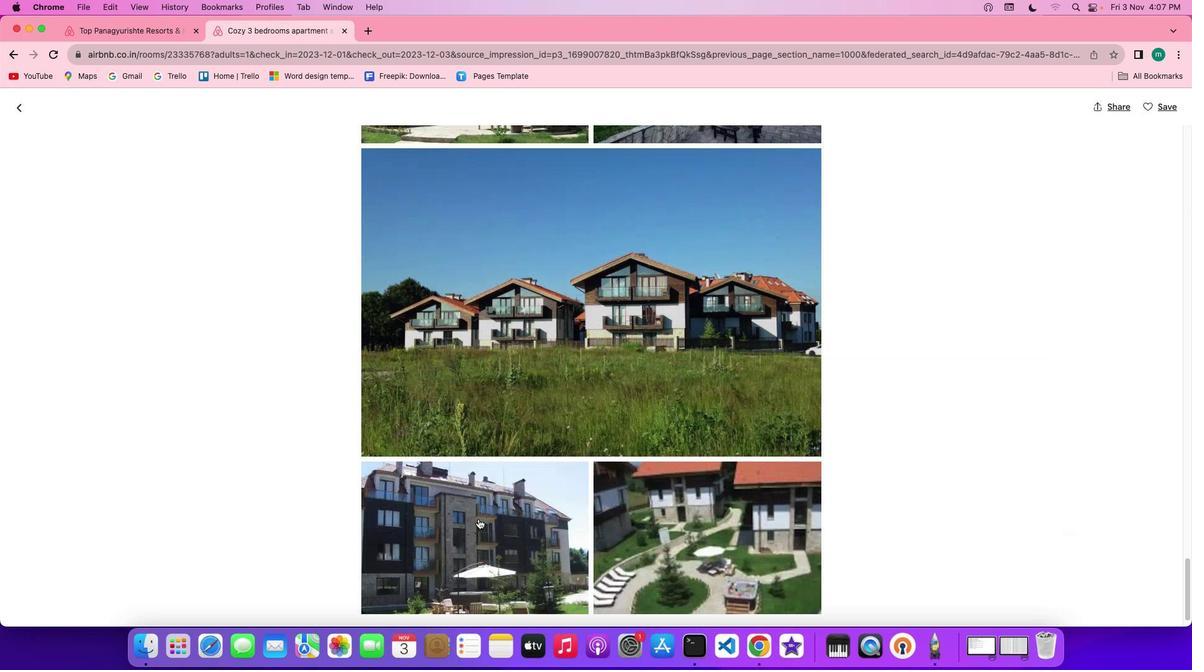 
Action: Mouse scrolled (478, 519) with delta (0, -2)
Screenshot: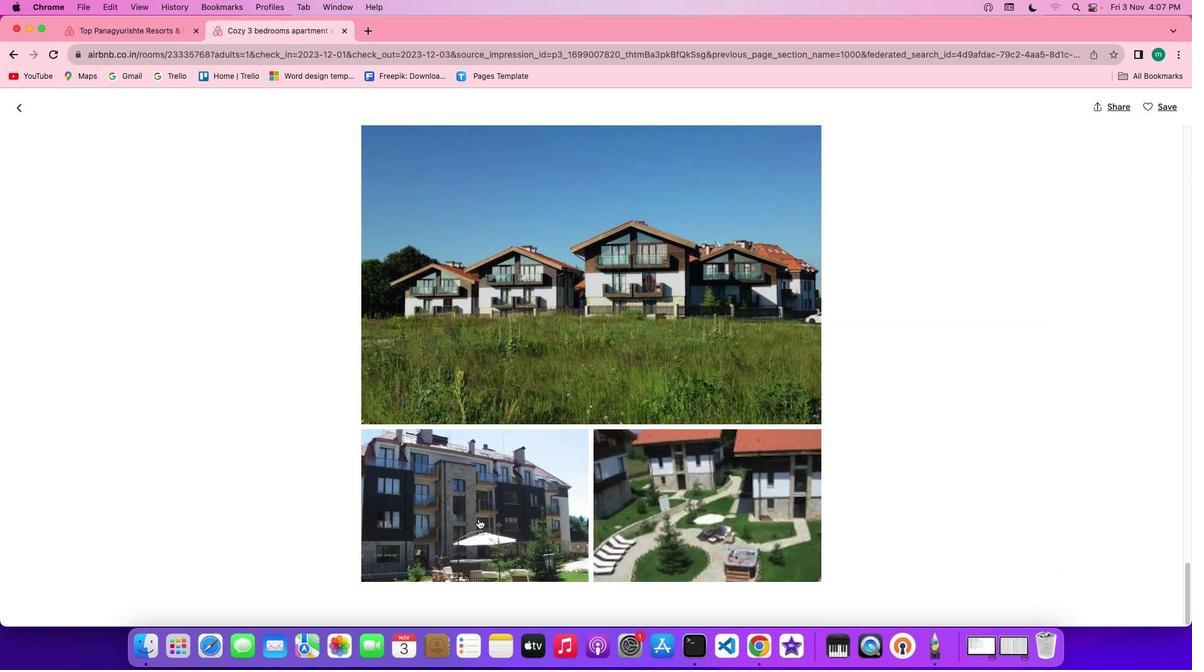 
Action: Mouse scrolled (478, 519) with delta (0, 0)
Screenshot: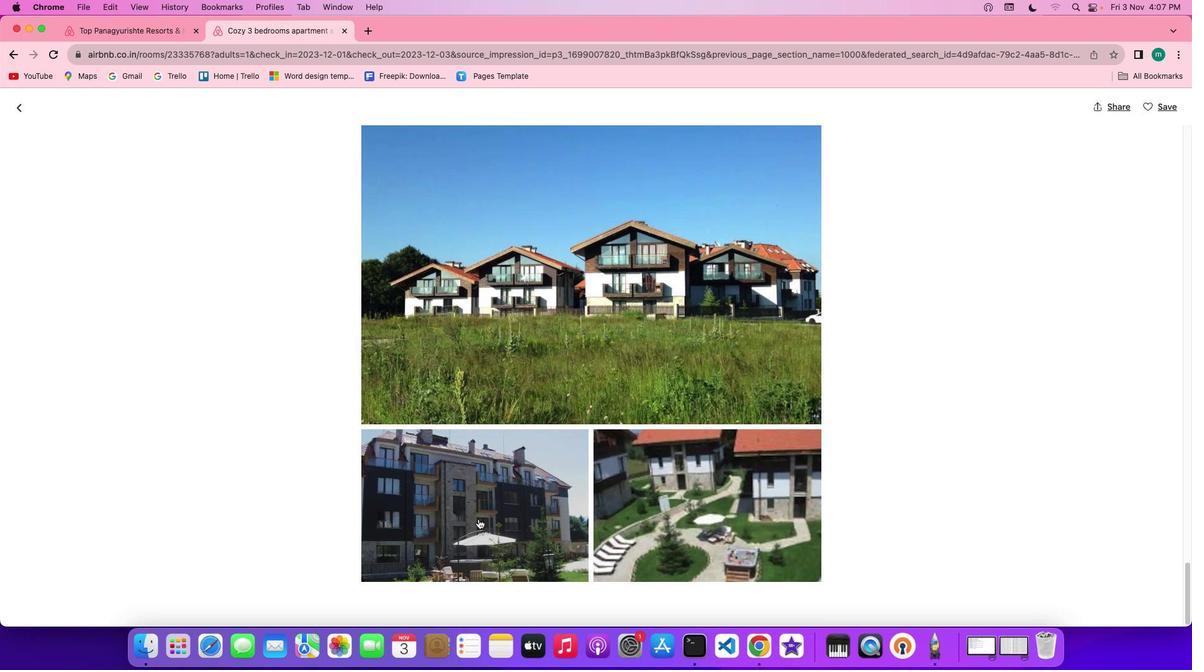 
Action: Mouse scrolled (478, 519) with delta (0, 0)
Screenshot: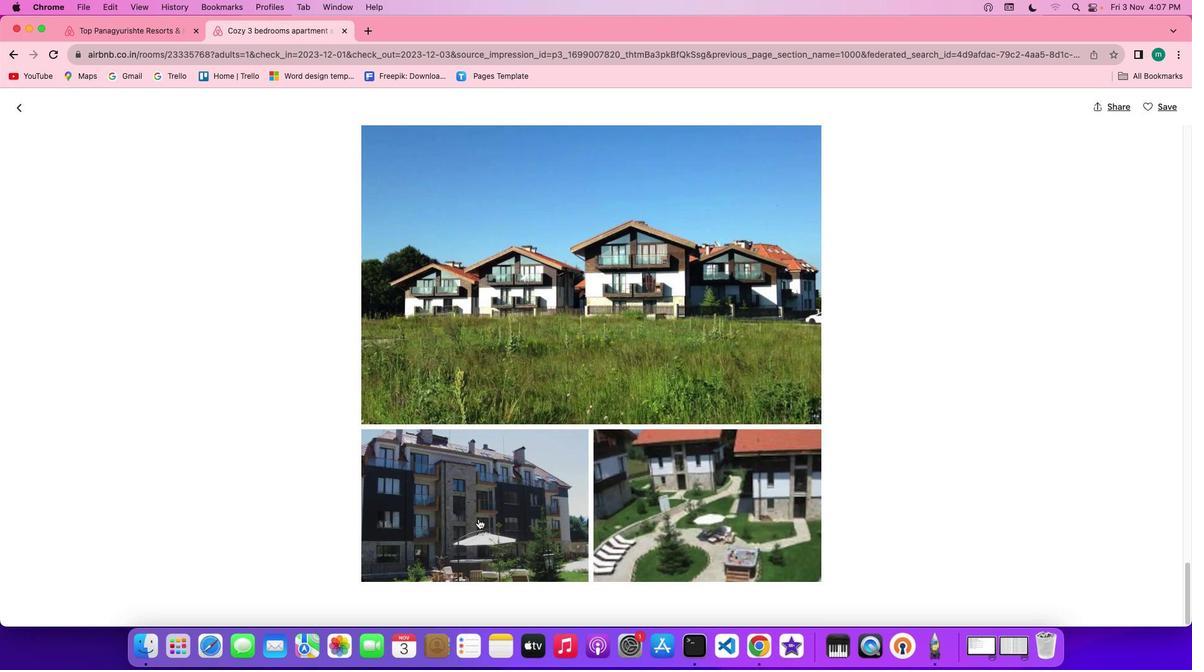 
Action: Mouse scrolled (478, 519) with delta (0, -1)
Screenshot: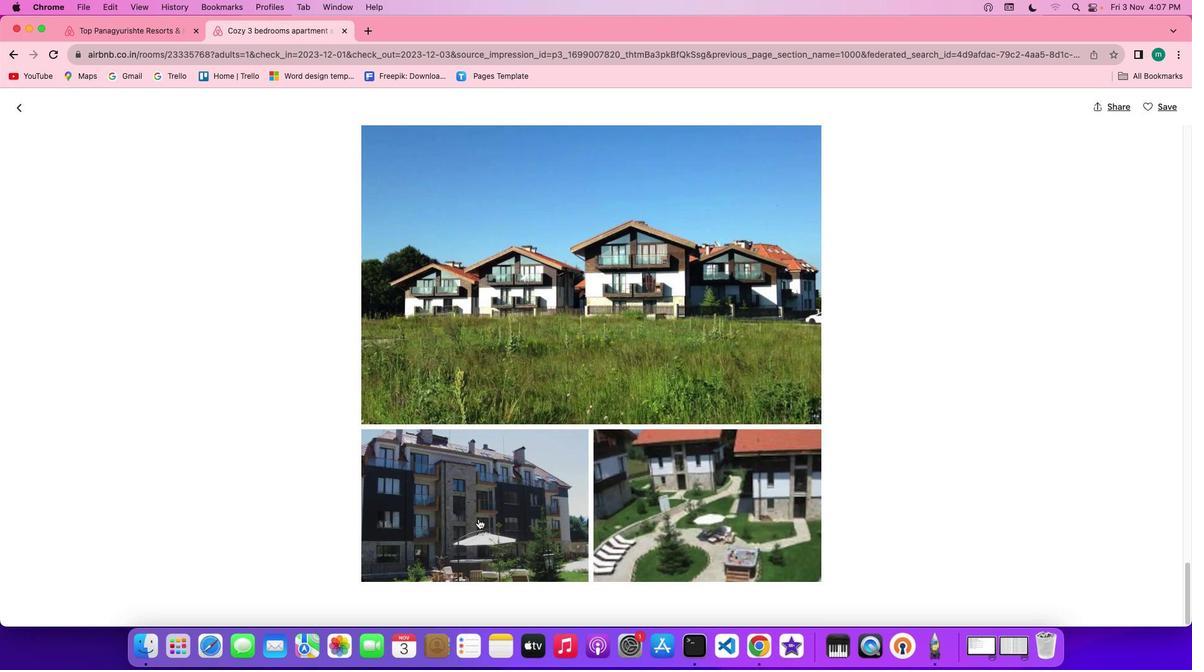 
Action: Mouse scrolled (478, 519) with delta (0, -3)
Screenshot: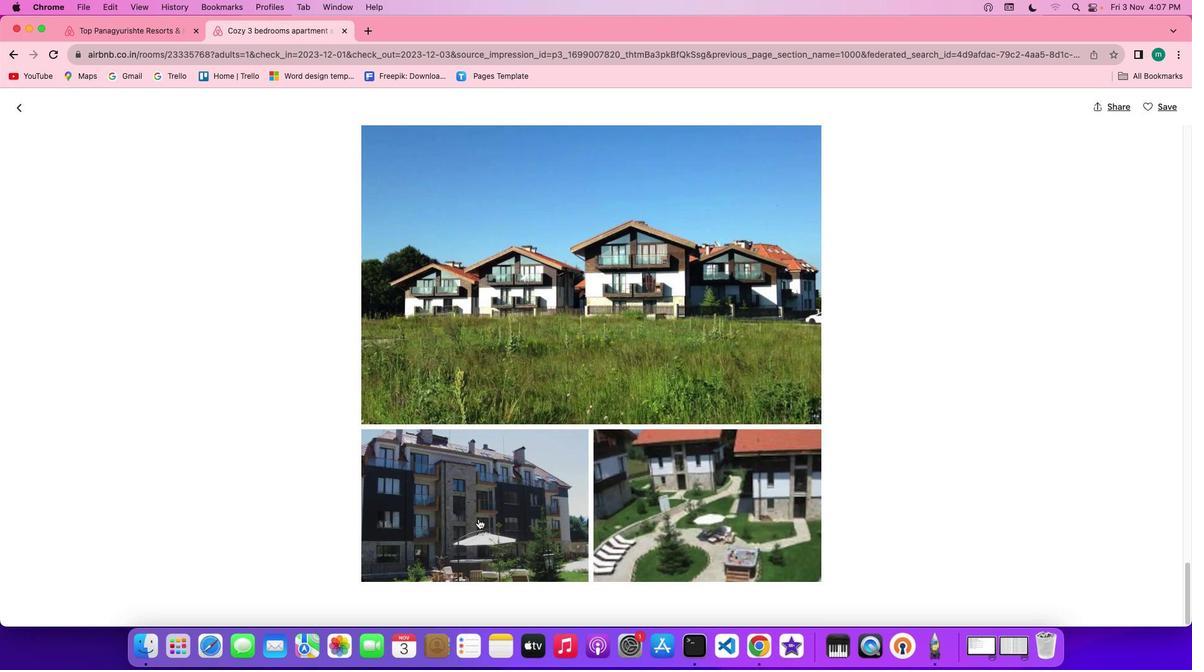 
Action: Mouse scrolled (478, 519) with delta (0, -3)
Screenshot: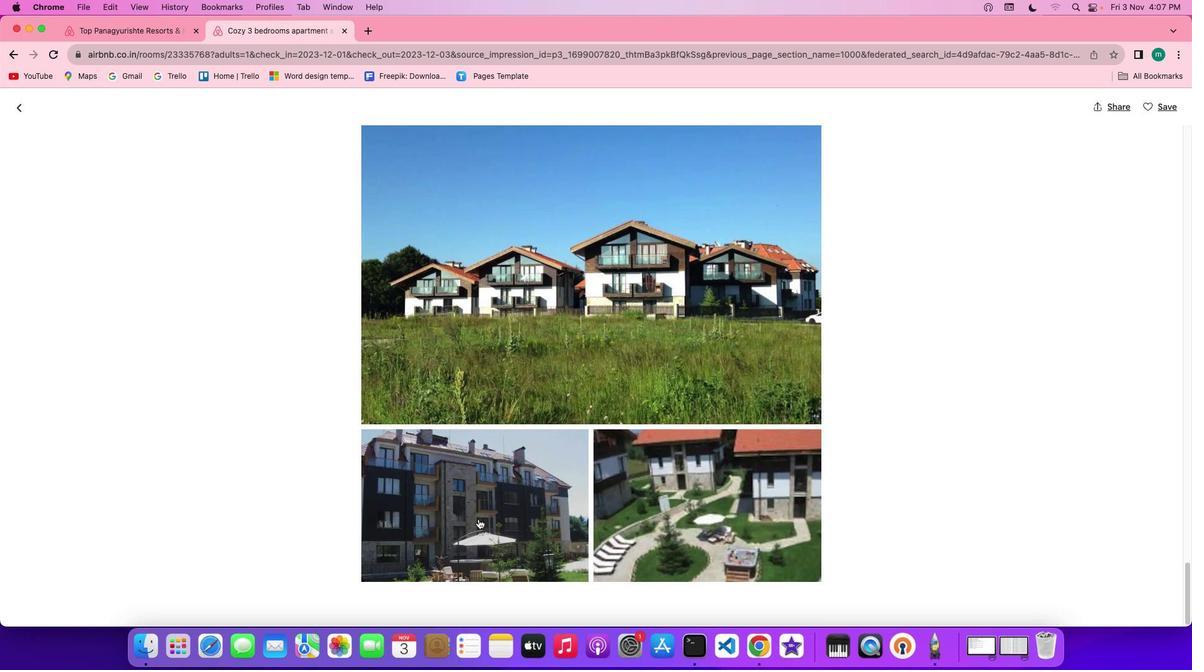 
Action: Mouse scrolled (478, 519) with delta (0, -3)
Screenshot: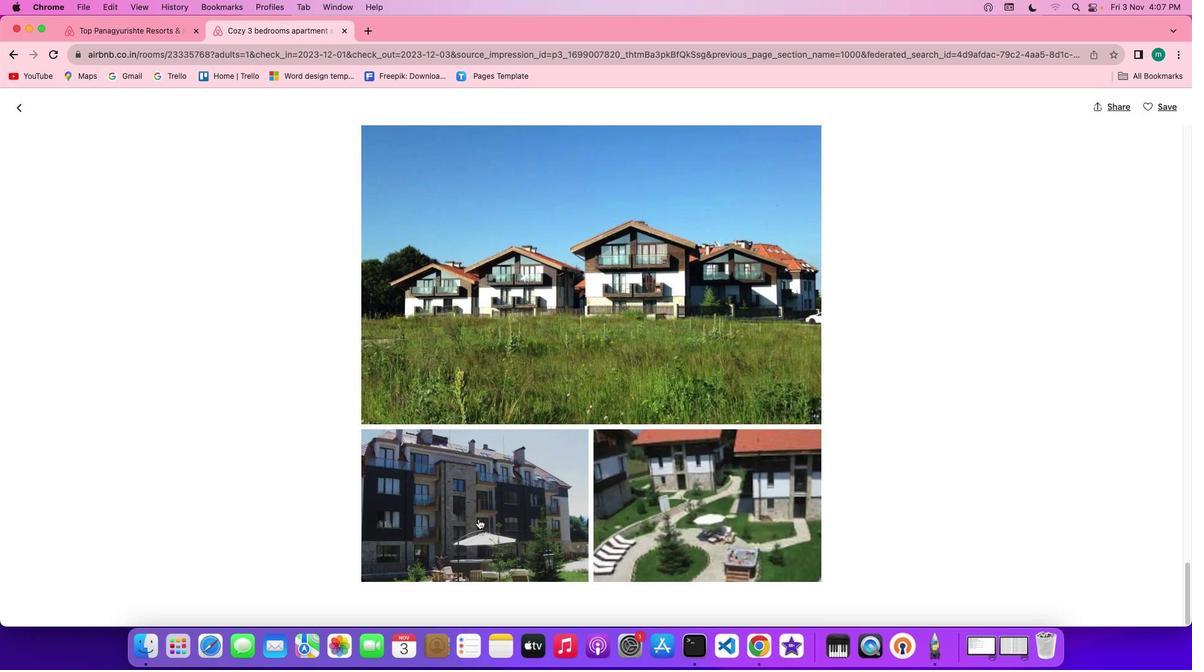 
Action: Mouse moved to (22, 114)
Screenshot: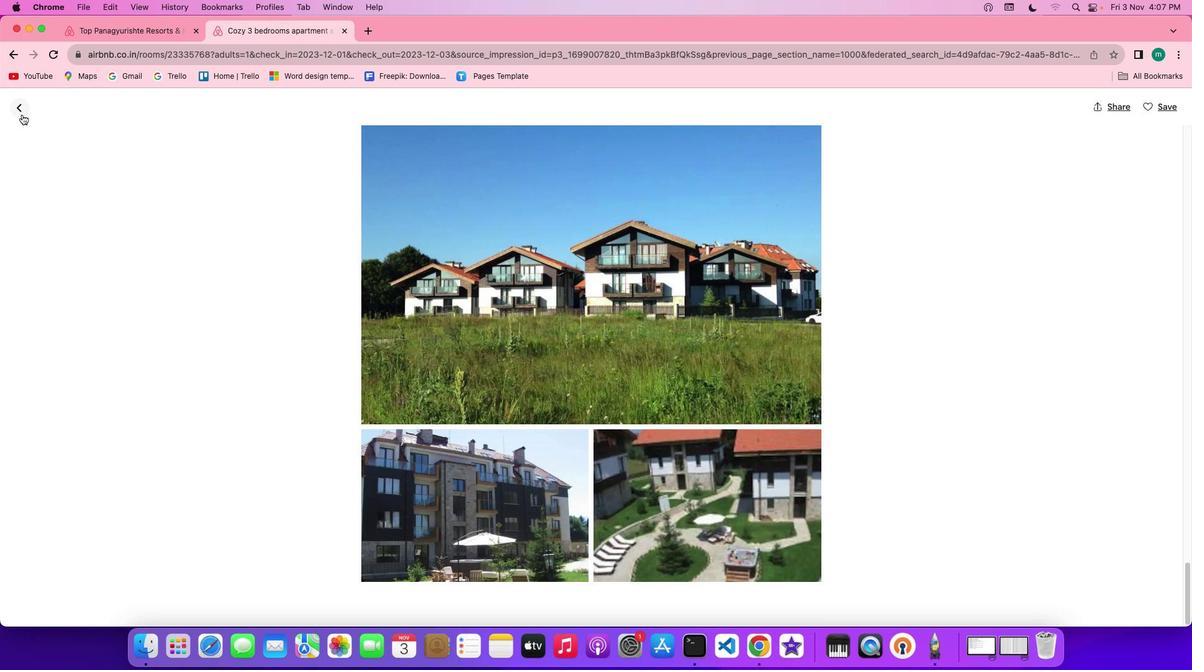 
Action: Mouse pressed left at (22, 114)
Screenshot: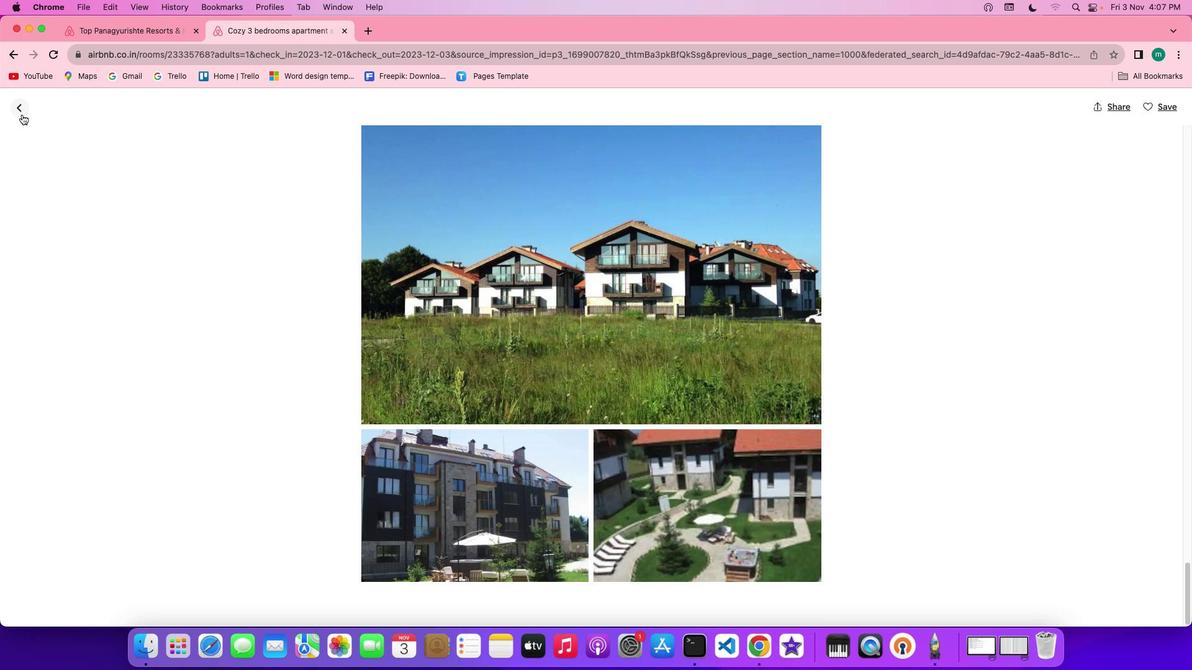 
Action: Mouse moved to (690, 597)
Screenshot: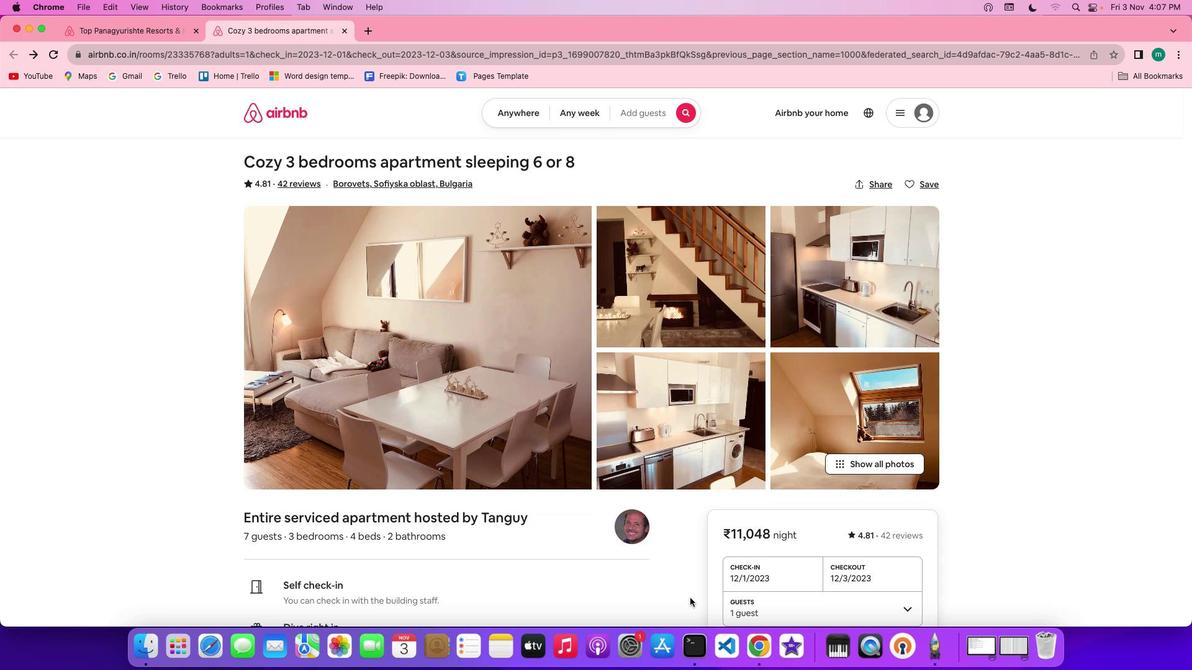 
Action: Mouse scrolled (690, 597) with delta (0, 0)
Screenshot: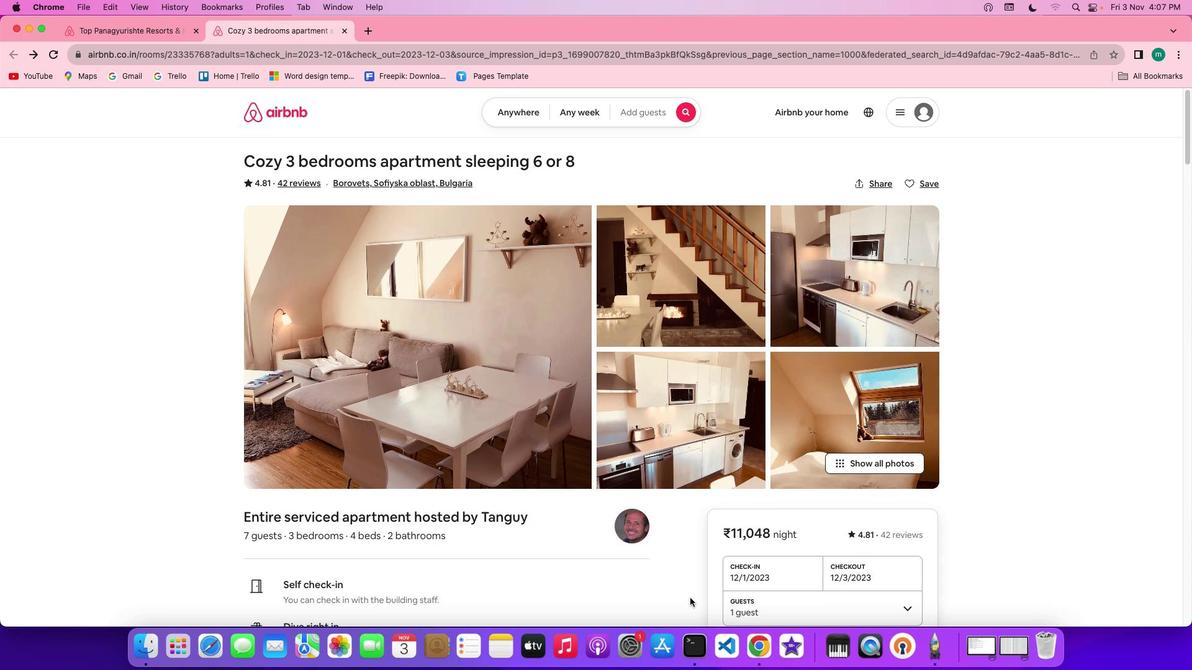 
Action: Mouse scrolled (690, 597) with delta (0, 0)
Screenshot: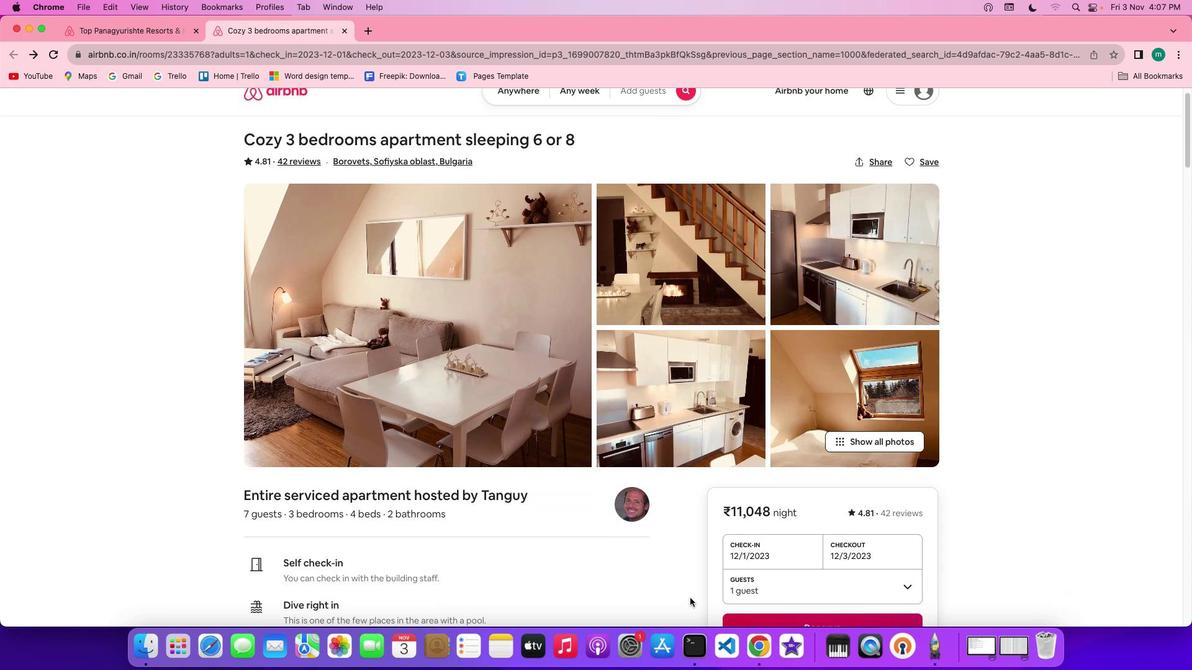 
Action: Mouse scrolled (690, 597) with delta (0, -1)
Screenshot: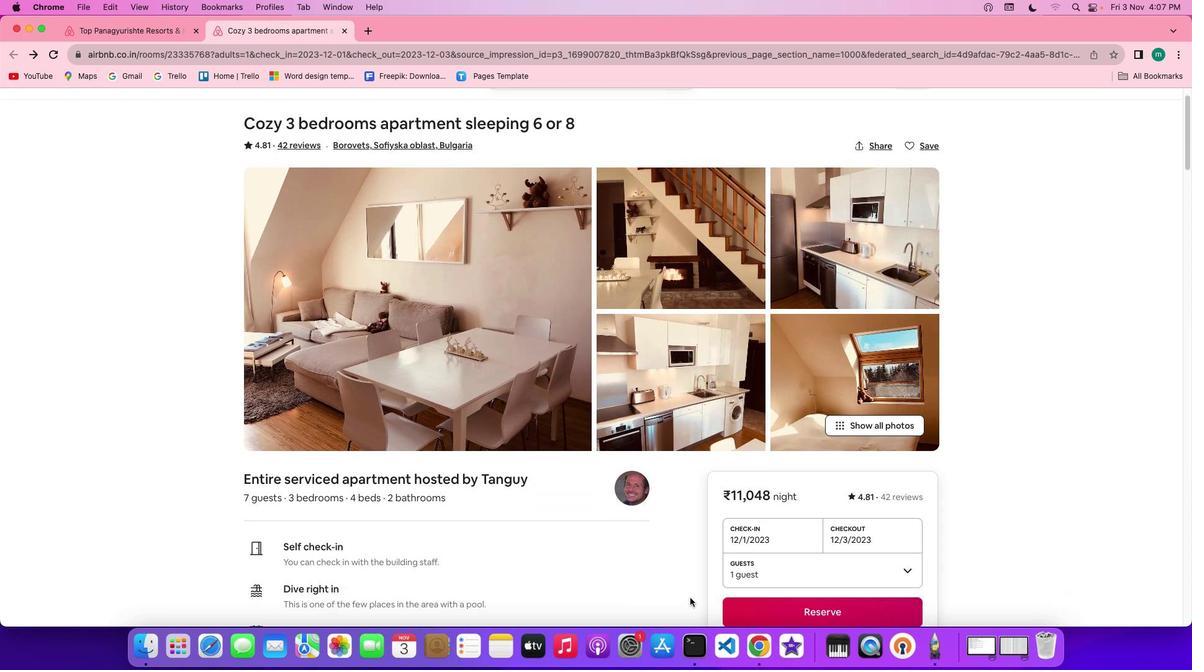 
Action: Mouse scrolled (690, 597) with delta (0, -1)
Screenshot: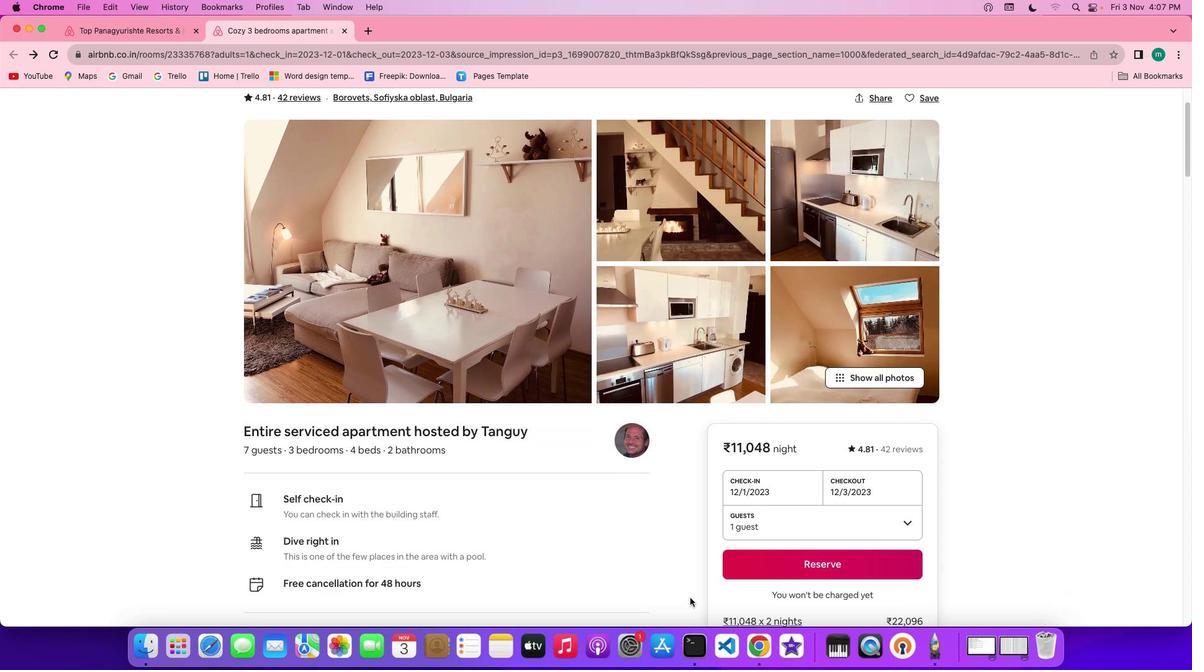 
Action: Mouse scrolled (690, 597) with delta (0, -1)
Screenshot: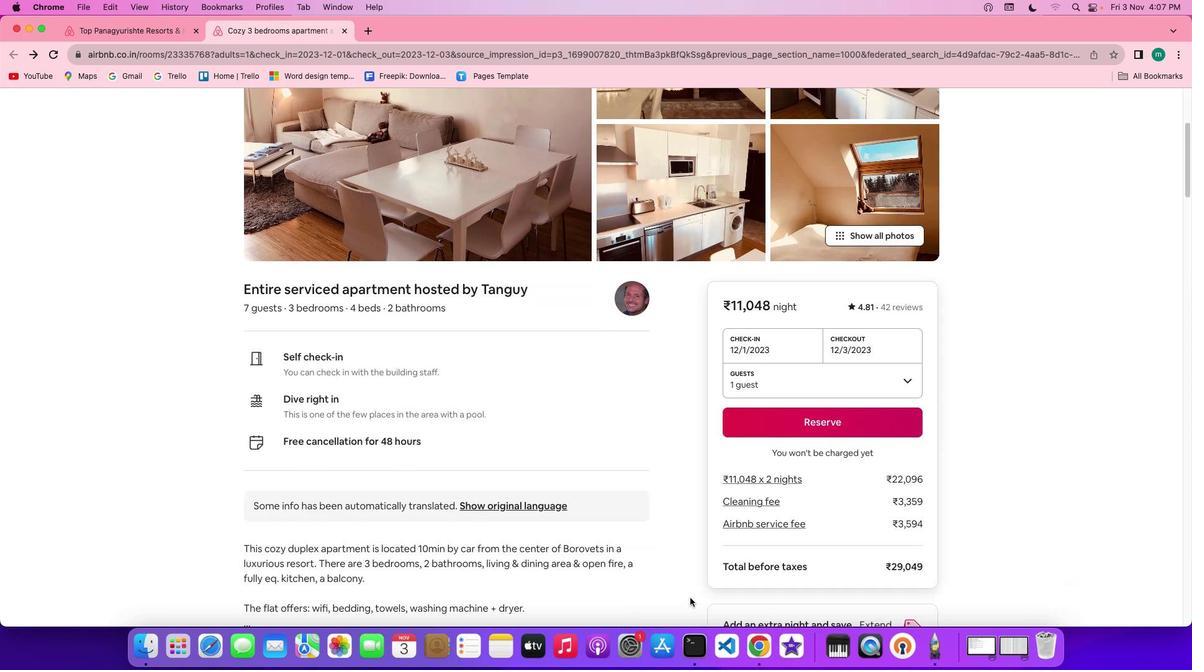 
Action: Mouse scrolled (690, 597) with delta (0, 0)
Screenshot: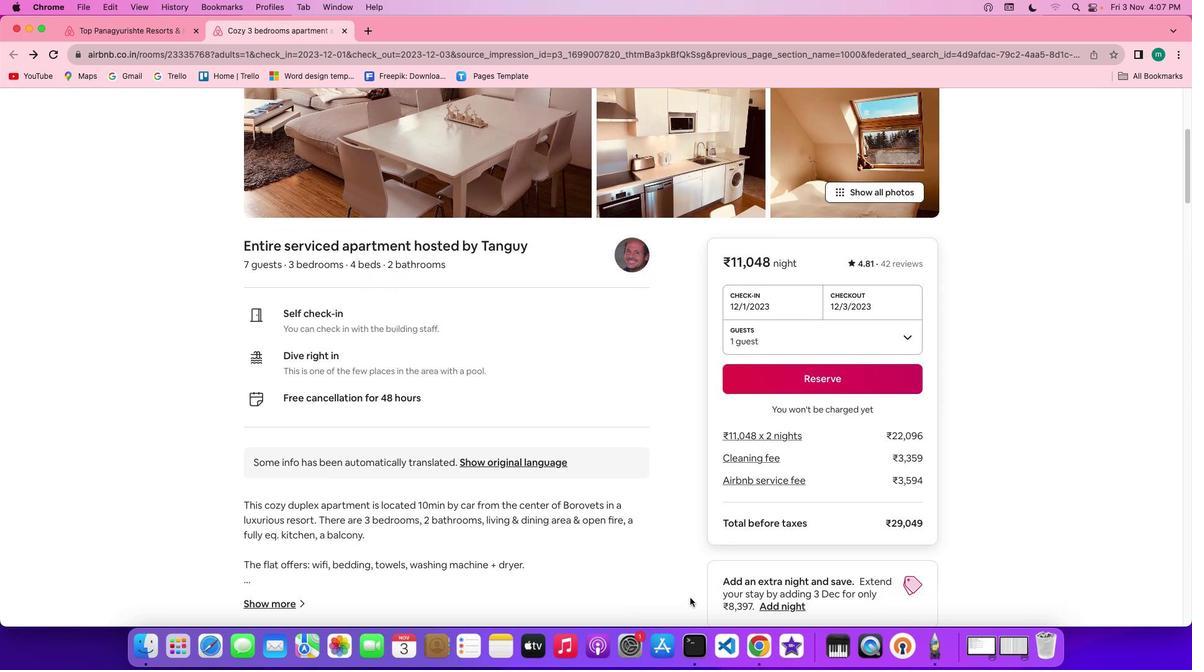 
Action: Mouse scrolled (690, 597) with delta (0, 0)
Screenshot: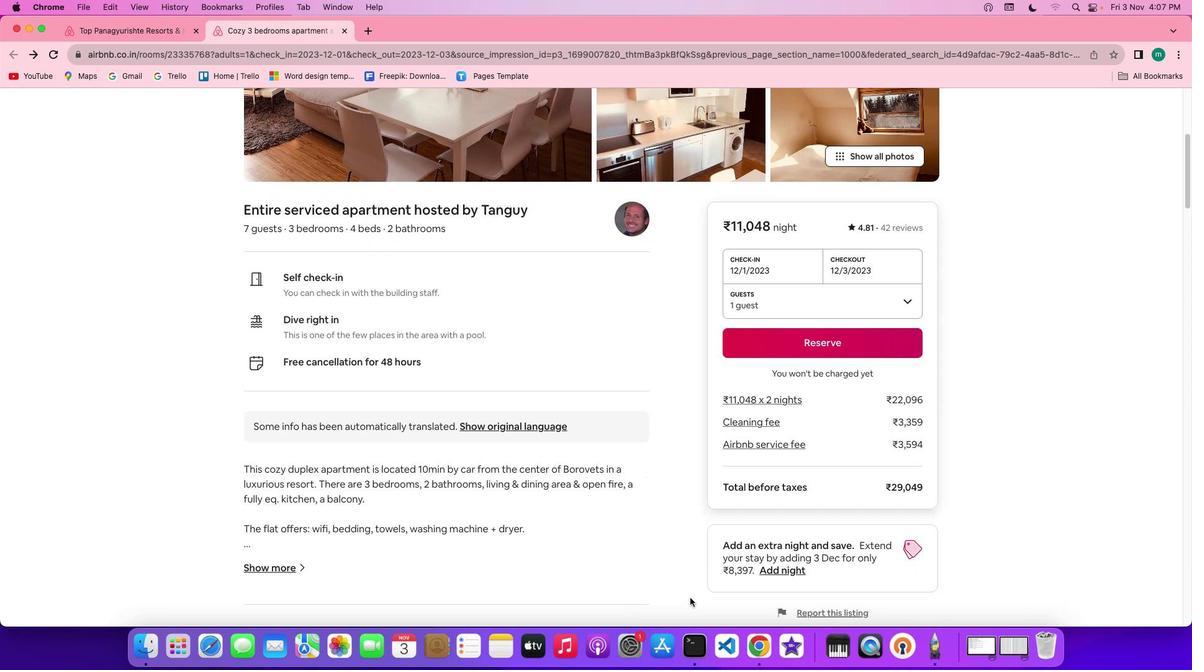 
Action: Mouse scrolled (690, 597) with delta (0, -1)
Screenshot: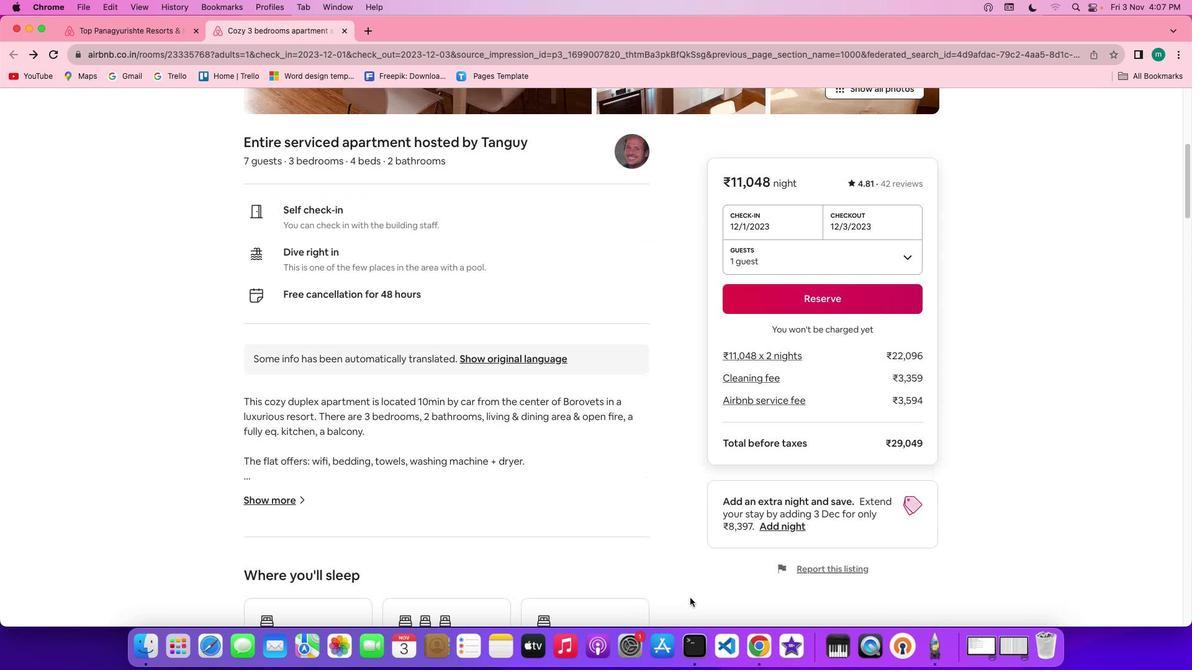 
Action: Mouse scrolled (690, 597) with delta (0, -2)
Screenshot: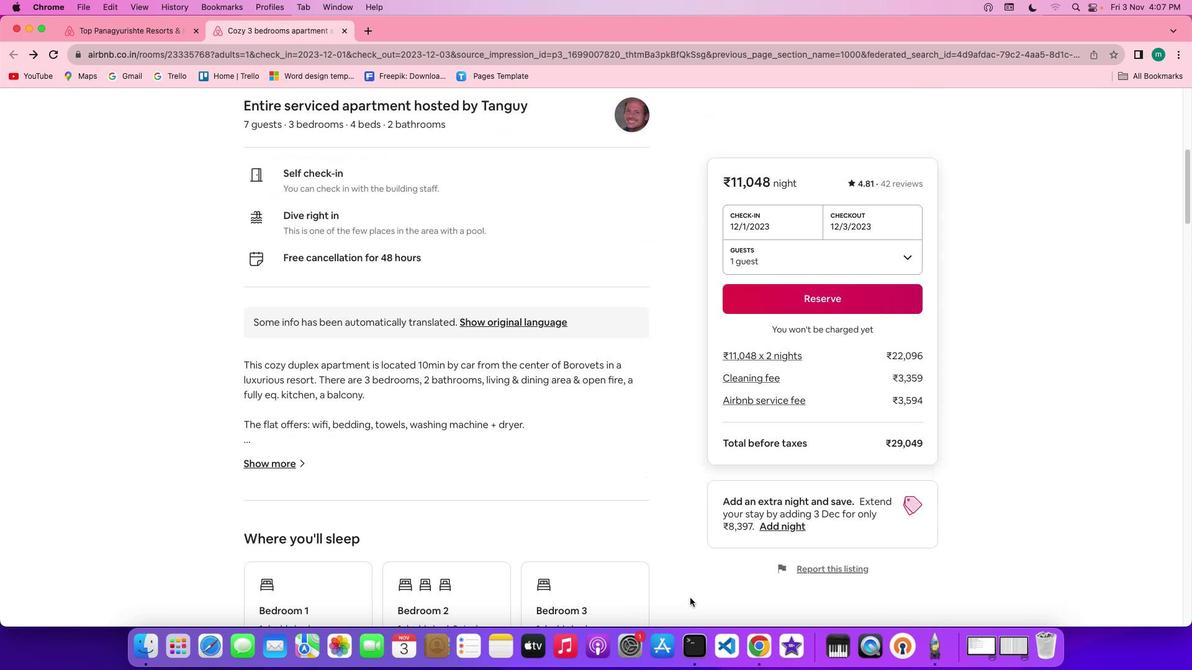 
Action: Mouse moved to (289, 400)
Screenshot: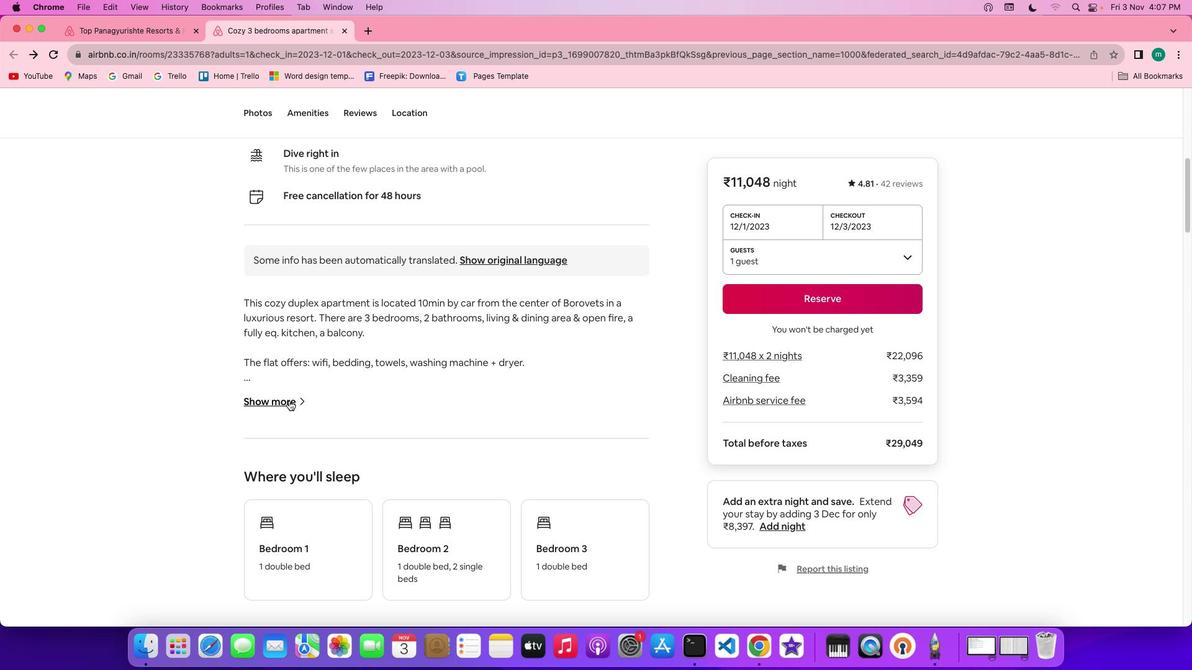 
Action: Mouse pressed left at (289, 400)
Screenshot: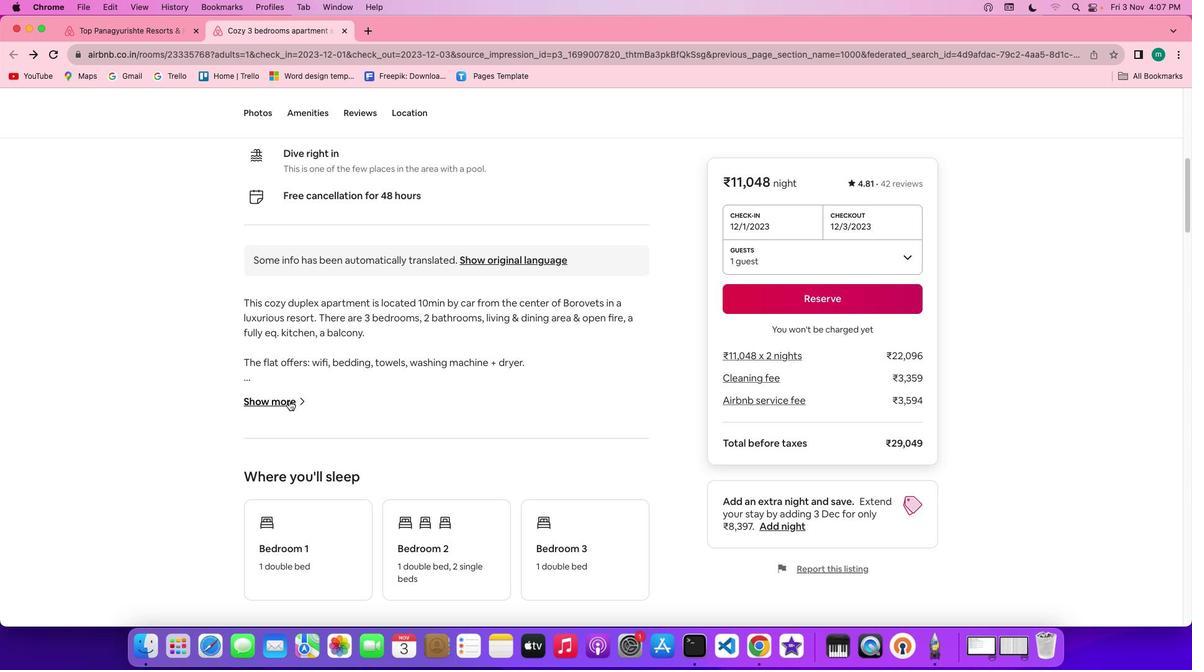 
Action: Mouse moved to (666, 478)
Screenshot: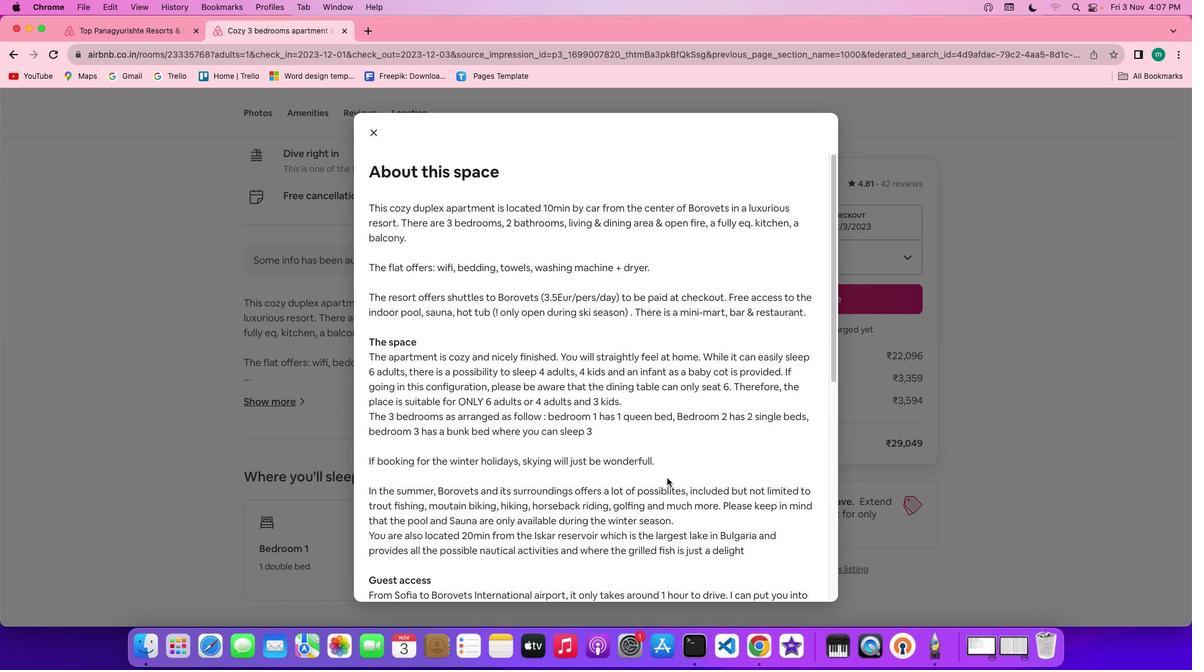 
Action: Mouse scrolled (666, 478) with delta (0, 0)
Screenshot: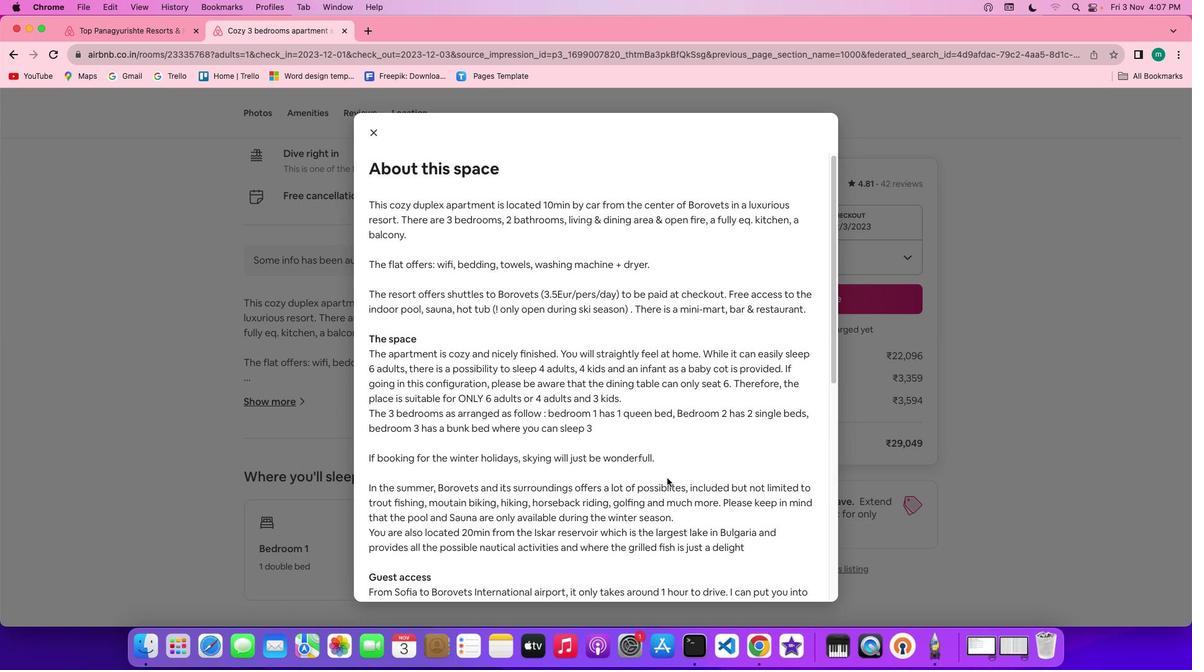 
Action: Mouse scrolled (666, 478) with delta (0, 0)
Screenshot: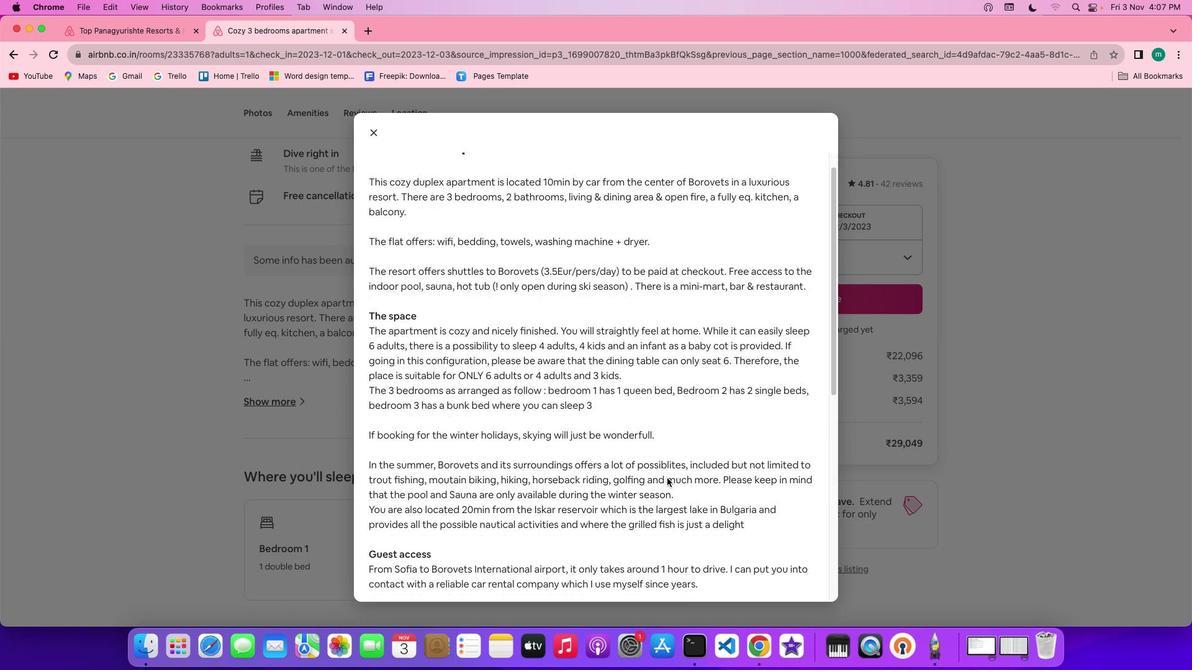
Action: Mouse scrolled (666, 478) with delta (0, -1)
Screenshot: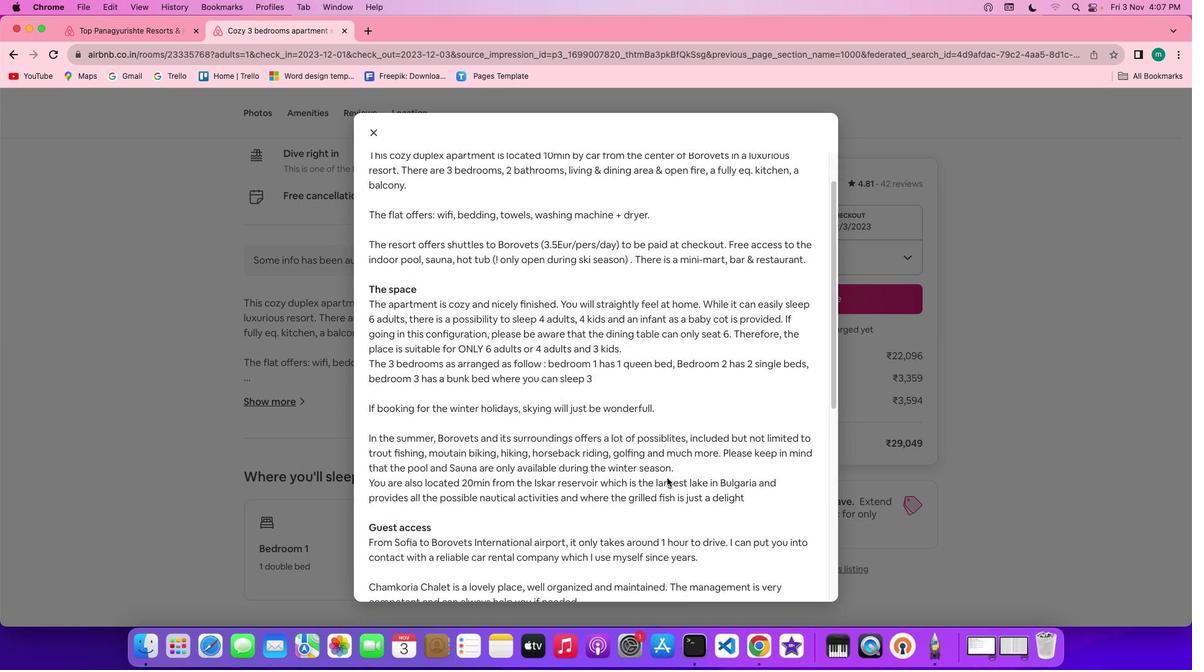 
Action: Mouse scrolled (666, 478) with delta (0, -1)
Screenshot: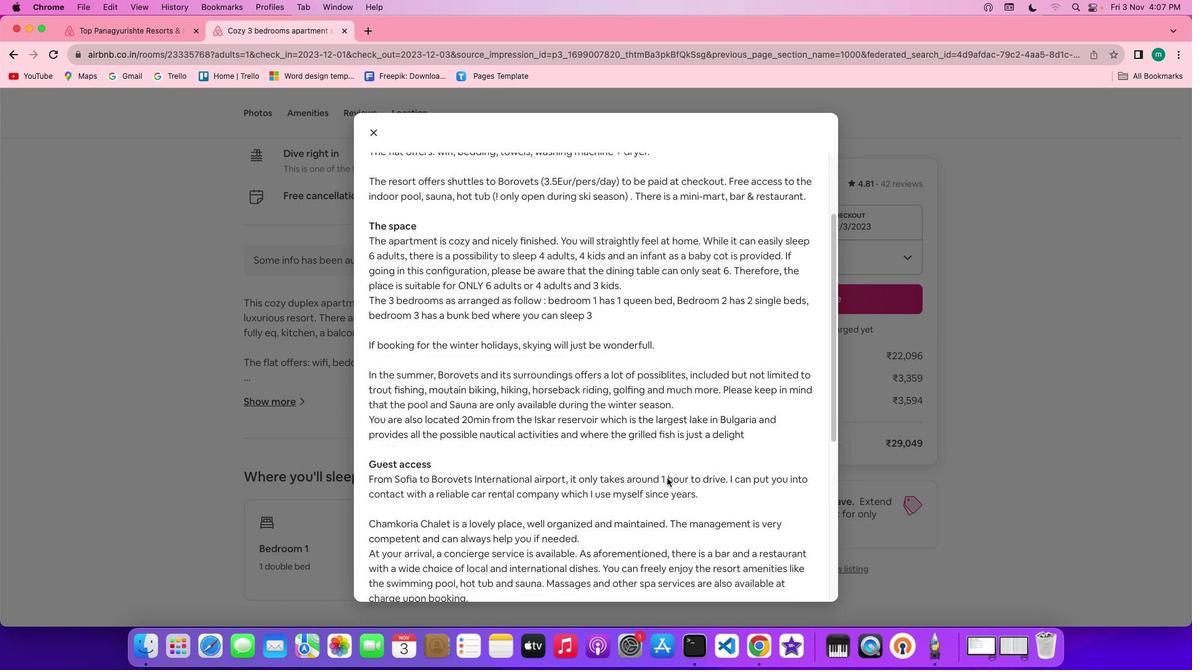 
Action: Mouse scrolled (666, 478) with delta (0, 0)
Screenshot: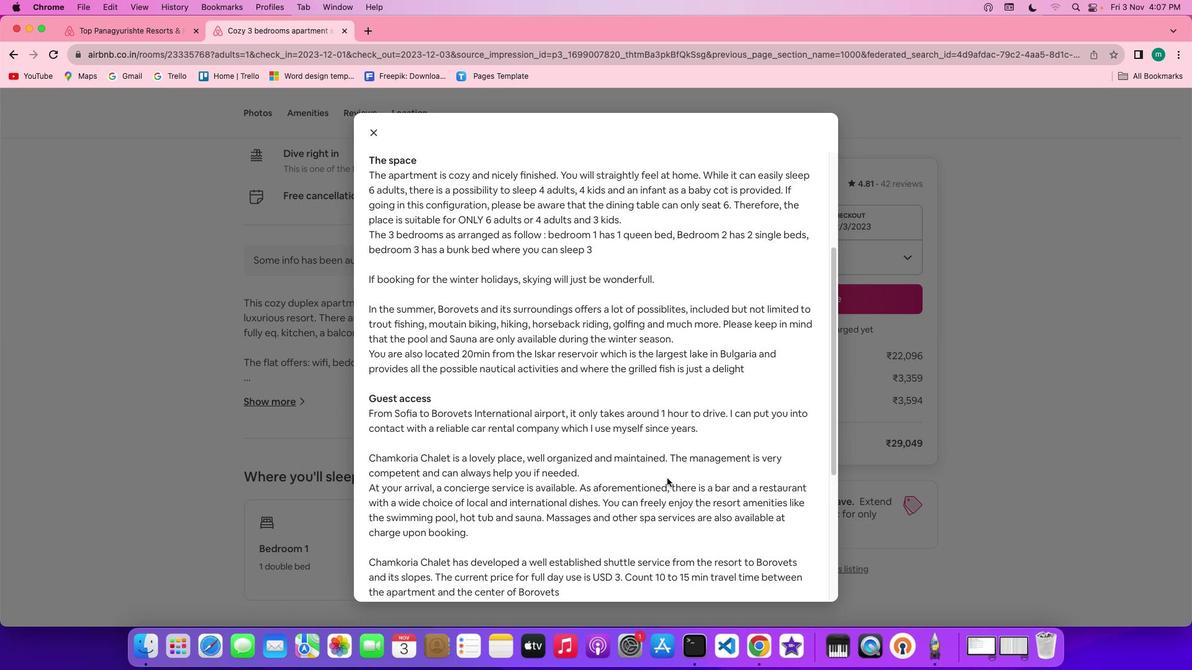 
Action: Mouse scrolled (666, 478) with delta (0, 0)
Screenshot: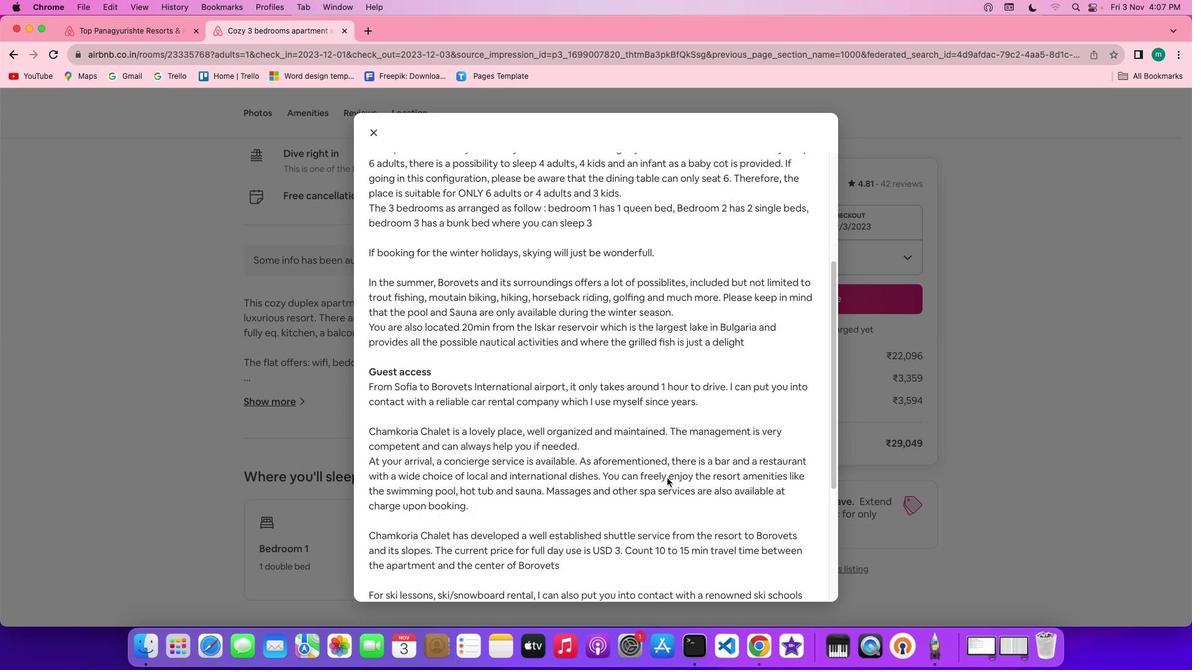 
Action: Mouse scrolled (666, 478) with delta (0, -1)
Screenshot: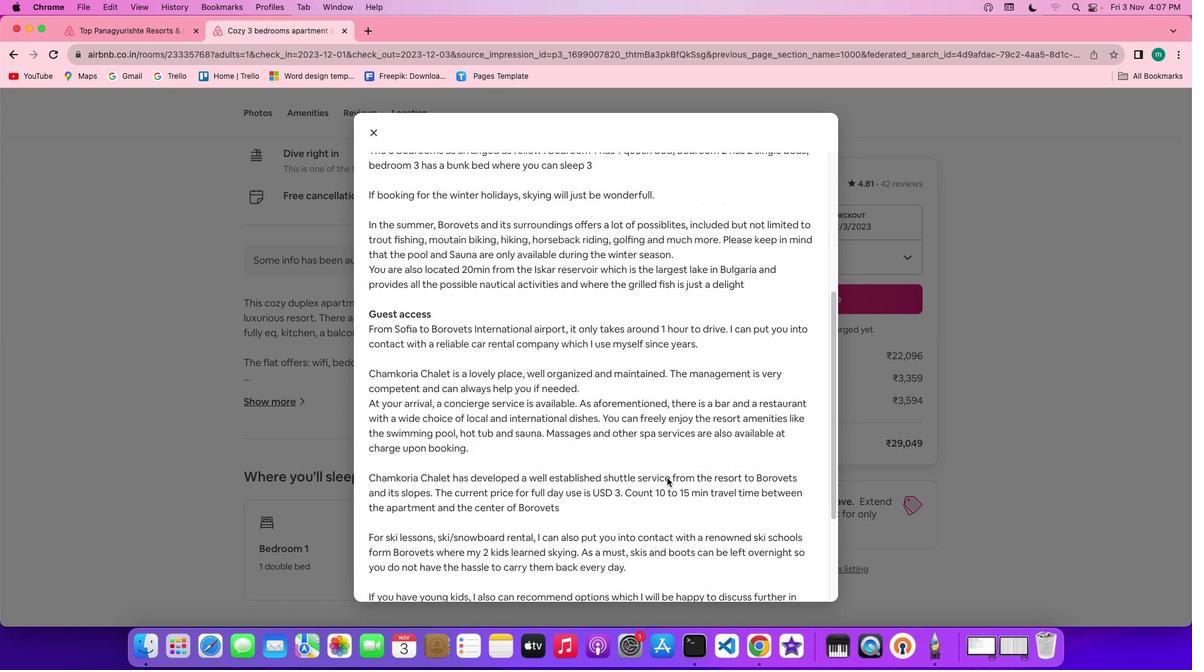 
Action: Mouse scrolled (666, 478) with delta (0, -2)
Screenshot: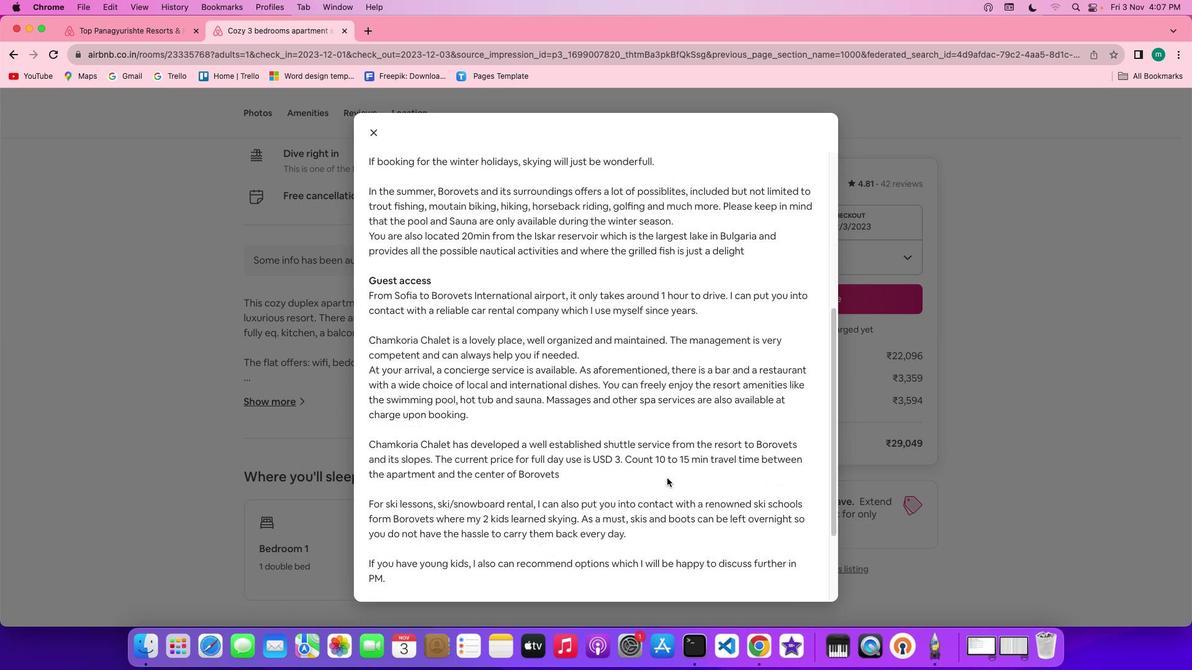 
Action: Mouse scrolled (666, 478) with delta (0, -3)
Screenshot: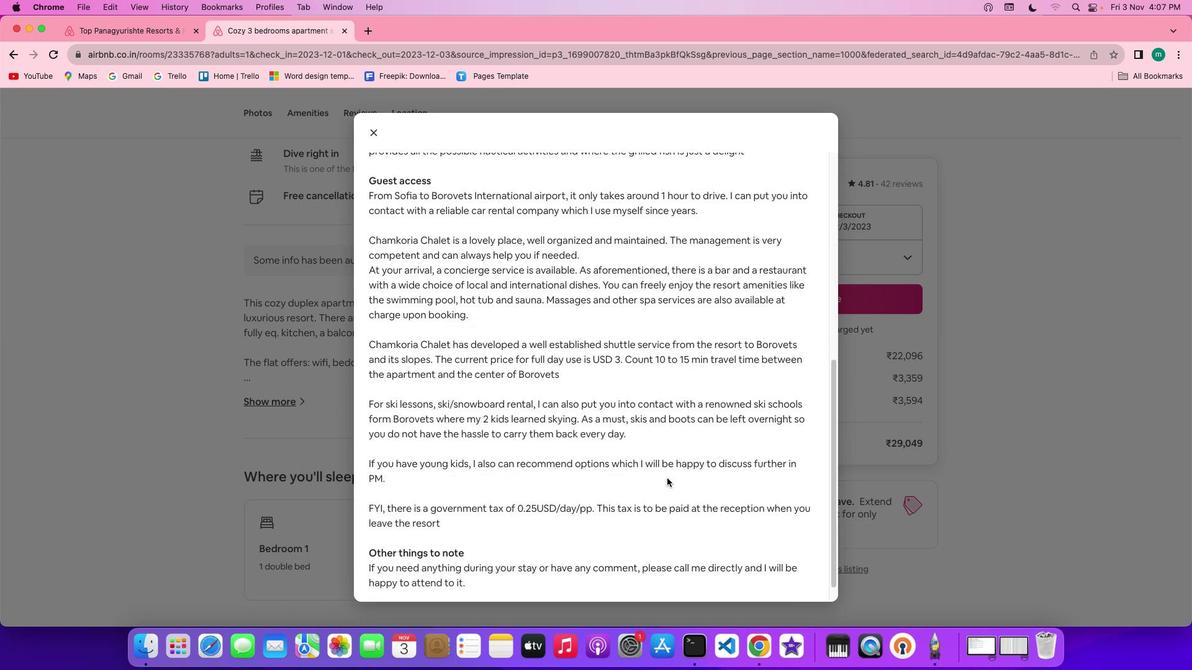 
Action: Mouse scrolled (666, 478) with delta (0, 0)
Screenshot: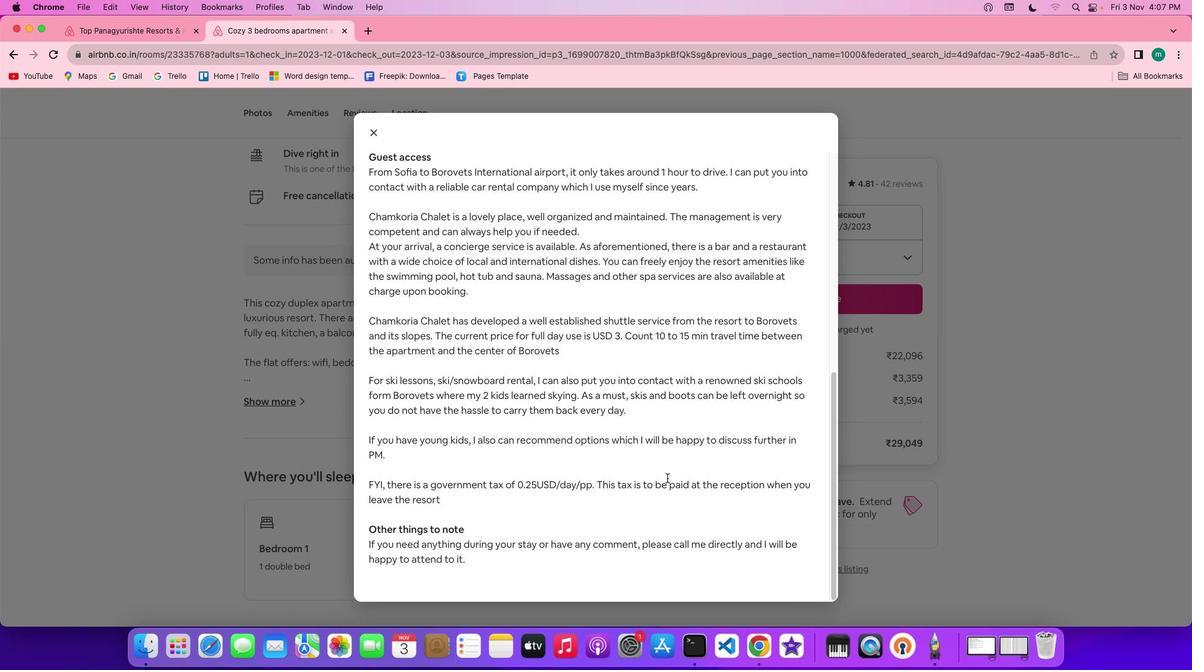
Action: Mouse scrolled (666, 478) with delta (0, 0)
Screenshot: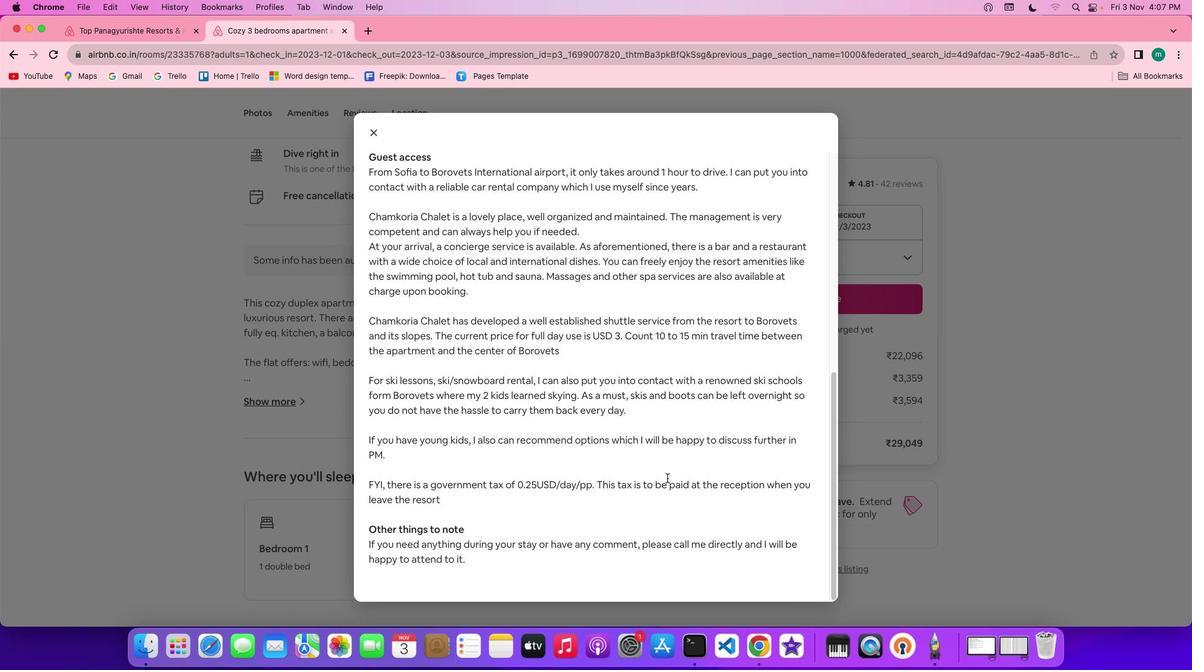 
Action: Mouse scrolled (666, 478) with delta (0, -1)
Screenshot: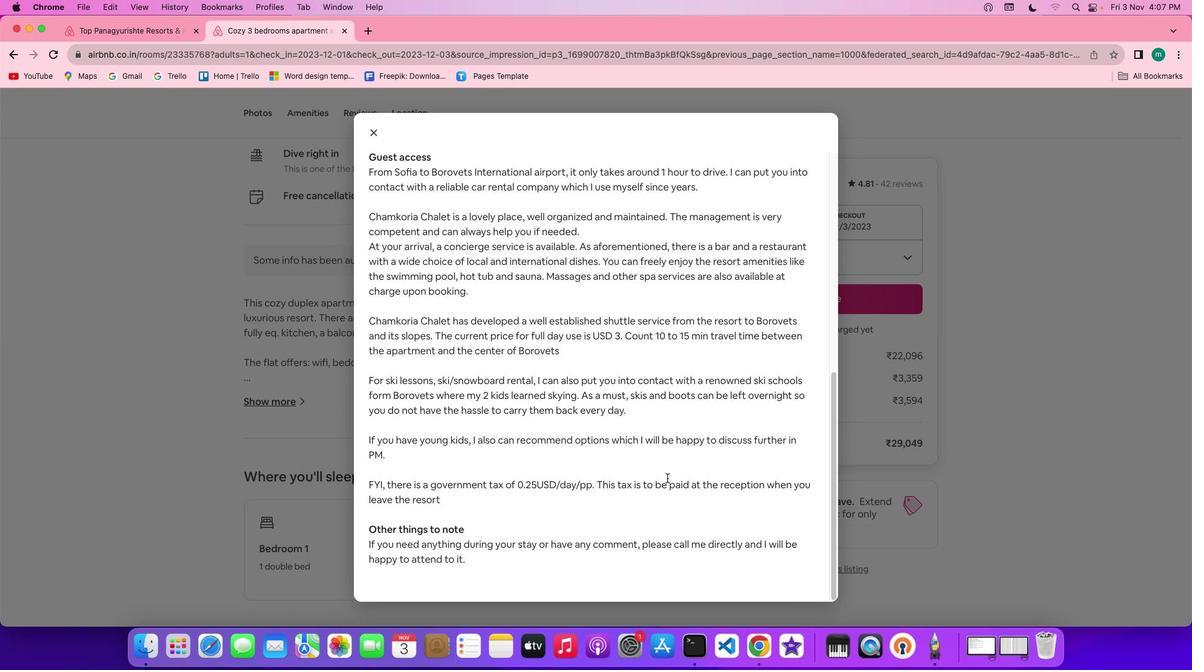 
Action: Mouse scrolled (666, 478) with delta (0, -3)
Screenshot: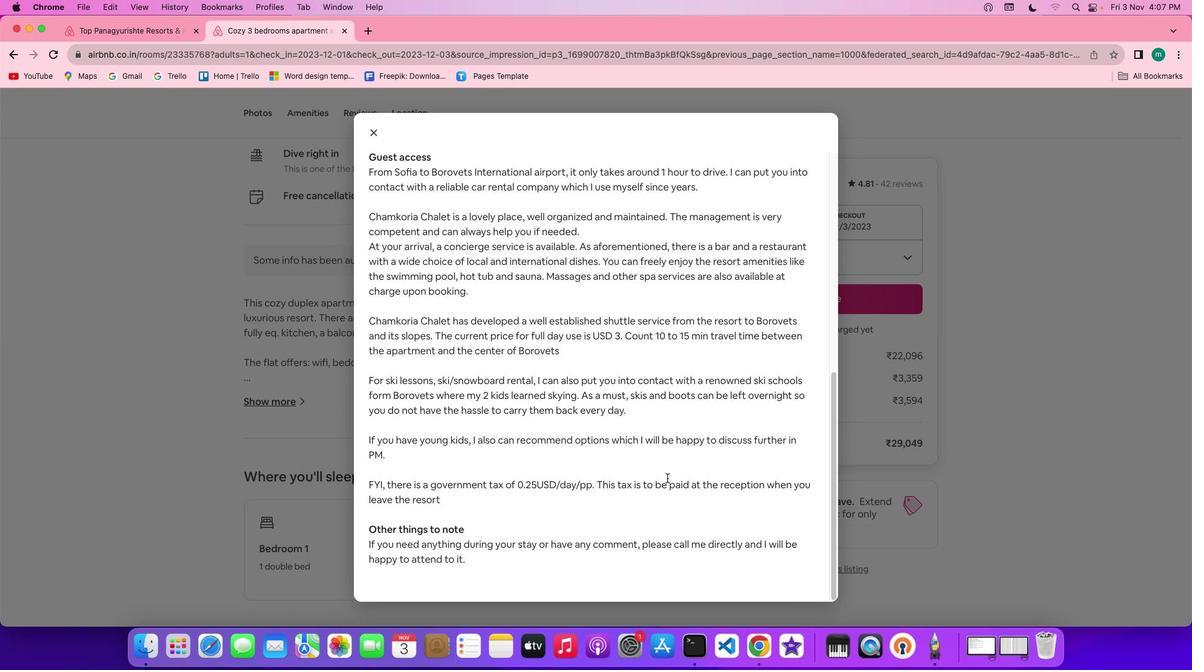 
Action: Mouse scrolled (666, 478) with delta (0, -3)
Screenshot: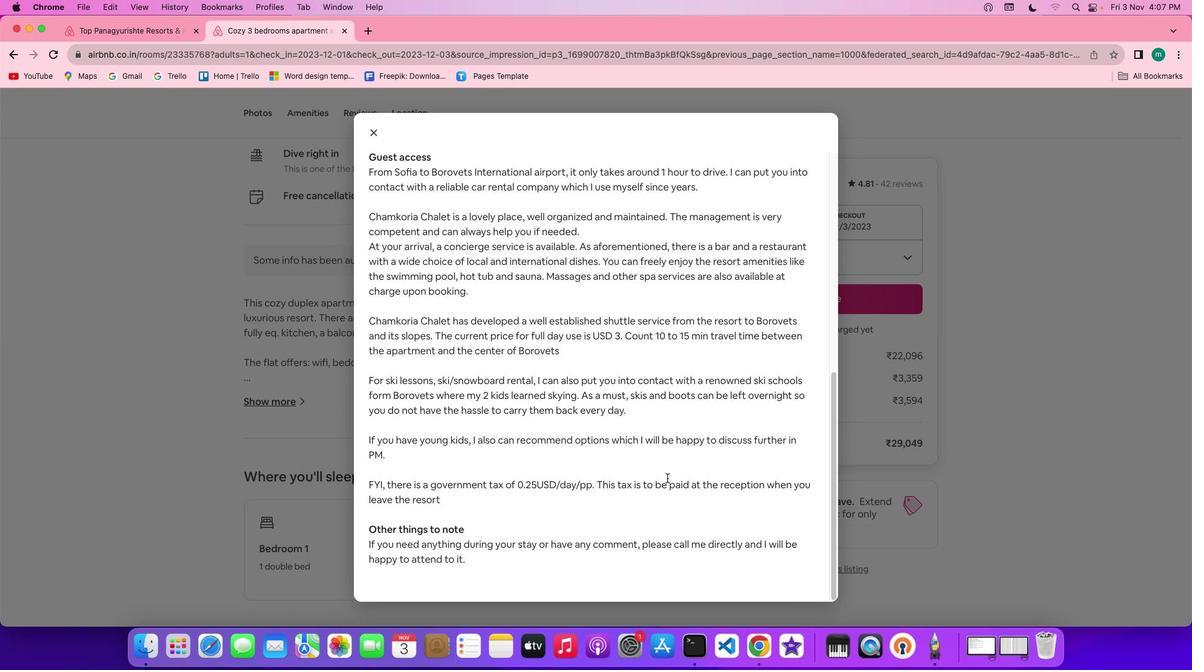 
Action: Mouse moved to (370, 133)
Screenshot: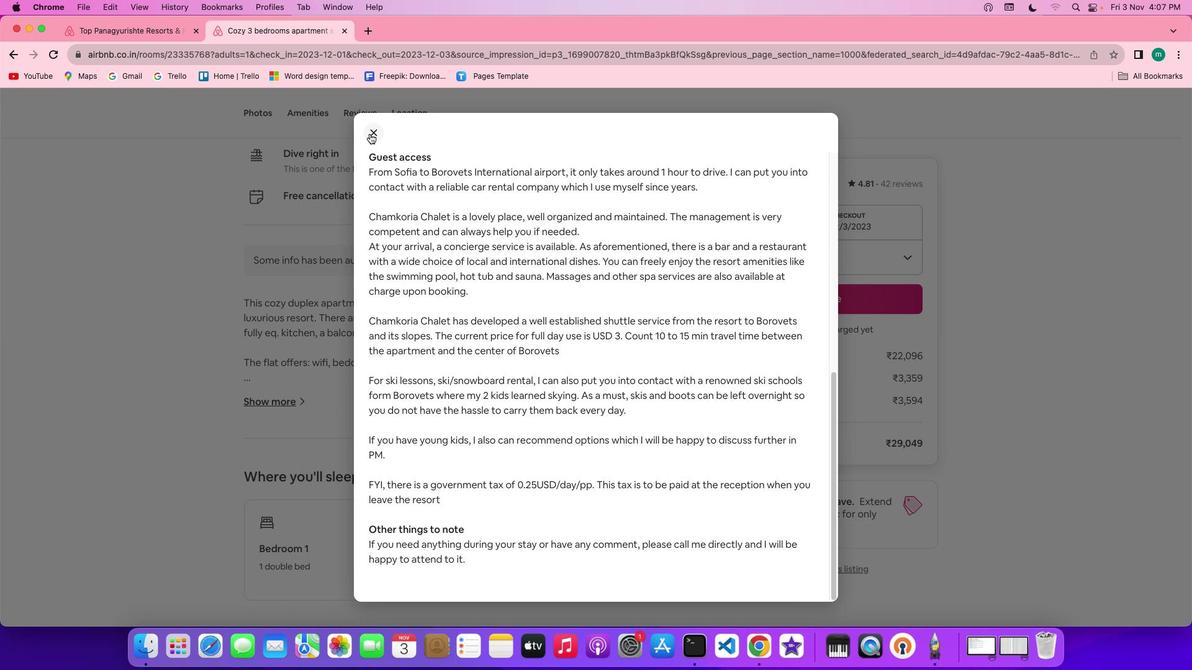 
Action: Mouse pressed left at (370, 133)
Screenshot: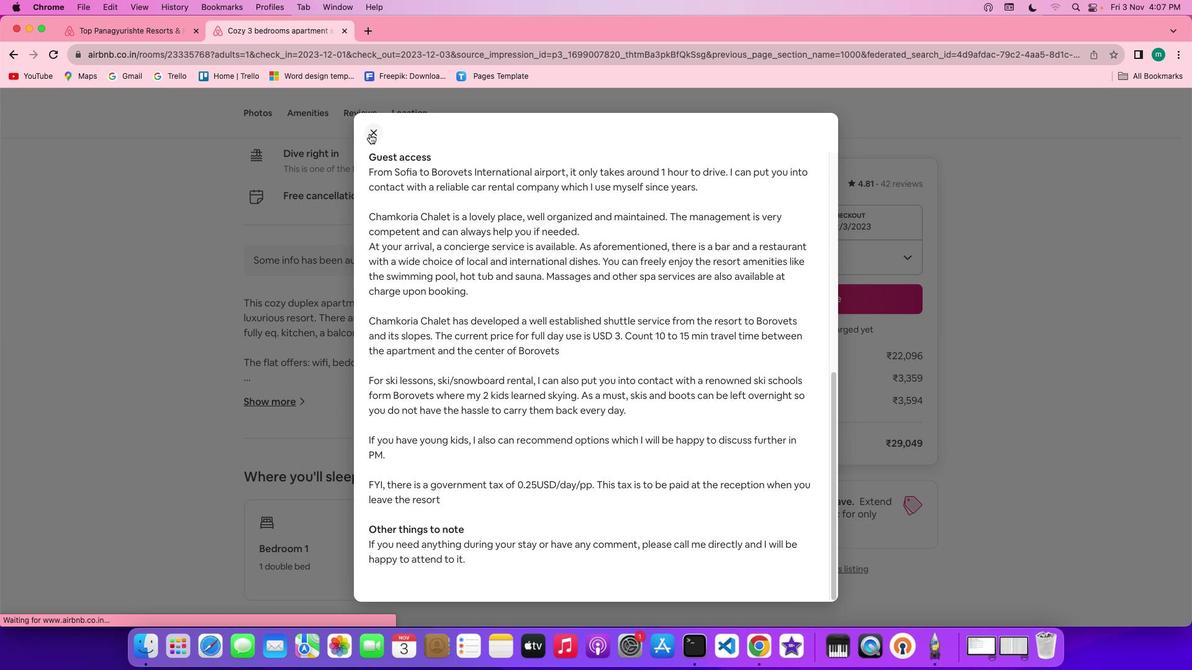 
Action: Mouse moved to (509, 484)
Screenshot: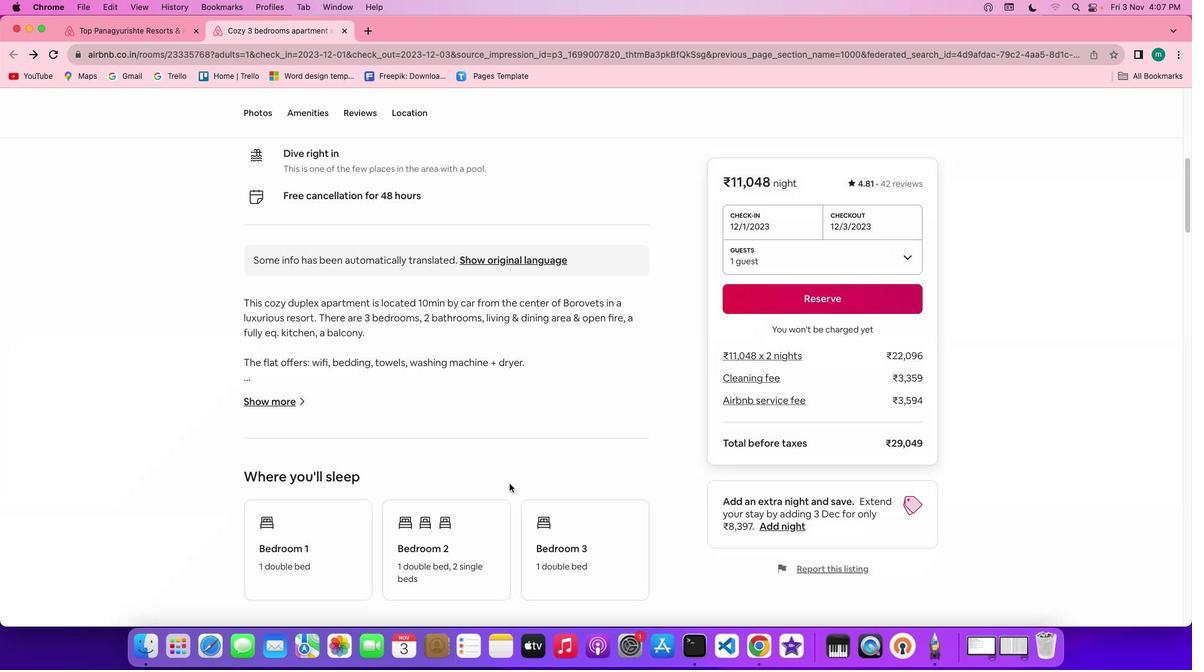 
Action: Mouse scrolled (509, 484) with delta (0, 0)
Screenshot: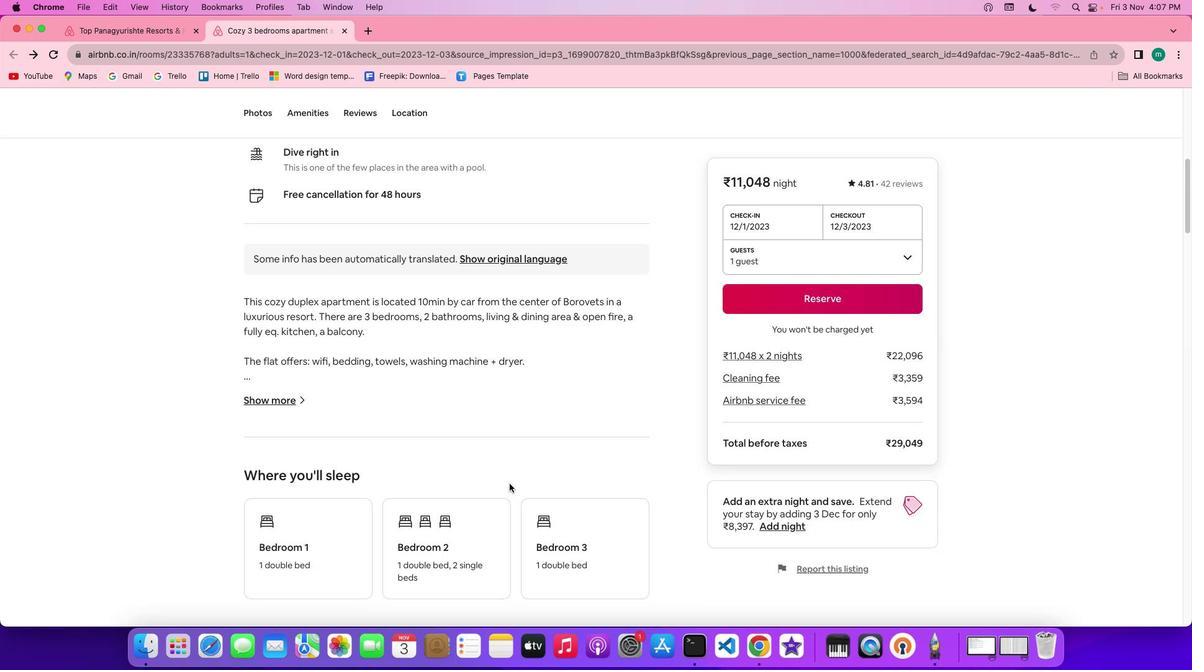 
Action: Mouse scrolled (509, 484) with delta (0, 0)
Screenshot: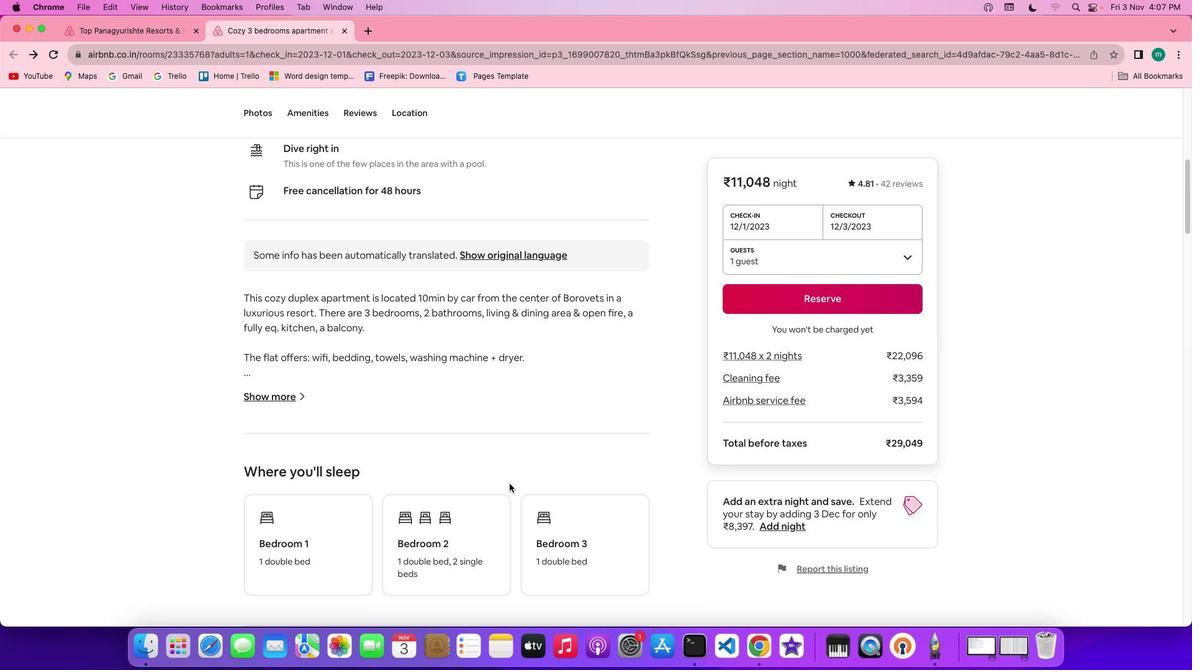 
Action: Mouse scrolled (509, 484) with delta (0, -1)
Screenshot: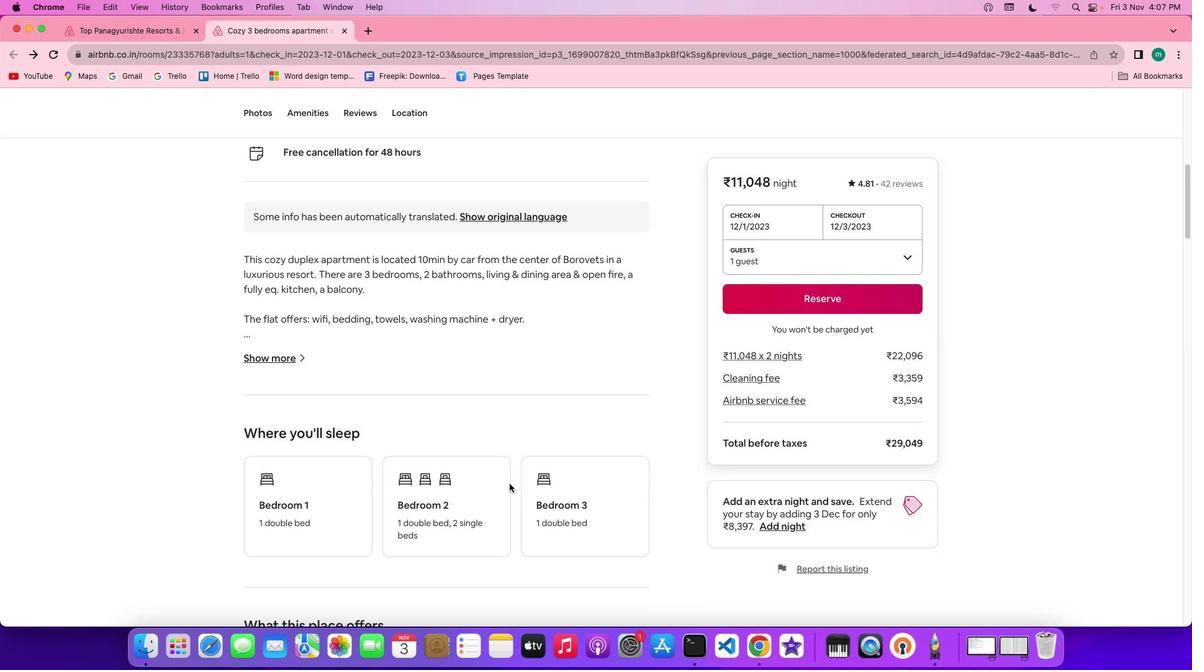
Action: Mouse scrolled (509, 484) with delta (0, -1)
Screenshot: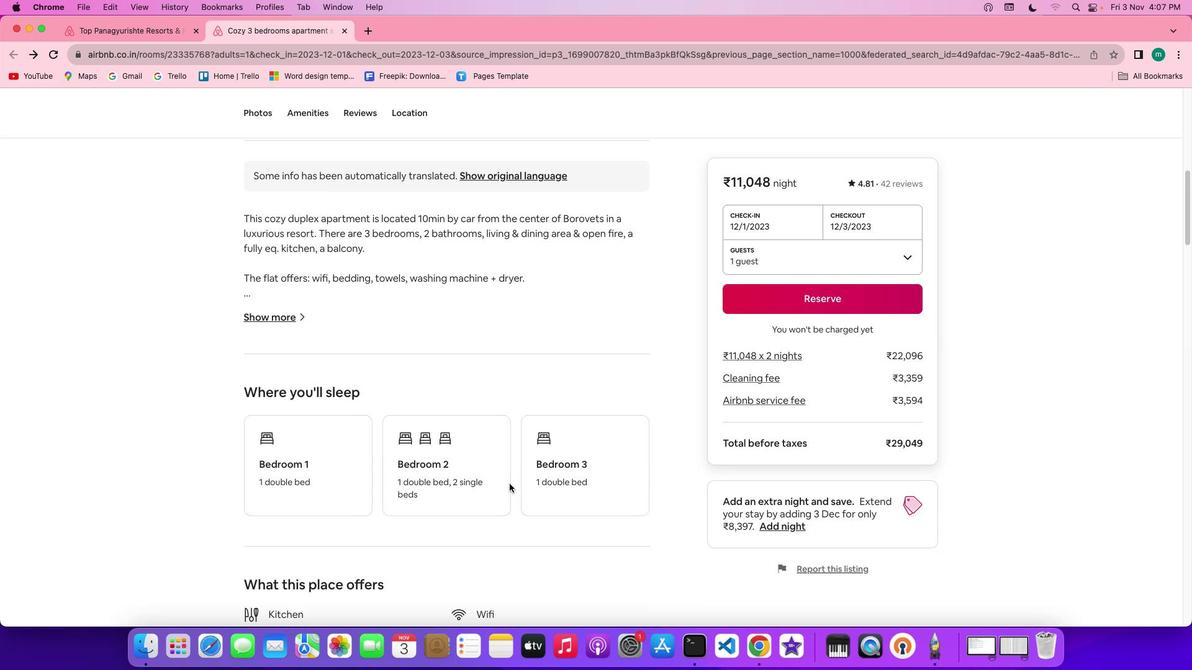 
Action: Mouse scrolled (509, 484) with delta (0, 0)
Screenshot: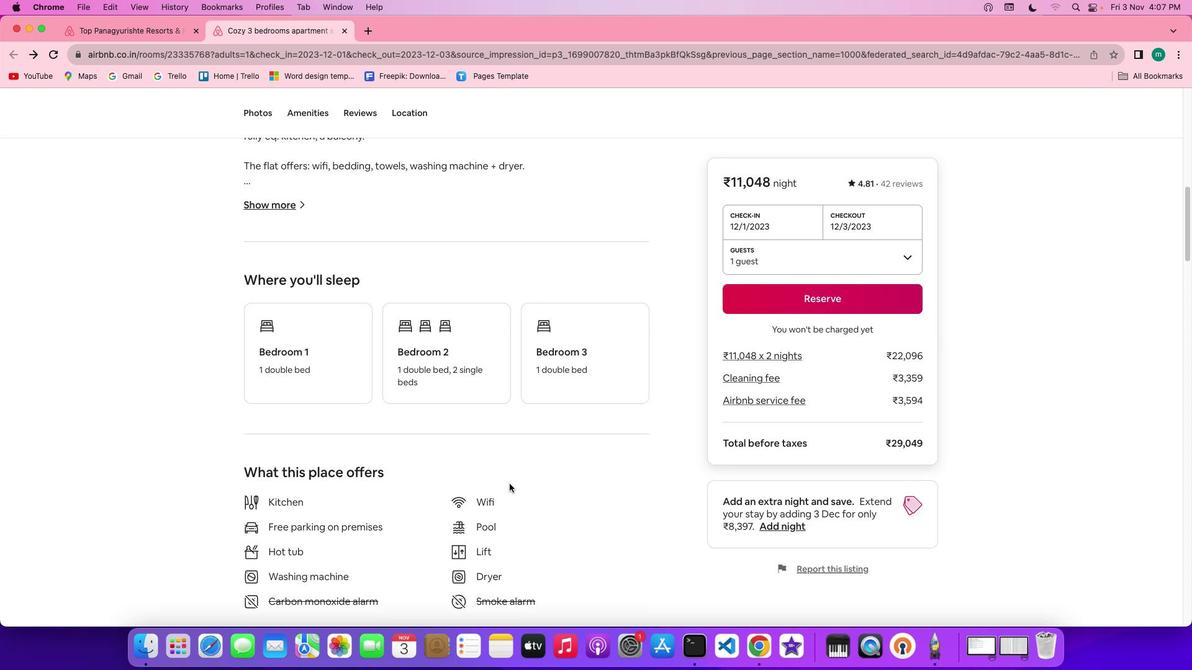 
Action: Mouse scrolled (509, 484) with delta (0, 0)
Screenshot: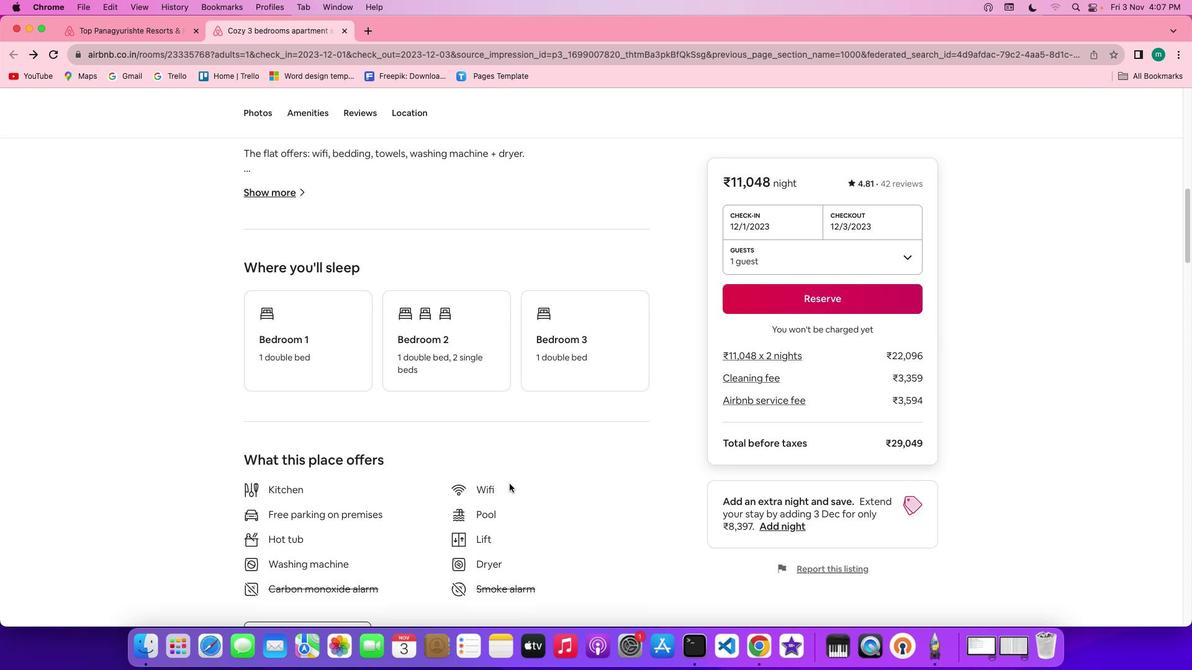 
Action: Mouse scrolled (509, 484) with delta (0, -1)
Screenshot: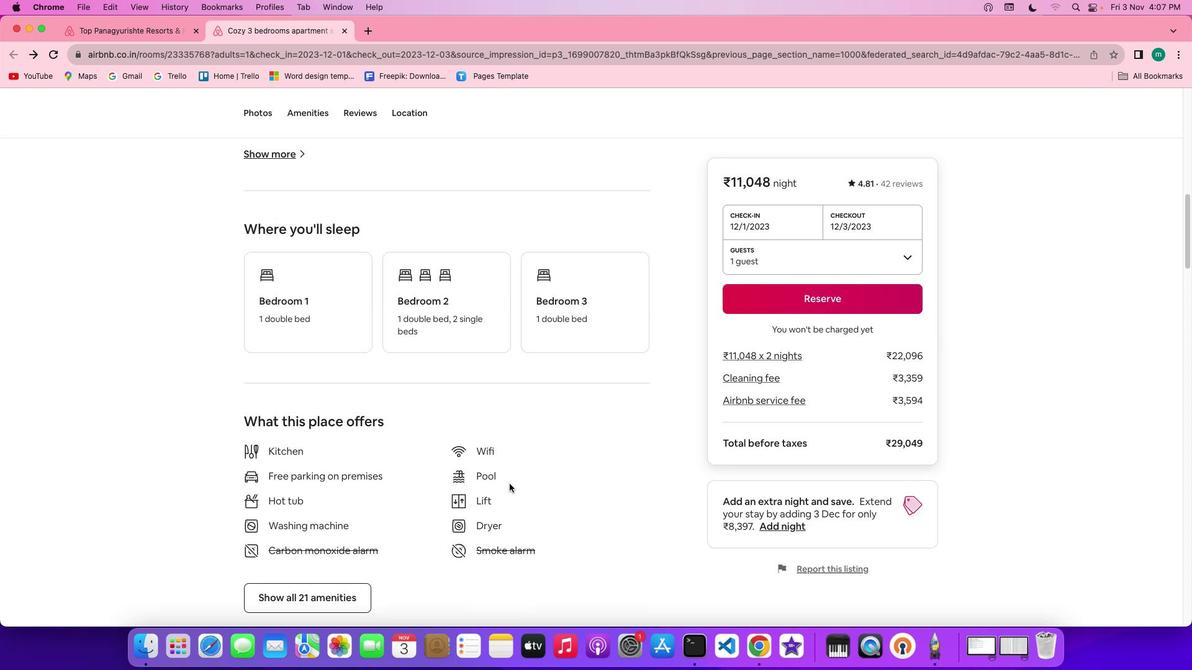 
Action: Mouse scrolled (509, 484) with delta (0, -2)
Screenshot: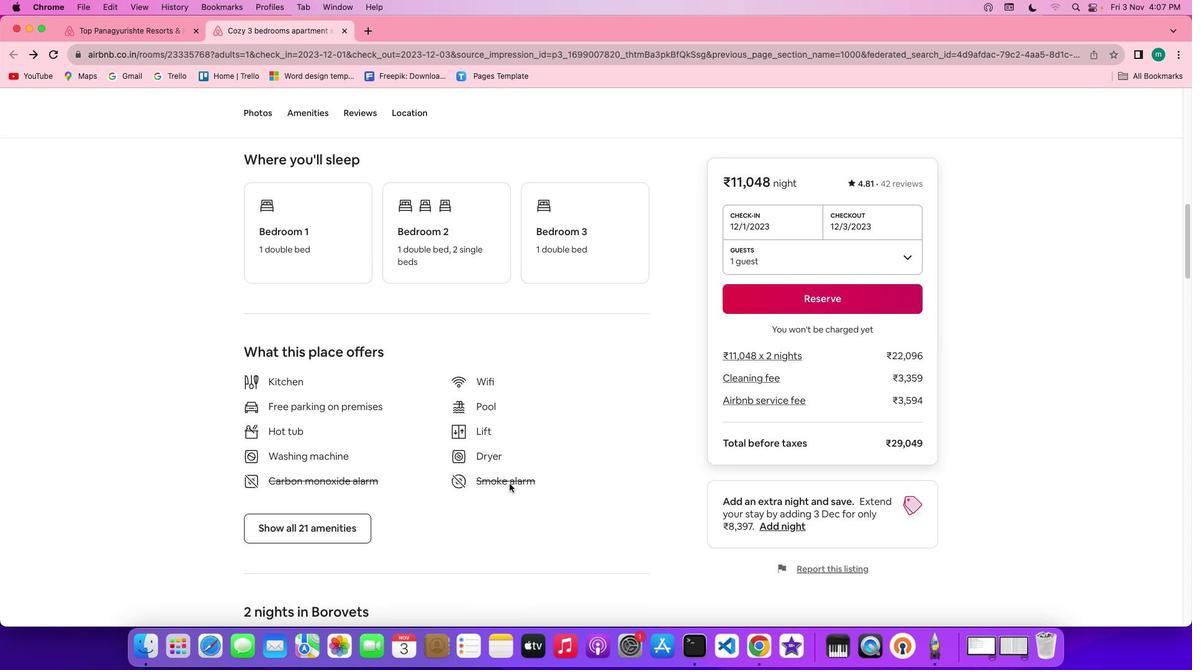 
Action: Mouse scrolled (509, 484) with delta (0, -3)
Screenshot: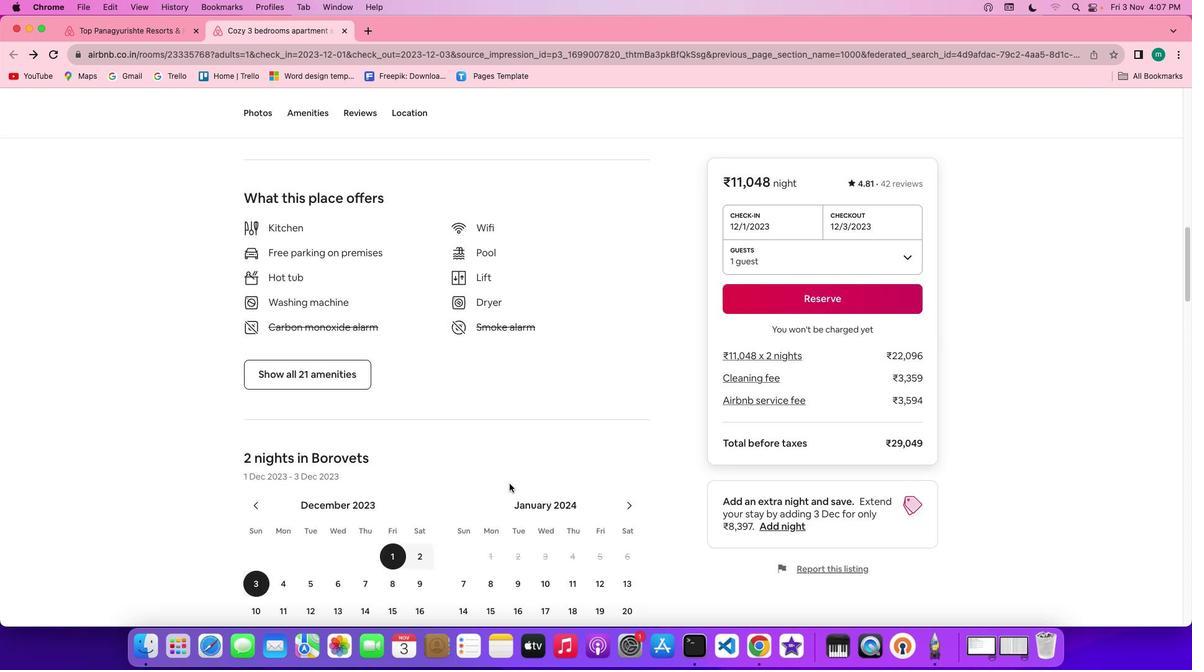 
Action: Mouse moved to (297, 306)
Screenshot: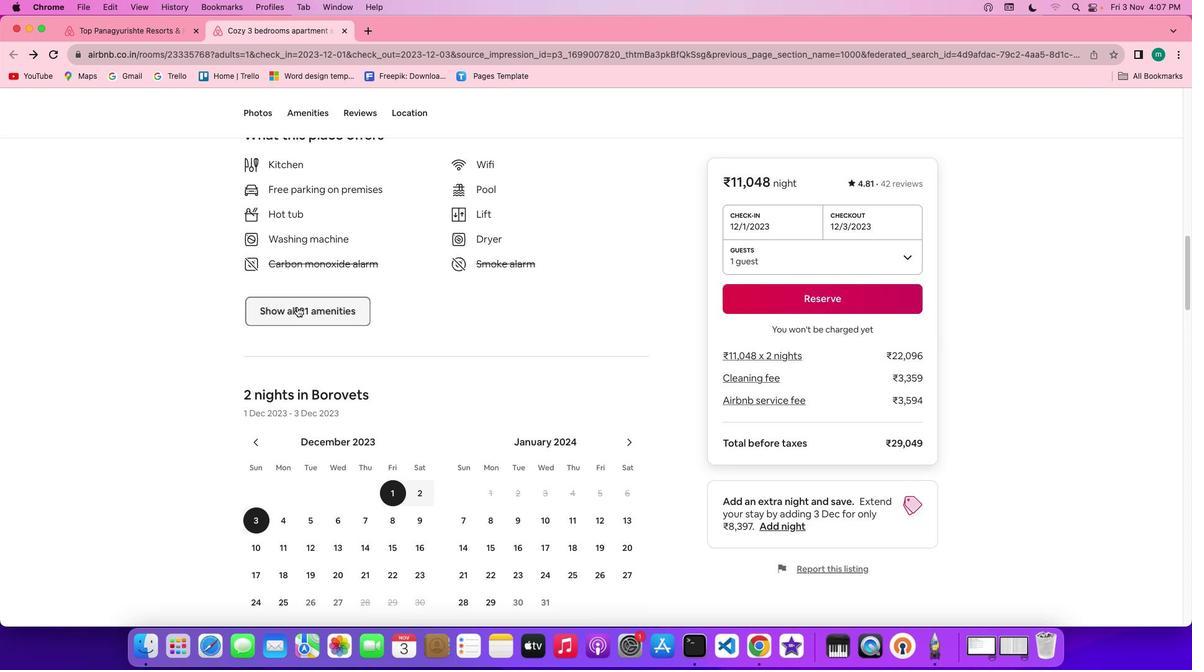 
Action: Mouse pressed left at (297, 306)
Screenshot: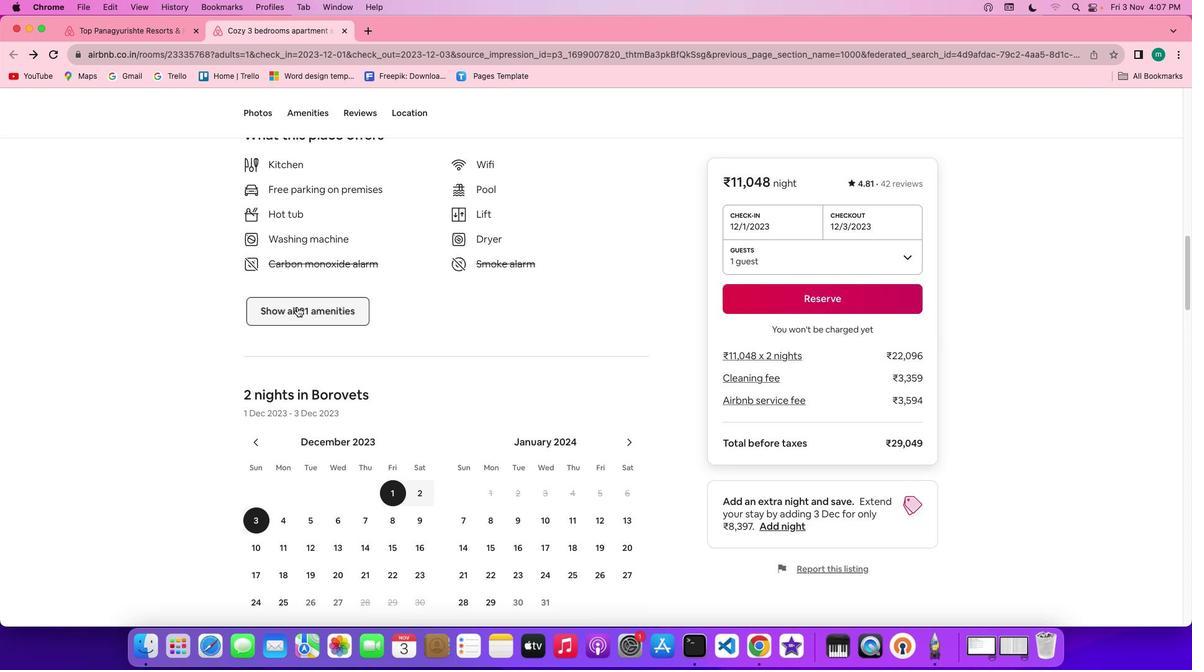 
Action: Mouse moved to (650, 442)
Screenshot: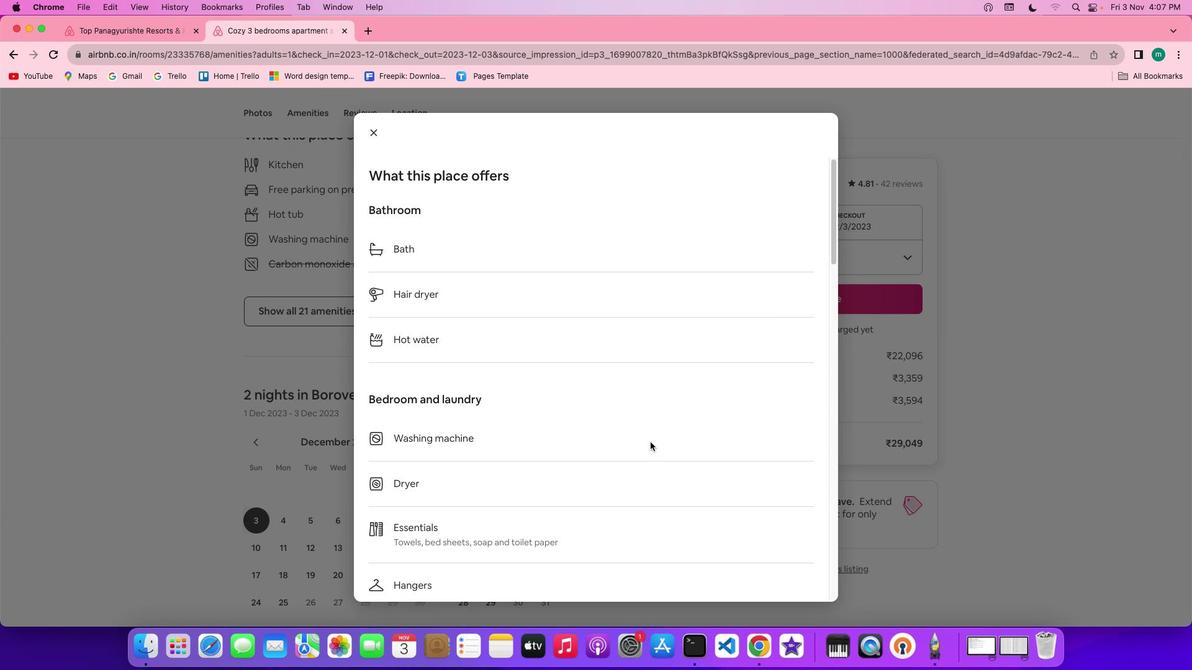 
Action: Mouse scrolled (650, 442) with delta (0, 0)
Screenshot: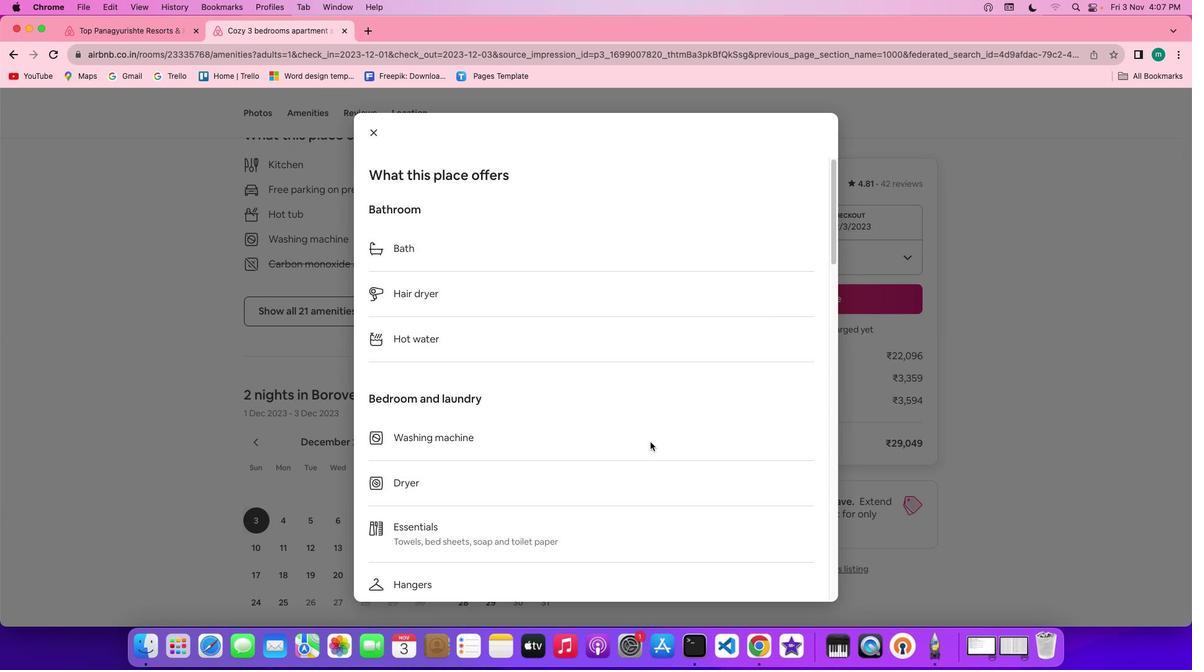 
Action: Mouse scrolled (650, 442) with delta (0, 0)
Screenshot: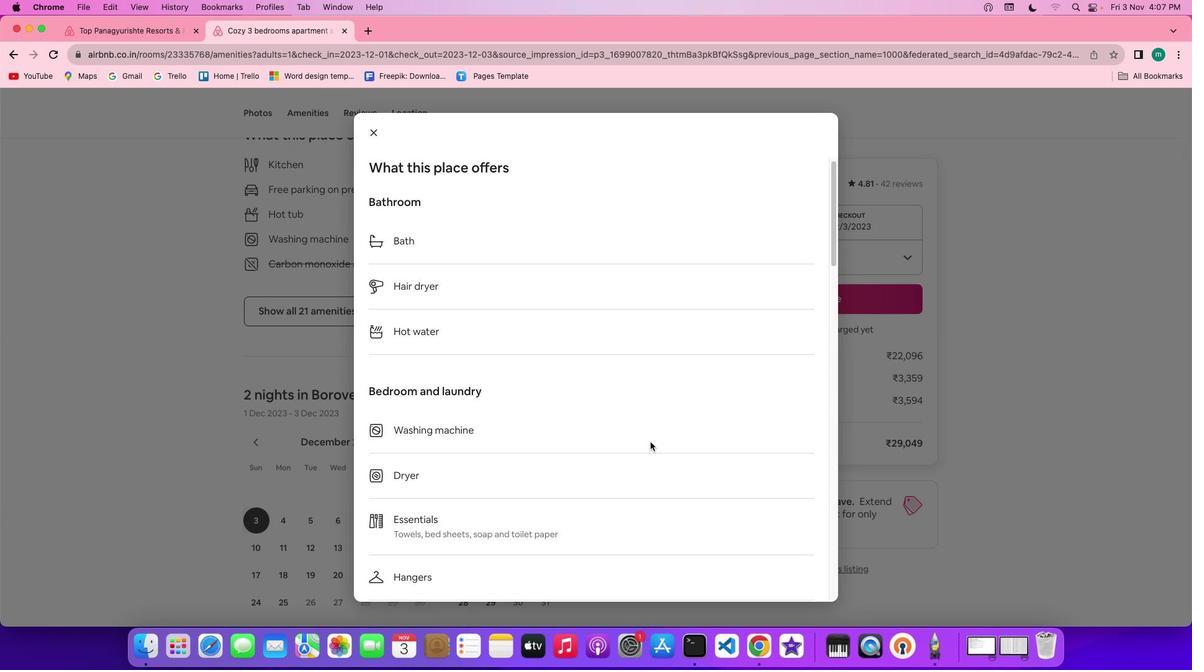 
Action: Mouse scrolled (650, 442) with delta (0, -1)
Screenshot: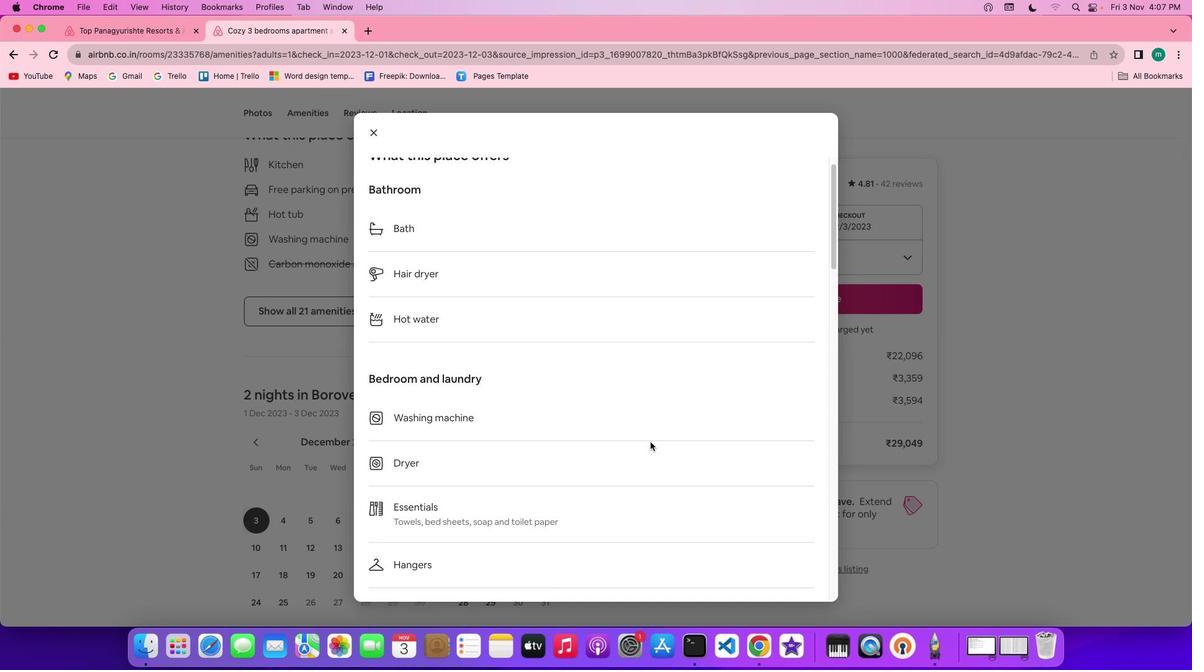 
Action: Mouse scrolled (650, 442) with delta (0, -1)
Screenshot: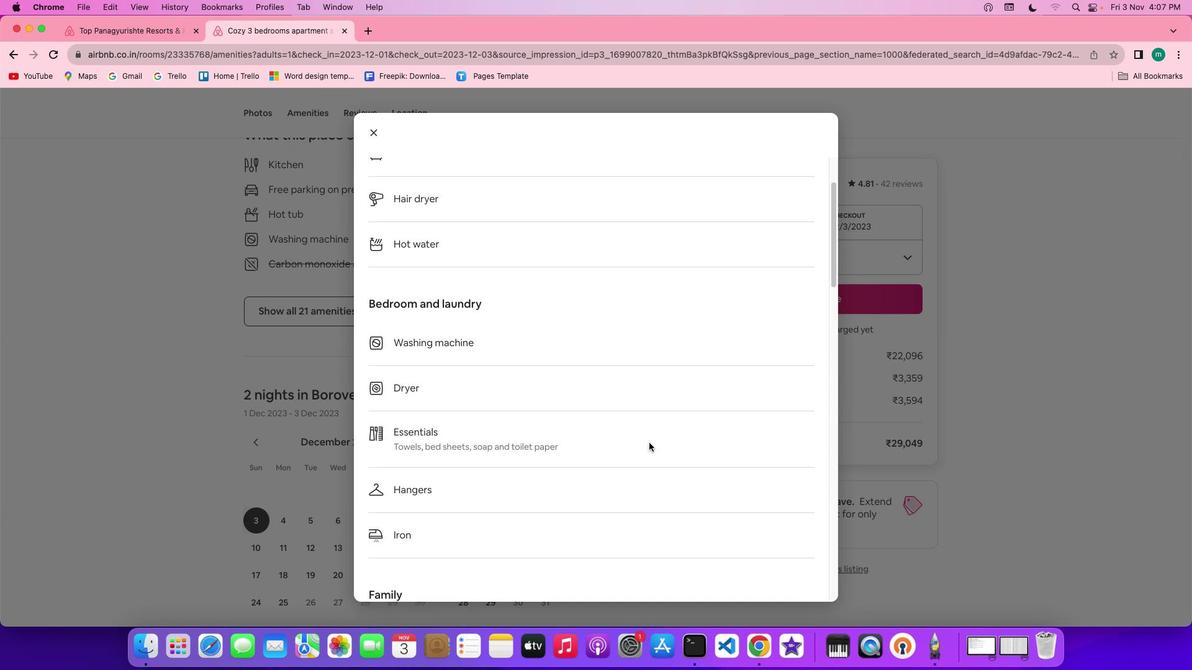 
Action: Mouse moved to (648, 442)
Screenshot: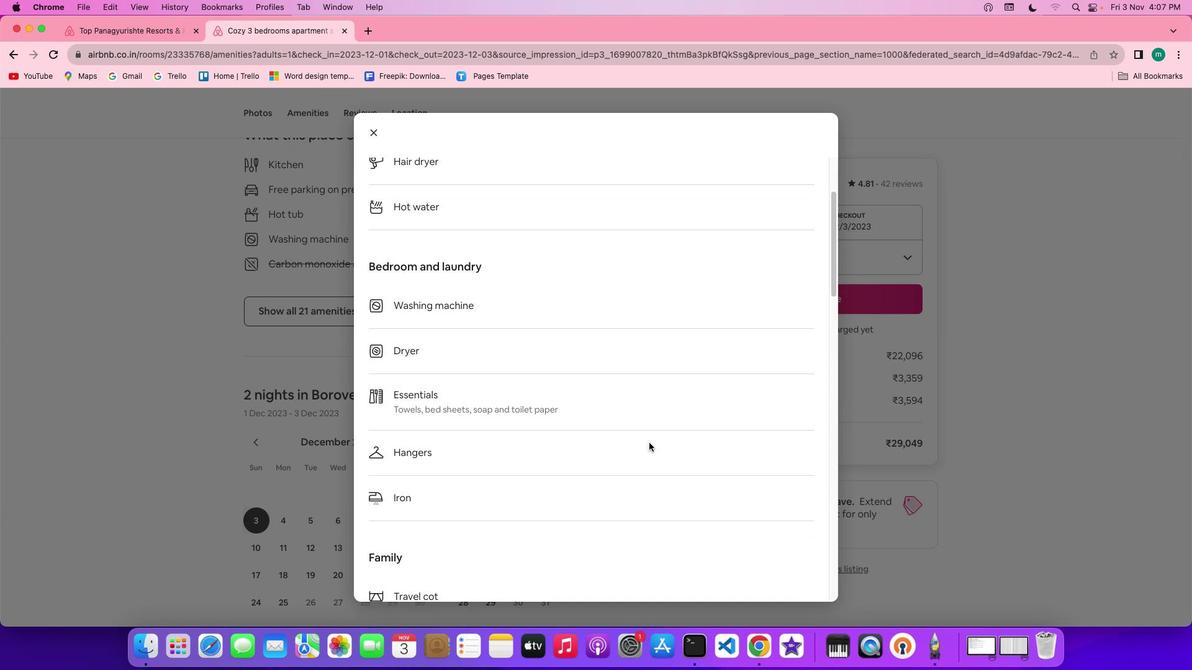 
Action: Mouse scrolled (648, 442) with delta (0, 0)
Screenshot: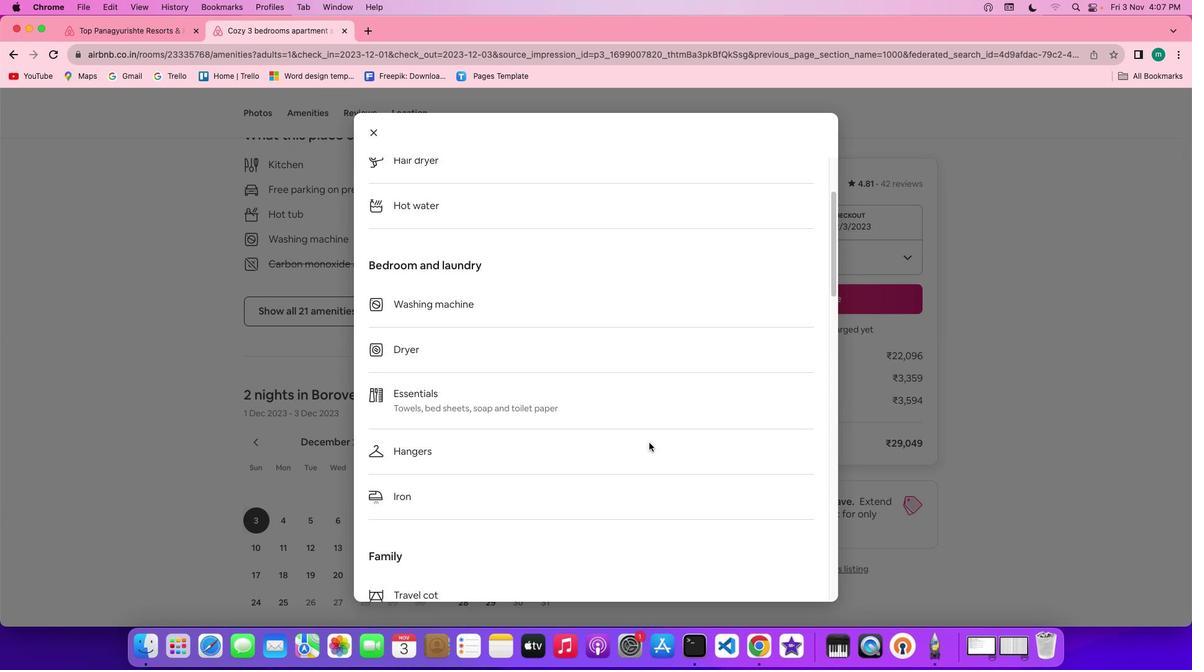 
Action: Mouse scrolled (648, 442) with delta (0, 0)
Screenshot: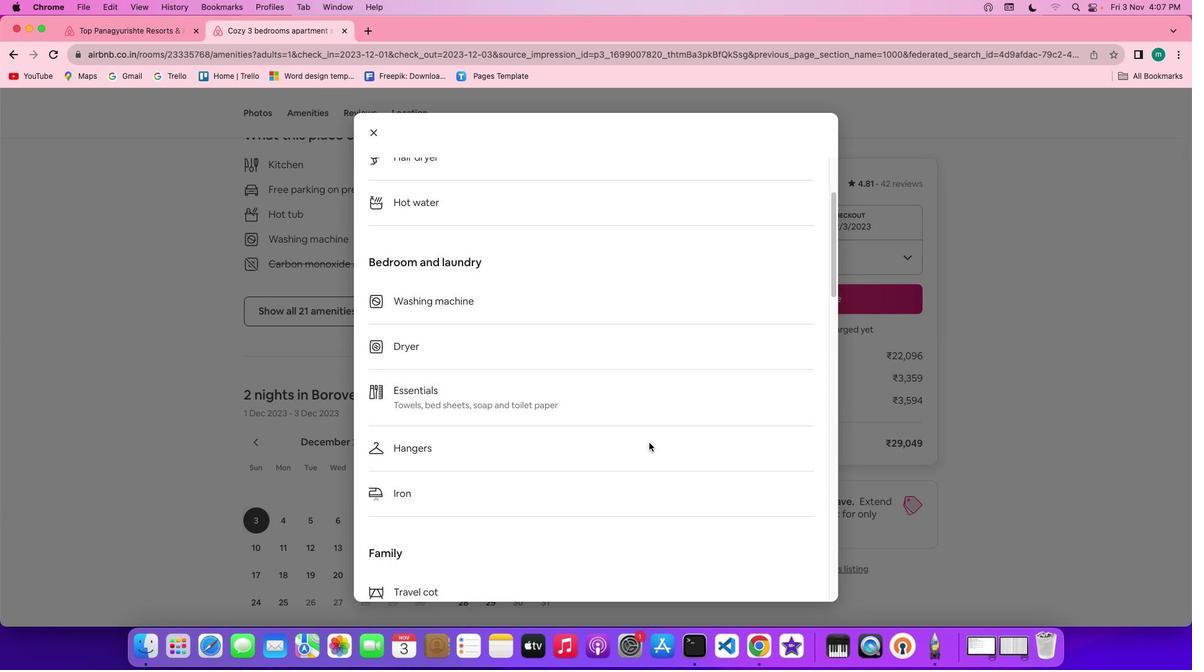 
Action: Mouse scrolled (648, 442) with delta (0, -1)
Screenshot: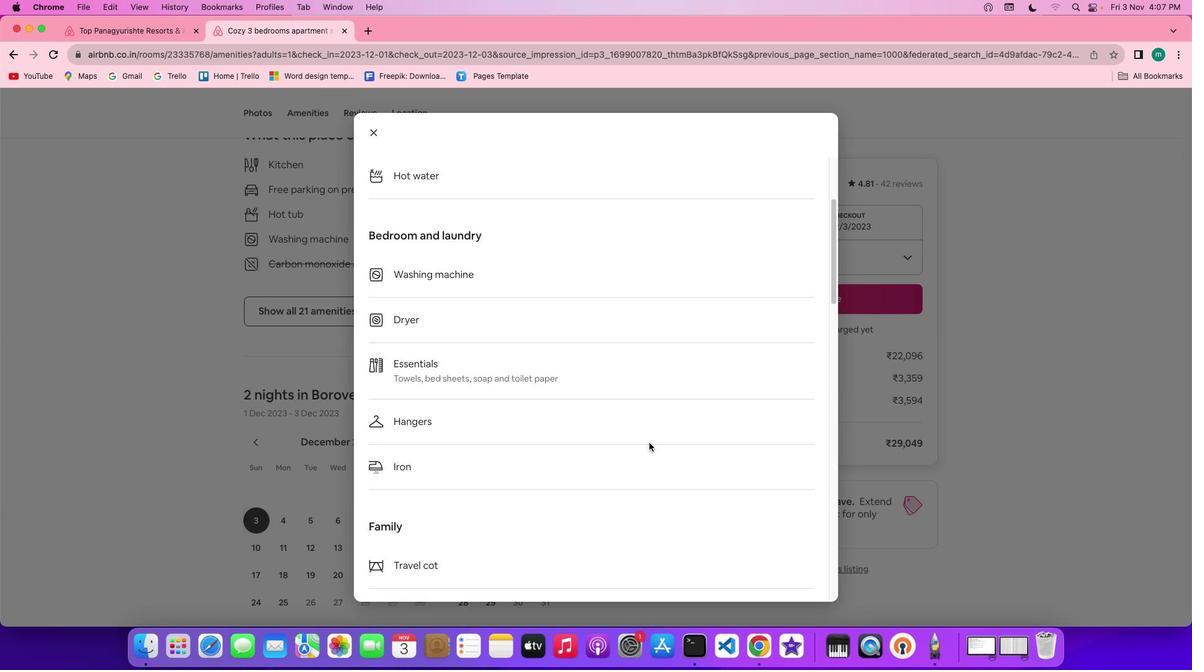 
Action: Mouse scrolled (648, 442) with delta (0, -1)
Screenshot: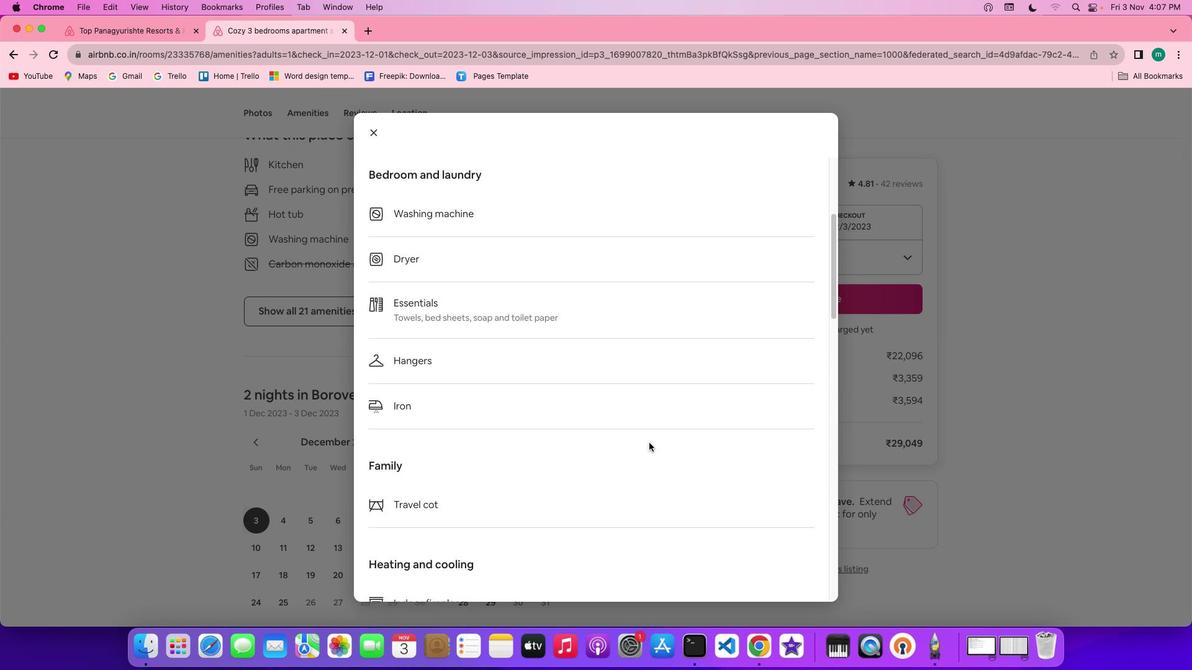 
Action: Mouse scrolled (648, 442) with delta (0, 0)
Screenshot: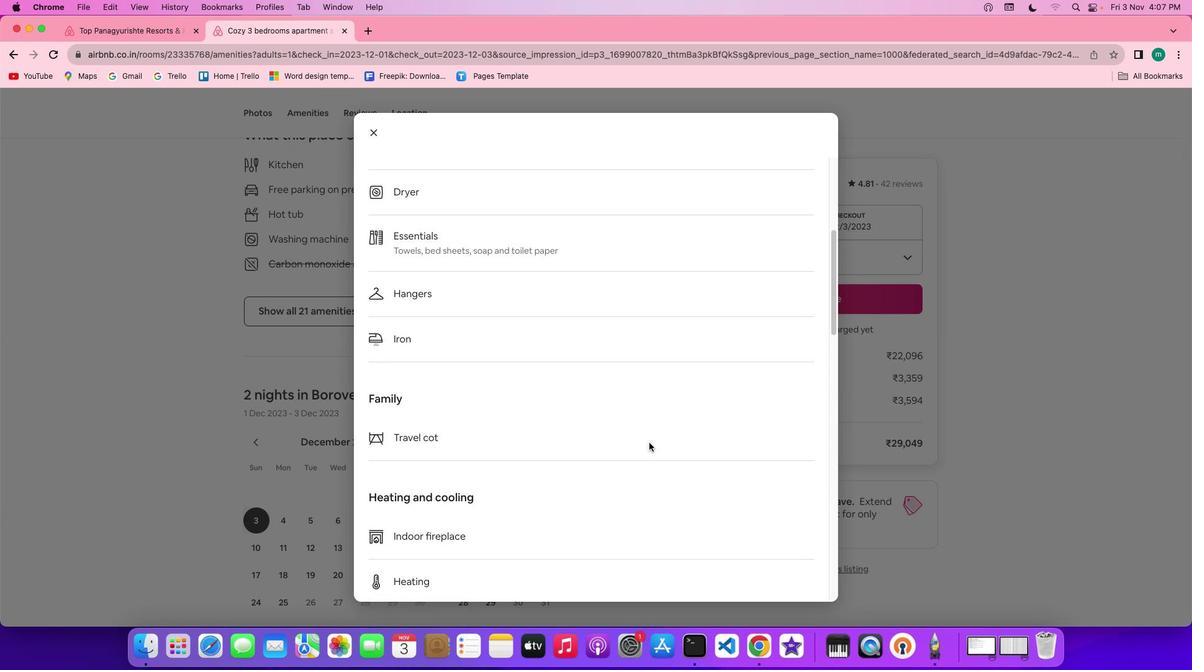 
Action: Mouse scrolled (648, 442) with delta (0, 0)
Screenshot: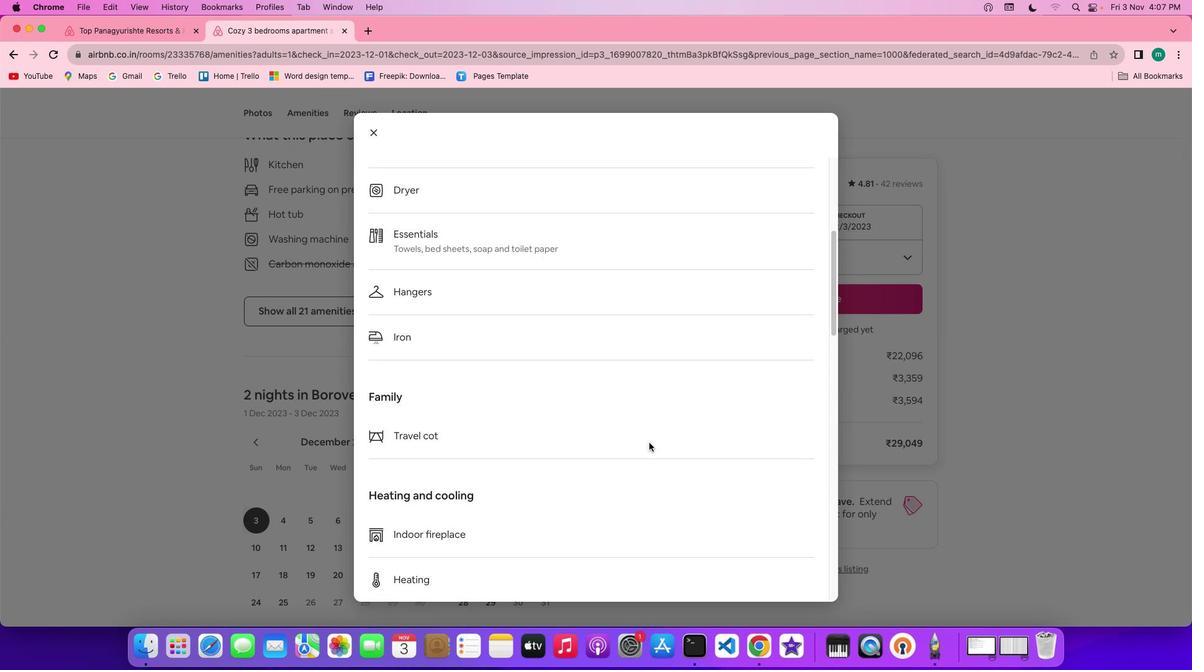 
Action: Mouse scrolled (648, 442) with delta (0, 0)
Screenshot: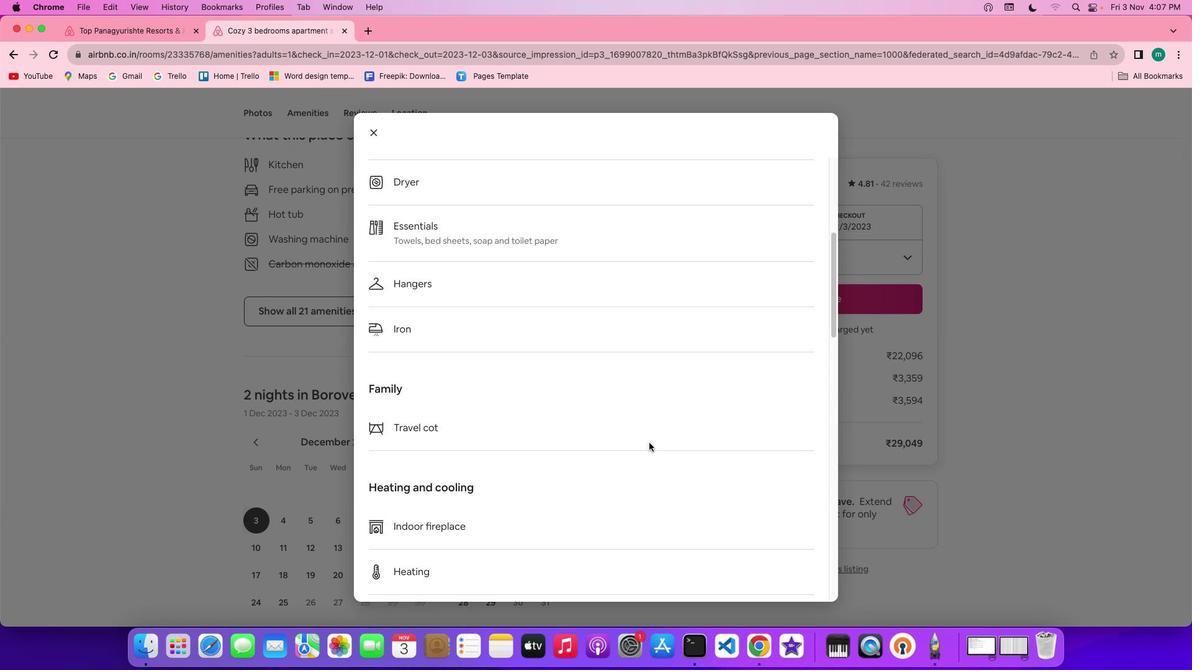 
Action: Mouse scrolled (648, 442) with delta (0, -1)
Screenshot: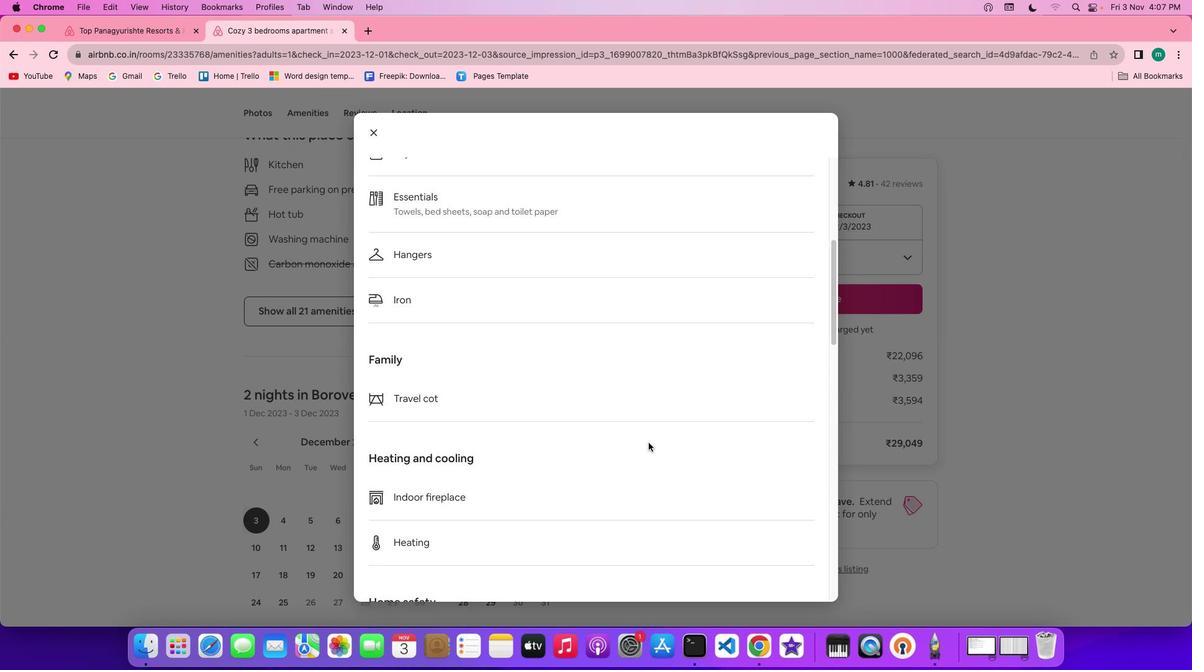 
Action: Mouse scrolled (648, 442) with delta (0, -2)
Screenshot: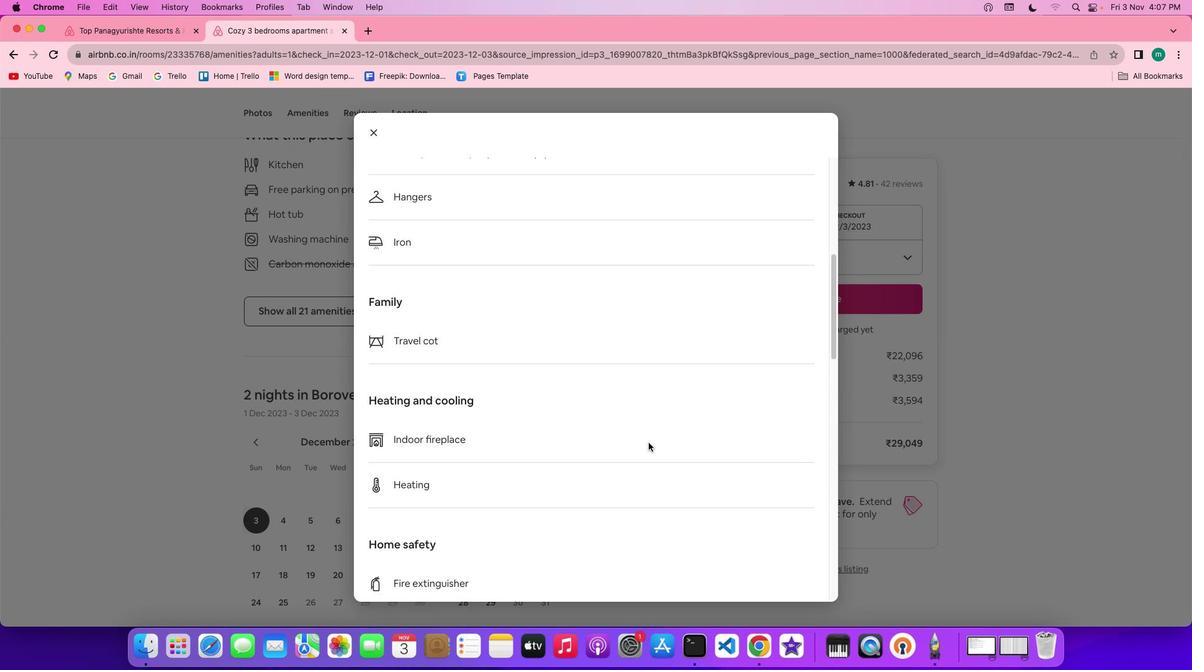 
Action: Mouse moved to (648, 443)
Screenshot: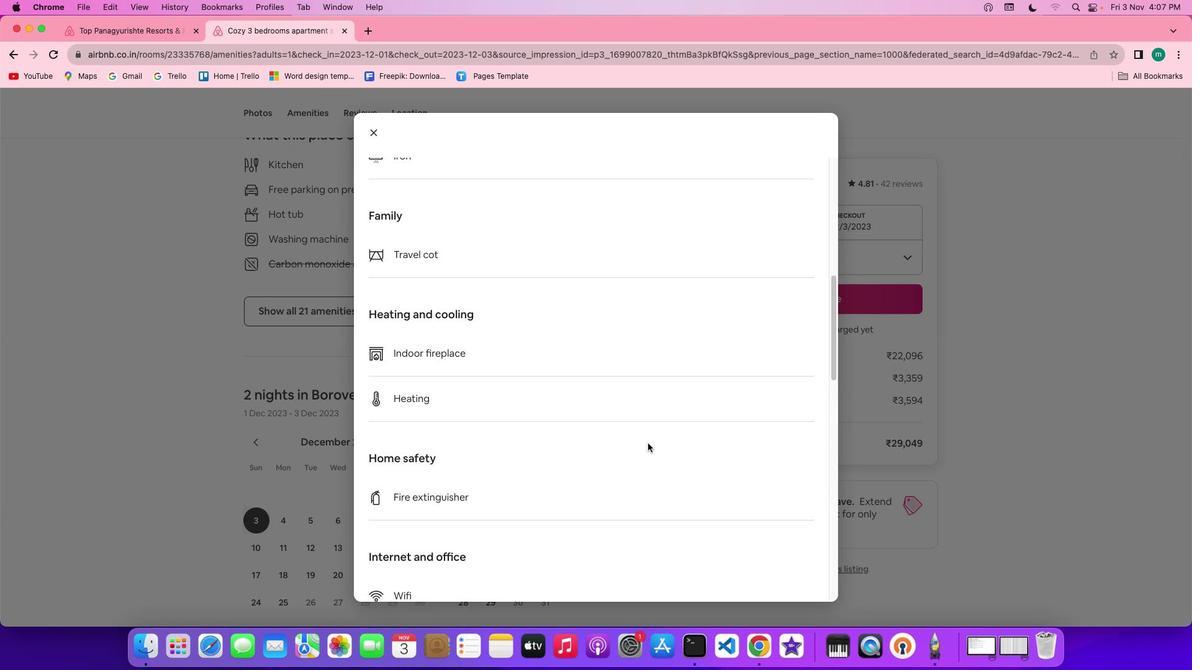 
Action: Mouse scrolled (648, 443) with delta (0, -3)
Screenshot: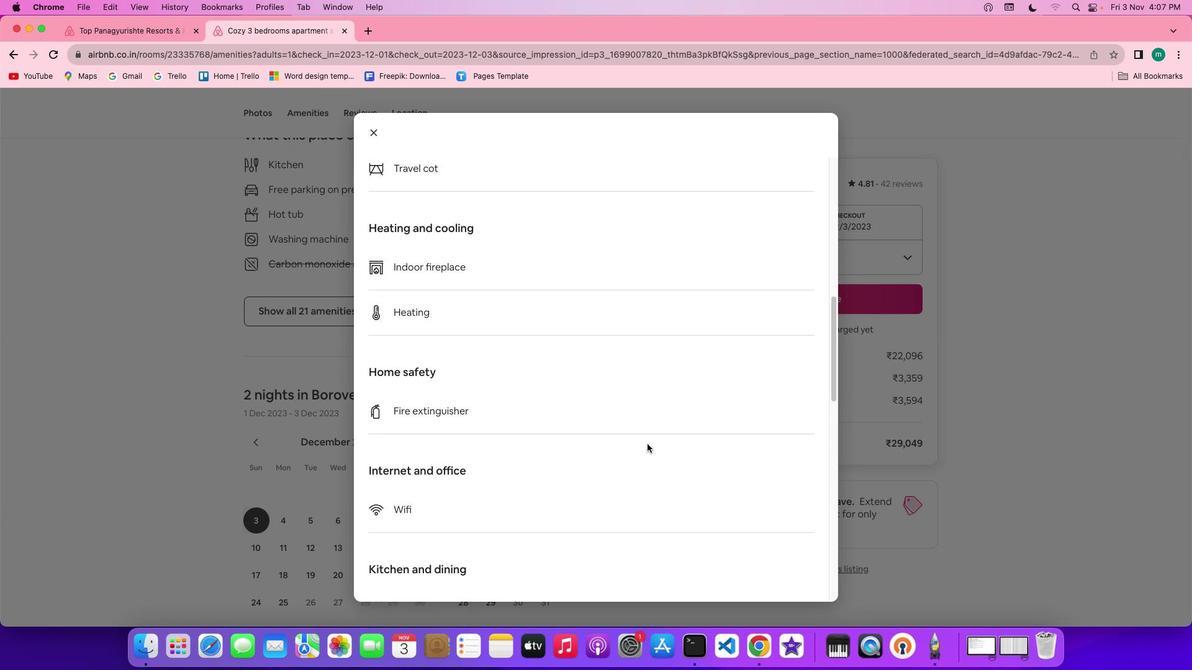 
Action: Mouse moved to (648, 443)
Screenshot: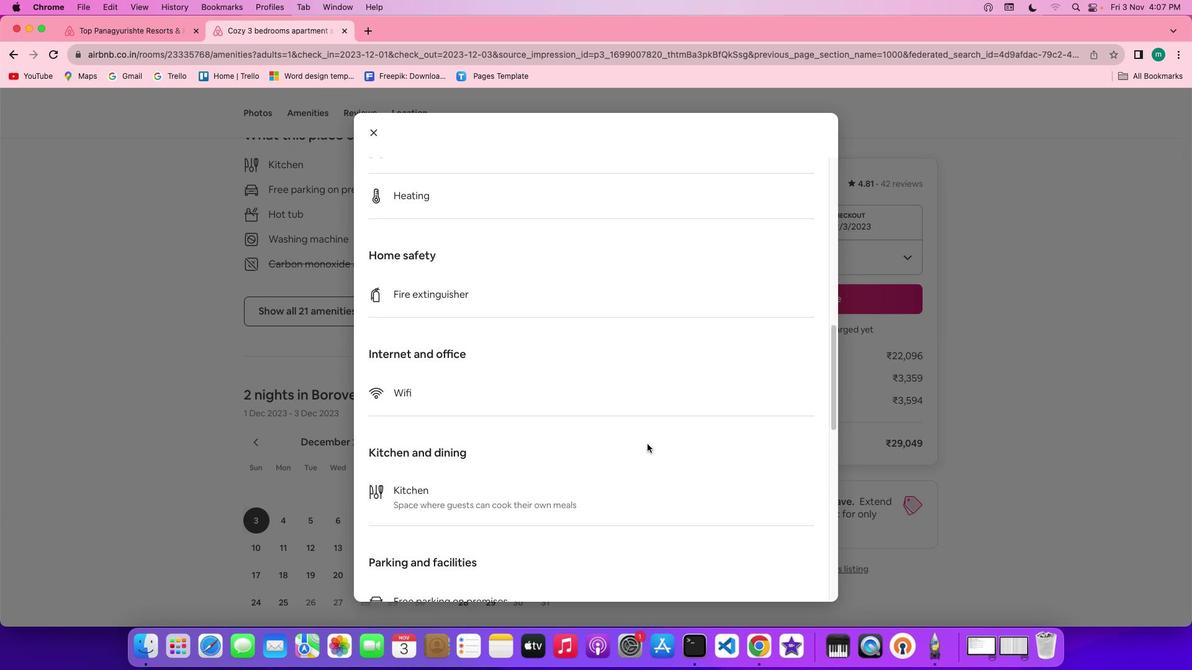 
Action: Mouse scrolled (648, 443) with delta (0, -2)
Screenshot: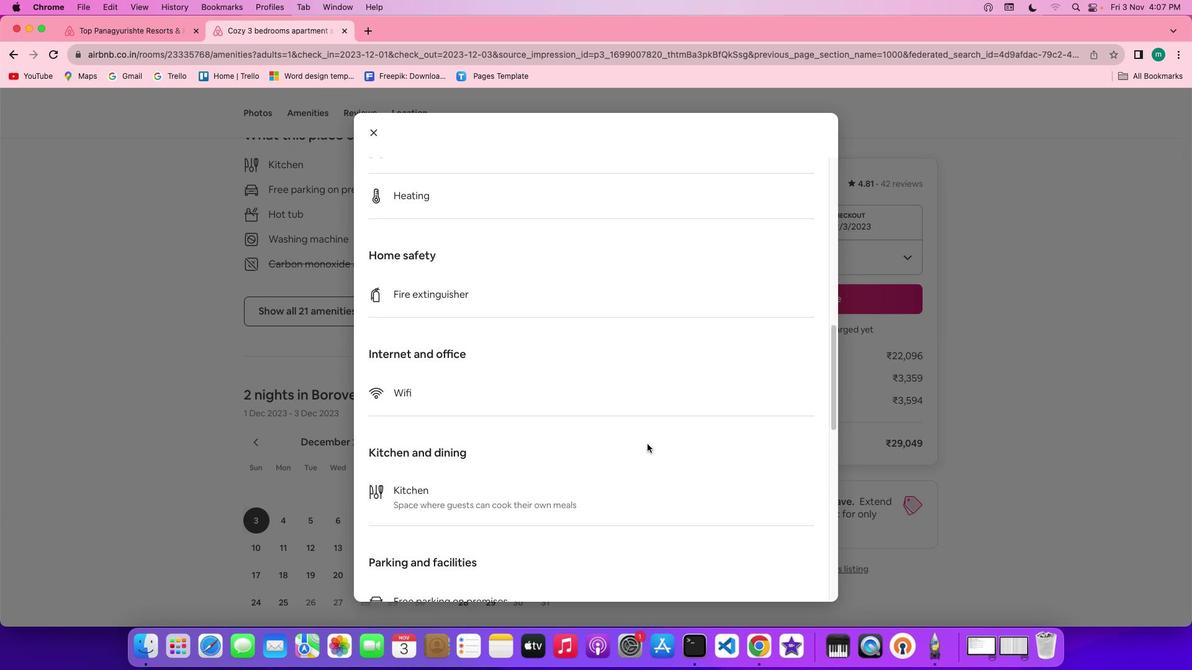 
Action: Mouse moved to (647, 444)
Screenshot: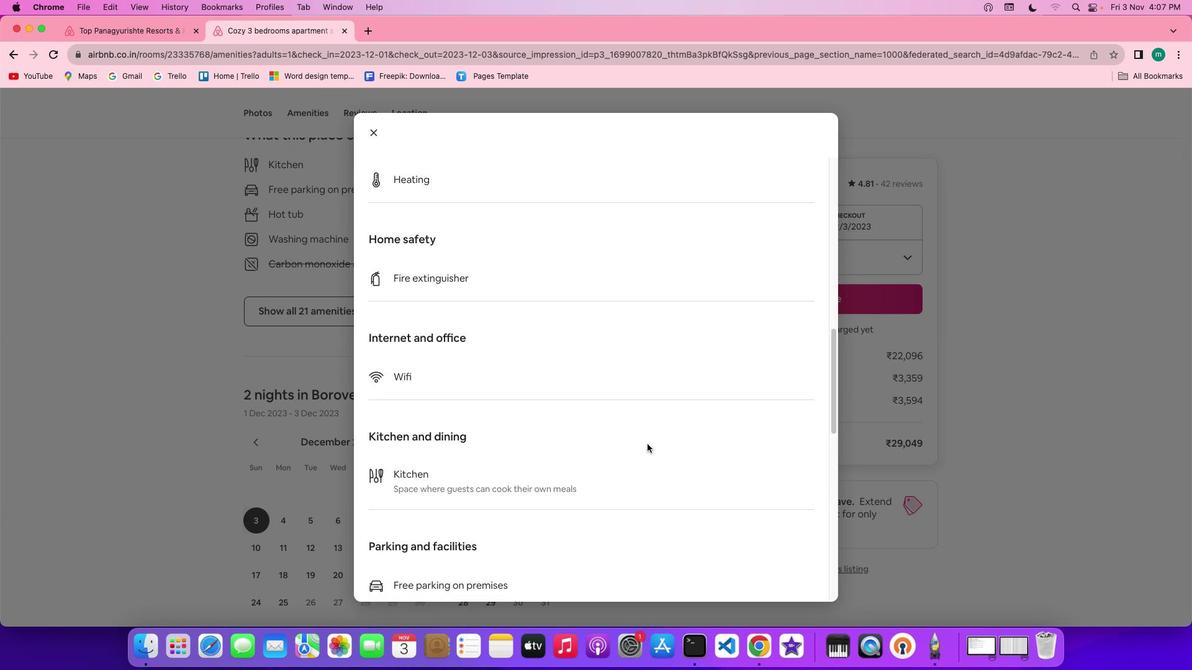 
Action: Mouse scrolled (647, 444) with delta (0, 0)
